 Task: Creating Sound Effects.
Action: Mouse moved to (232, 52)
Screenshot: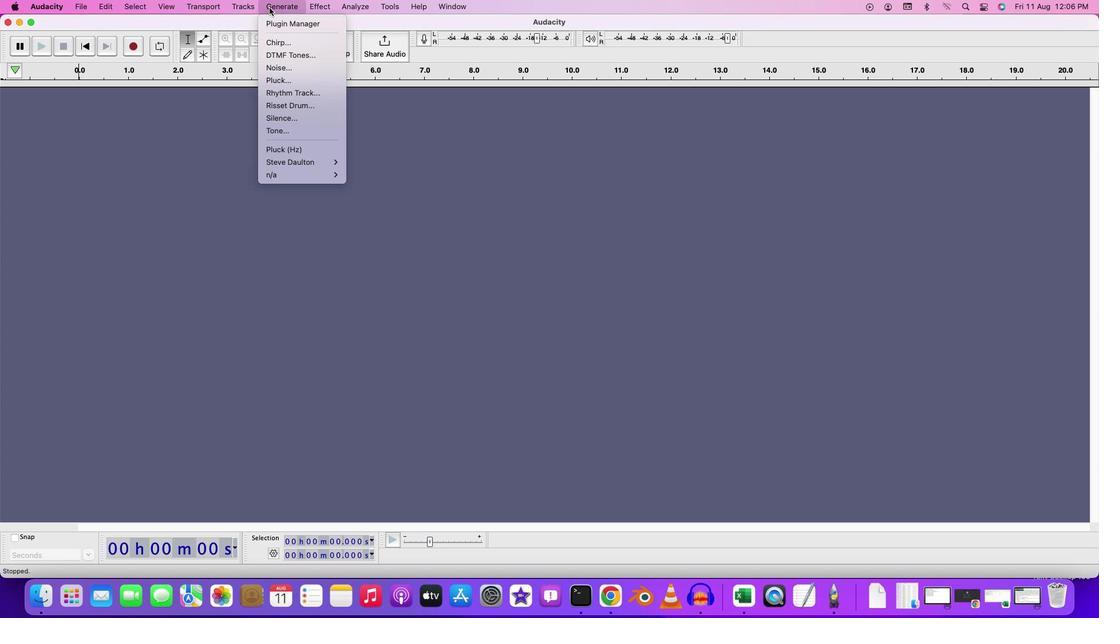 
Action: Mouse pressed left at (232, 52)
Screenshot: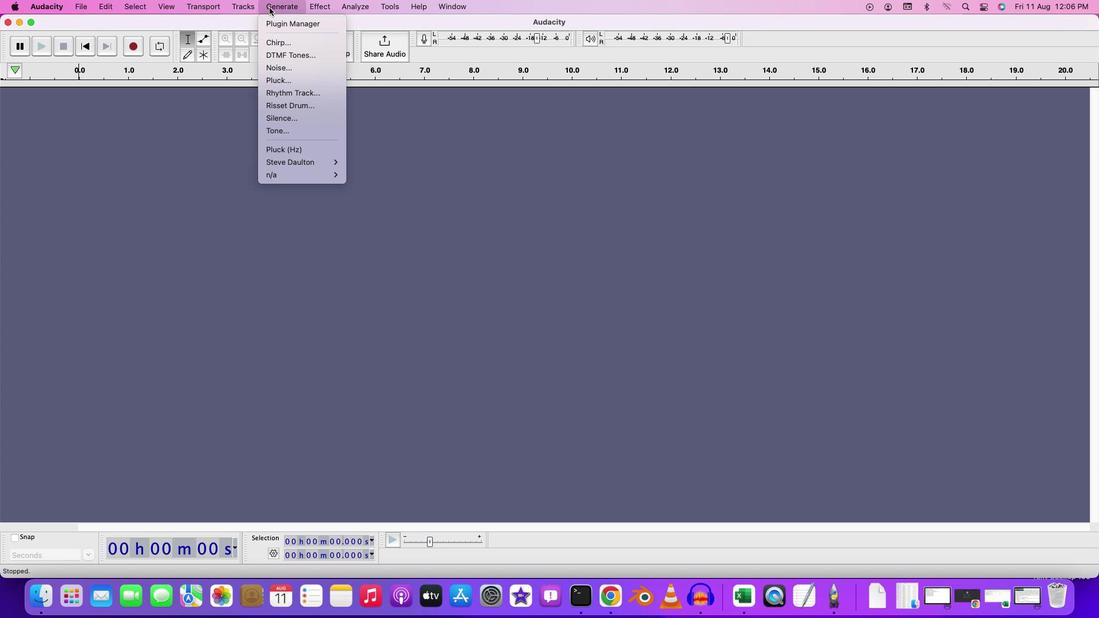 
Action: Mouse moved to (266, 154)
Screenshot: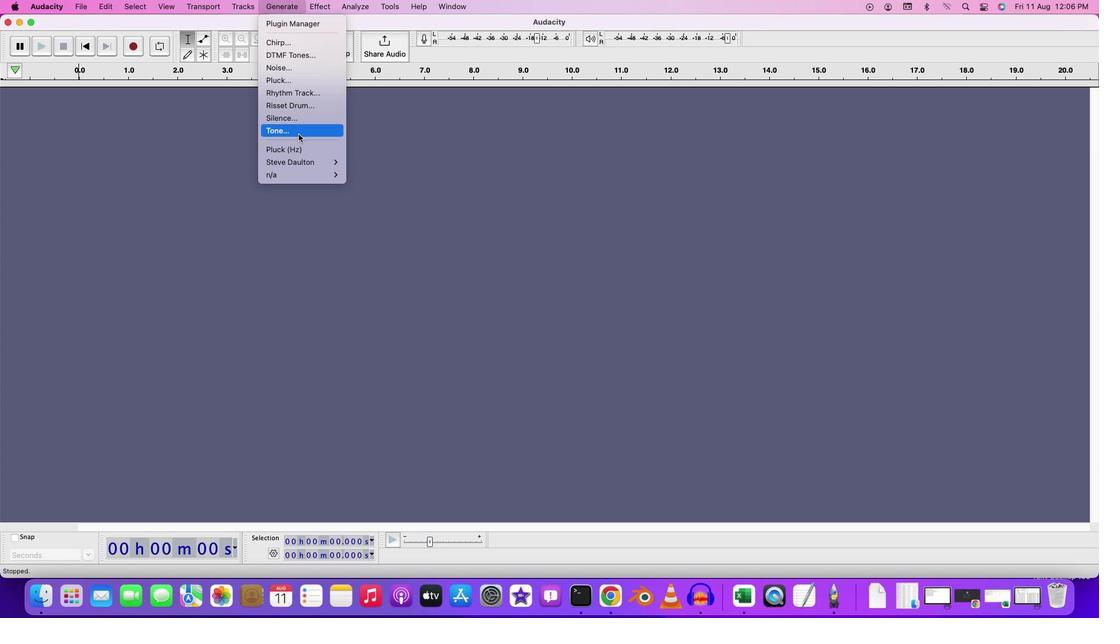 
Action: Mouse pressed left at (266, 154)
Screenshot: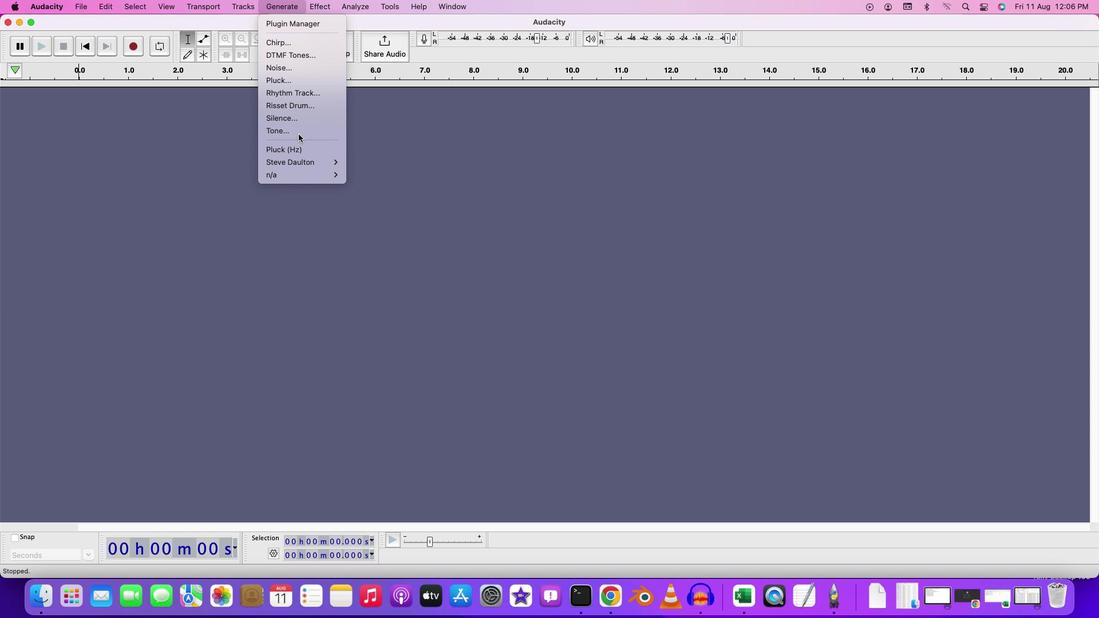 
Action: Mouse moved to (560, 290)
Screenshot: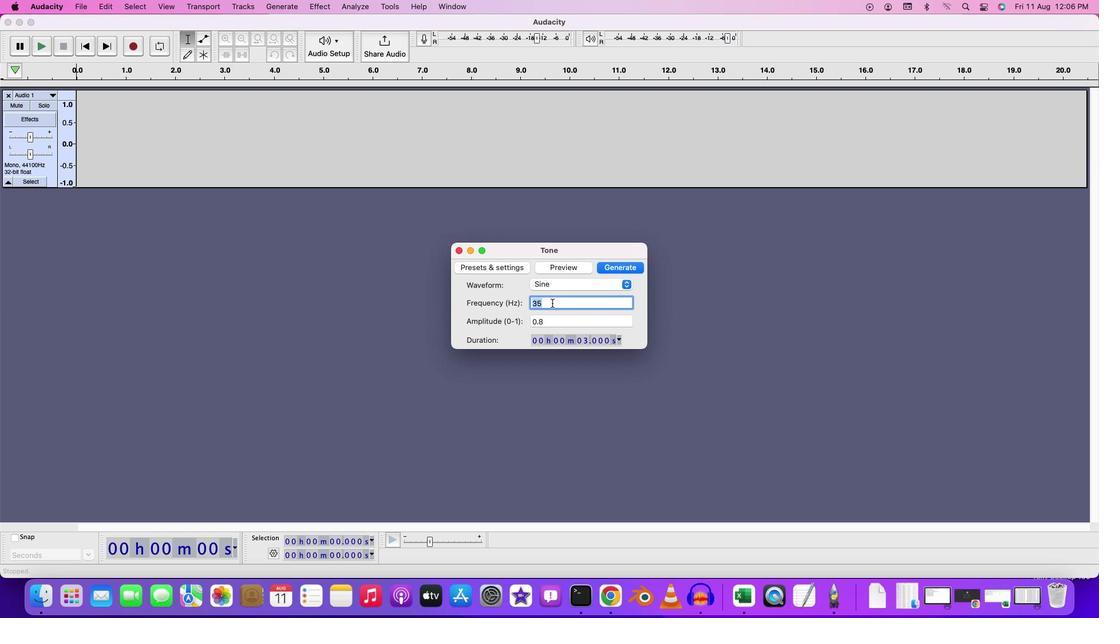 
Action: Key pressed Key.backspaceKey.backspace'2''5'
Screenshot: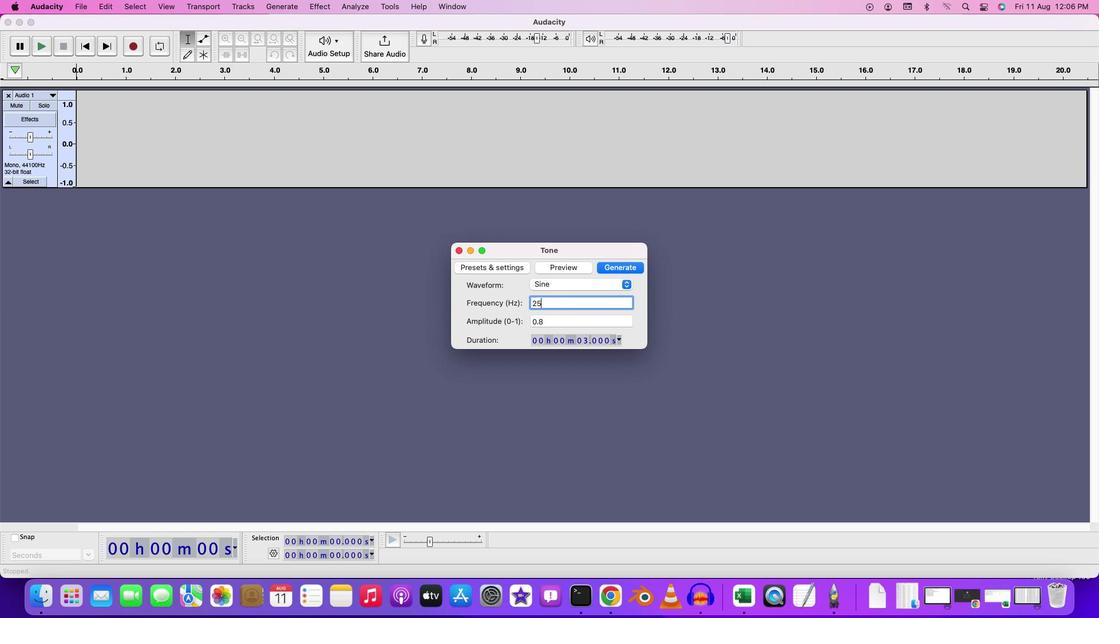
Action: Mouse moved to (646, 277)
Screenshot: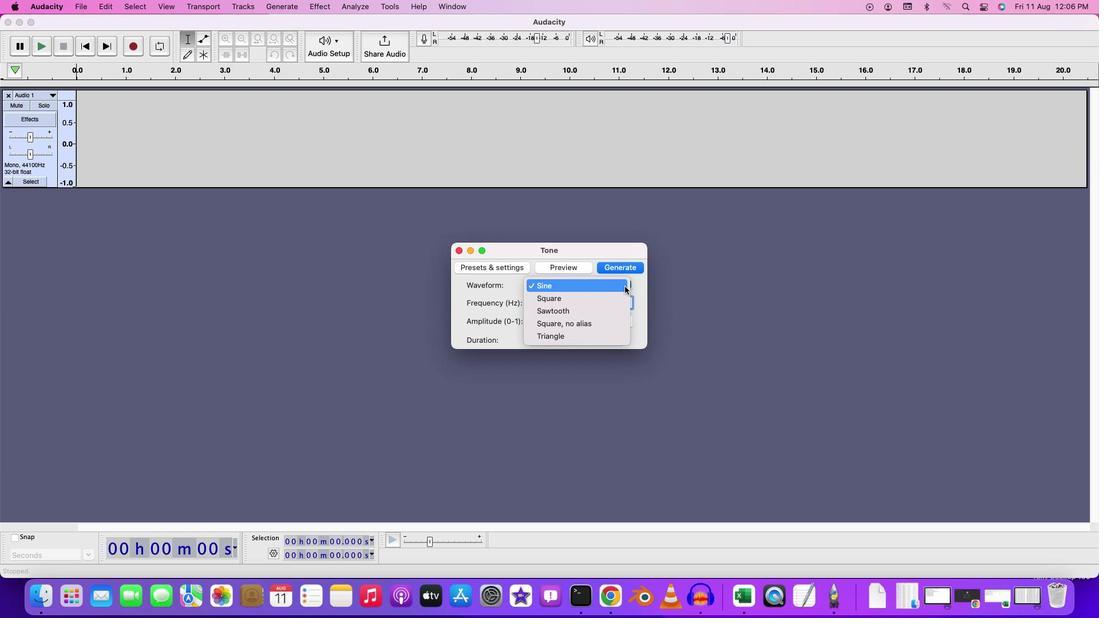 
Action: Mouse pressed left at (646, 277)
Screenshot: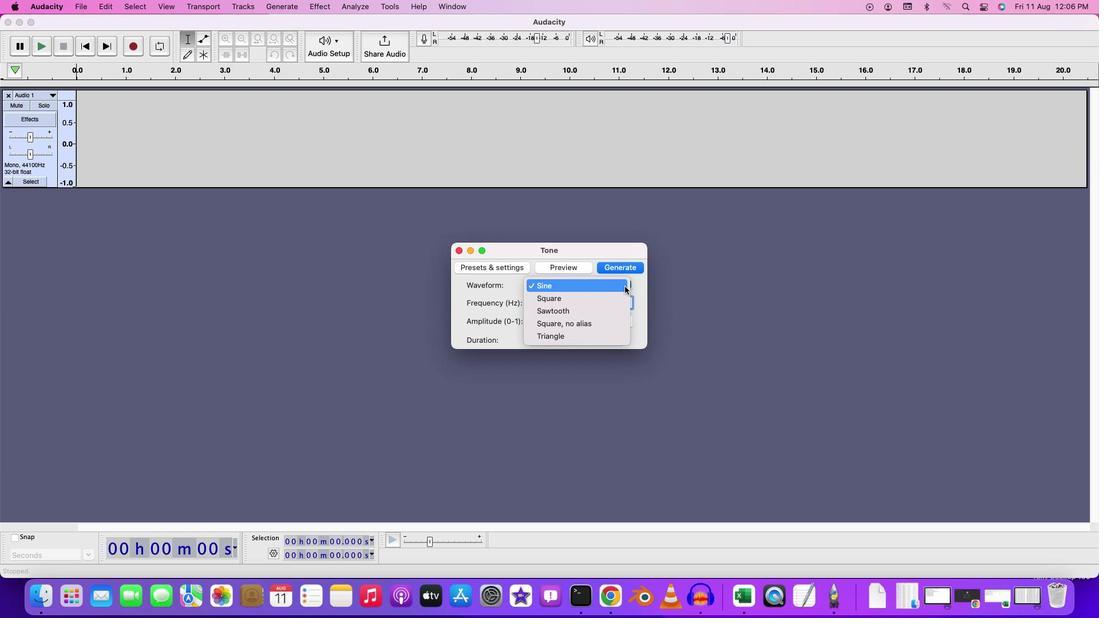 
Action: Mouse moved to (657, 276)
Screenshot: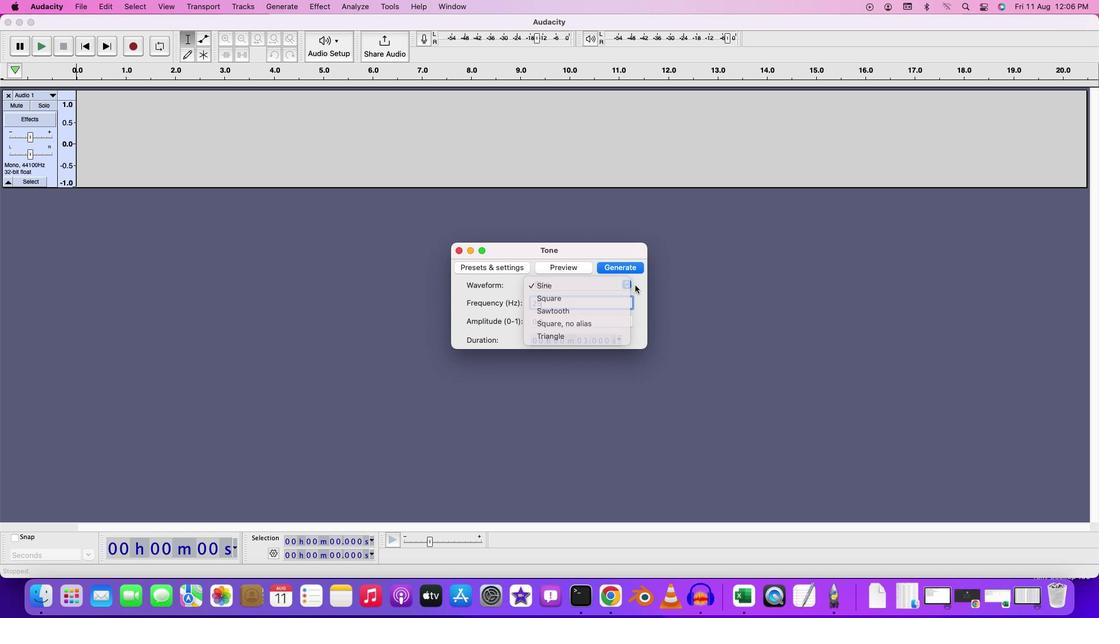 
Action: Mouse pressed left at (657, 276)
Screenshot: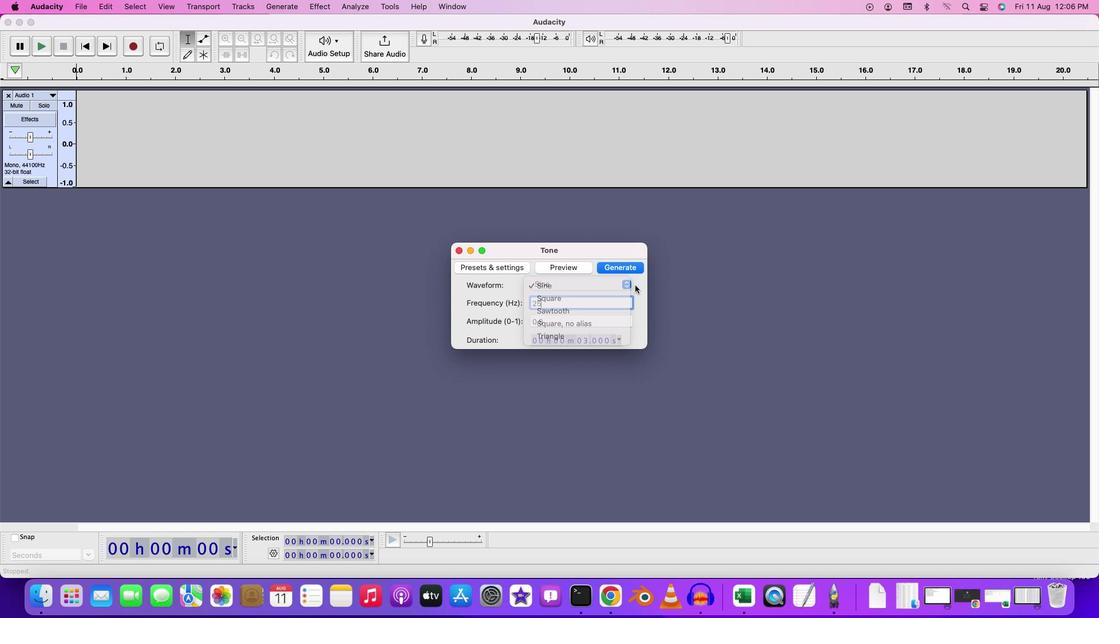 
Action: Mouse moved to (644, 262)
Screenshot: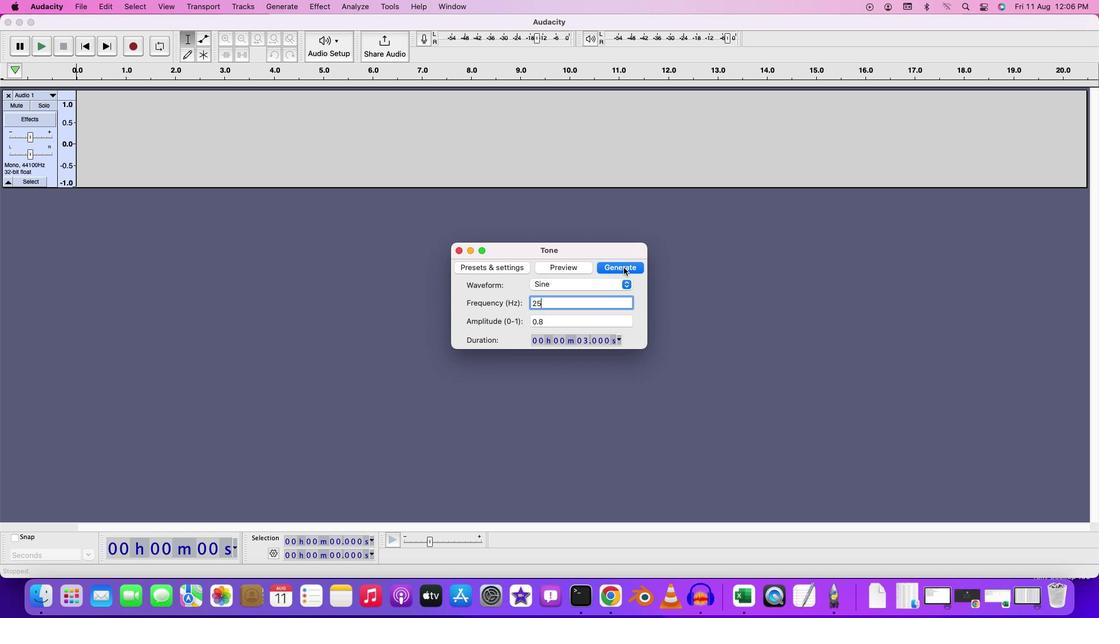 
Action: Mouse pressed left at (644, 262)
Screenshot: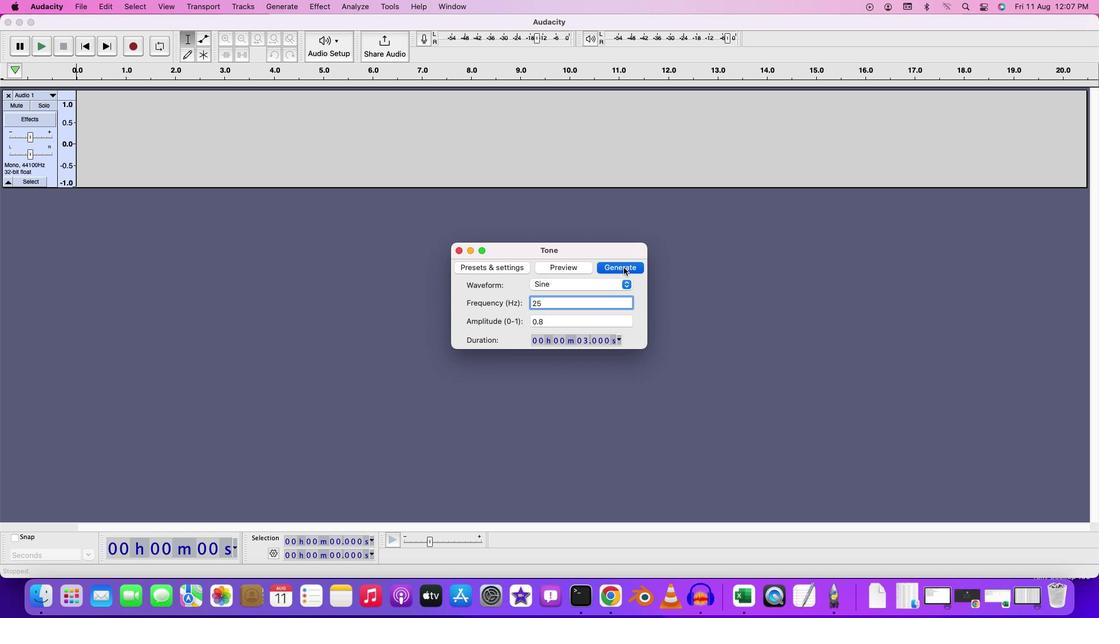 
Action: Mouse moved to (85, 166)
Screenshot: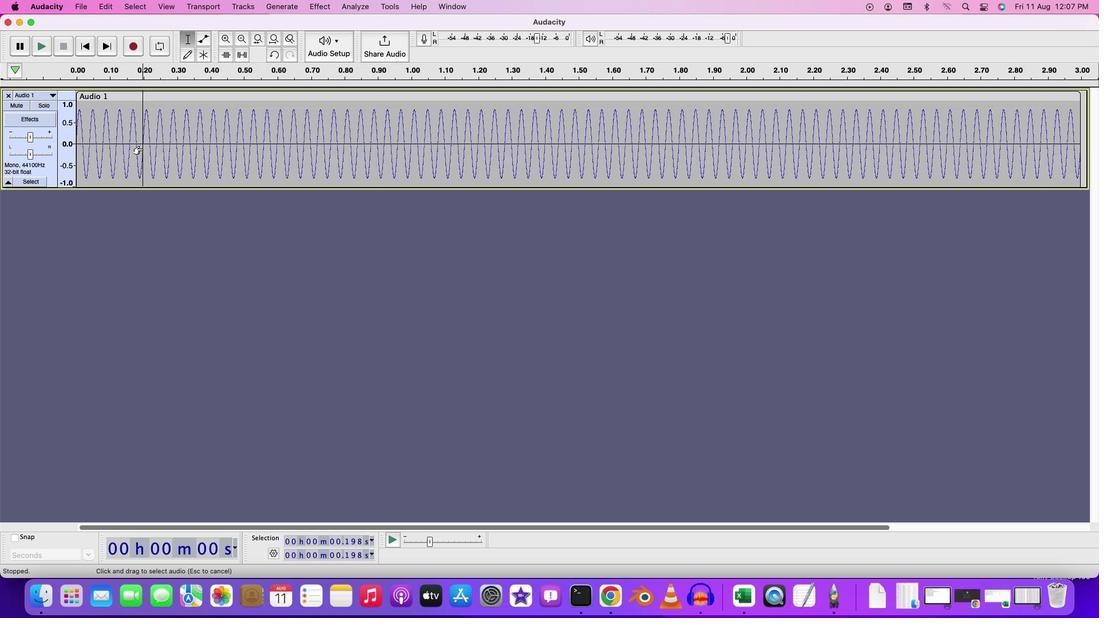 
Action: Mouse pressed left at (85, 166)
Screenshot: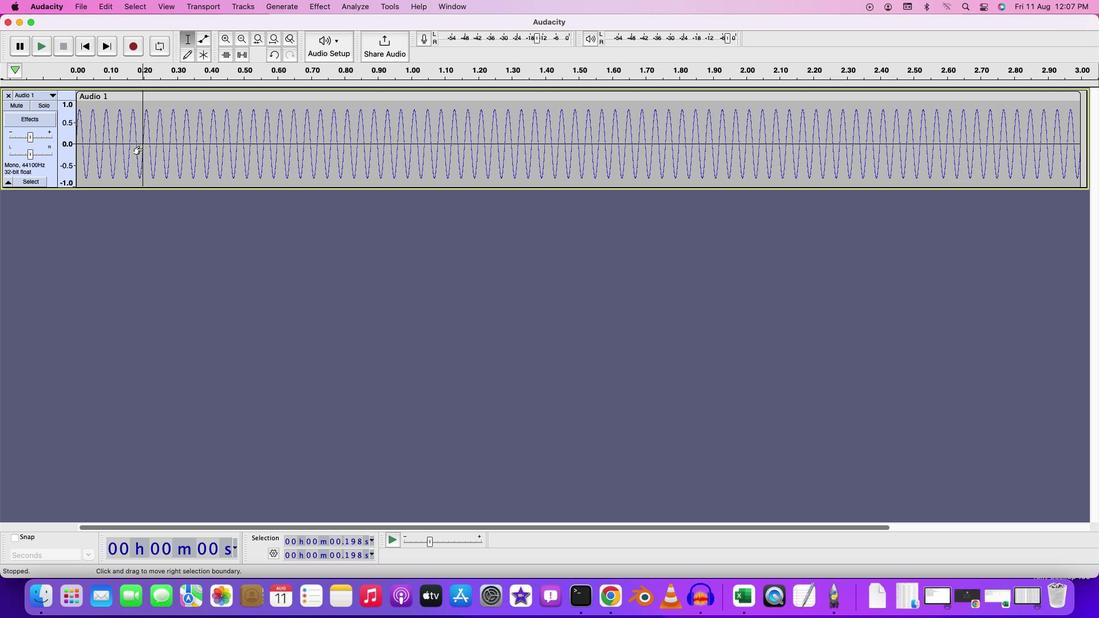 
Action: Key pressed Key.spaceKey.space
Screenshot: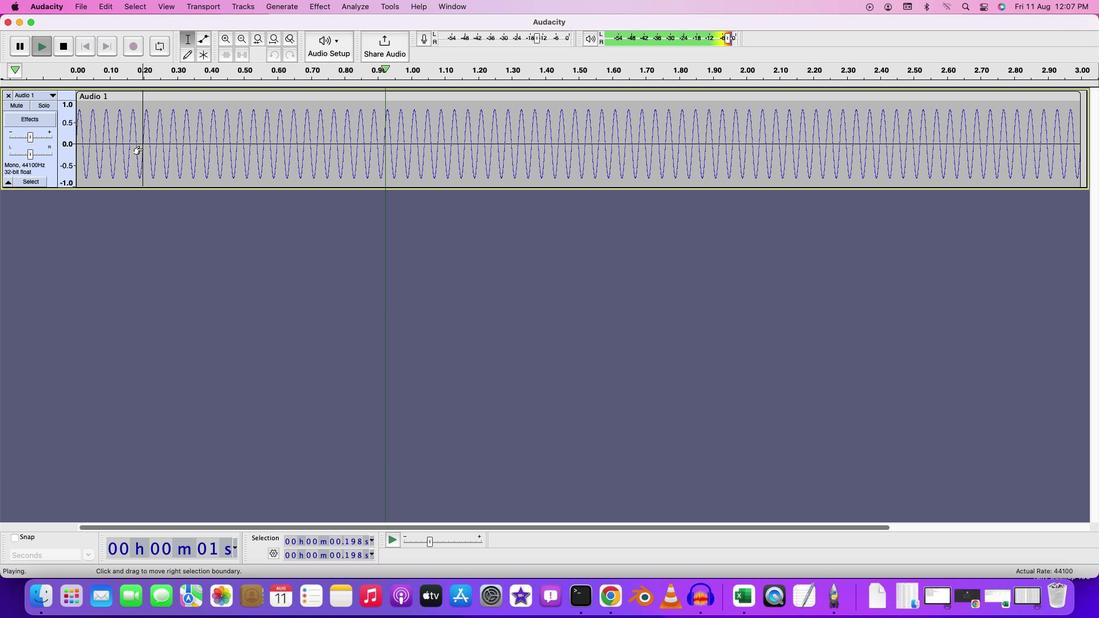 
Action: Mouse moved to (172, 200)
Screenshot: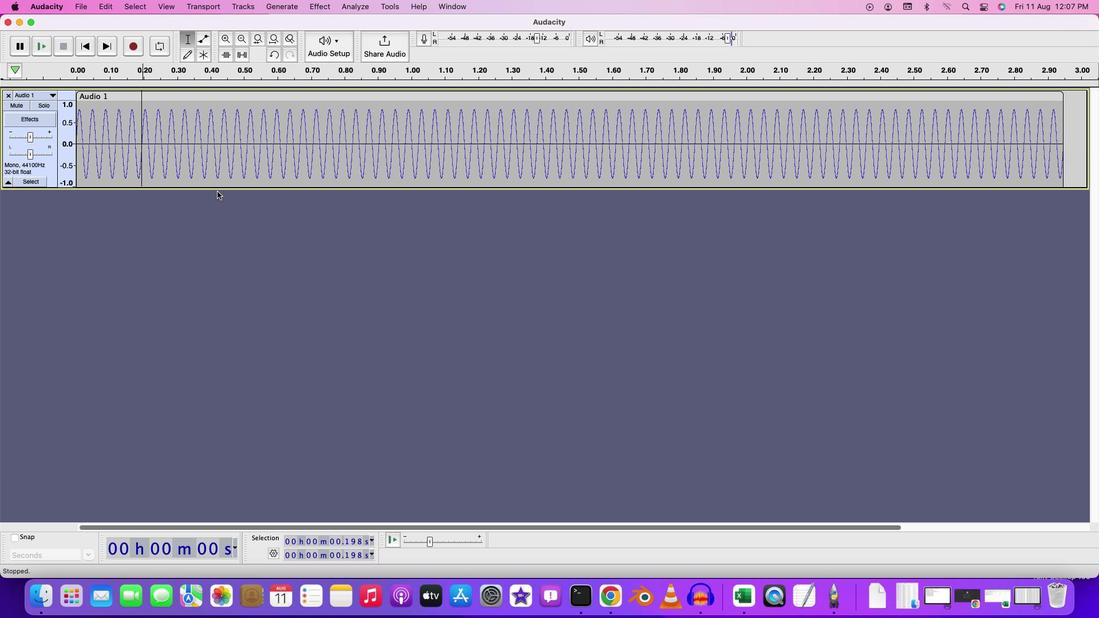 
Action: Key pressed Key.cmd
Screenshot: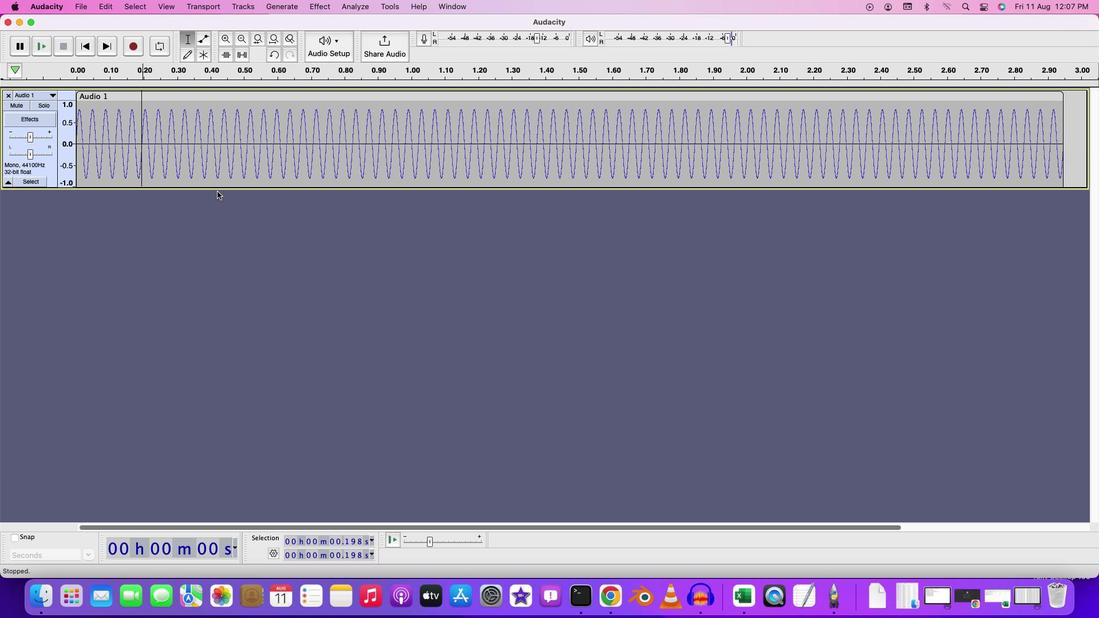 
Action: Mouse moved to (172, 200)
Screenshot: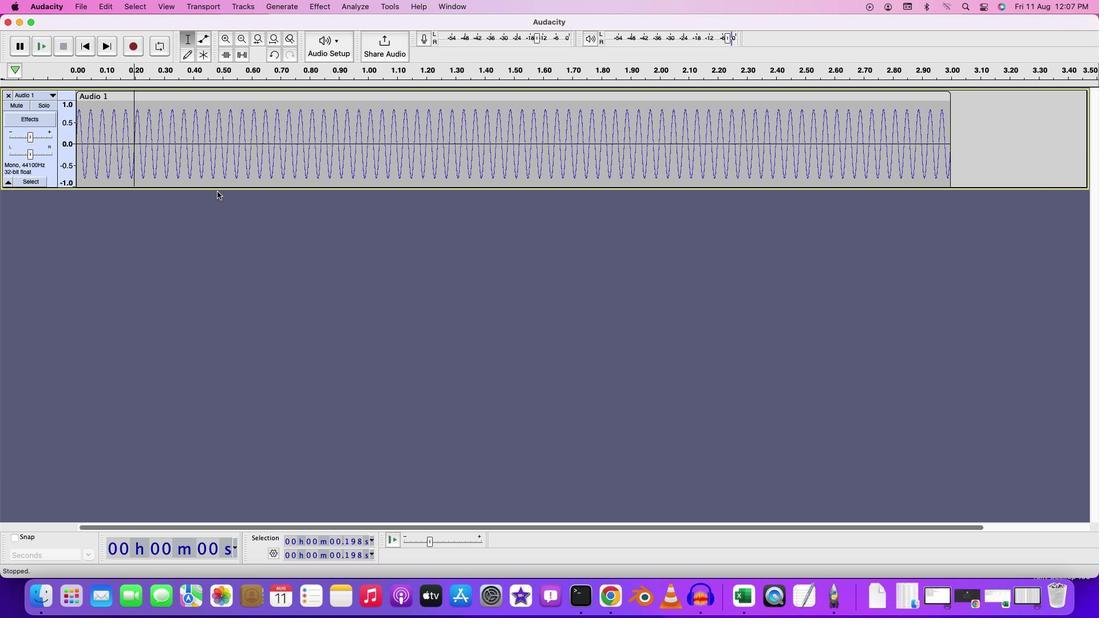 
Action: Mouse scrolled (172, 200) with delta (-79, 45)
Screenshot: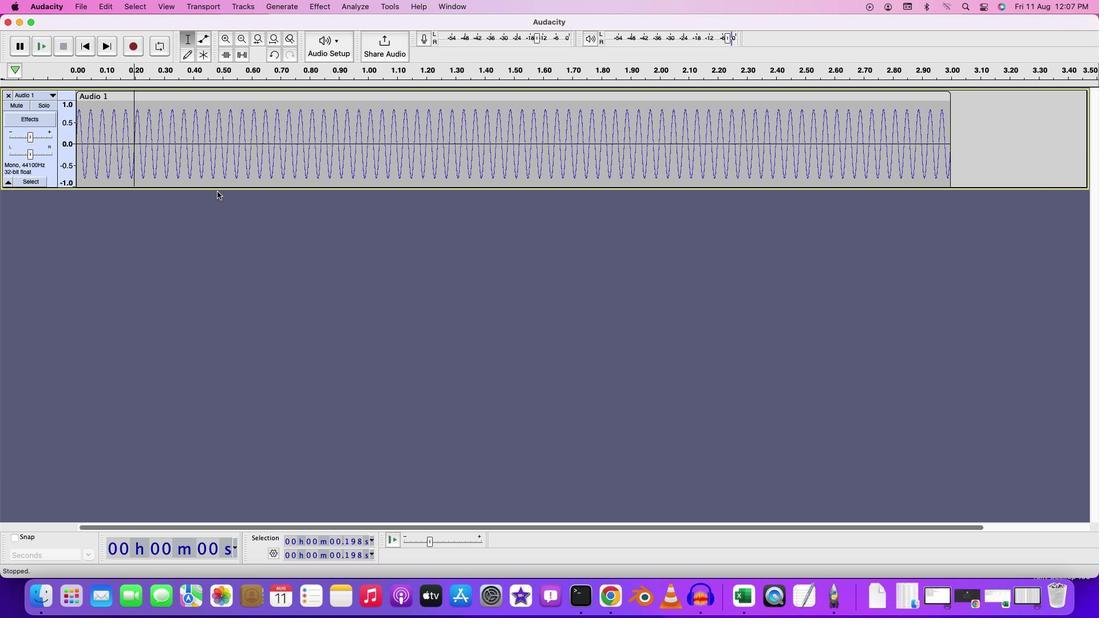 
Action: Mouse scrolled (172, 200) with delta (-79, 45)
Screenshot: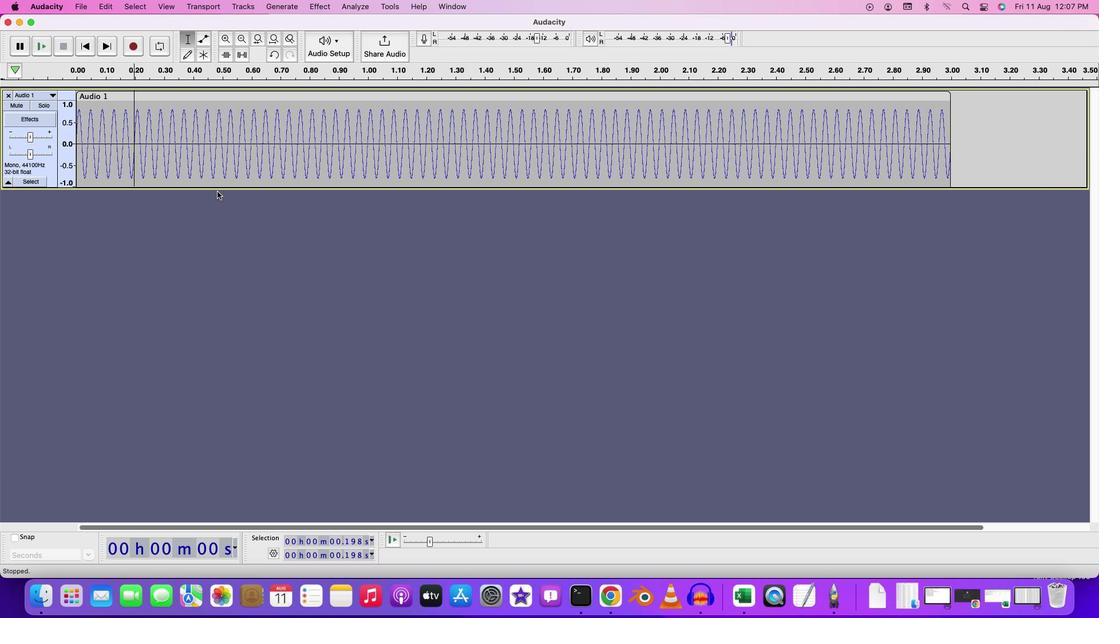 
Action: Mouse scrolled (172, 200) with delta (-79, 45)
Screenshot: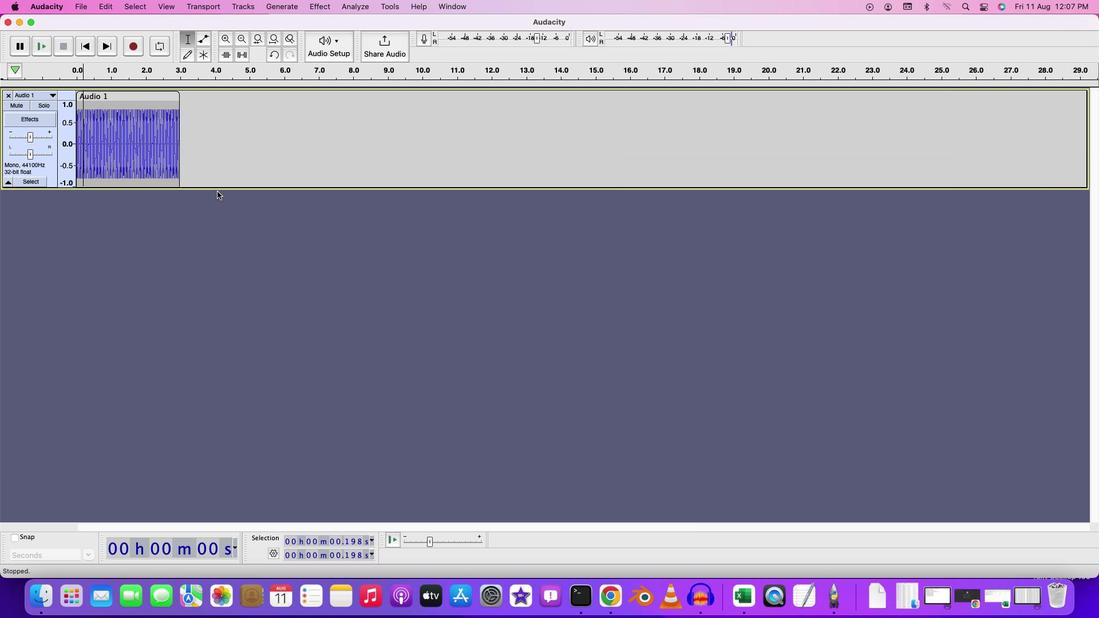 
Action: Mouse scrolled (172, 200) with delta (-79, 44)
Screenshot: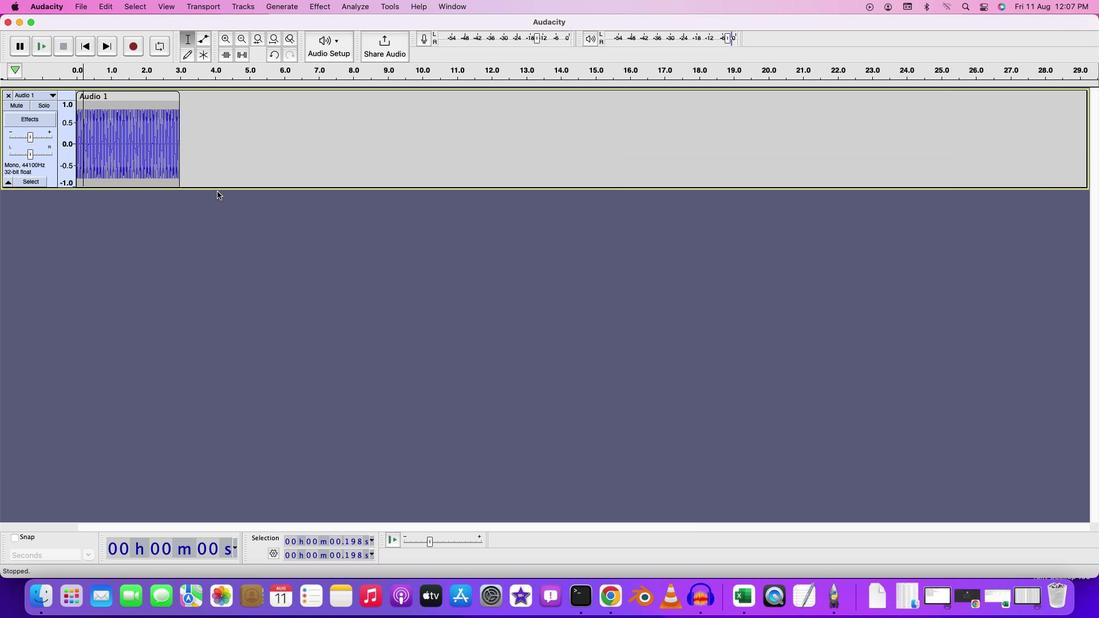 
Action: Mouse scrolled (172, 200) with delta (-79, 44)
Screenshot: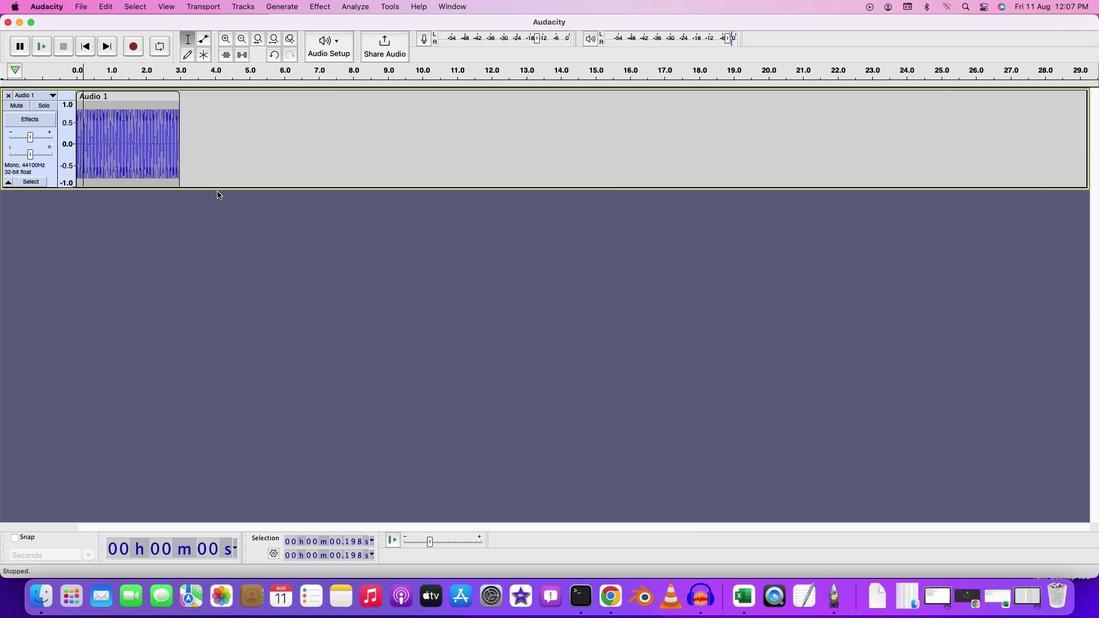
Action: Mouse moved to (29, 137)
Screenshot: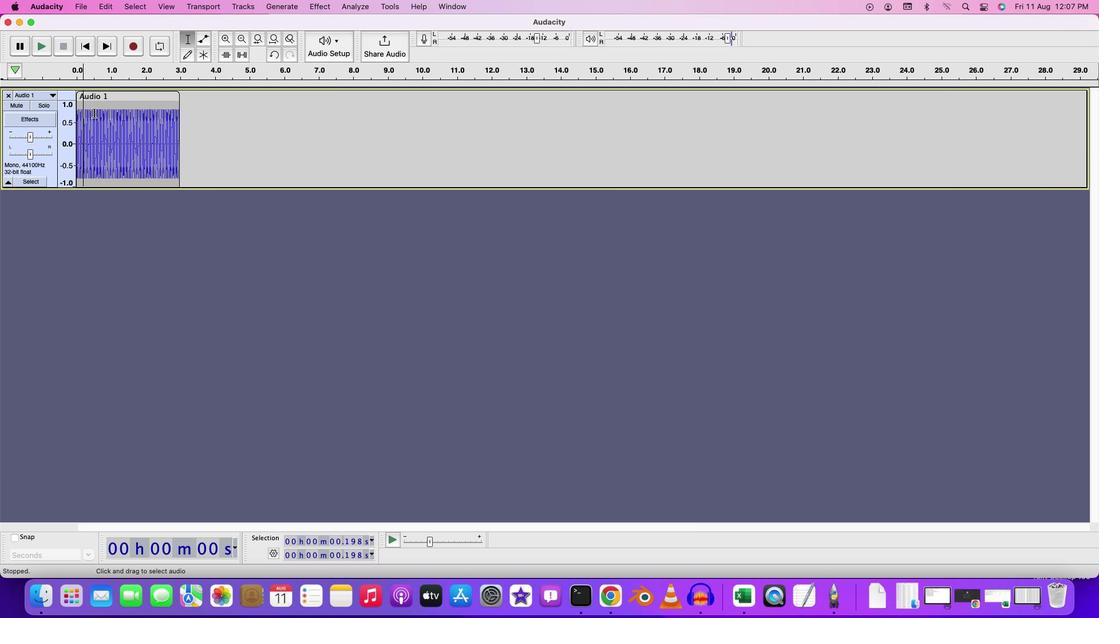 
Action: Mouse pressed left at (29, 137)
Screenshot: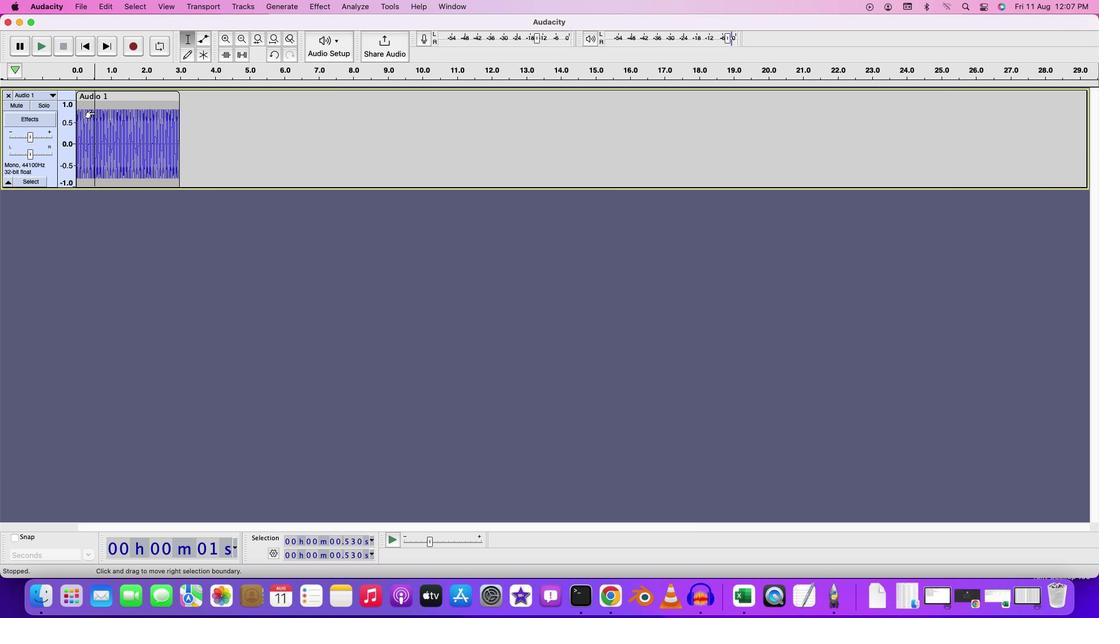 
Action: Mouse moved to (29, 137)
Screenshot: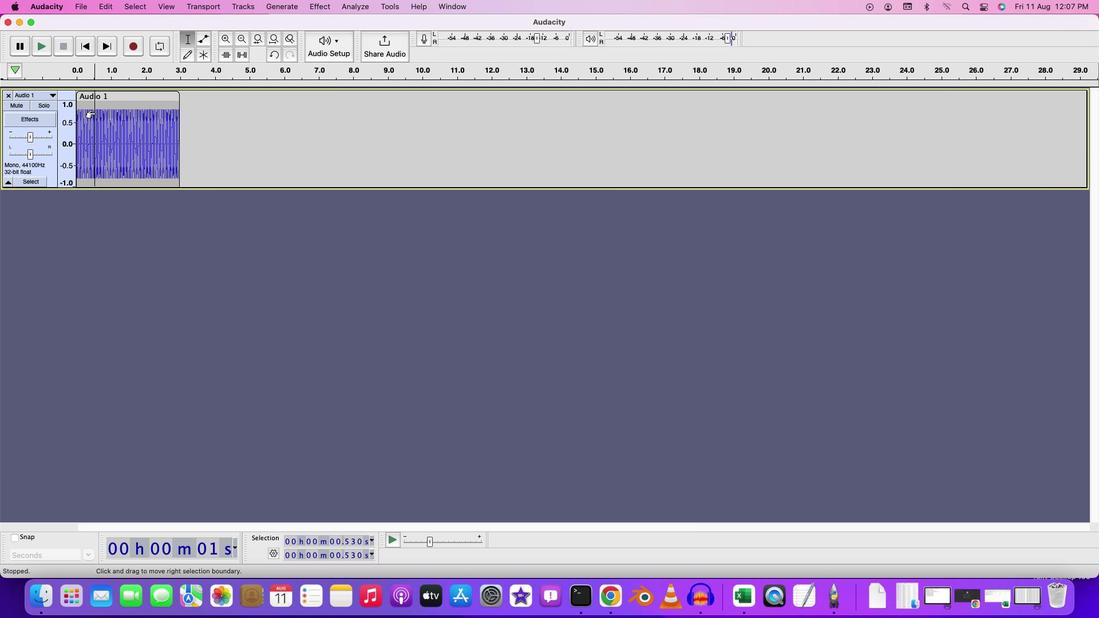 
Action: Key pressed Key.spaceKey.space
Screenshot: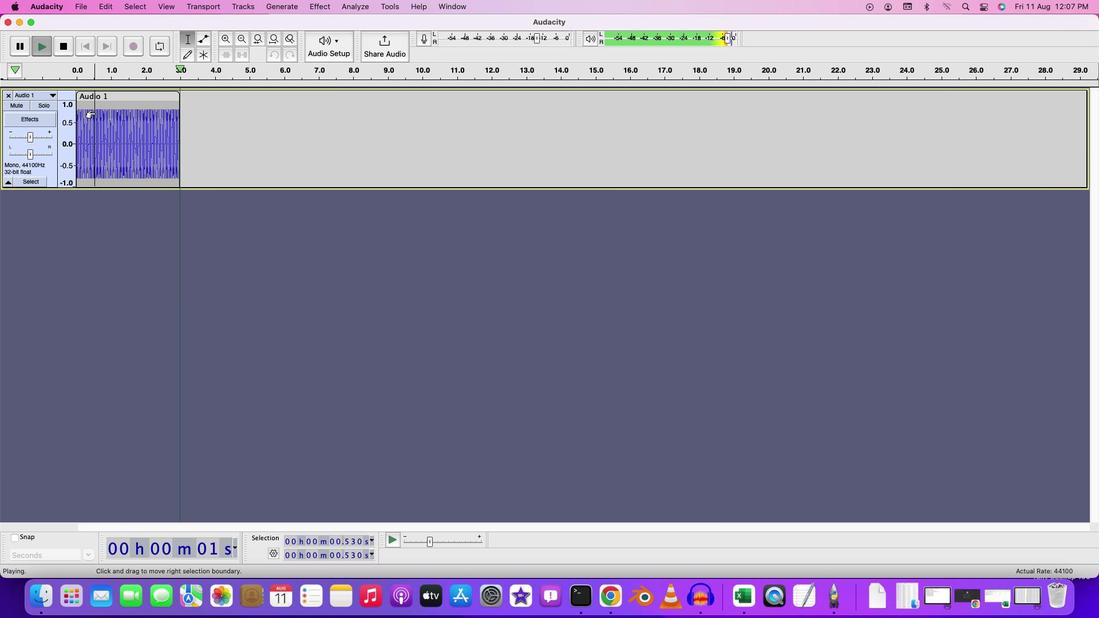 
Action: Mouse moved to (199, 52)
Screenshot: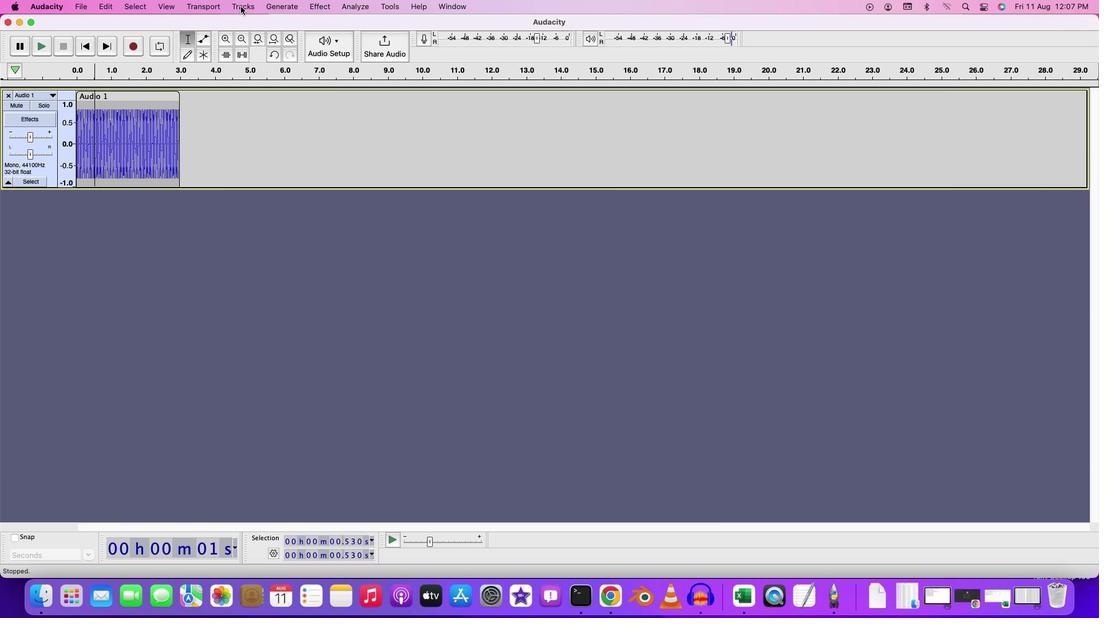 
Action: Mouse pressed left at (199, 52)
Screenshot: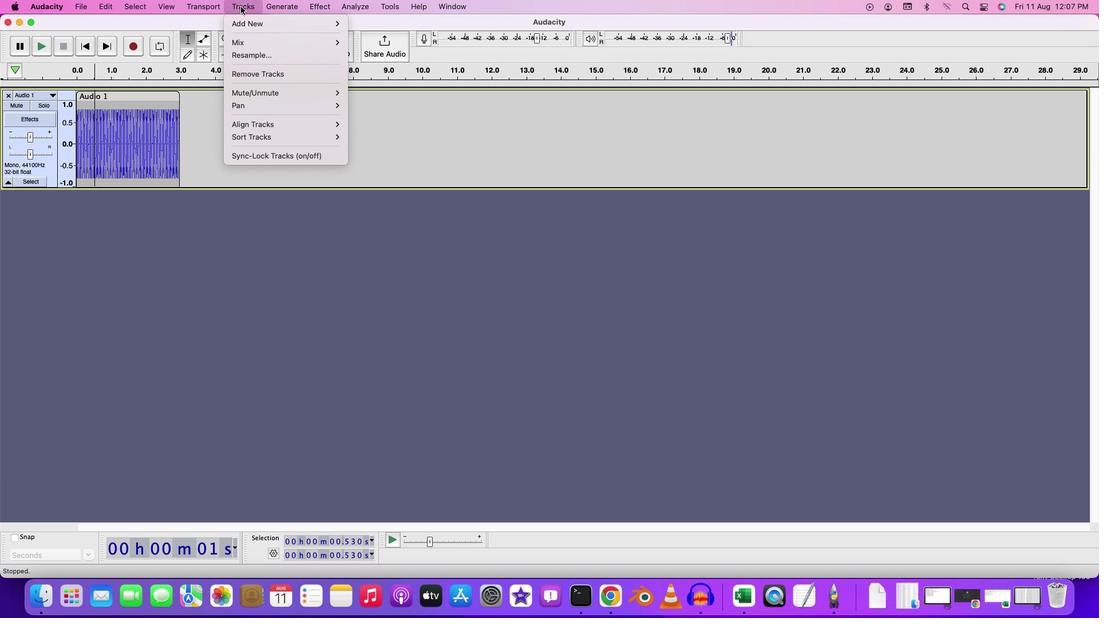 
Action: Mouse moved to (342, 207)
Screenshot: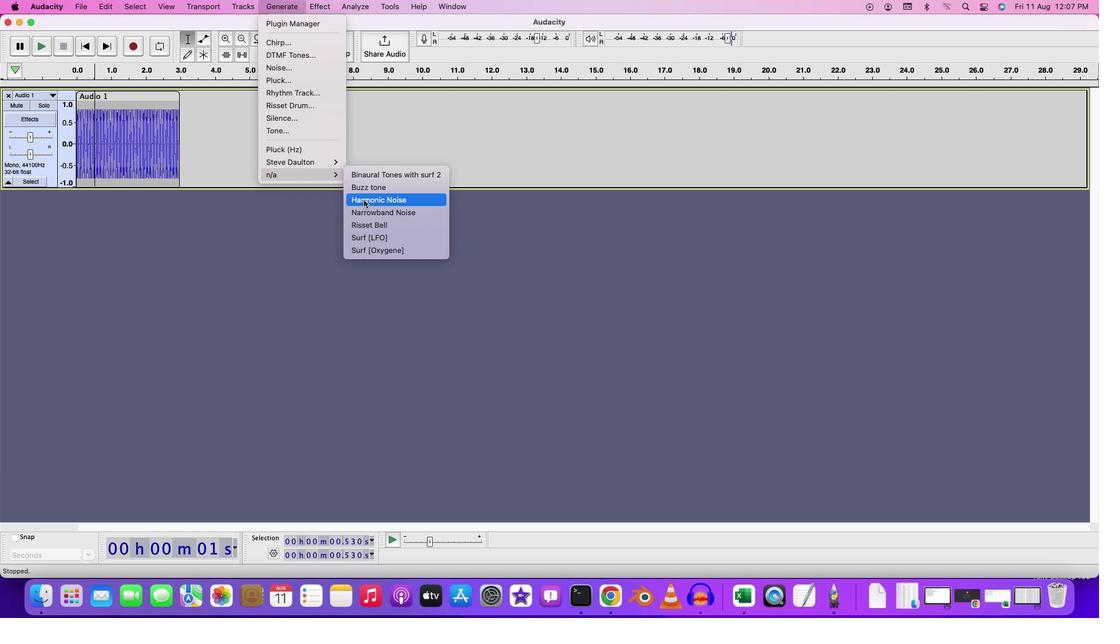 
Action: Mouse pressed left at (342, 207)
Screenshot: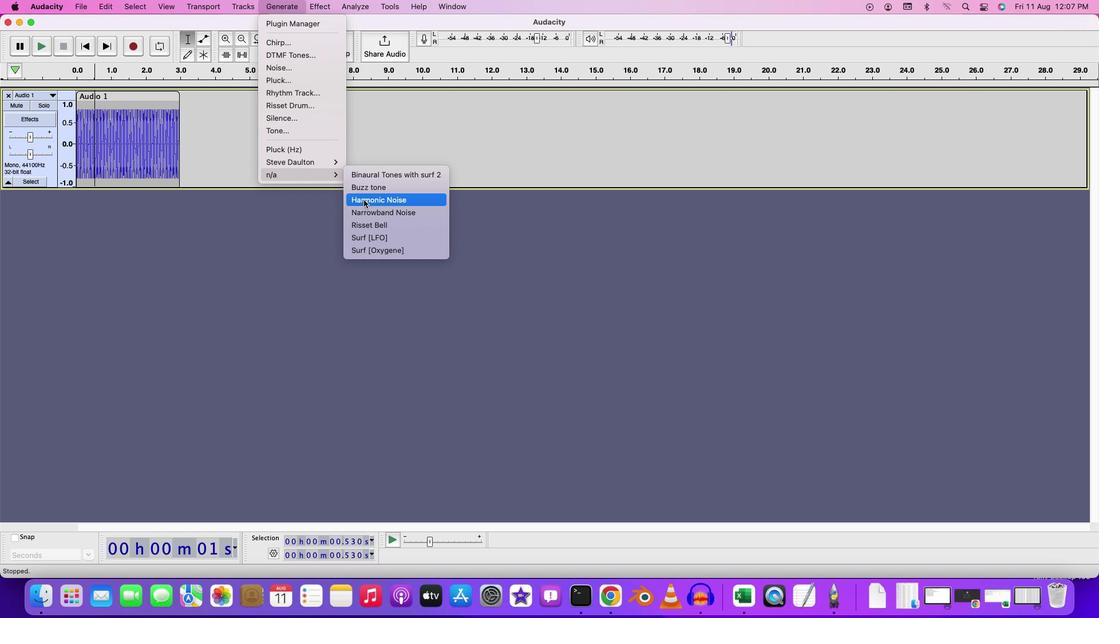 
Action: Mouse moved to (131, 128)
Screenshot: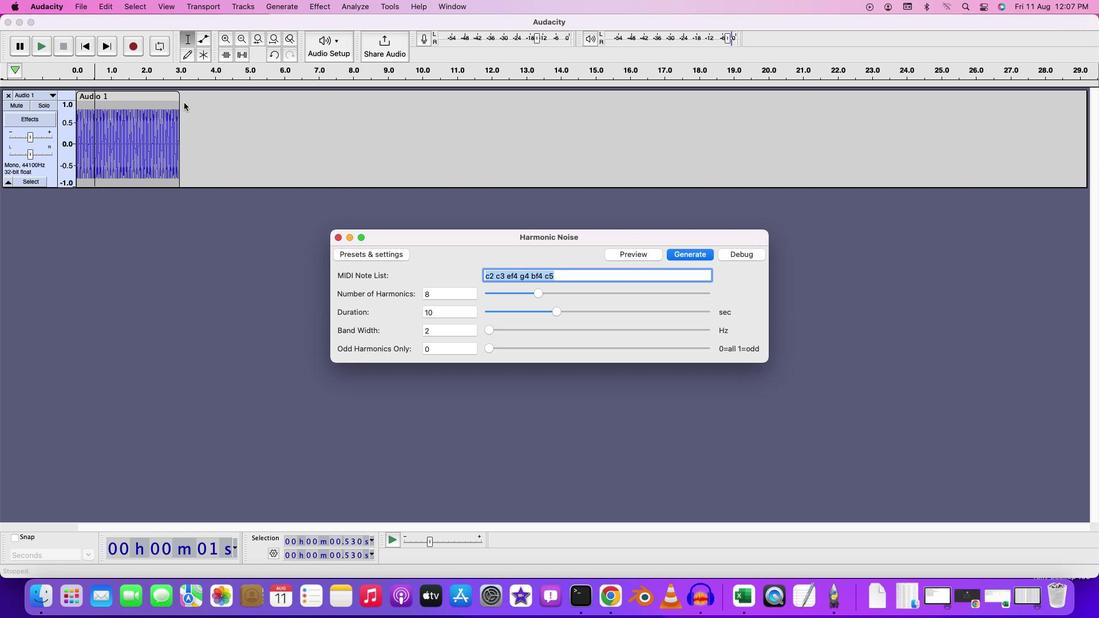 
Action: Mouse pressed left at (131, 128)
Screenshot: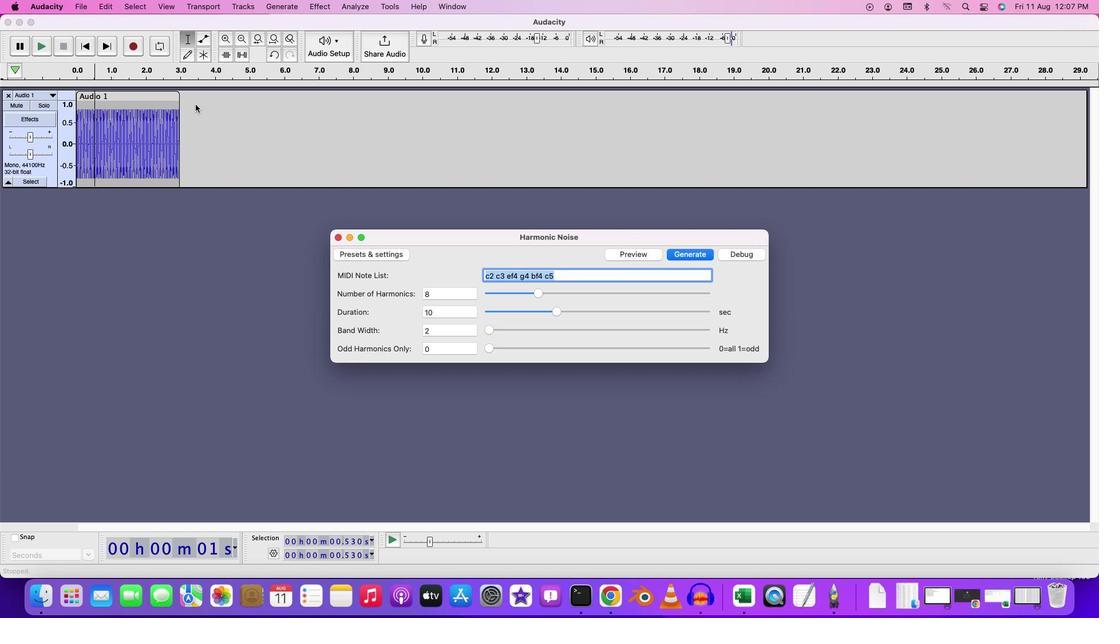 
Action: Mouse moved to (307, 238)
Screenshot: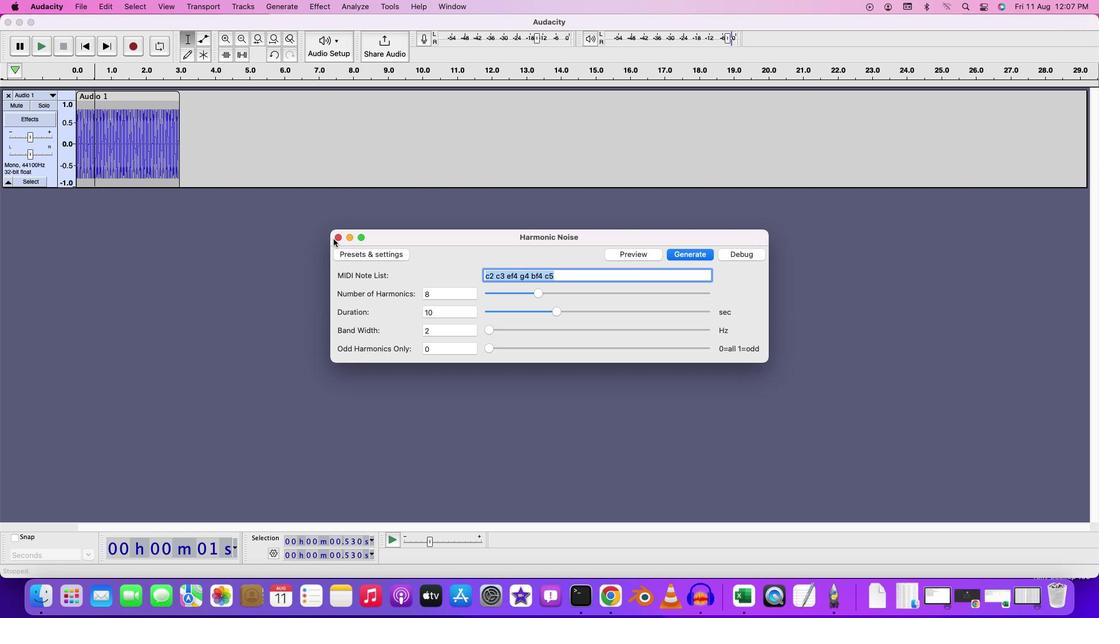 
Action: Mouse pressed left at (307, 238)
Screenshot: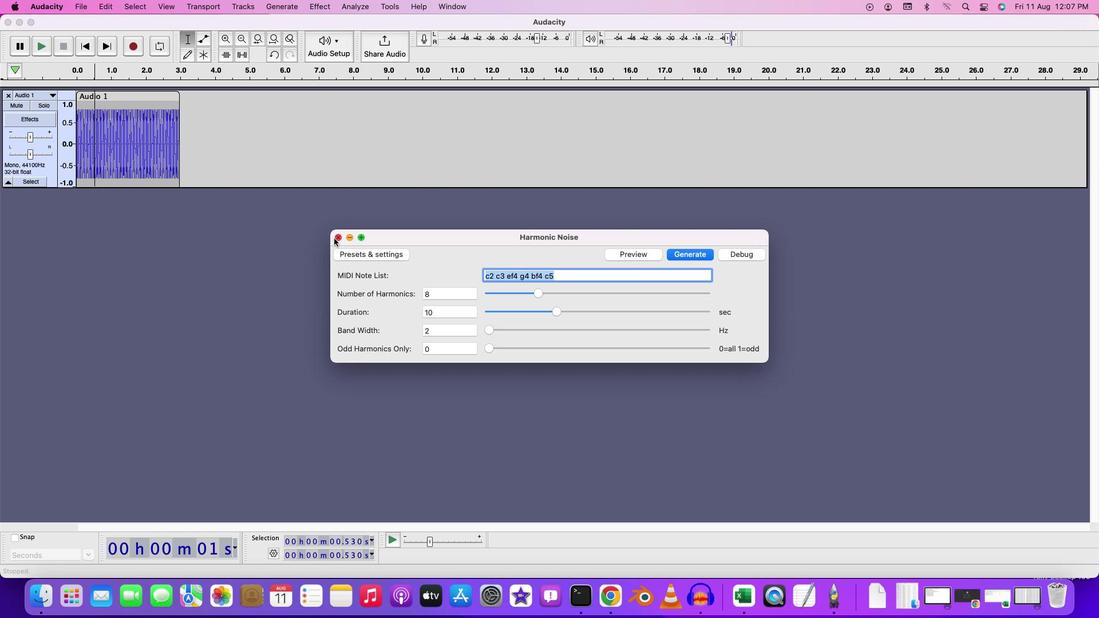 
Action: Mouse moved to (309, 238)
Screenshot: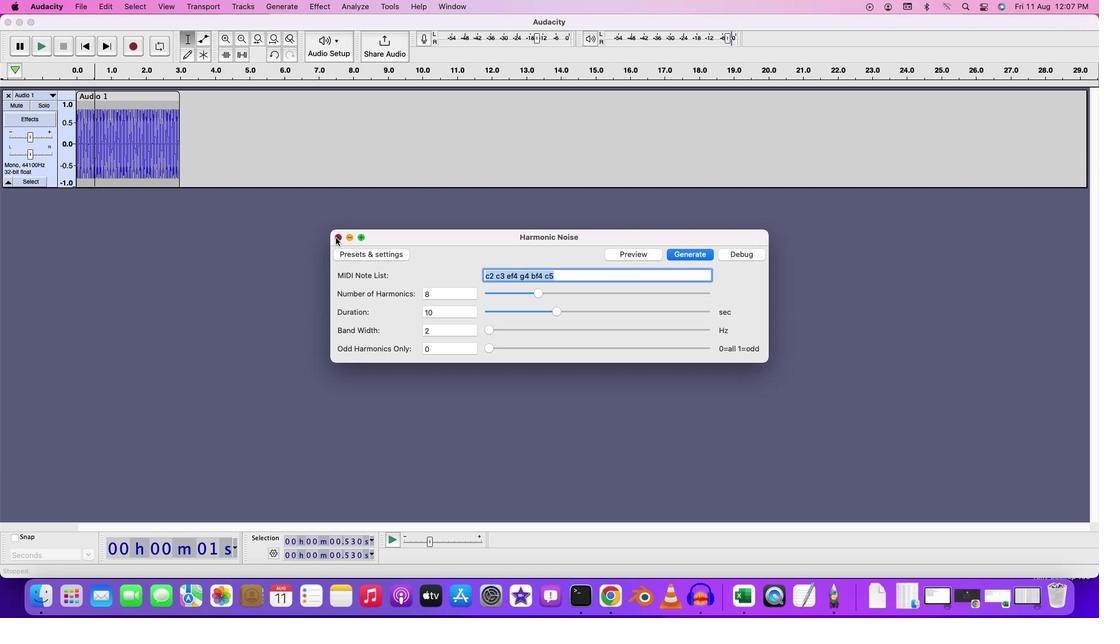 
Action: Mouse pressed left at (309, 238)
Screenshot: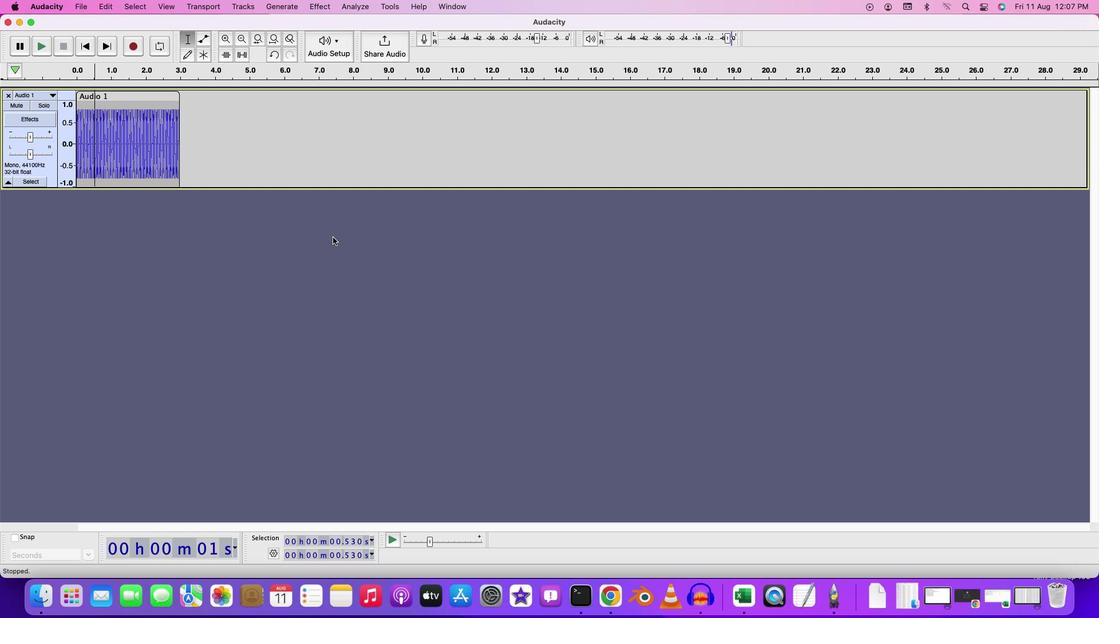 
Action: Mouse moved to (130, 177)
Screenshot: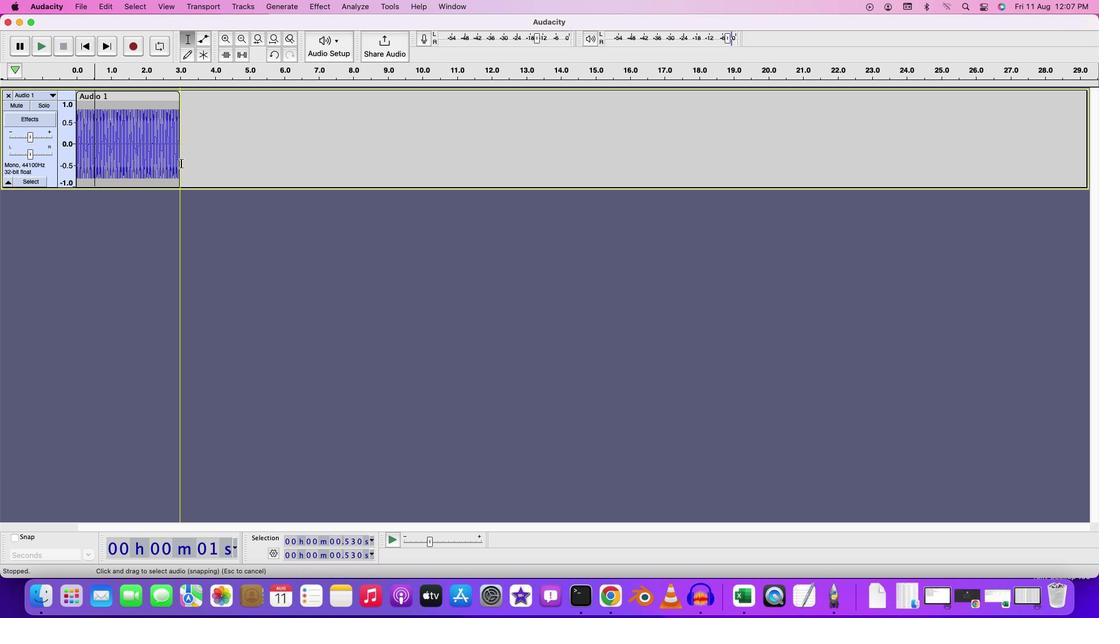 
Action: Mouse pressed left at (130, 177)
Screenshot: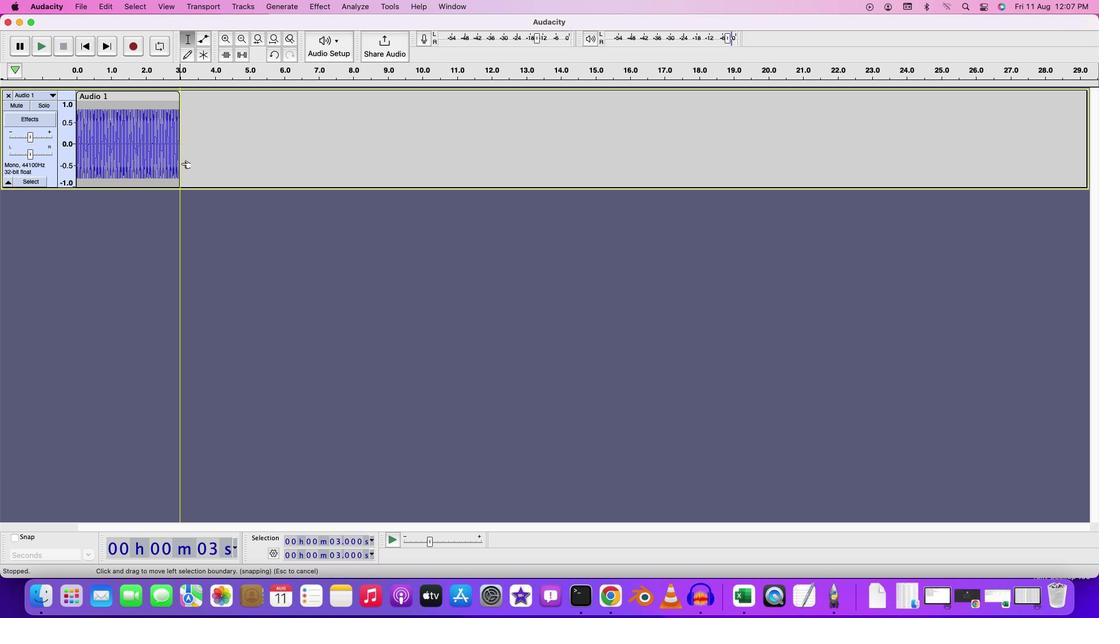 
Action: Mouse moved to (254, 52)
Screenshot: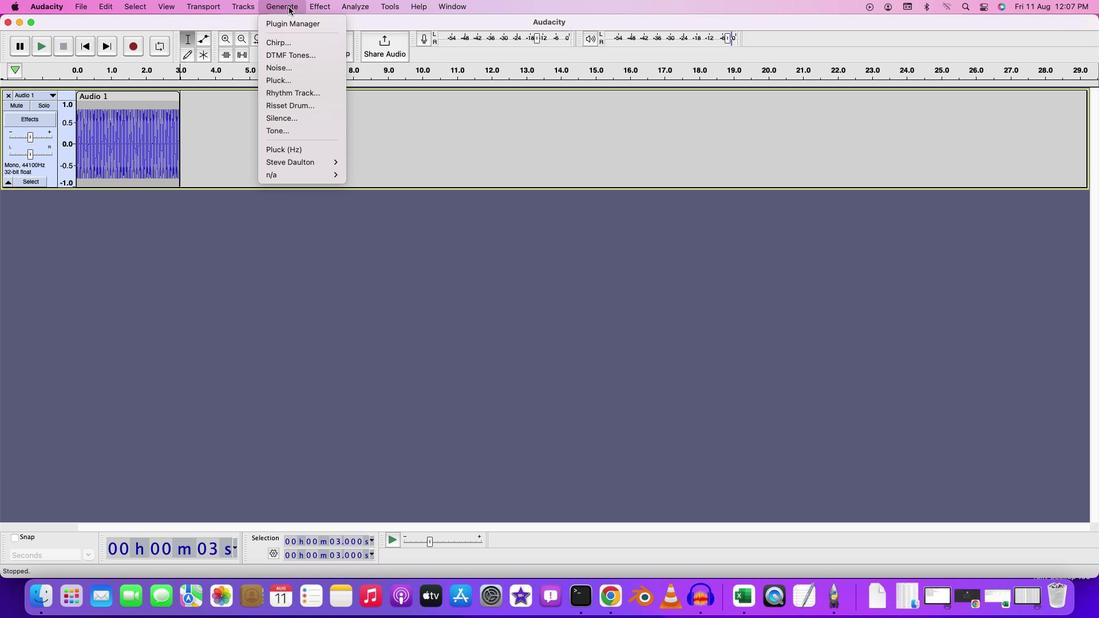 
Action: Mouse pressed left at (254, 52)
Screenshot: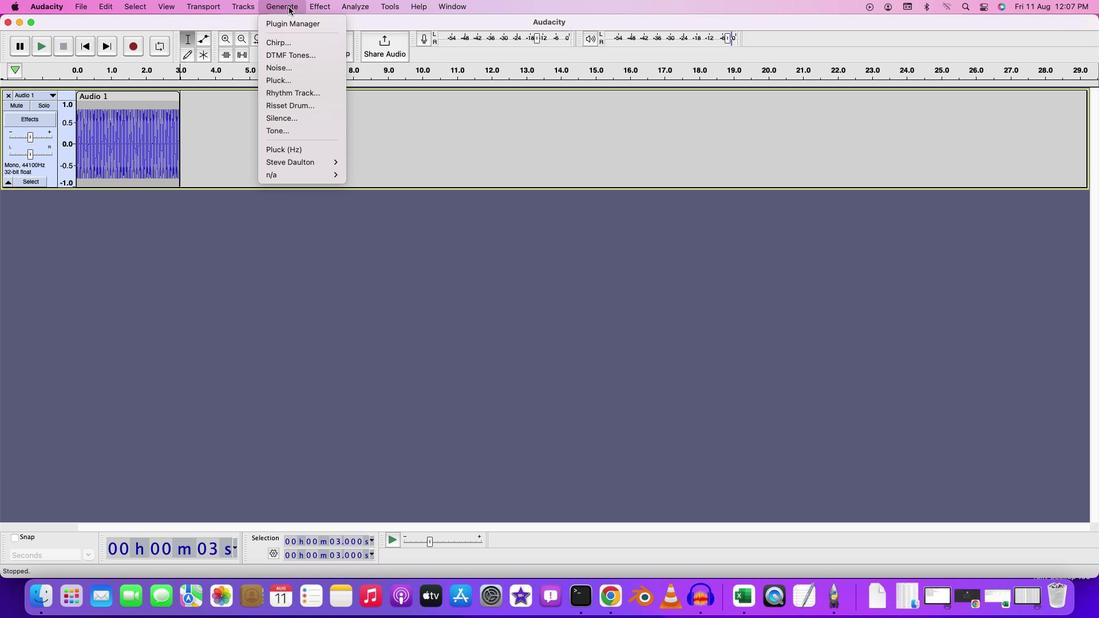 
Action: Mouse moved to (341, 203)
Screenshot: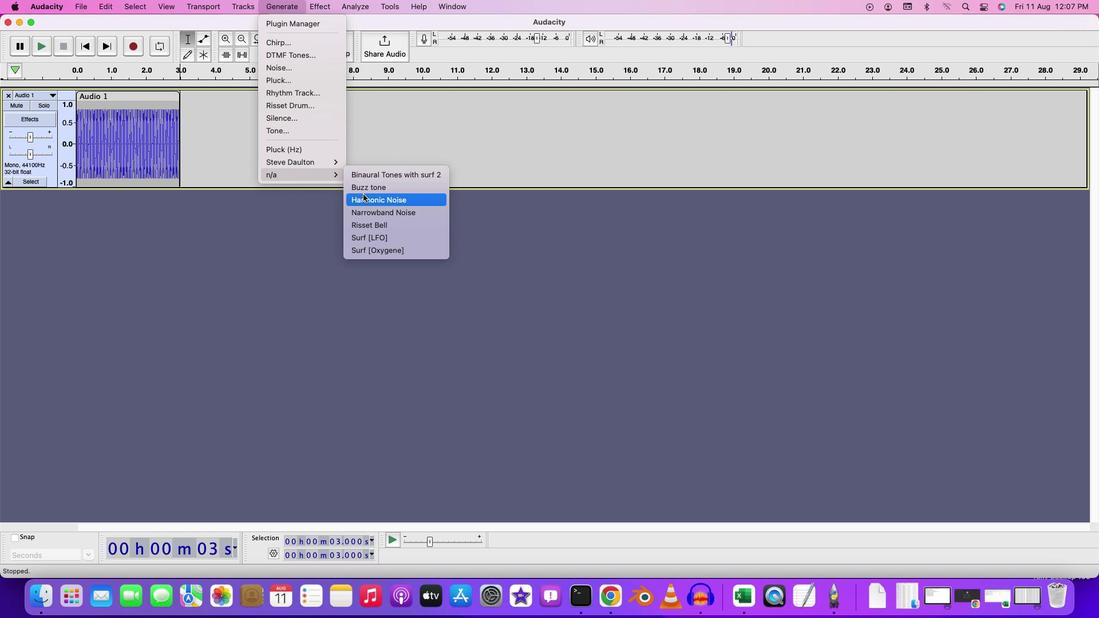 
Action: Mouse pressed left at (341, 203)
Screenshot: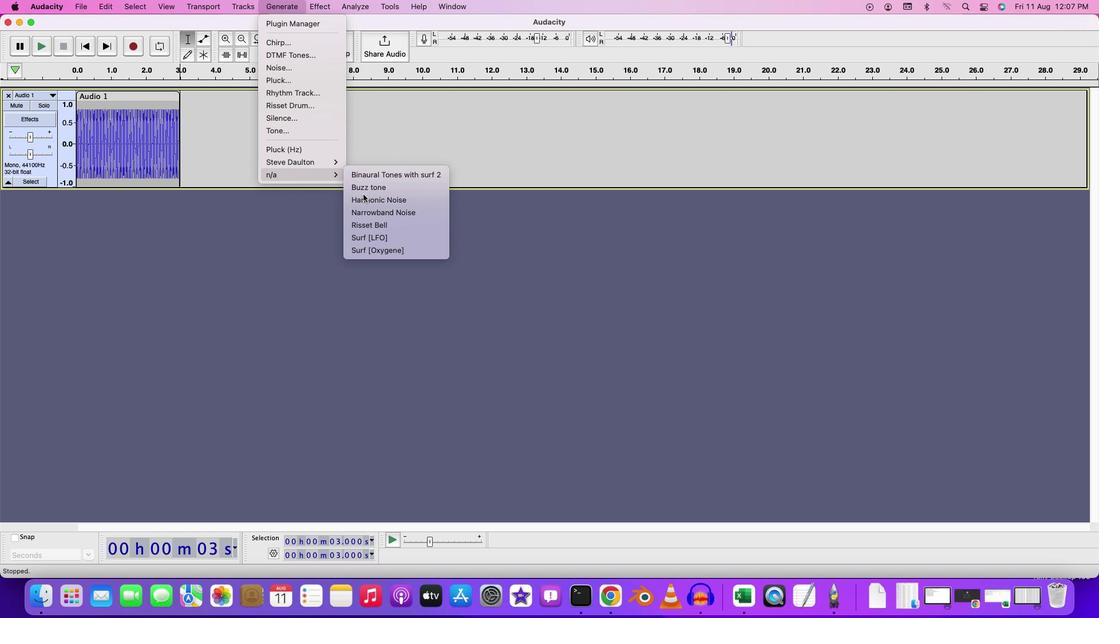 
Action: Mouse moved to (671, 253)
Screenshot: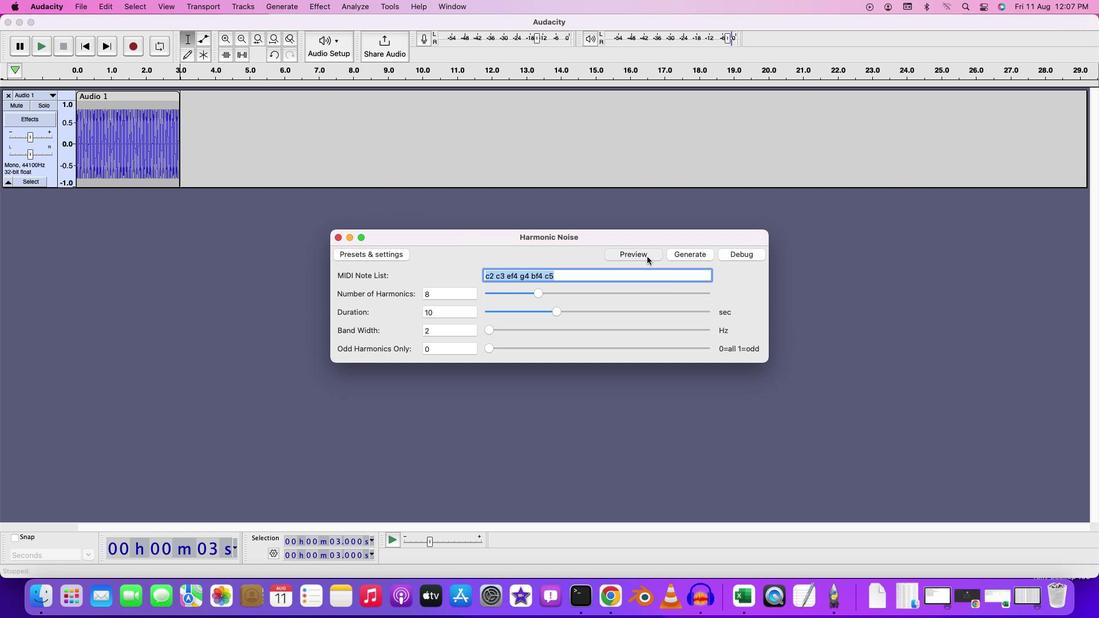 
Action: Mouse pressed left at (671, 253)
Screenshot: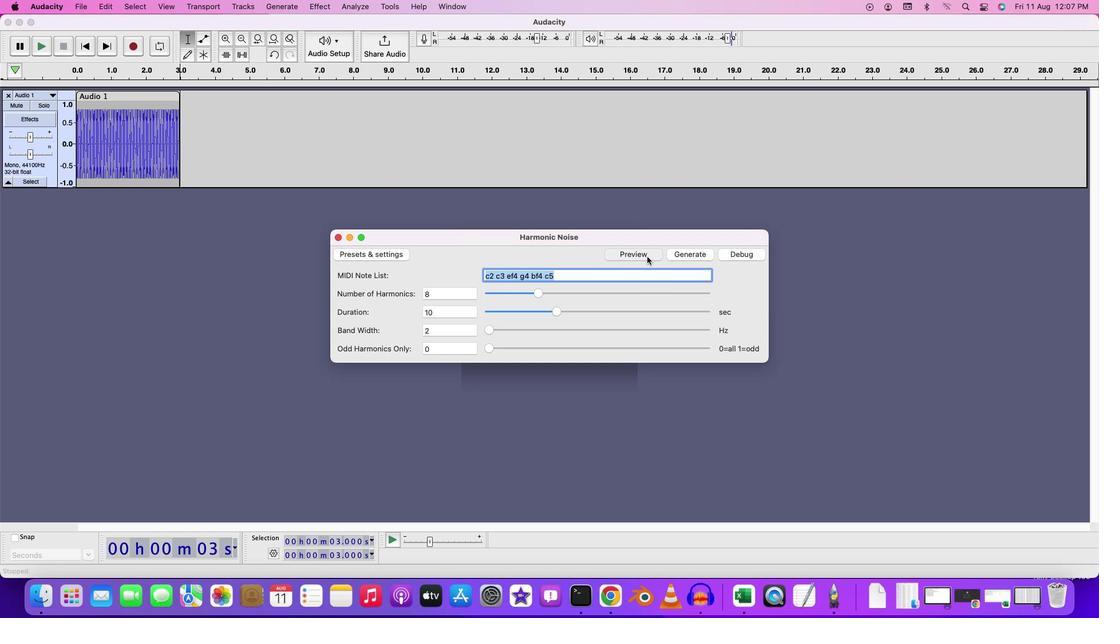 
Action: Mouse moved to (590, 316)
Screenshot: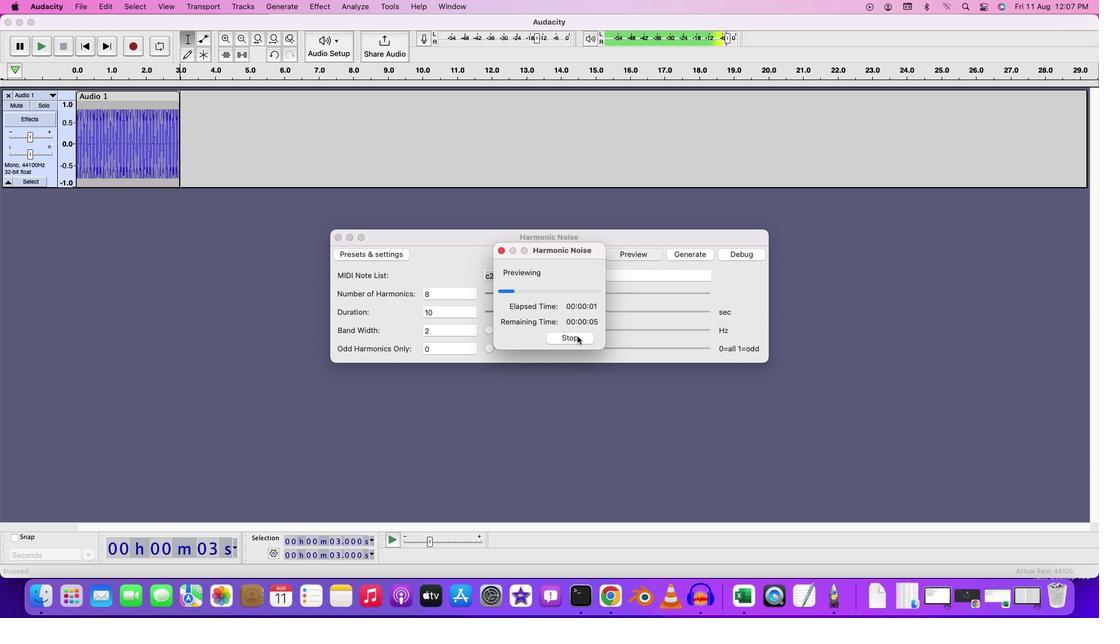 
Action: Mouse pressed left at (590, 316)
Screenshot: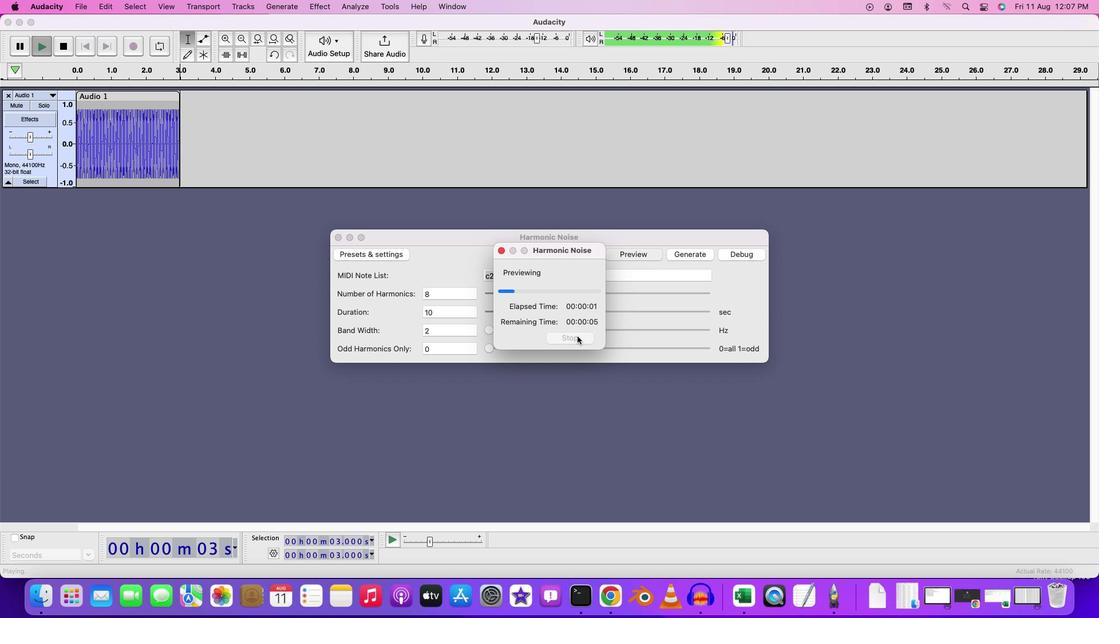 
Action: Mouse moved to (444, 285)
Screenshot: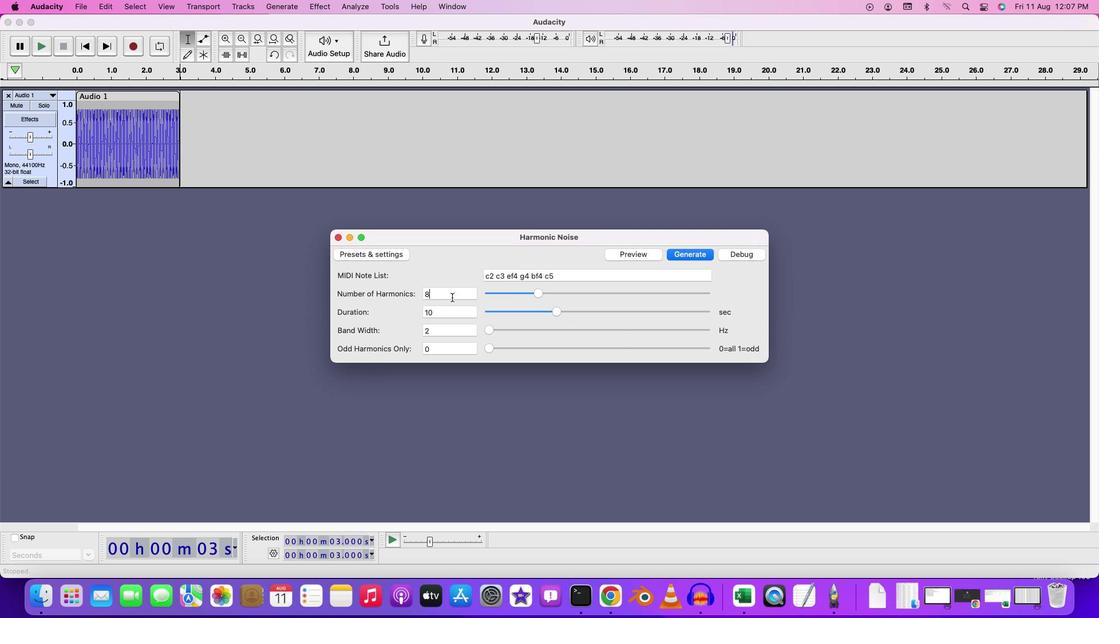 
Action: Mouse pressed left at (444, 285)
Screenshot: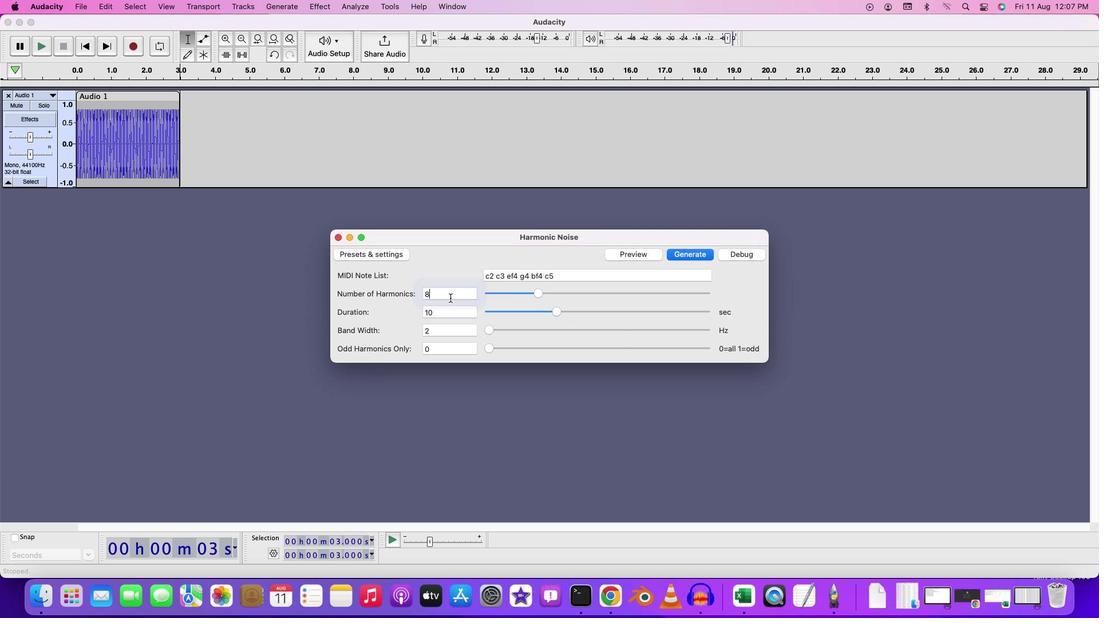 
Action: Mouse moved to (443, 285)
Screenshot: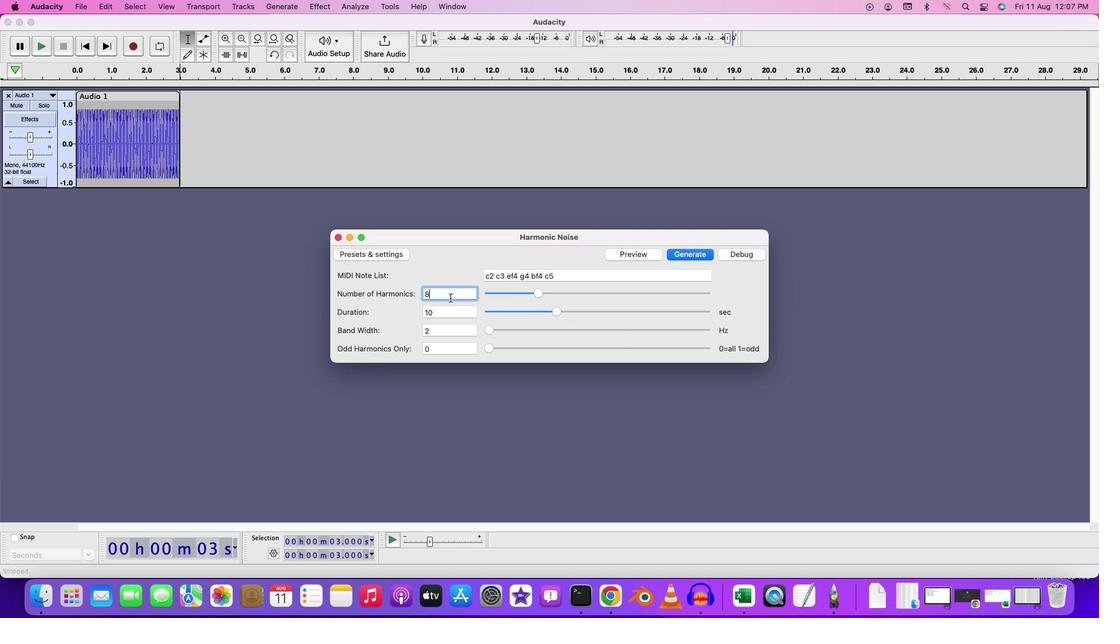 
Action: Key pressed Key.backspace'1''0'
Screenshot: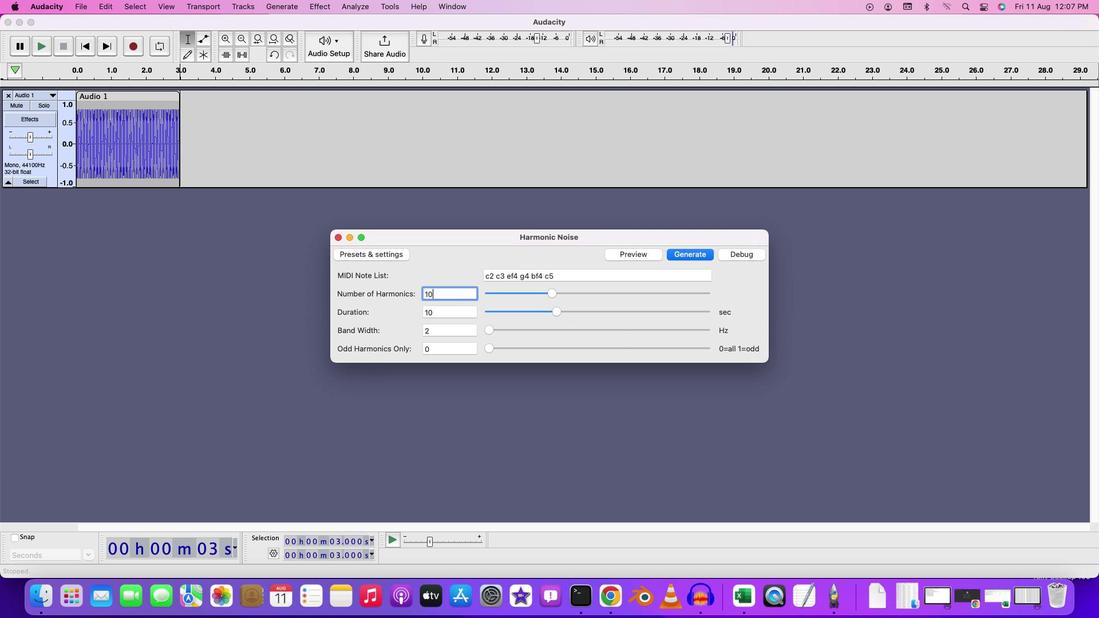 
Action: Mouse moved to (642, 251)
Screenshot: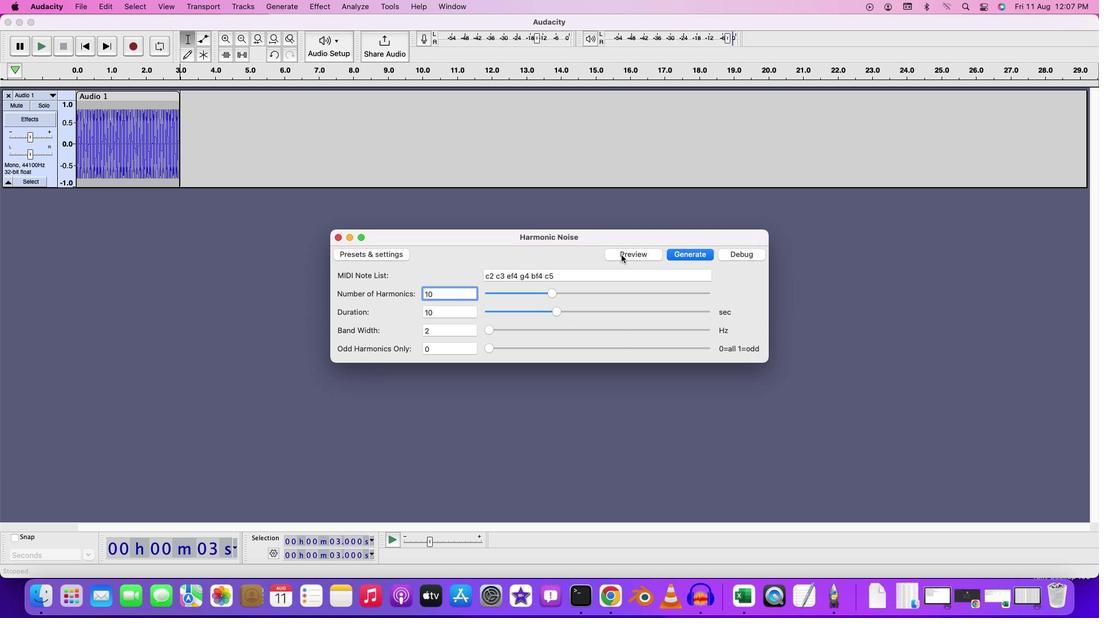 
Action: Mouse pressed left at (642, 251)
Screenshot: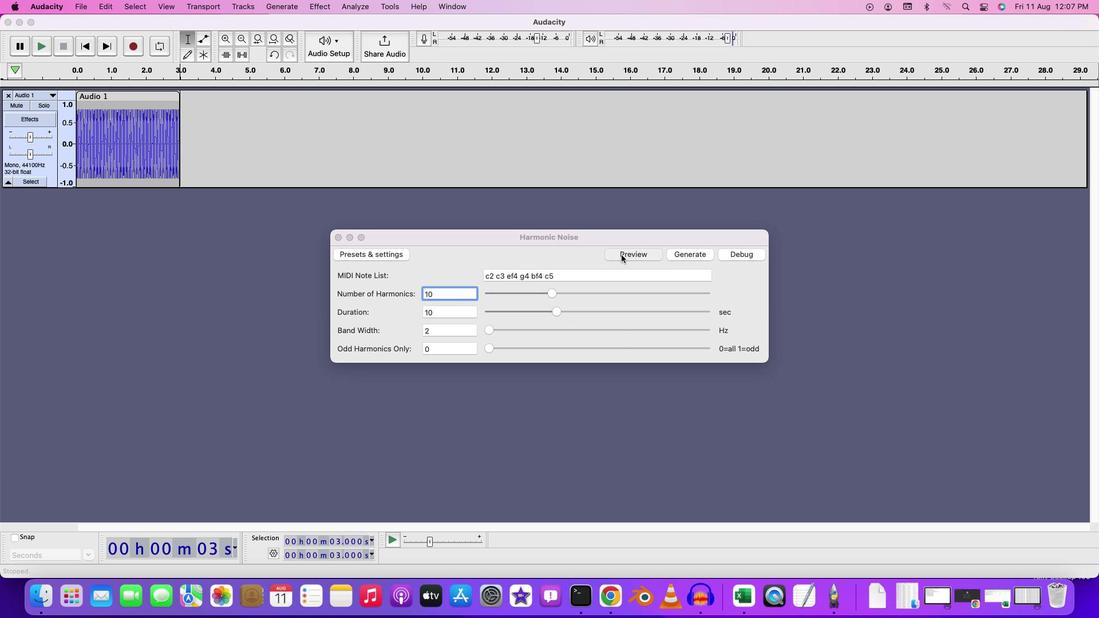 
Action: Mouse moved to (569, 319)
Screenshot: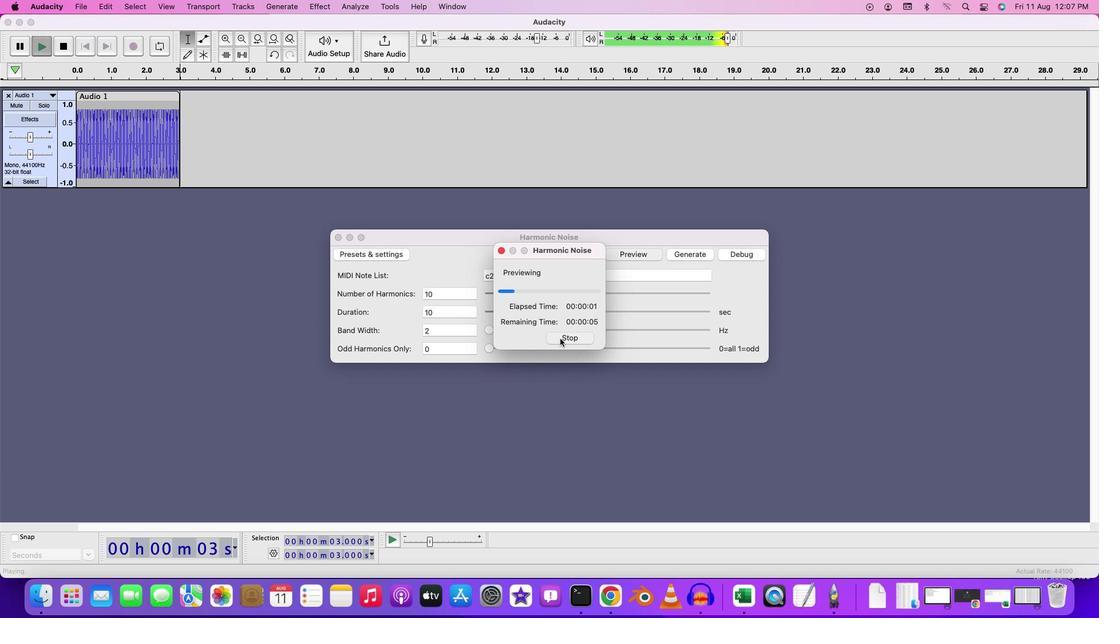 
Action: Mouse pressed left at (569, 319)
Screenshot: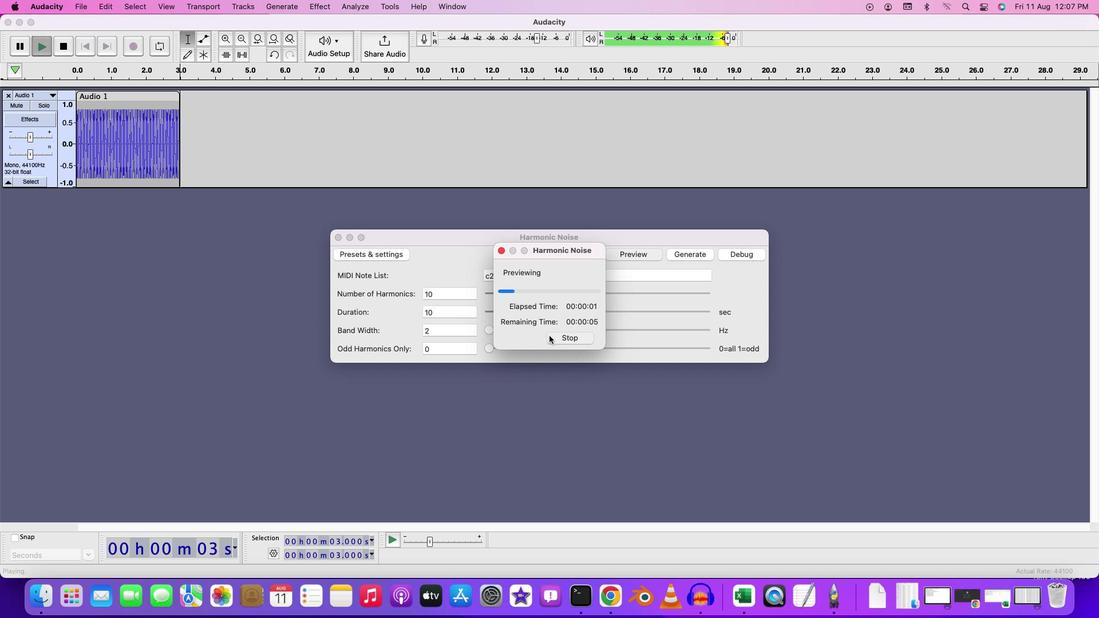 
Action: Mouse moved to (433, 285)
Screenshot: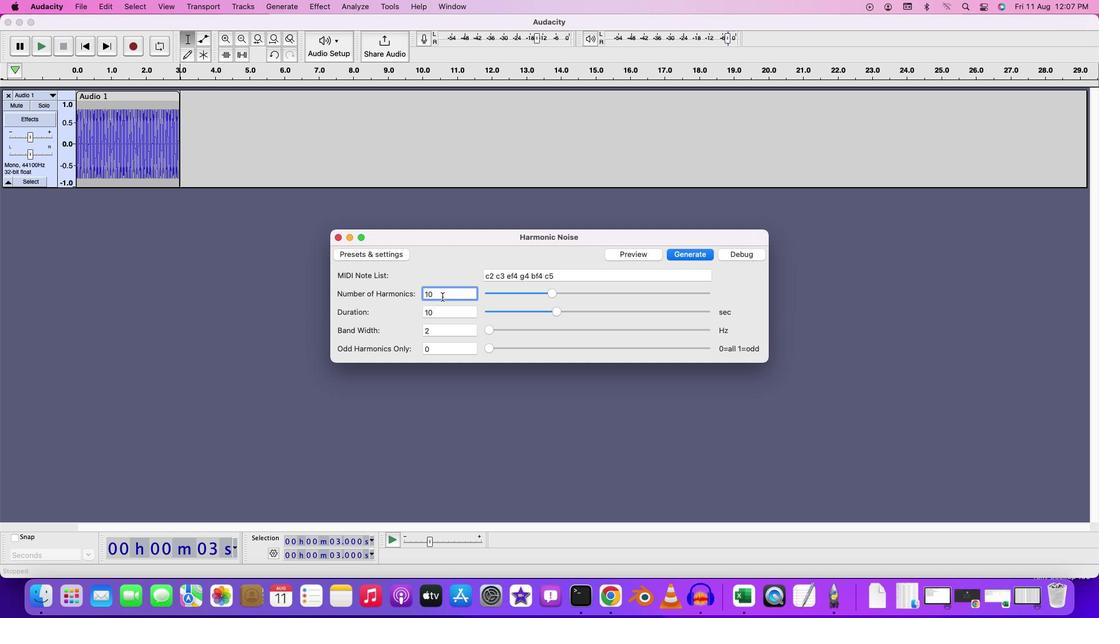 
Action: Key pressed Key.backspaceKey.backspace'6'
Screenshot: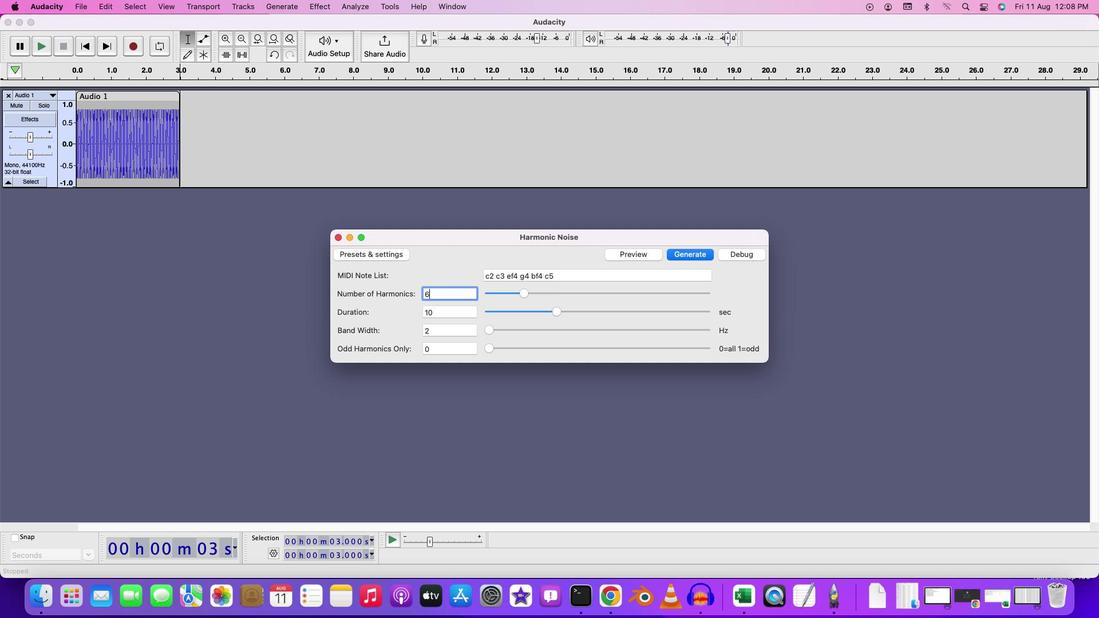 
Action: Mouse moved to (423, 285)
Screenshot: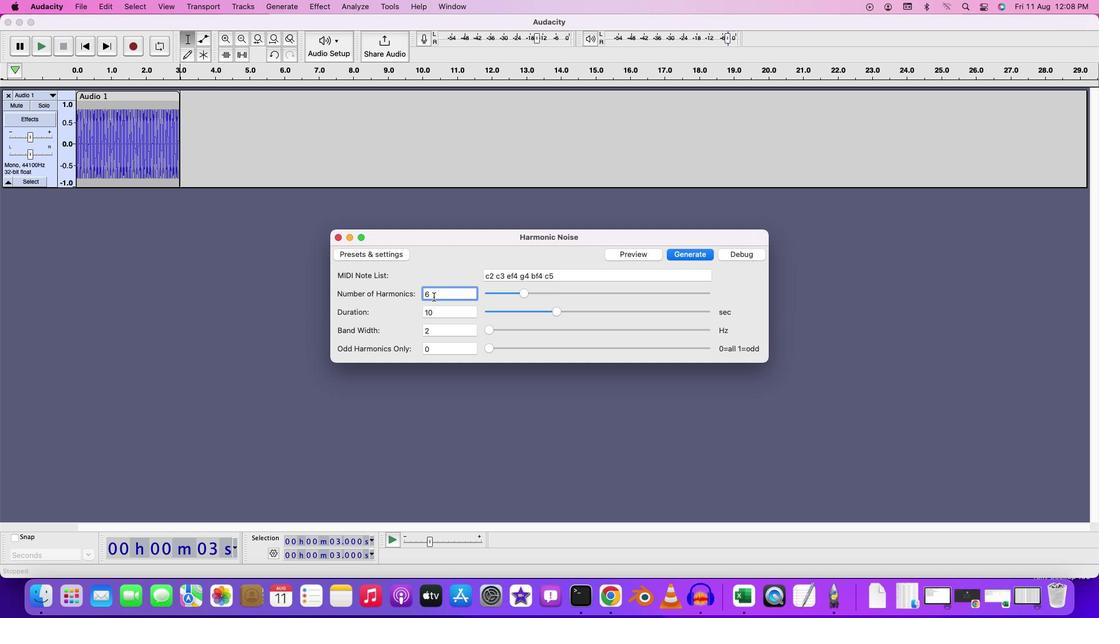 
Action: Key pressed Key.backspaceKey.backspace'2'
Screenshot: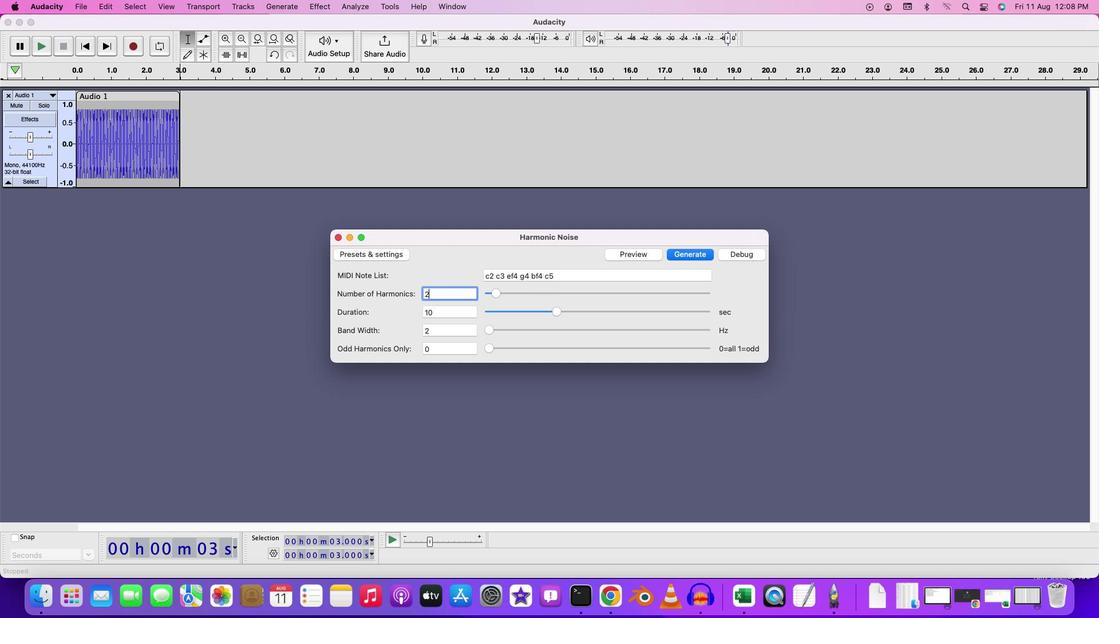 
Action: Mouse moved to (654, 251)
Screenshot: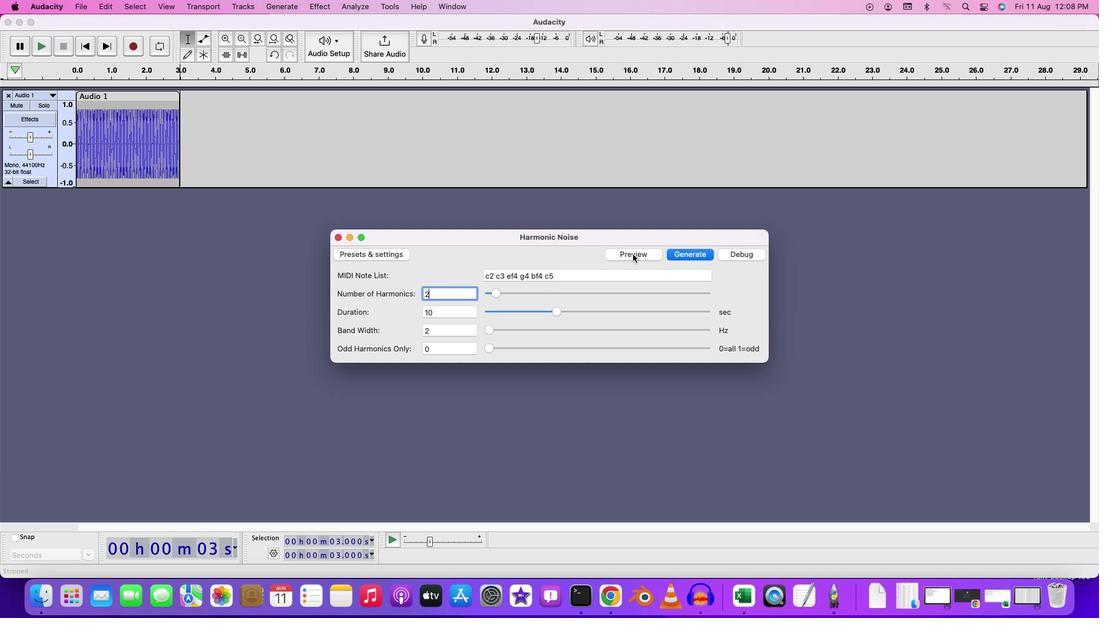 
Action: Mouse pressed left at (654, 251)
Screenshot: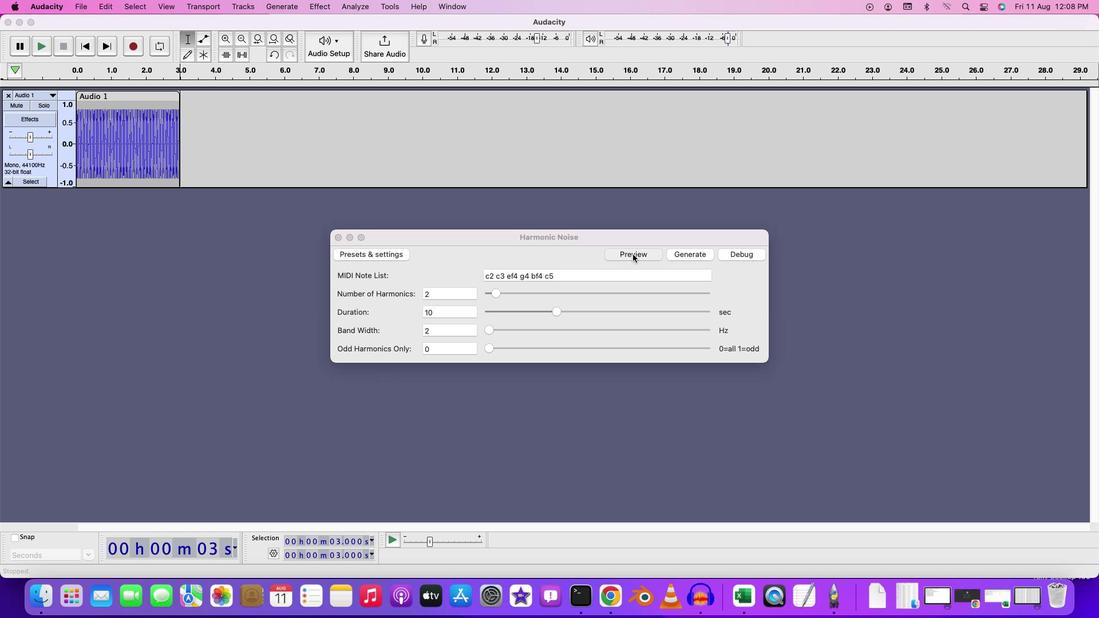 
Action: Mouse moved to (593, 319)
Screenshot: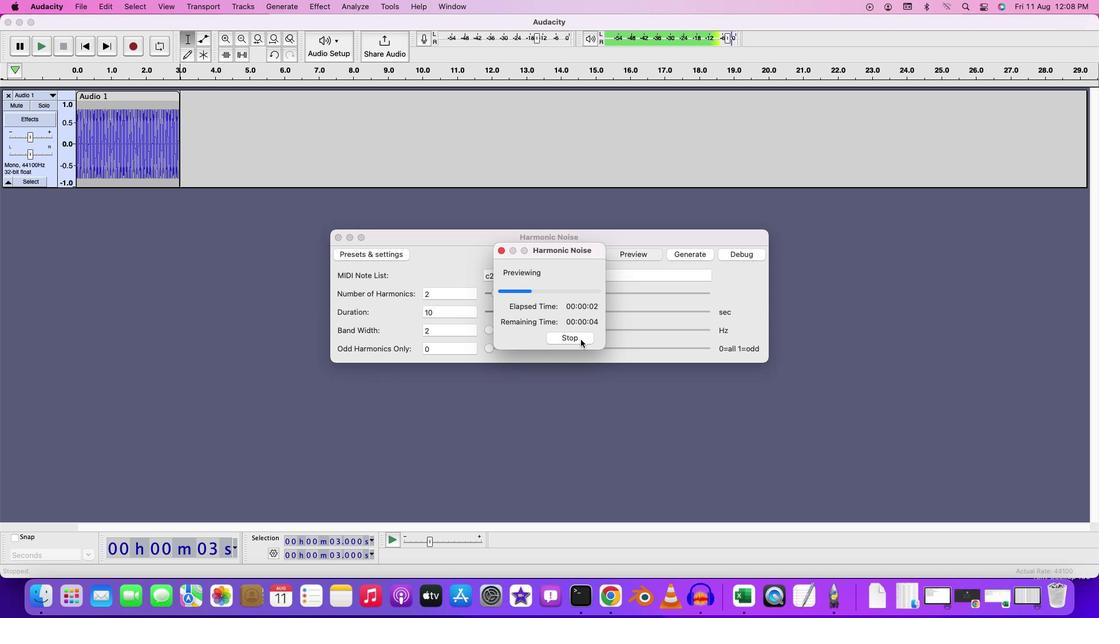 
Action: Mouse pressed left at (593, 319)
Screenshot: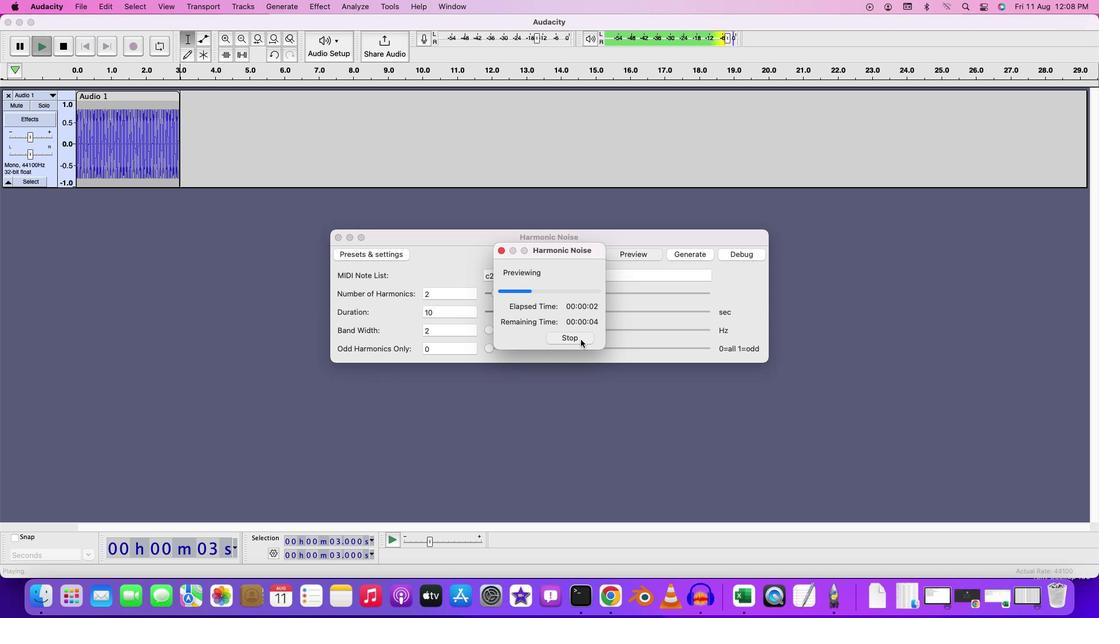 
Action: Mouse moved to (457, 301)
Screenshot: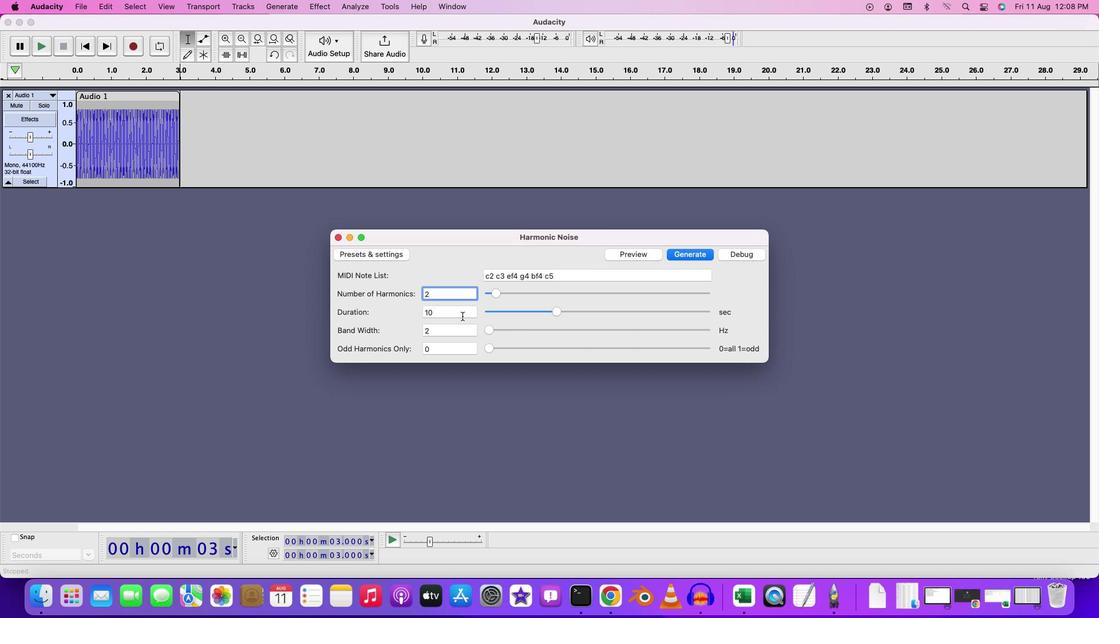 
Action: Mouse pressed left at (457, 301)
Screenshot: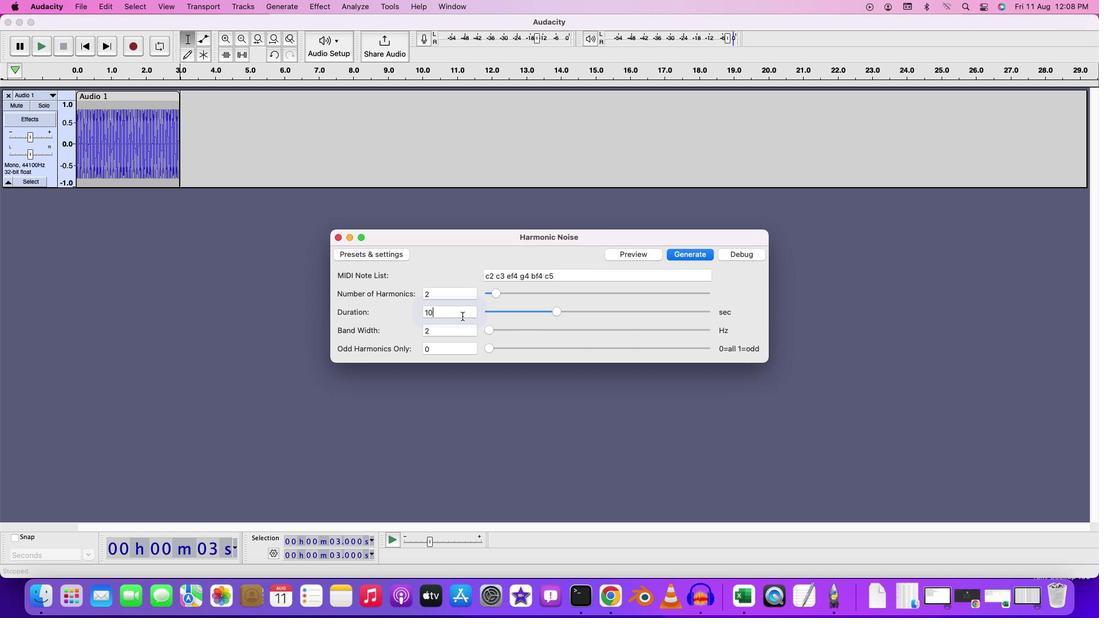 
Action: Mouse moved to (436, 283)
Screenshot: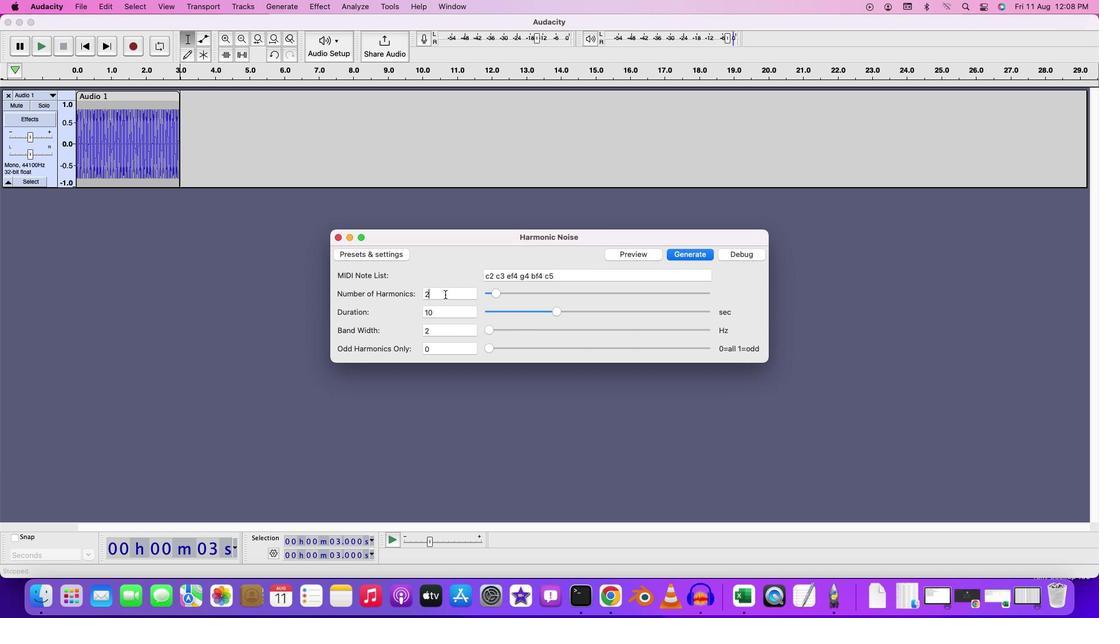 
Action: Mouse pressed left at (436, 283)
Screenshot: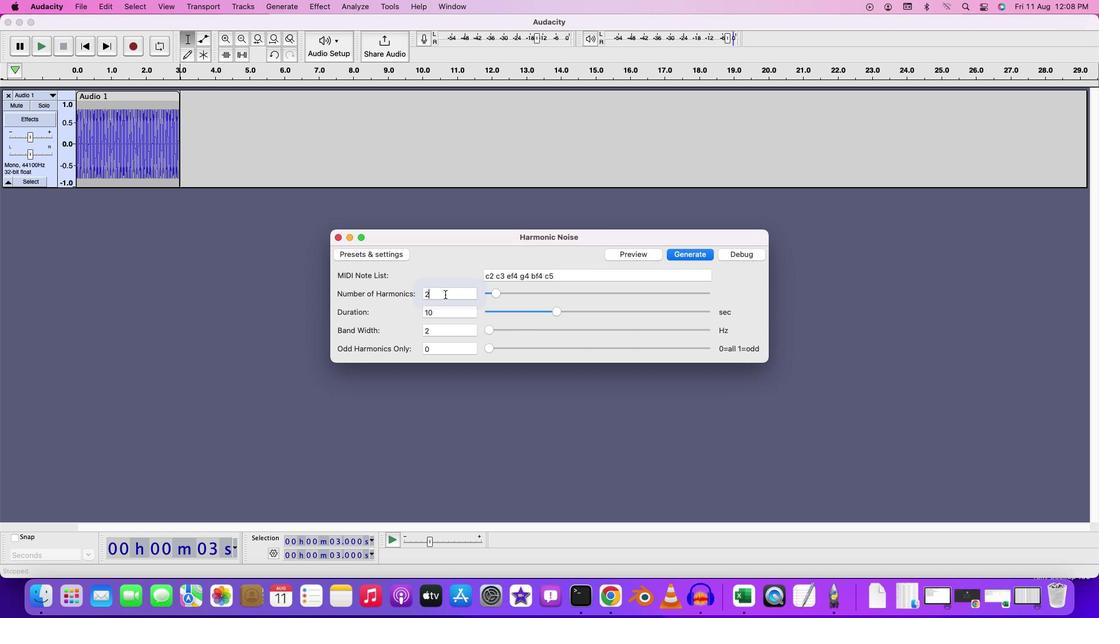 
Action: Mouse moved to (435, 285)
Screenshot: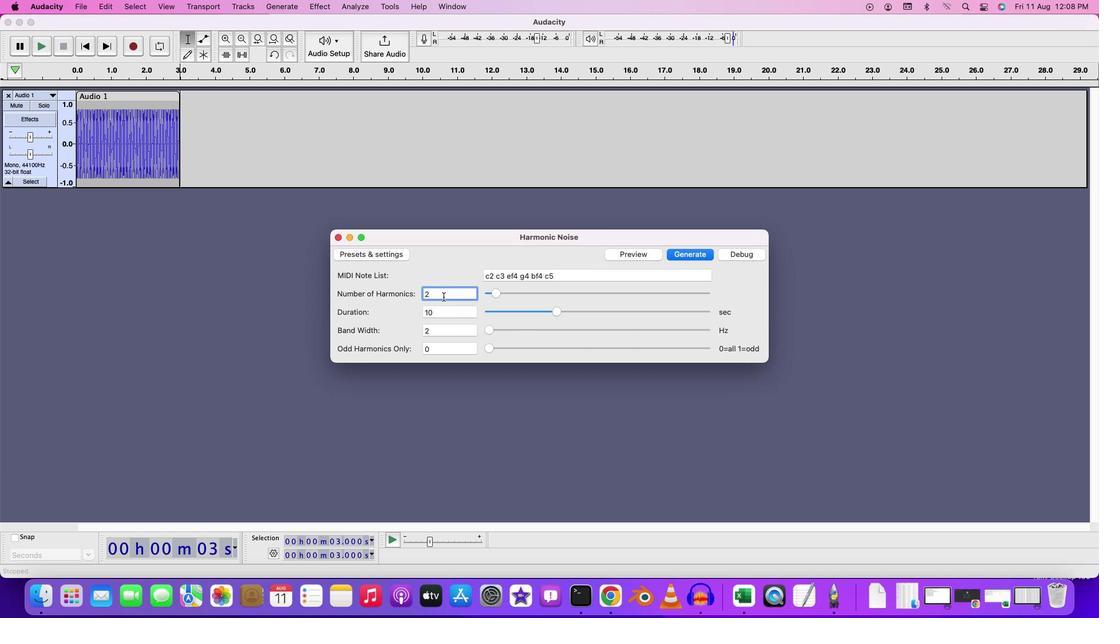 
Action: Key pressed Key.backspace'1''2'
Screenshot: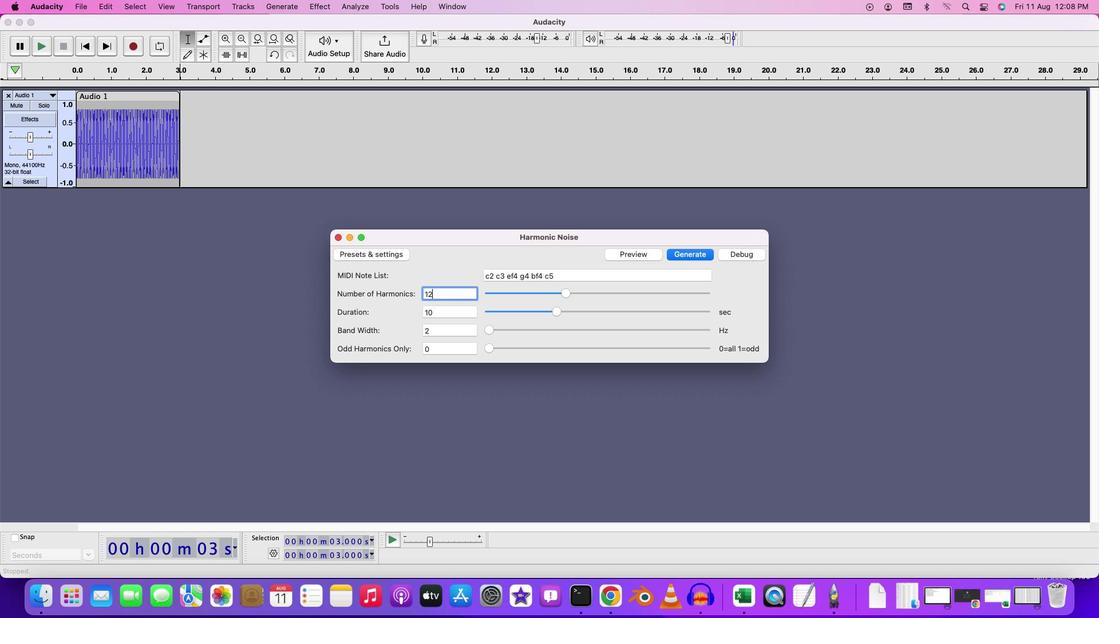 
Action: Mouse moved to (655, 254)
Screenshot: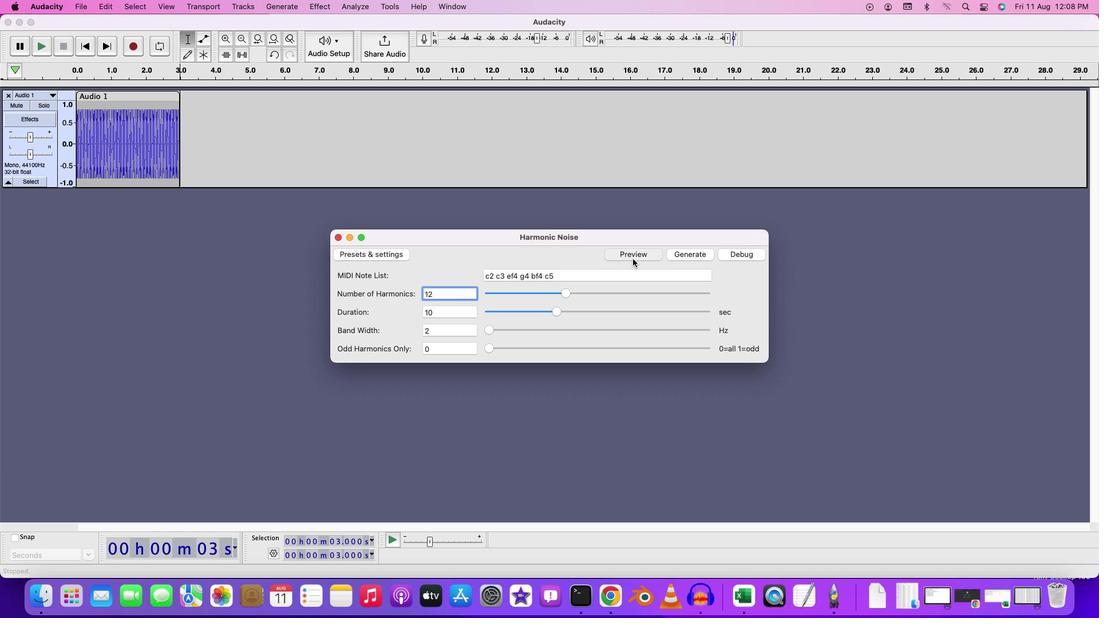 
Action: Mouse pressed left at (655, 254)
Screenshot: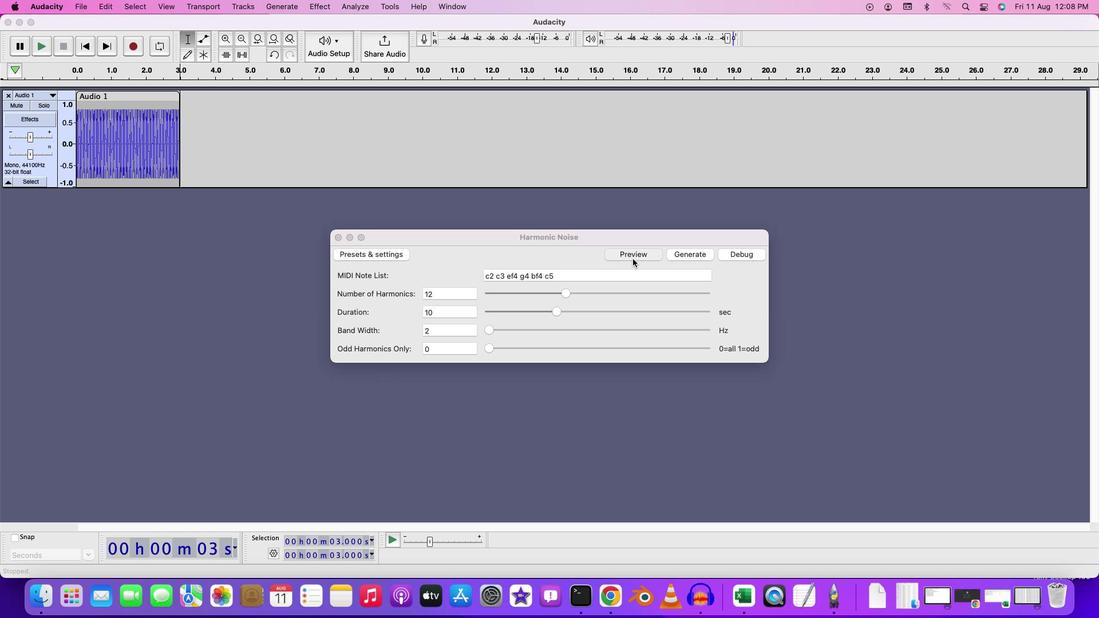 
Action: Mouse moved to (582, 316)
Screenshot: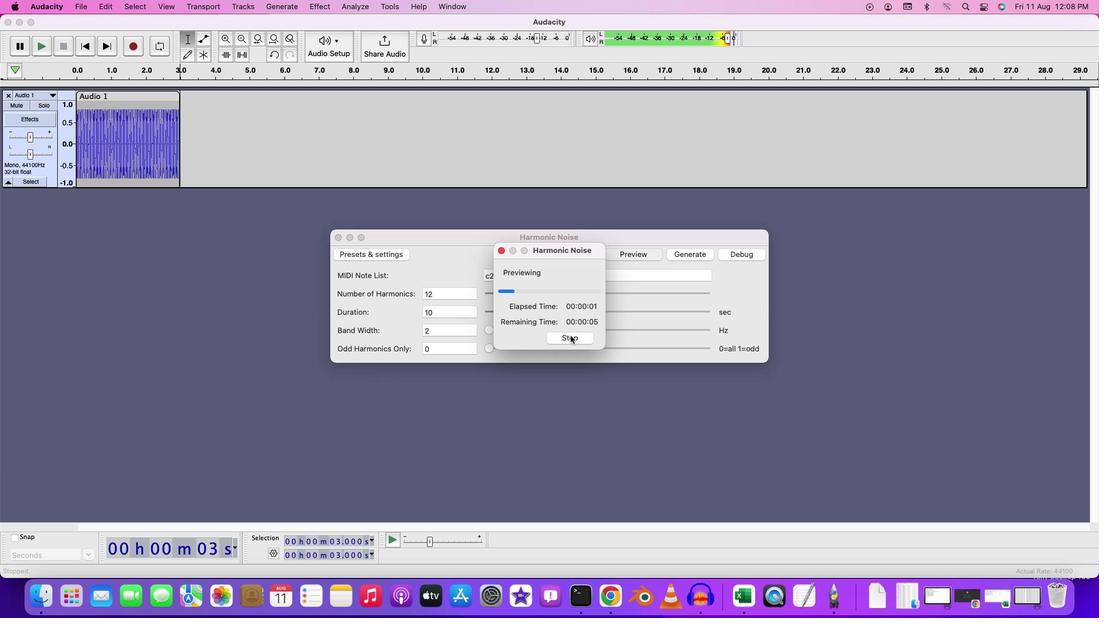 
Action: Mouse pressed left at (582, 316)
Screenshot: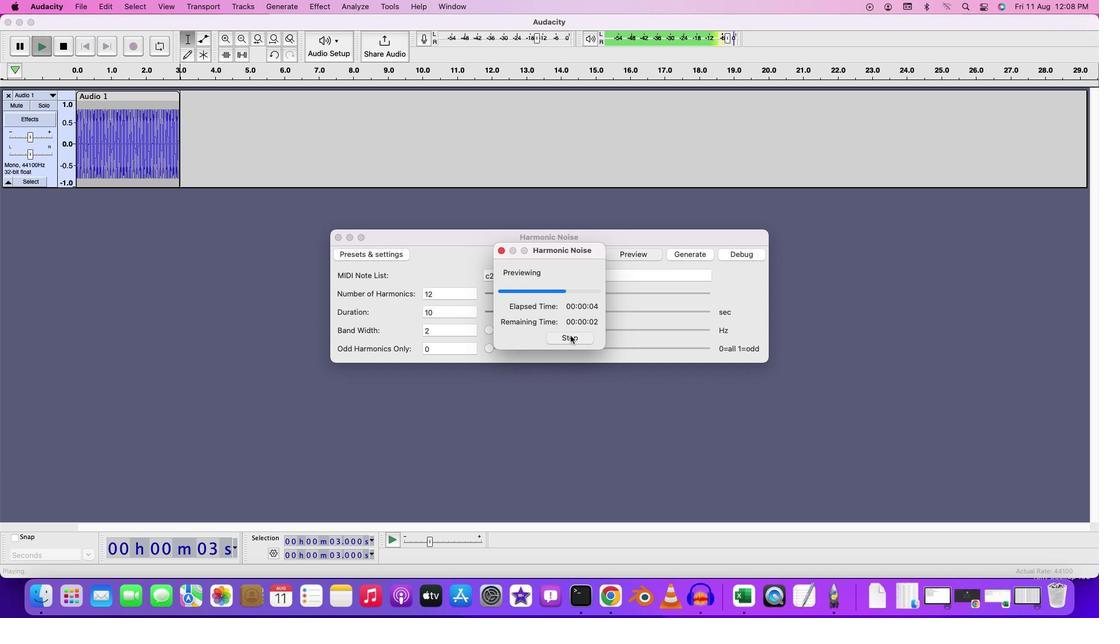 
Action: Mouse moved to (489, 312)
Screenshot: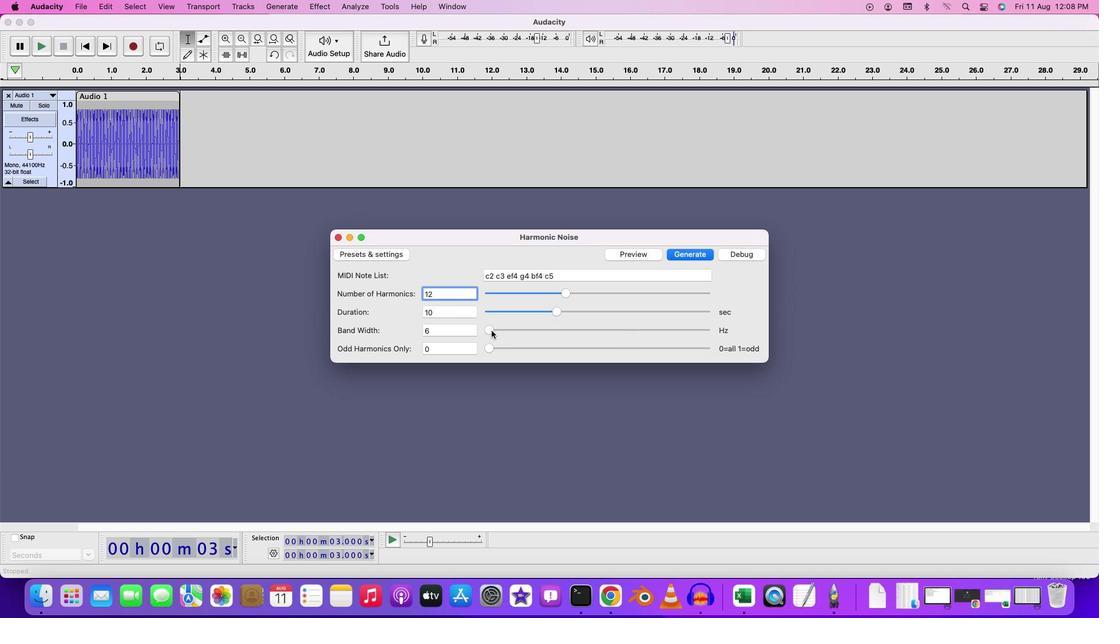 
Action: Mouse pressed left at (489, 312)
Screenshot: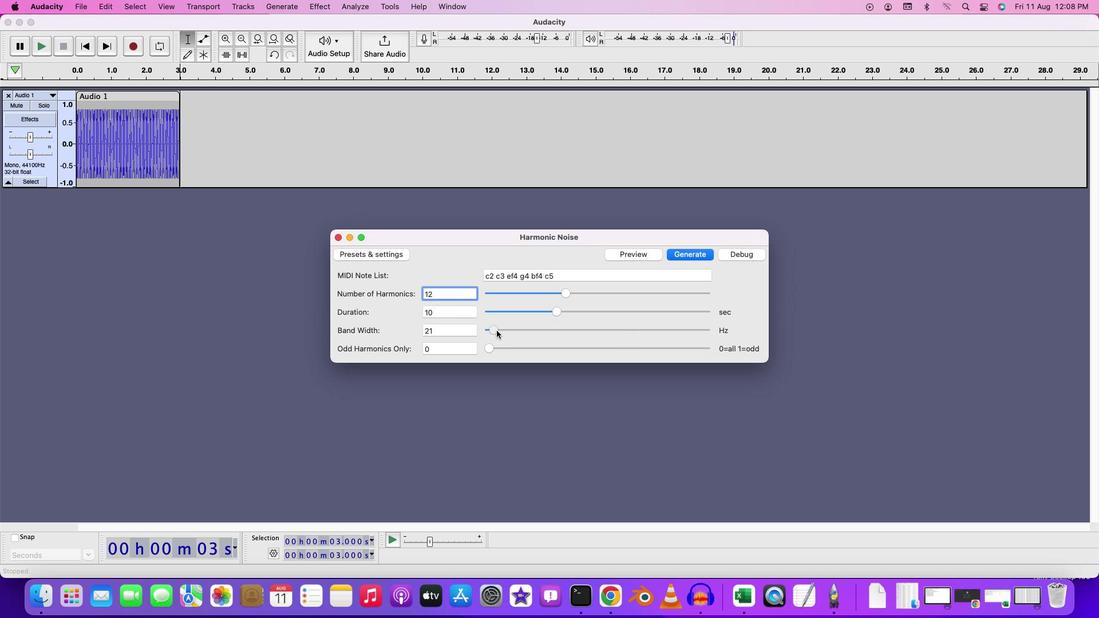 
Action: Mouse moved to (656, 250)
Screenshot: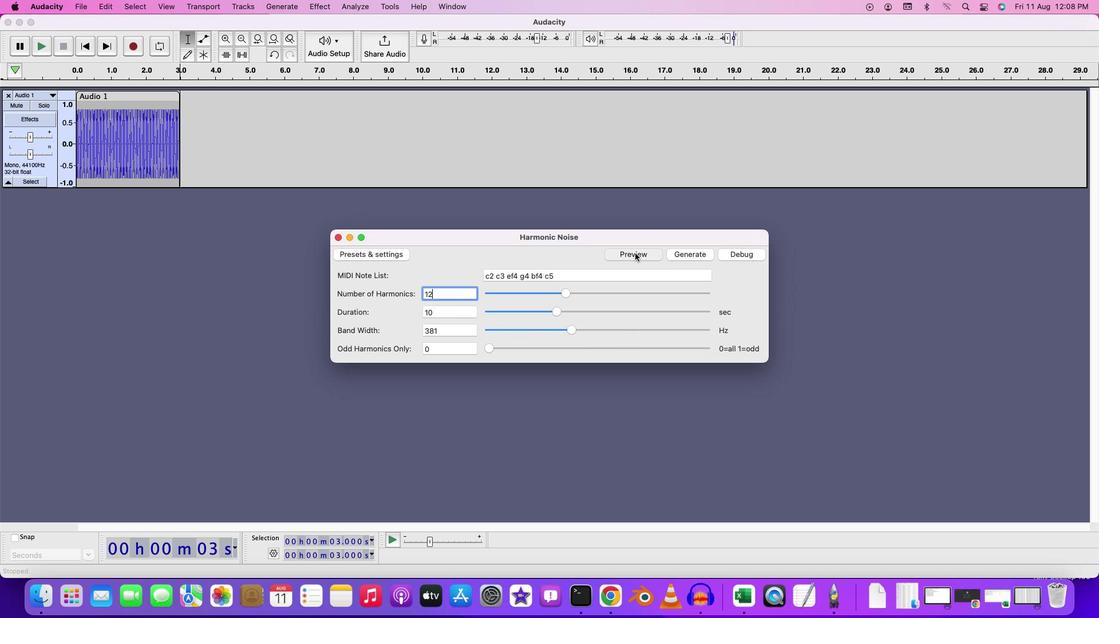 
Action: Mouse pressed left at (656, 250)
Screenshot: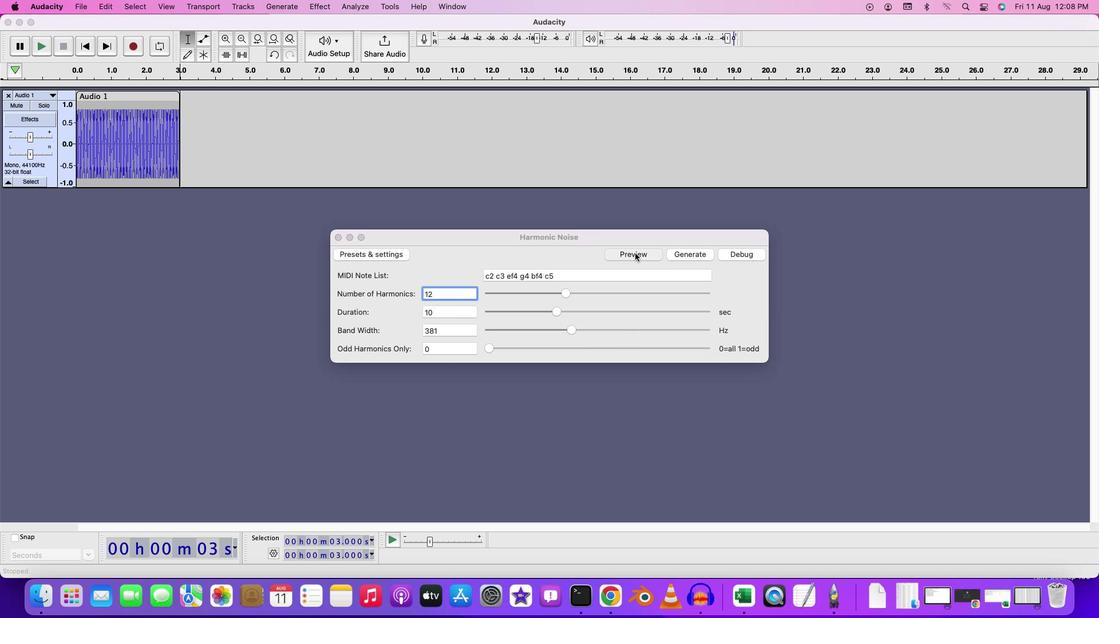 
Action: Mouse moved to (589, 316)
Screenshot: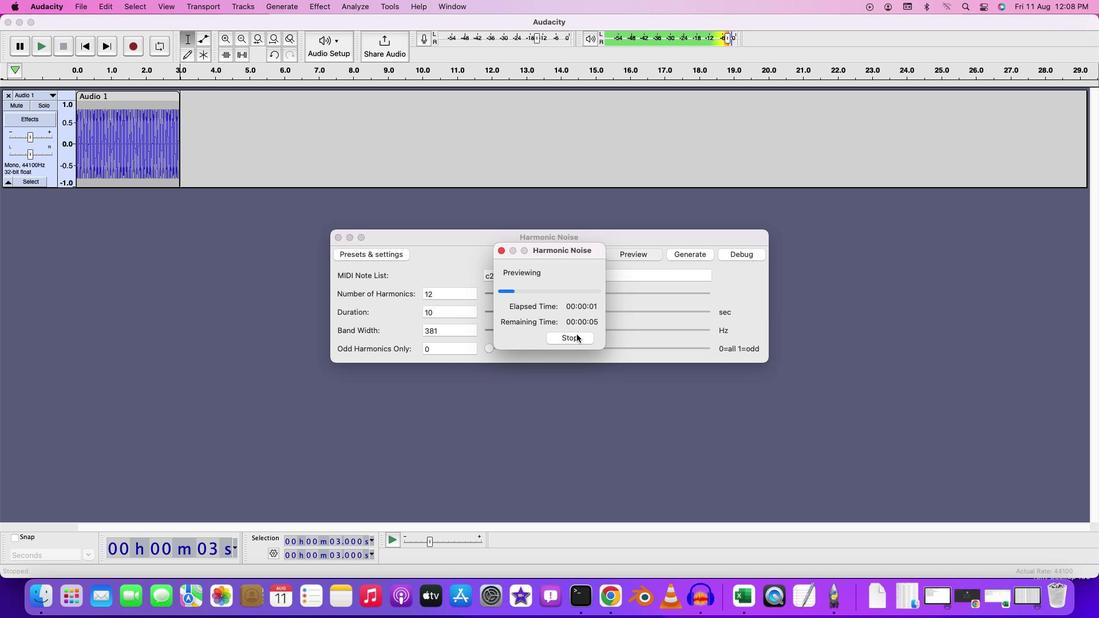 
Action: Mouse pressed left at (589, 316)
Screenshot: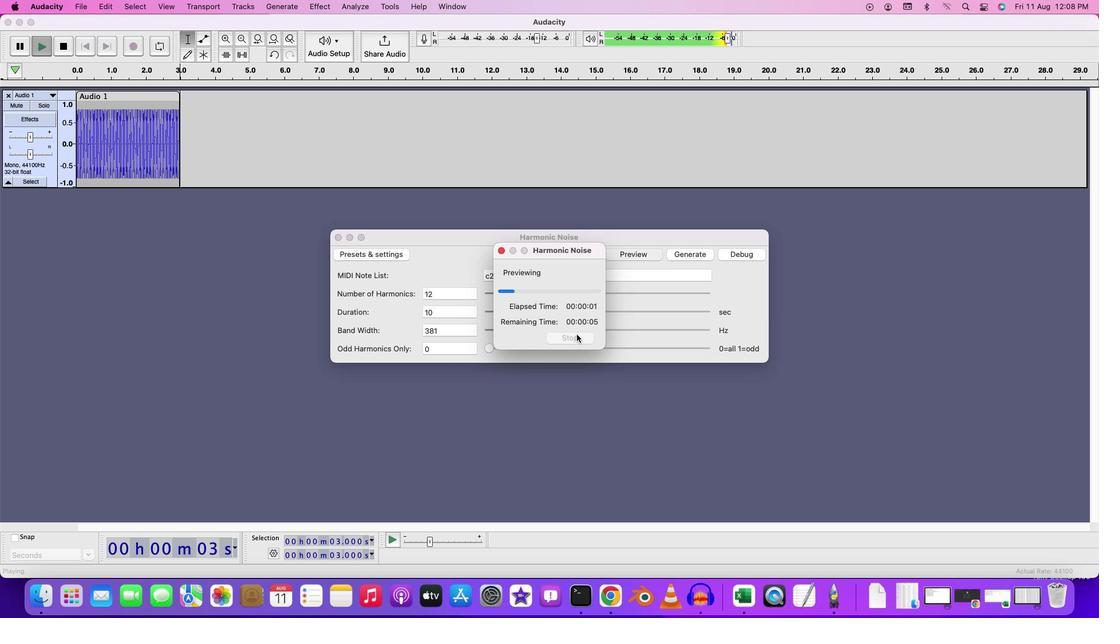 
Action: Mouse moved to (584, 313)
Screenshot: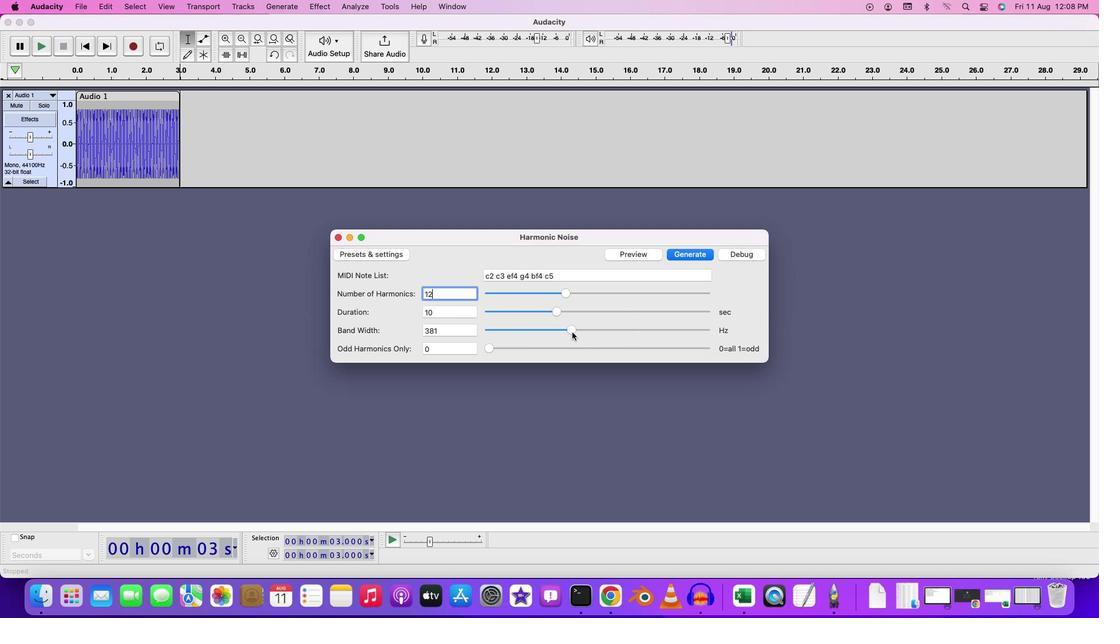 
Action: Mouse pressed left at (584, 313)
Screenshot: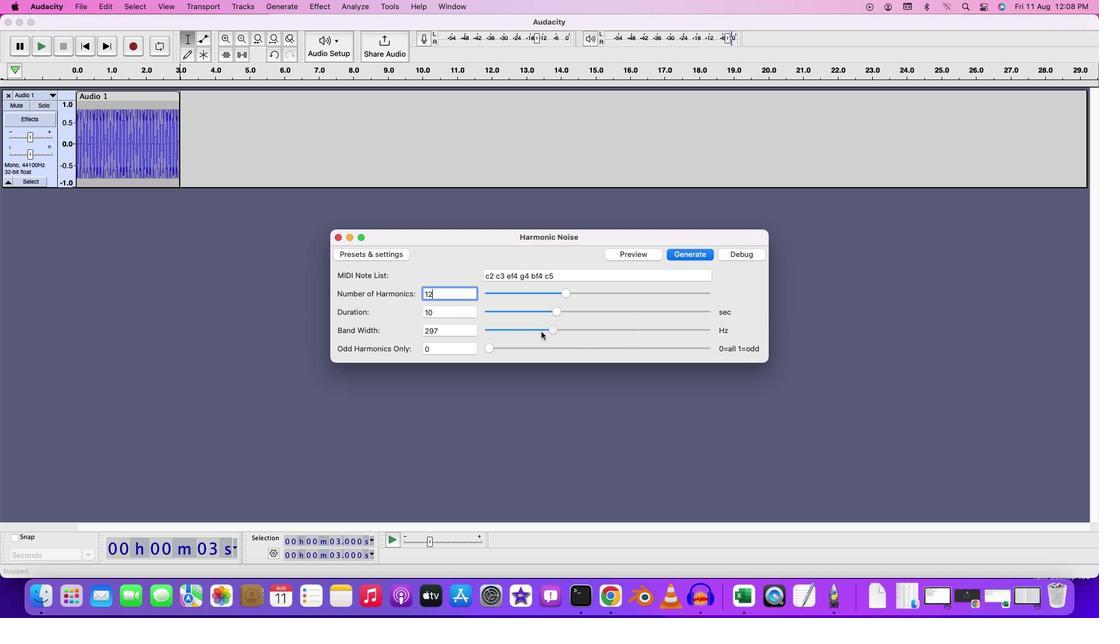 
Action: Mouse moved to (663, 250)
Screenshot: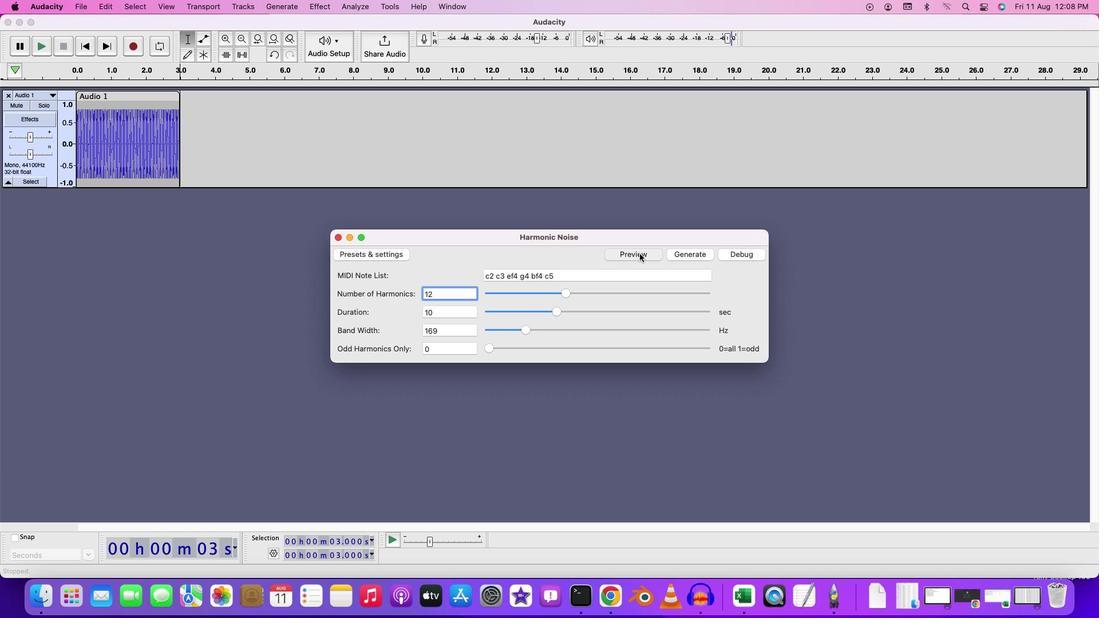 
Action: Mouse pressed left at (663, 250)
Screenshot: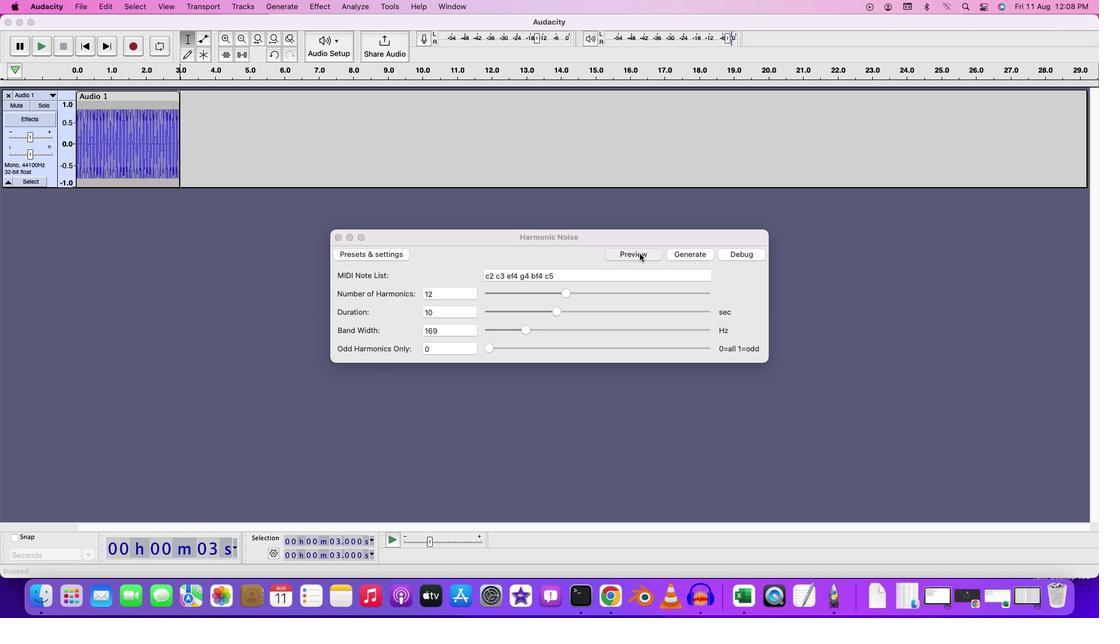 
Action: Mouse moved to (585, 316)
Screenshot: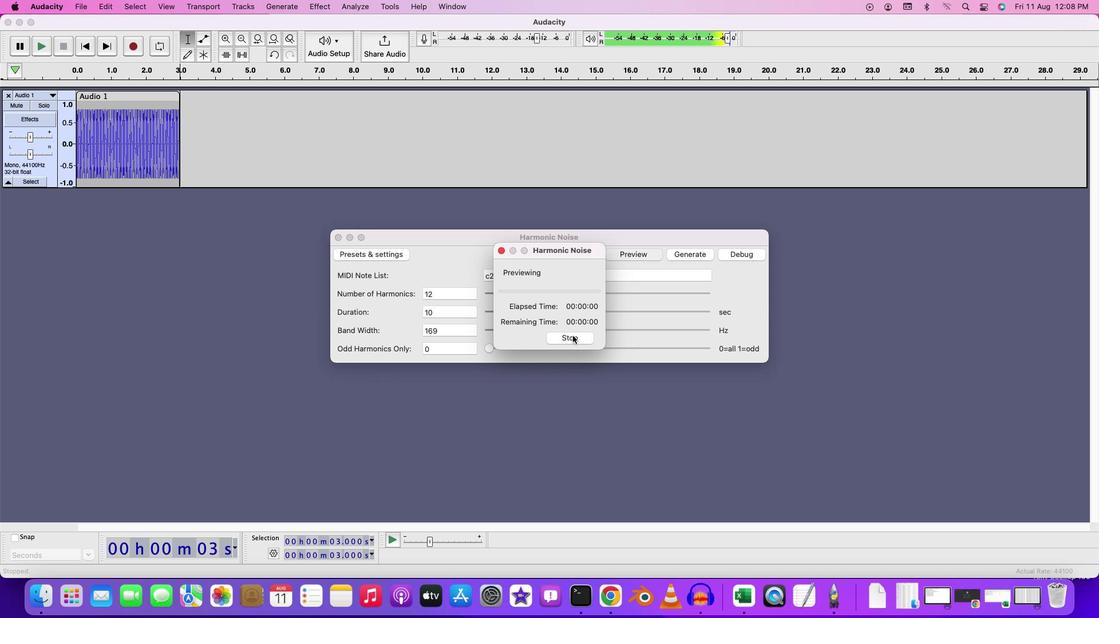 
Action: Mouse pressed left at (585, 316)
Screenshot: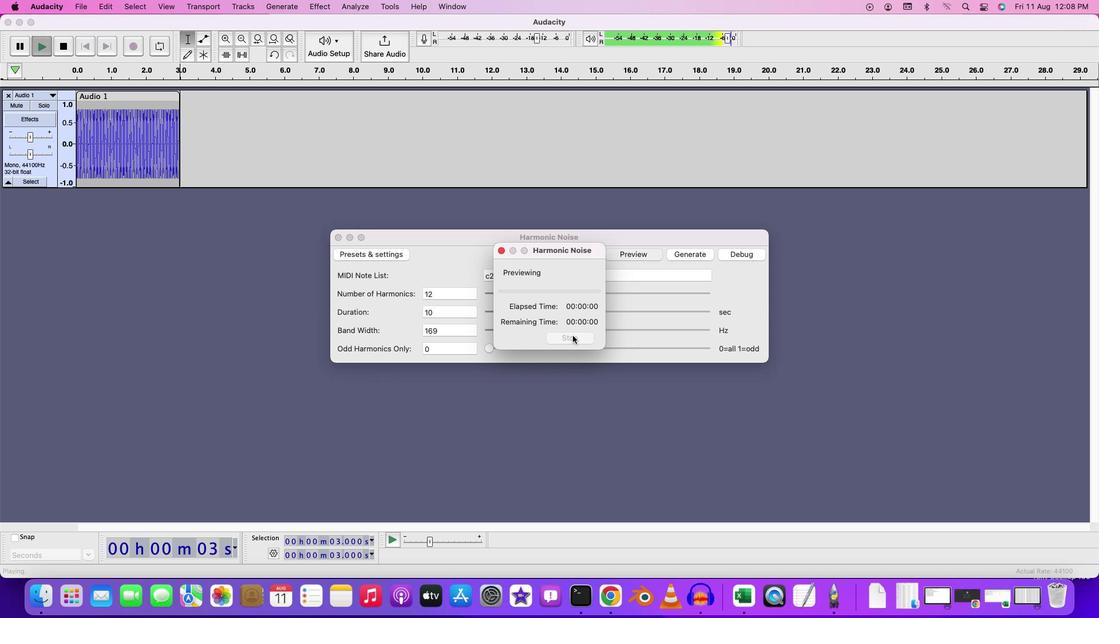 
Action: Mouse moved to (535, 311)
Screenshot: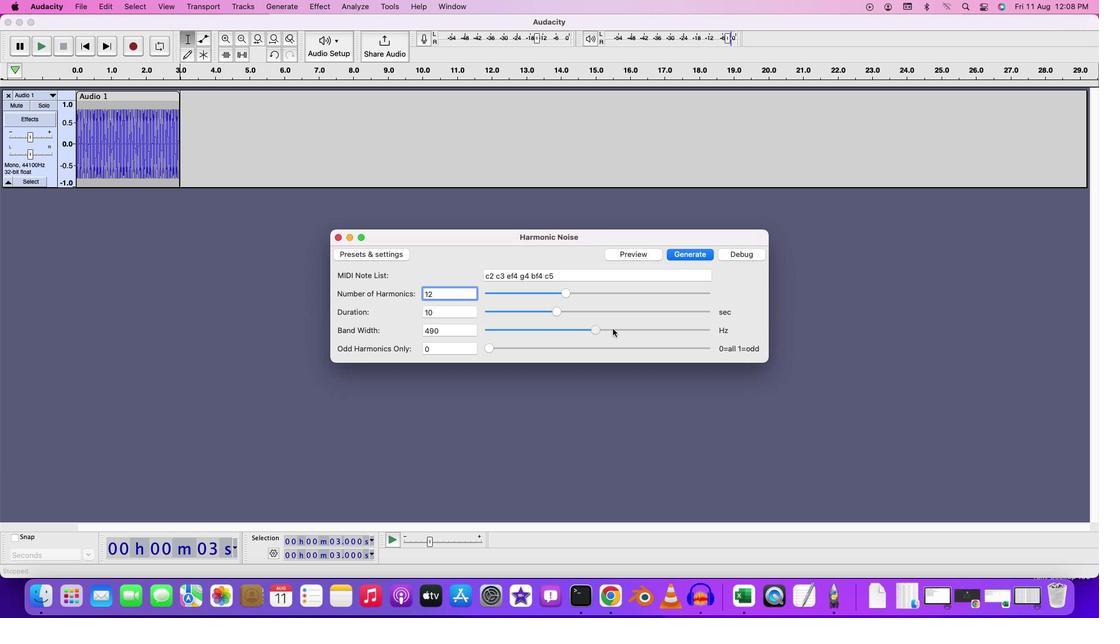 
Action: Mouse pressed left at (535, 311)
Screenshot: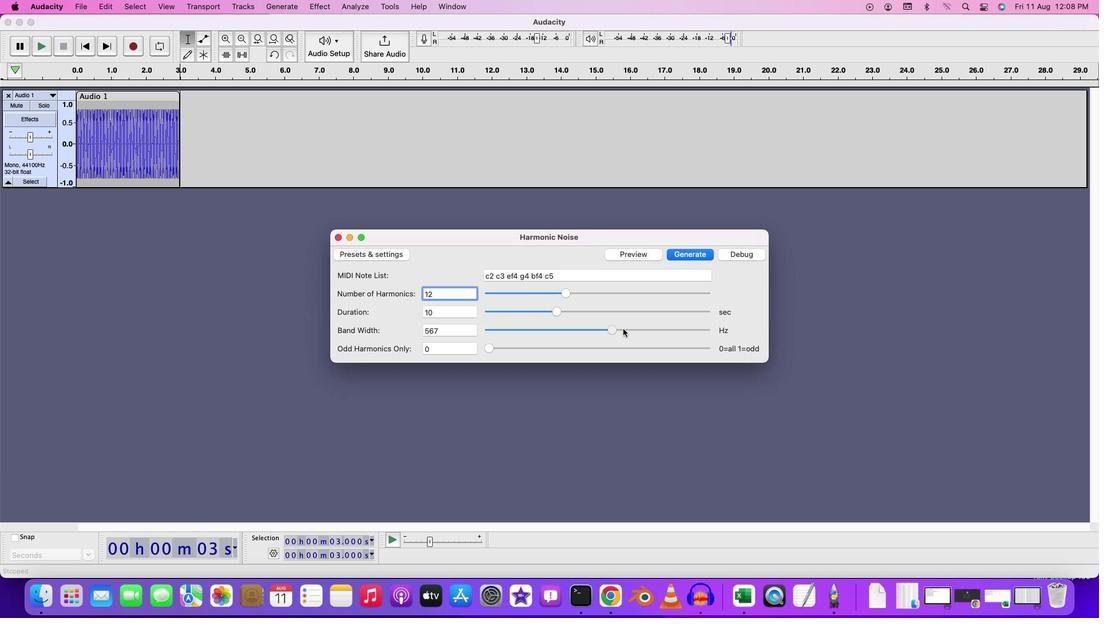 
Action: Mouse moved to (681, 254)
Screenshot: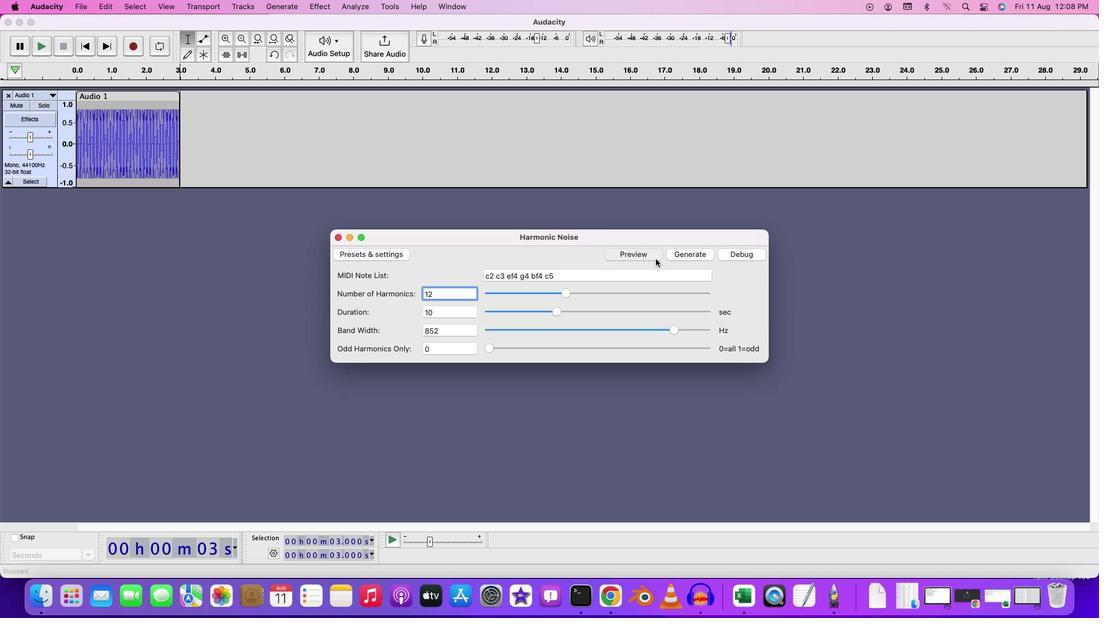 
Action: Mouse pressed left at (681, 254)
Screenshot: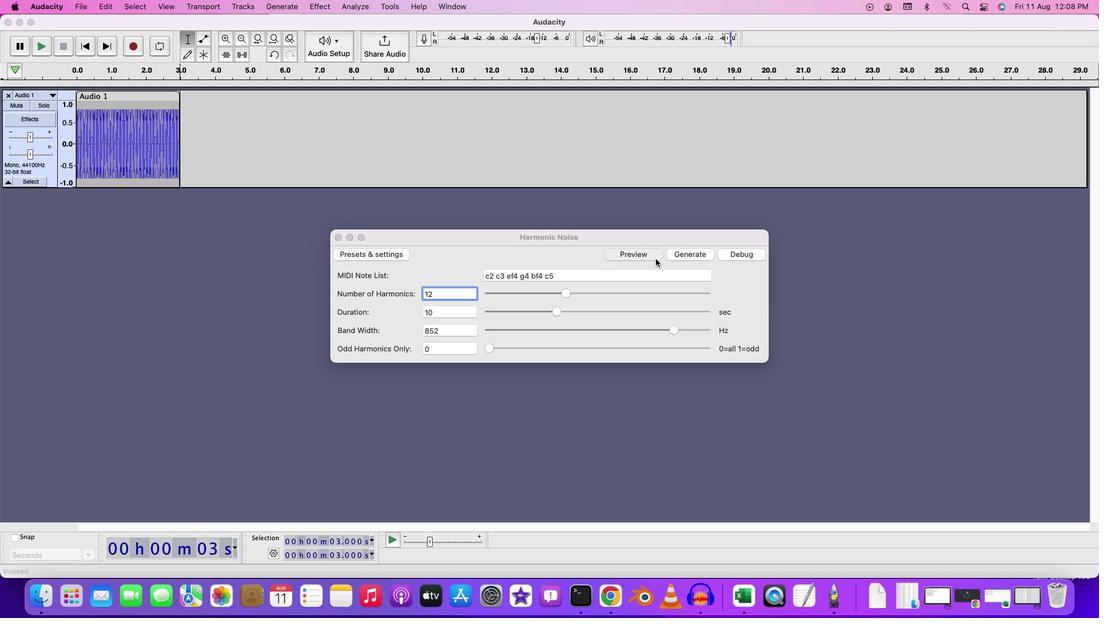 
Action: Mouse moved to (590, 316)
Screenshot: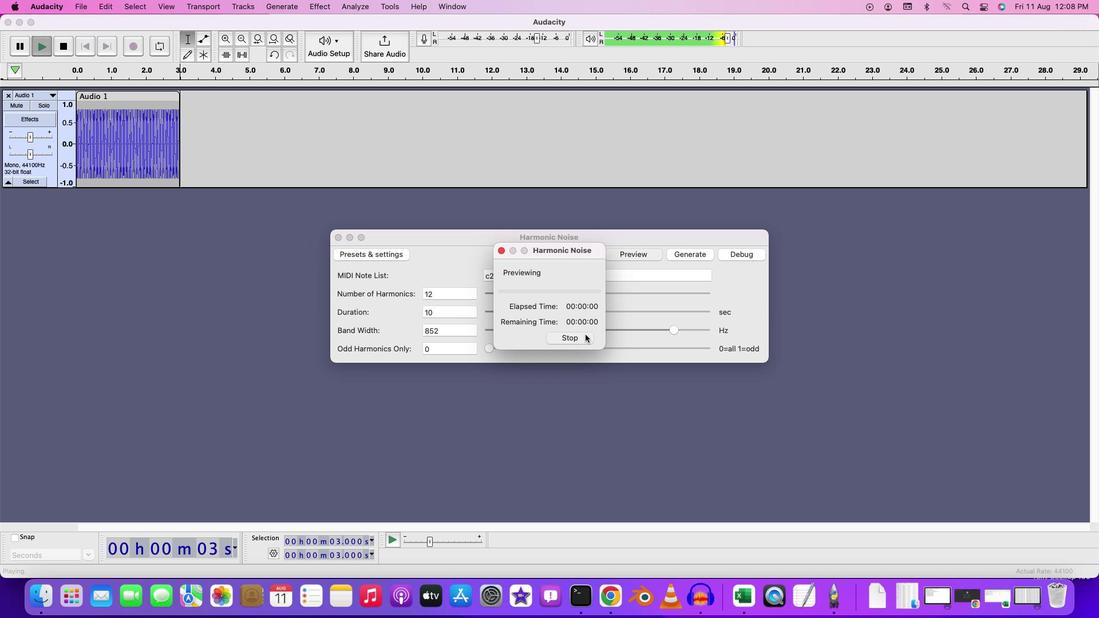 
Action: Mouse pressed left at (590, 316)
Screenshot: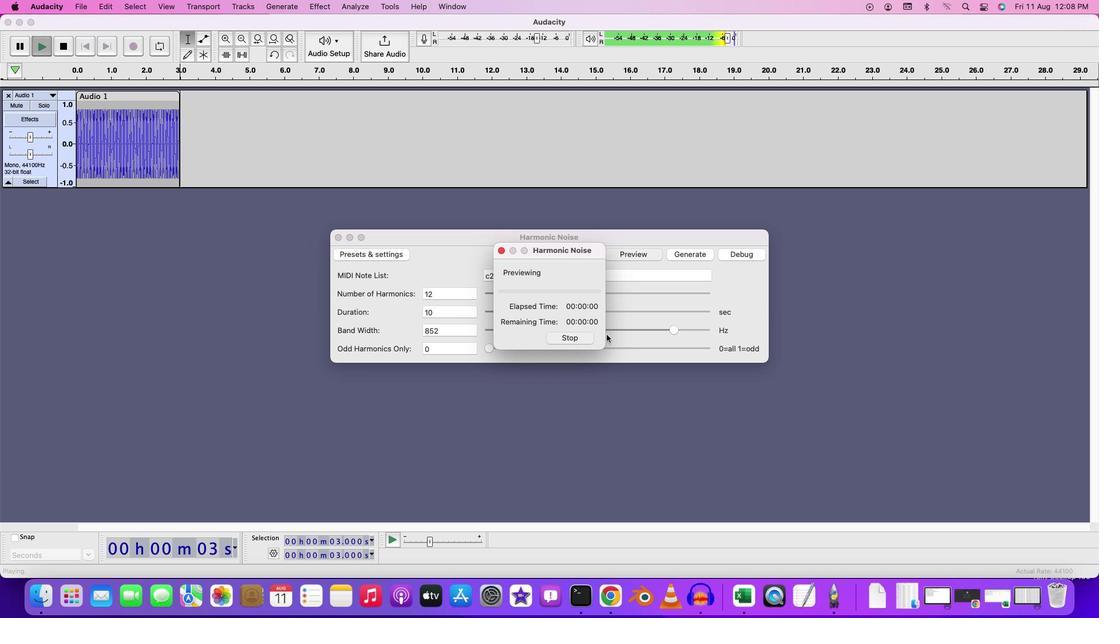 
Action: Mouse moved to (702, 312)
Screenshot: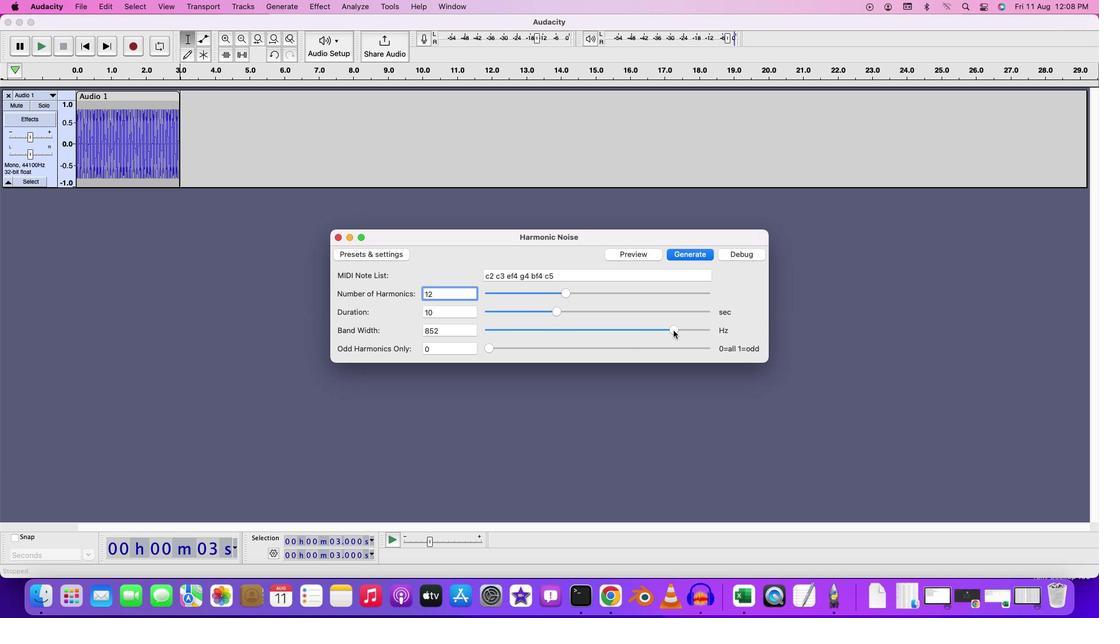 
Action: Mouse pressed left at (702, 312)
Screenshot: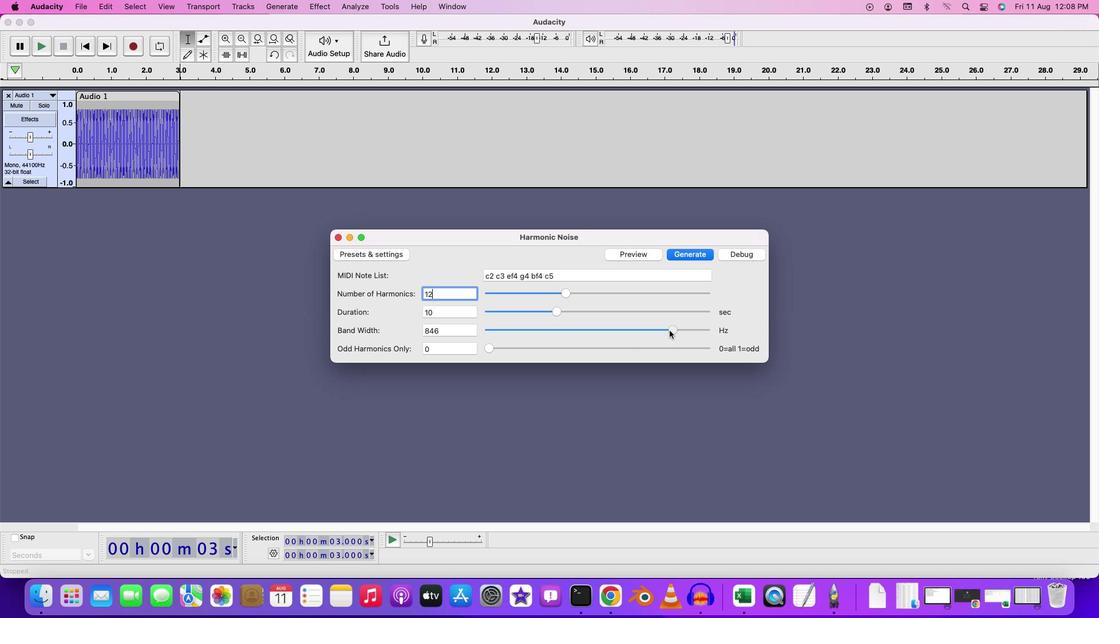 
Action: Mouse moved to (656, 247)
Screenshot: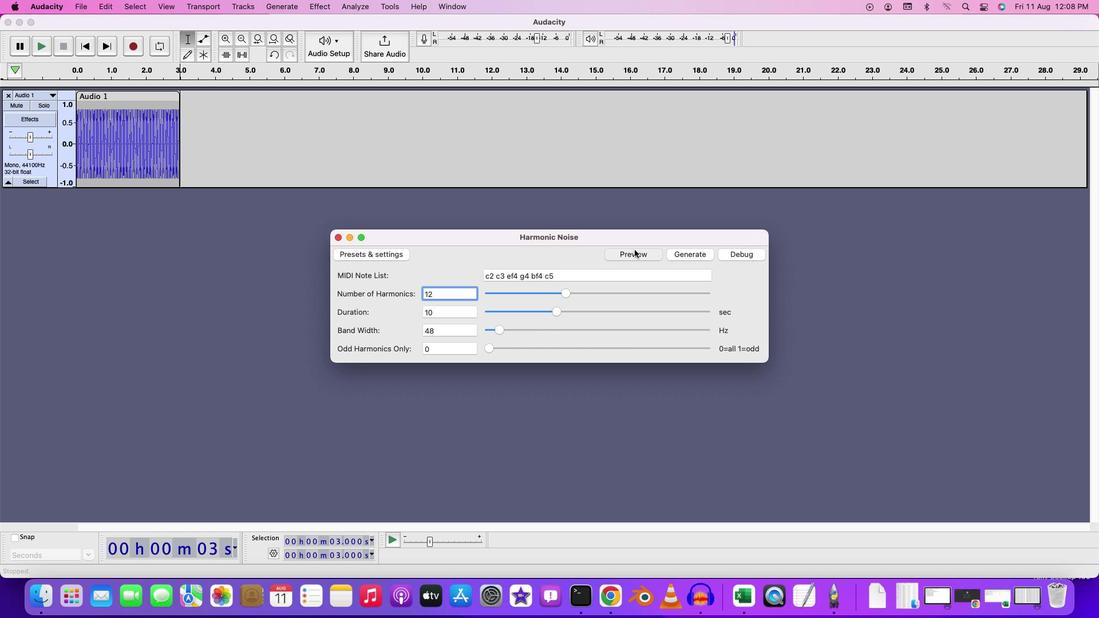 
Action: Mouse pressed left at (656, 247)
Screenshot: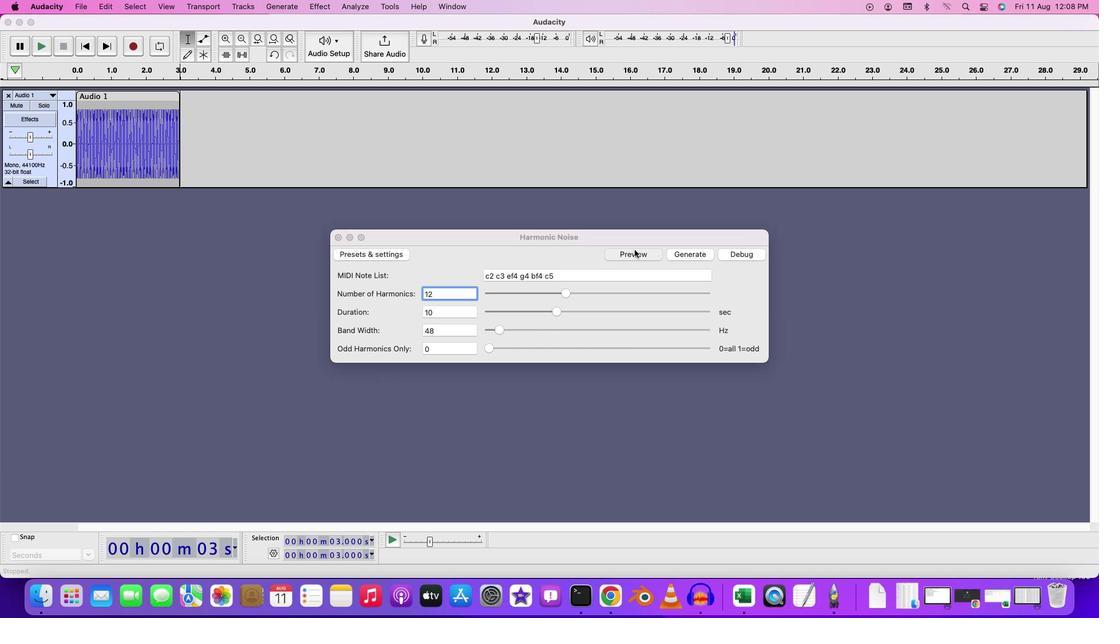 
Action: Mouse moved to (570, 315)
Screenshot: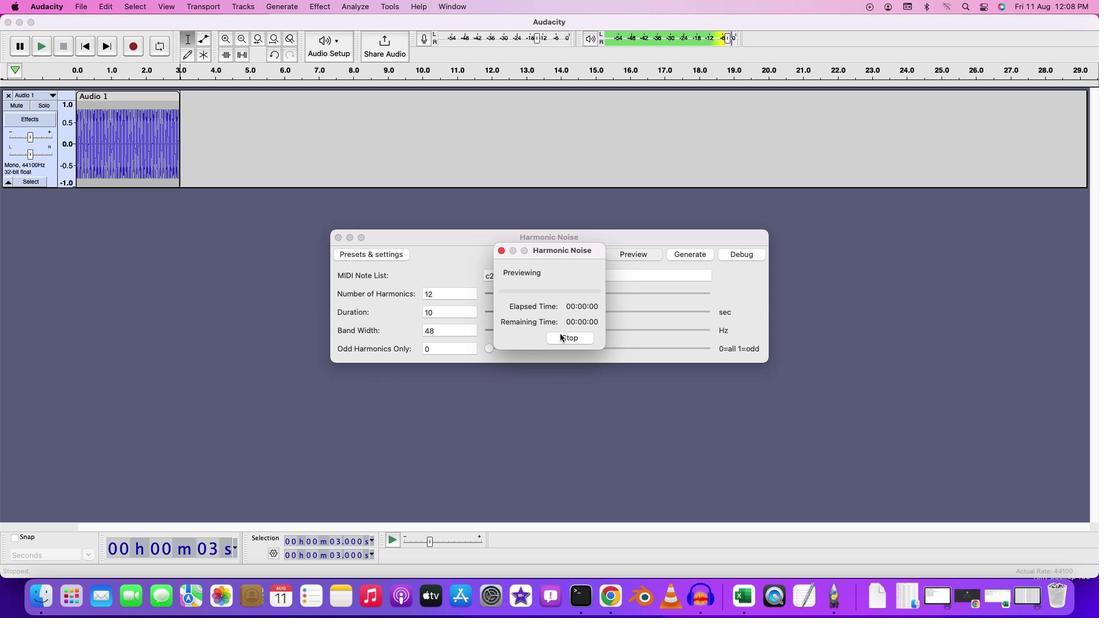 
Action: Mouse pressed left at (570, 315)
Screenshot: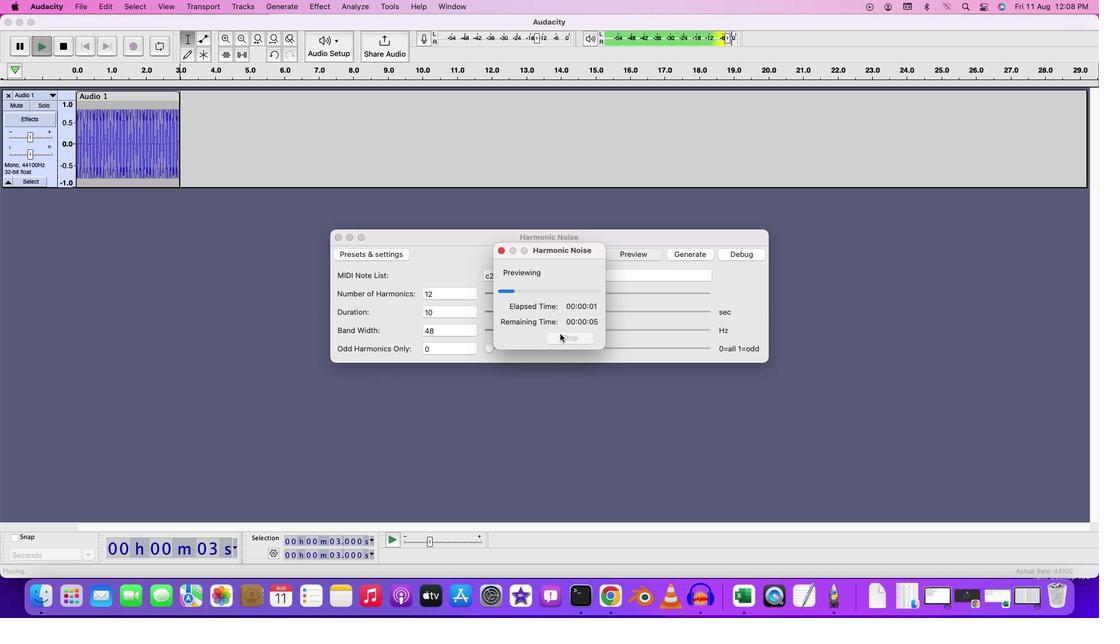 
Action: Mouse moved to (501, 312)
Screenshot: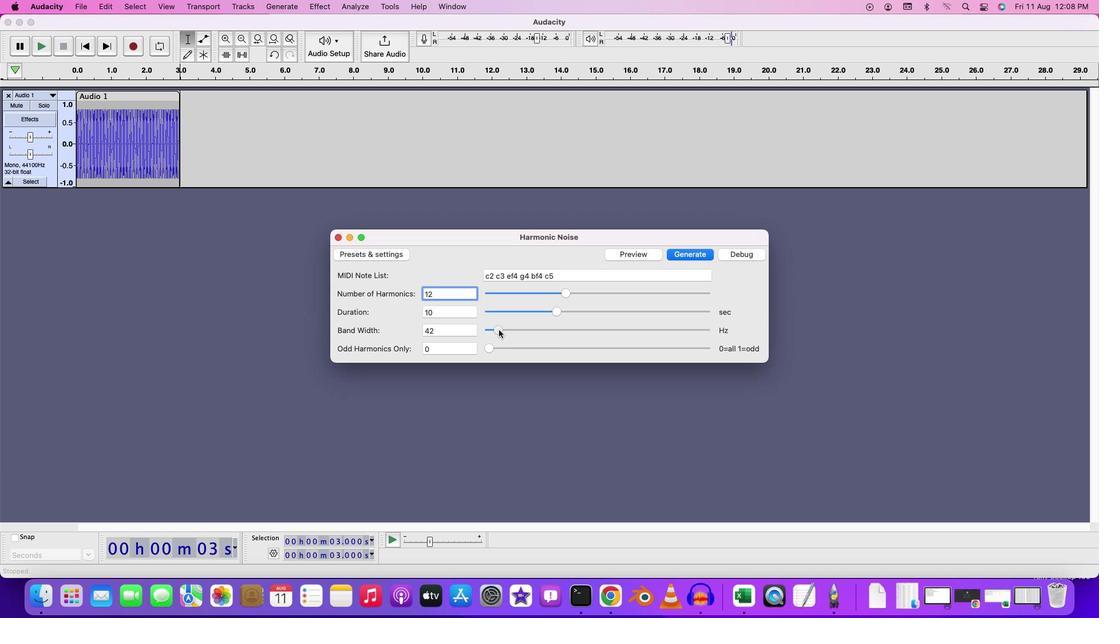 
Action: Mouse pressed left at (501, 312)
Screenshot: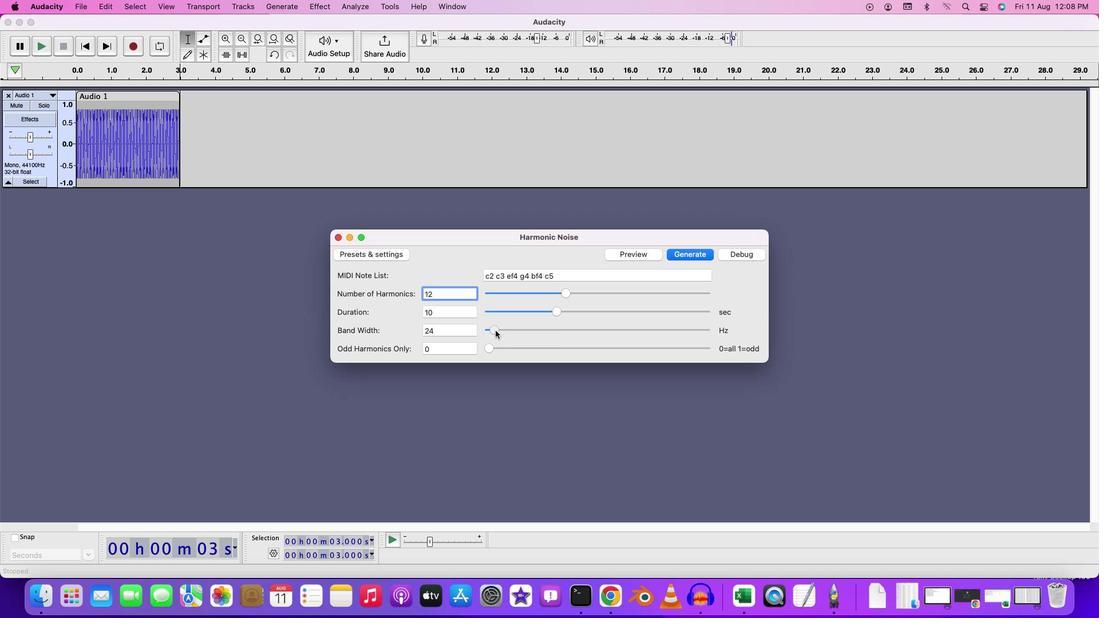 
Action: Mouse moved to (664, 249)
Screenshot: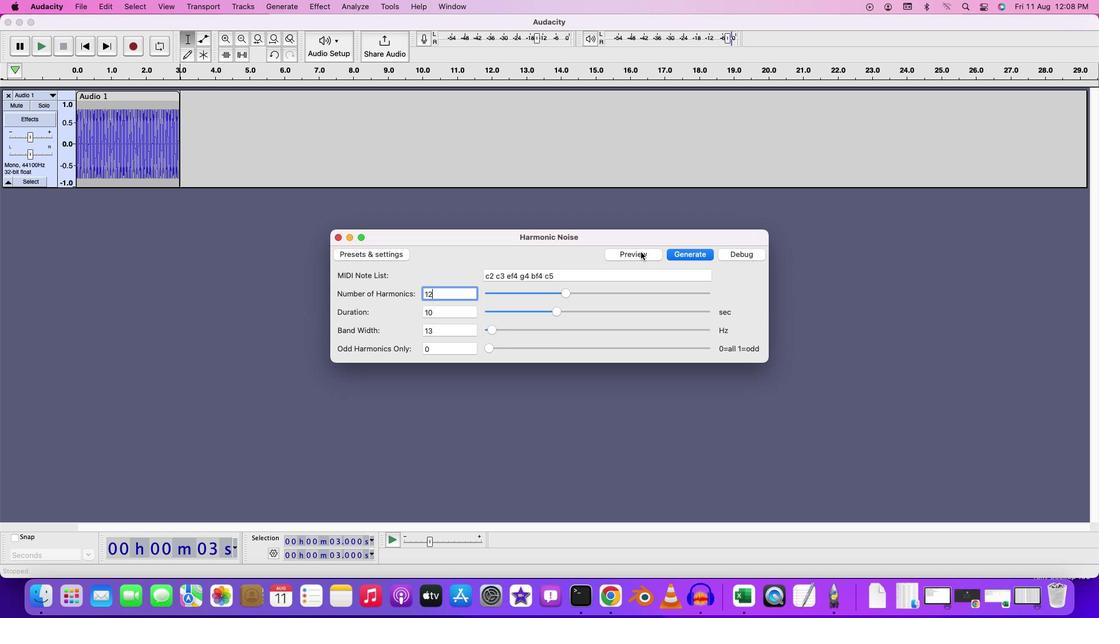 
Action: Mouse pressed left at (664, 249)
Screenshot: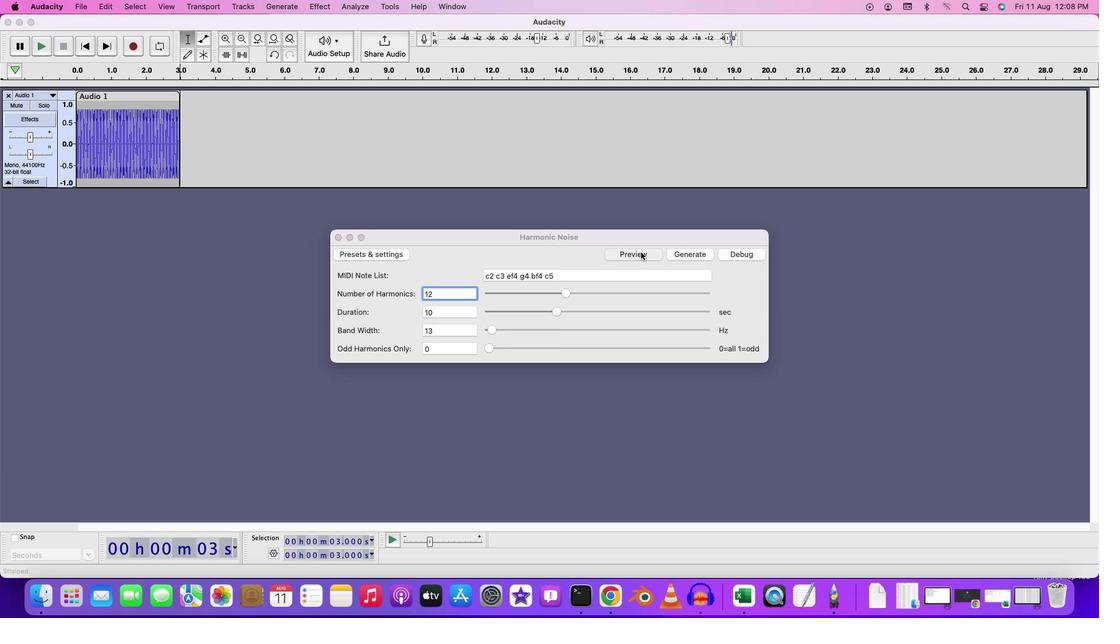 
Action: Mouse moved to (582, 315)
Screenshot: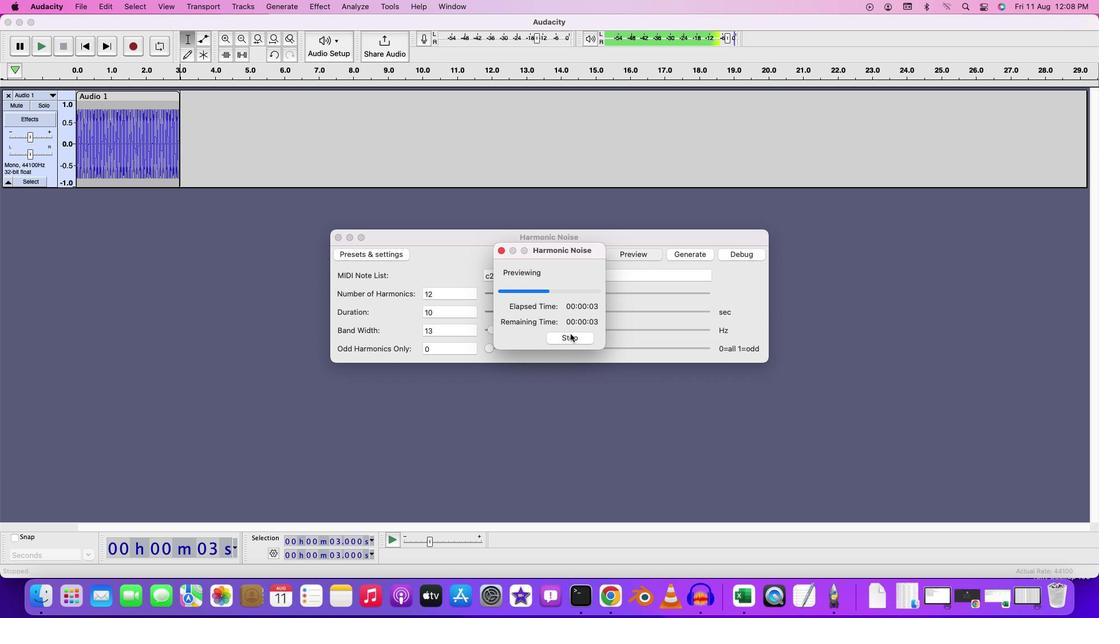 
Action: Mouse pressed left at (582, 315)
Screenshot: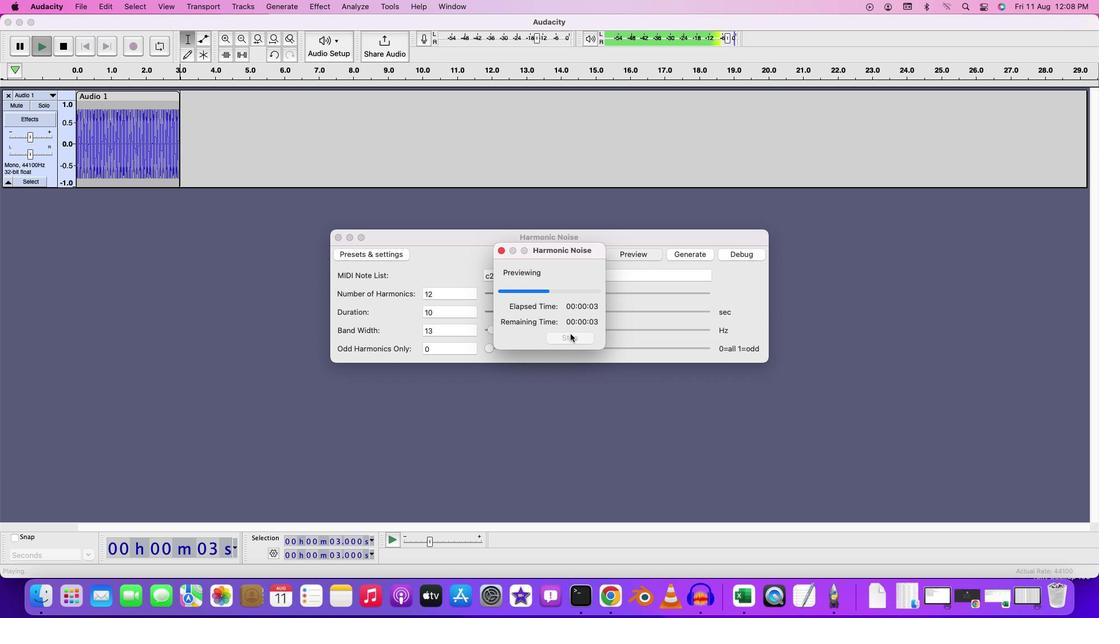 
Action: Mouse moved to (439, 297)
Screenshot: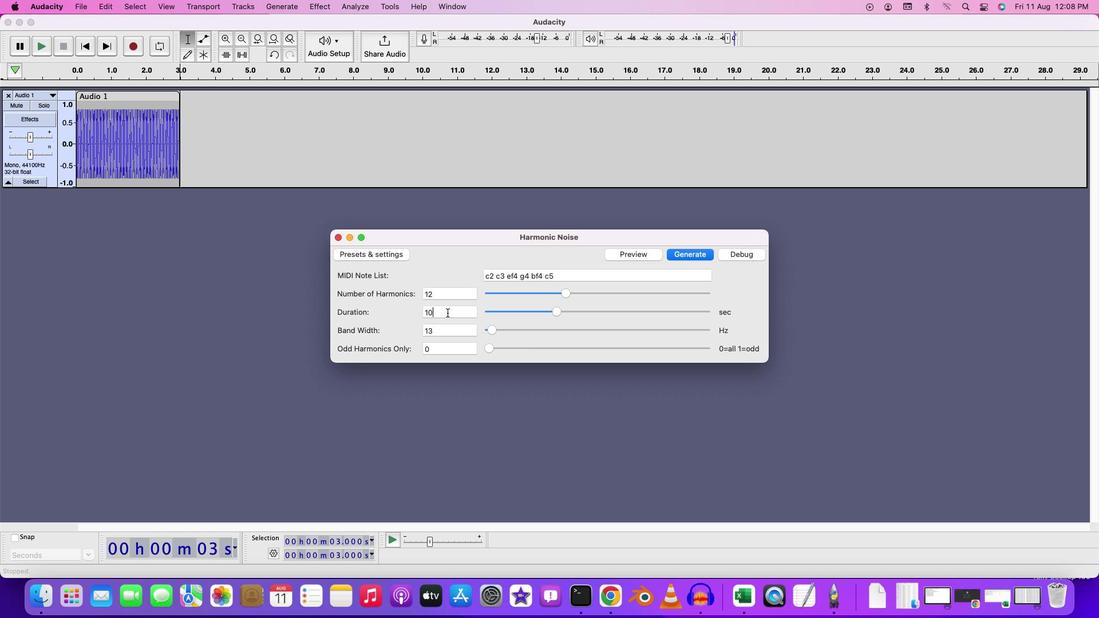 
Action: Mouse pressed left at (439, 297)
Screenshot: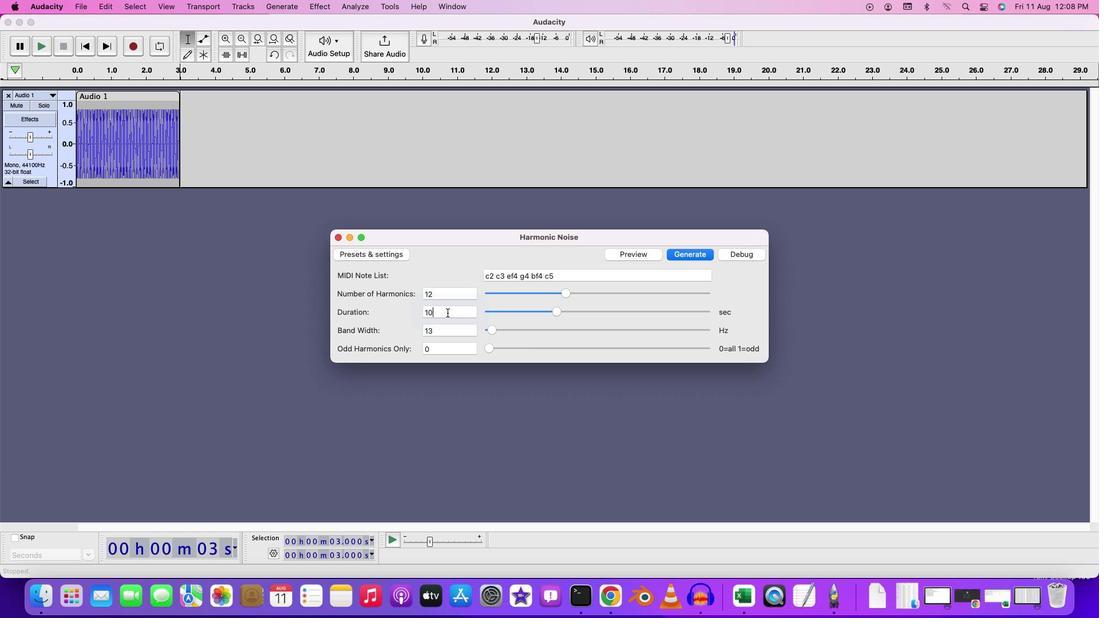 
Action: Mouse moved to (434, 314)
Screenshot: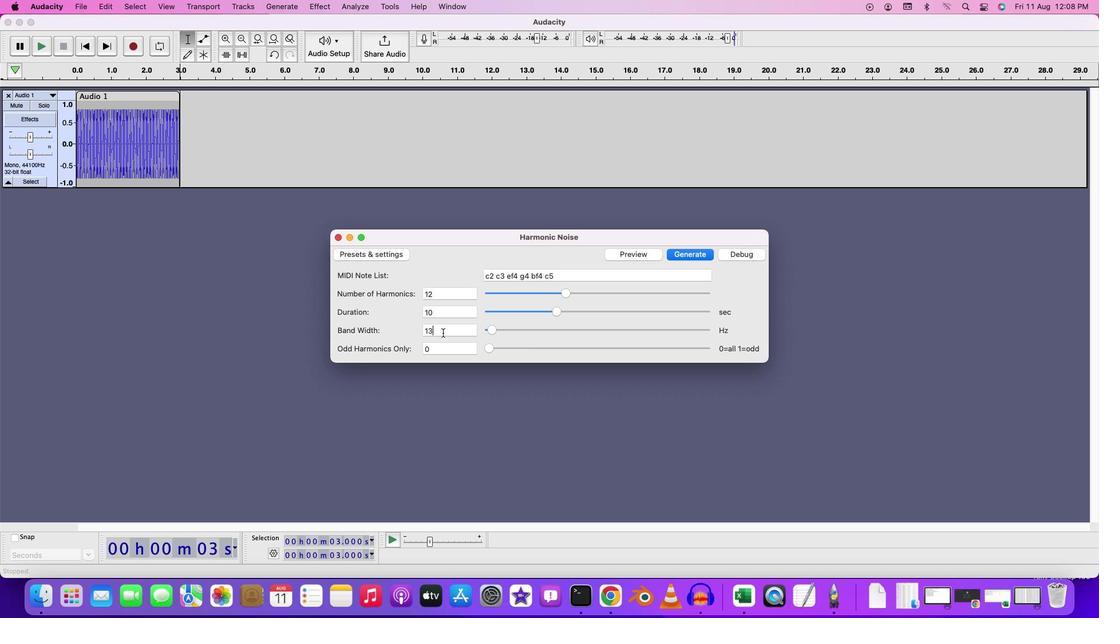 
Action: Mouse pressed left at (434, 314)
Screenshot: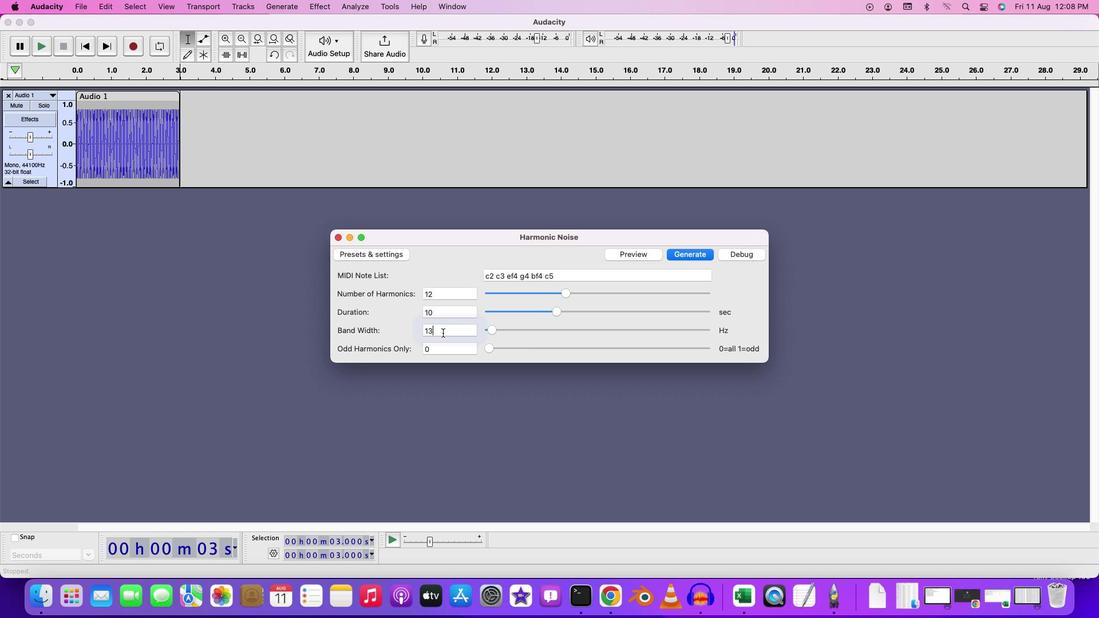 
Action: Mouse moved to (494, 312)
Screenshot: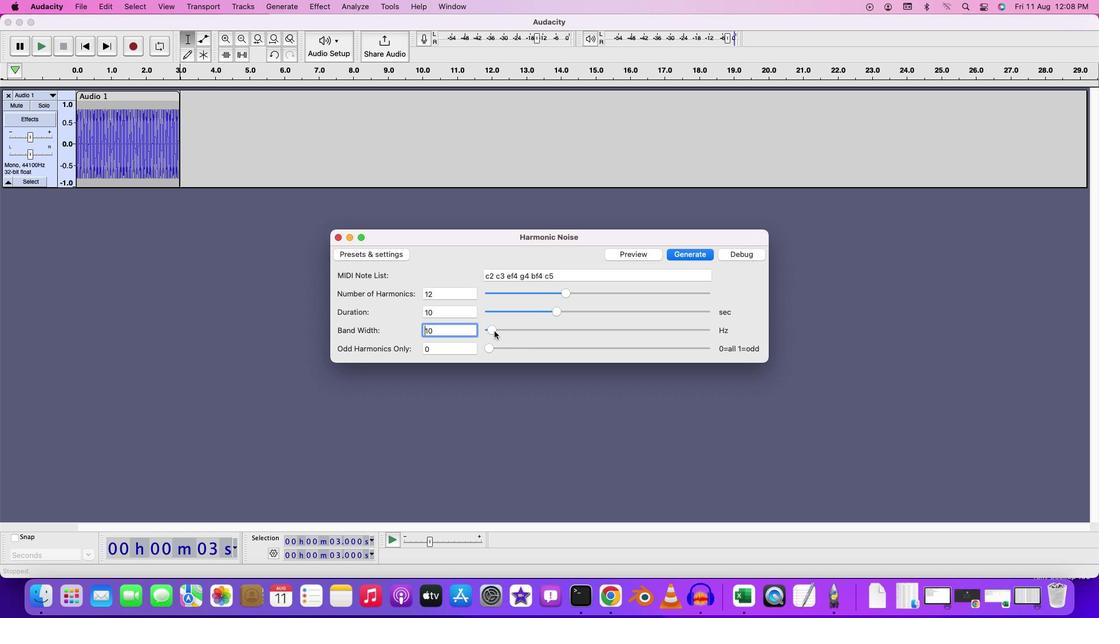 
Action: Mouse pressed left at (494, 312)
Screenshot: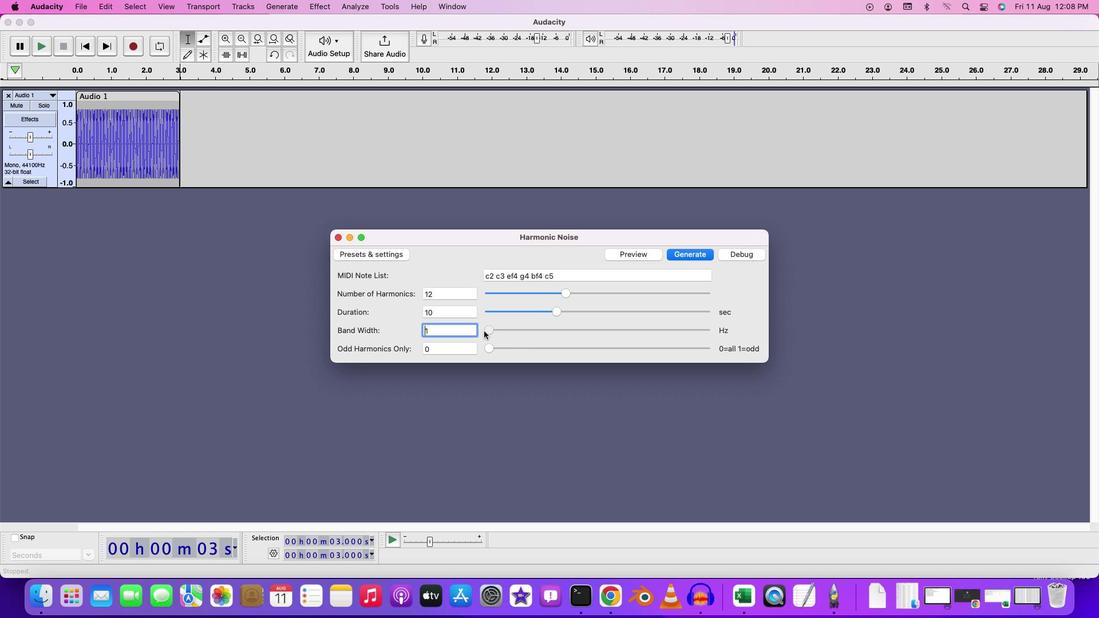 
Action: Mouse moved to (639, 253)
Screenshot: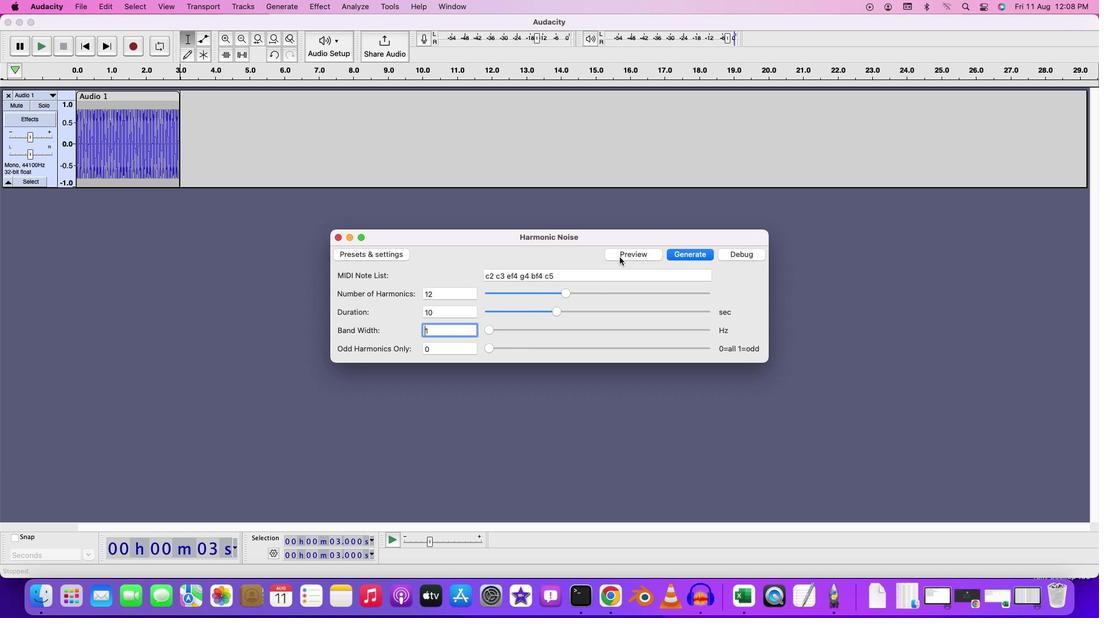 
Action: Mouse pressed left at (639, 253)
Screenshot: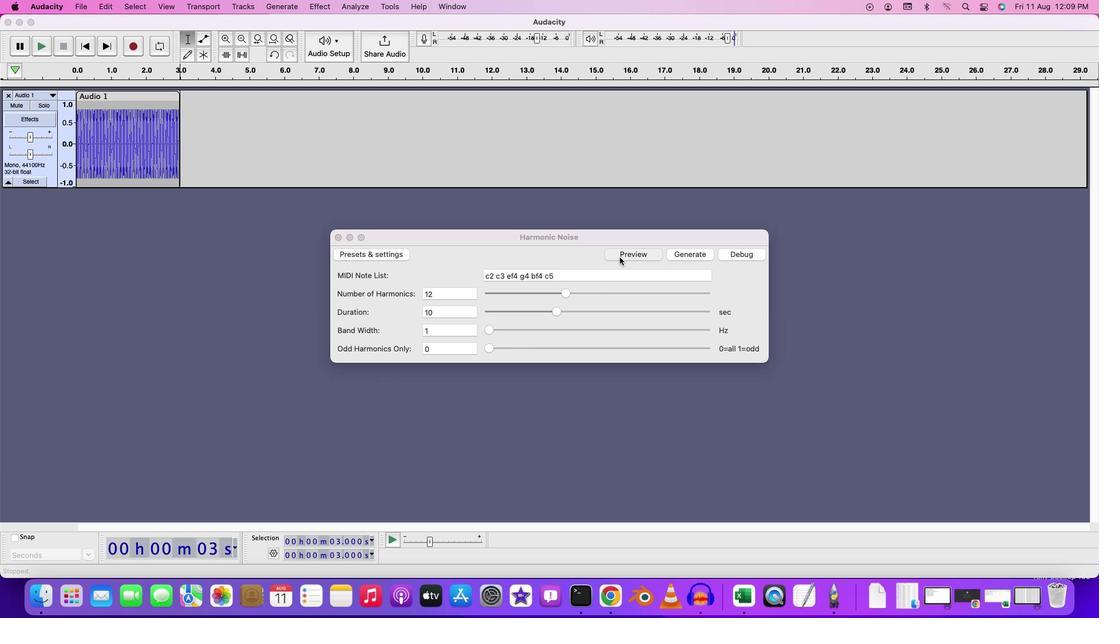 
Action: Mouse pressed left at (639, 253)
Screenshot: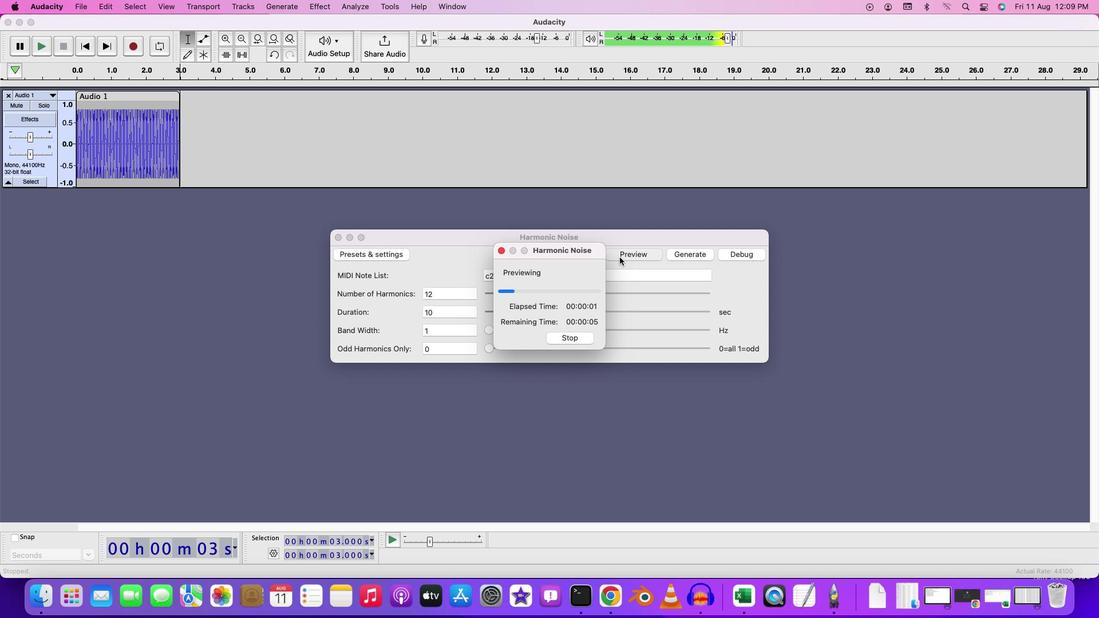 
Action: Mouse moved to (572, 315)
Screenshot: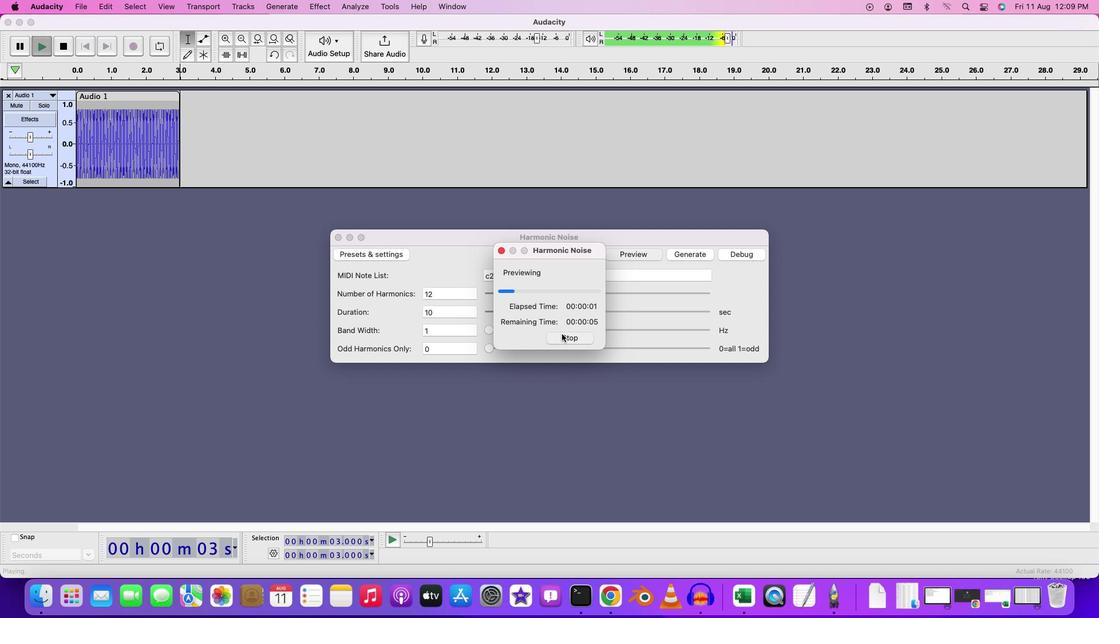 
Action: Mouse pressed left at (572, 315)
Screenshot: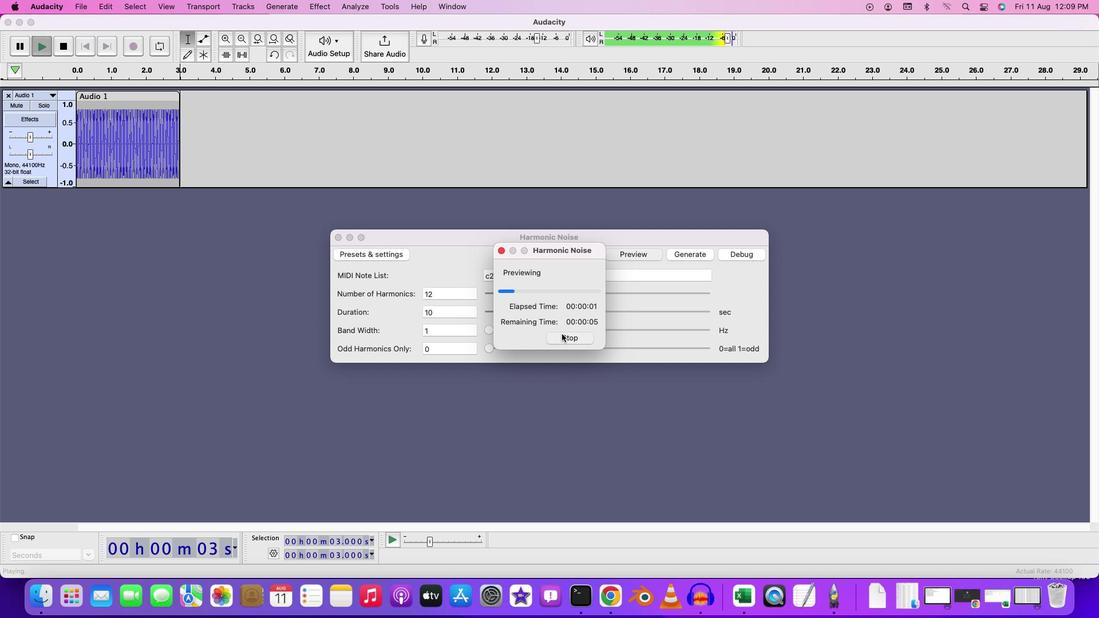 
Action: Mouse moved to (655, 254)
Screenshot: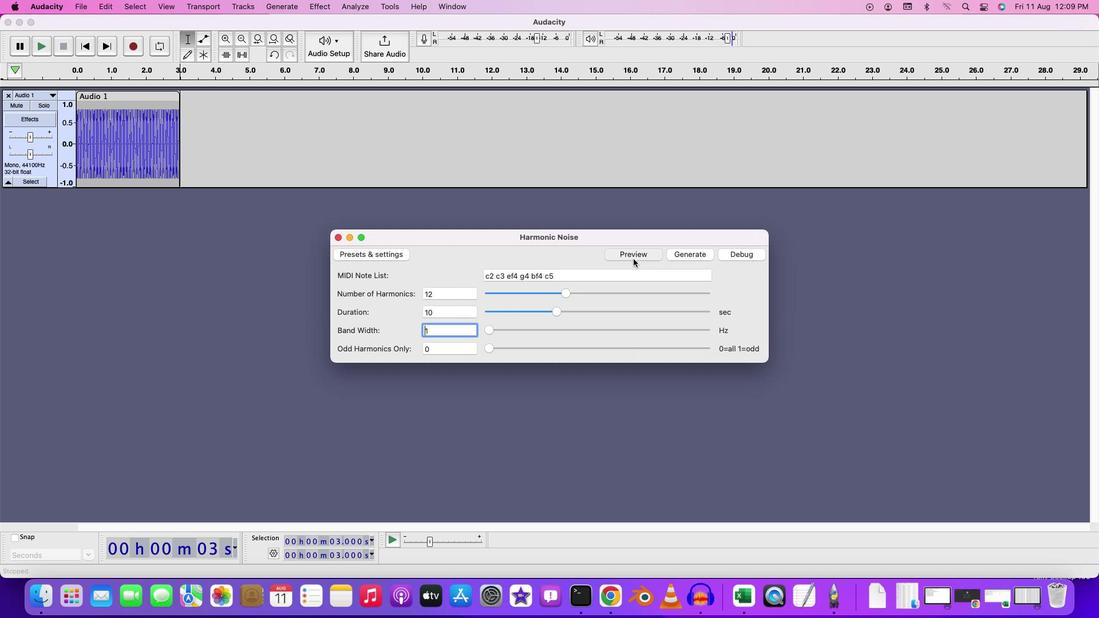
Action: Mouse pressed left at (655, 254)
Screenshot: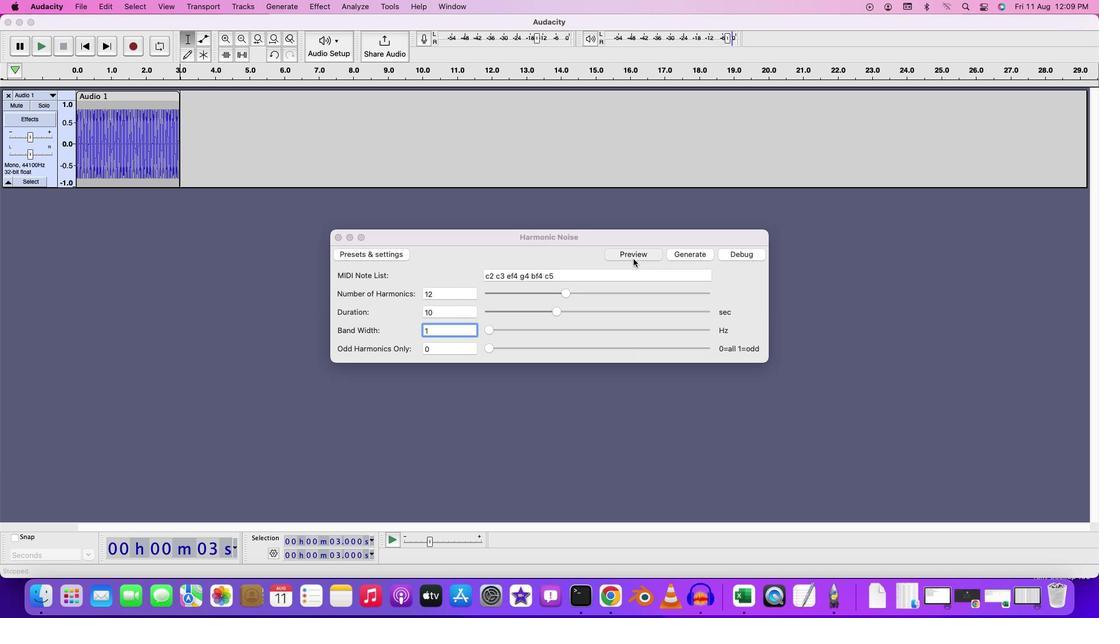 
Action: Mouse moved to (589, 318)
Screenshot: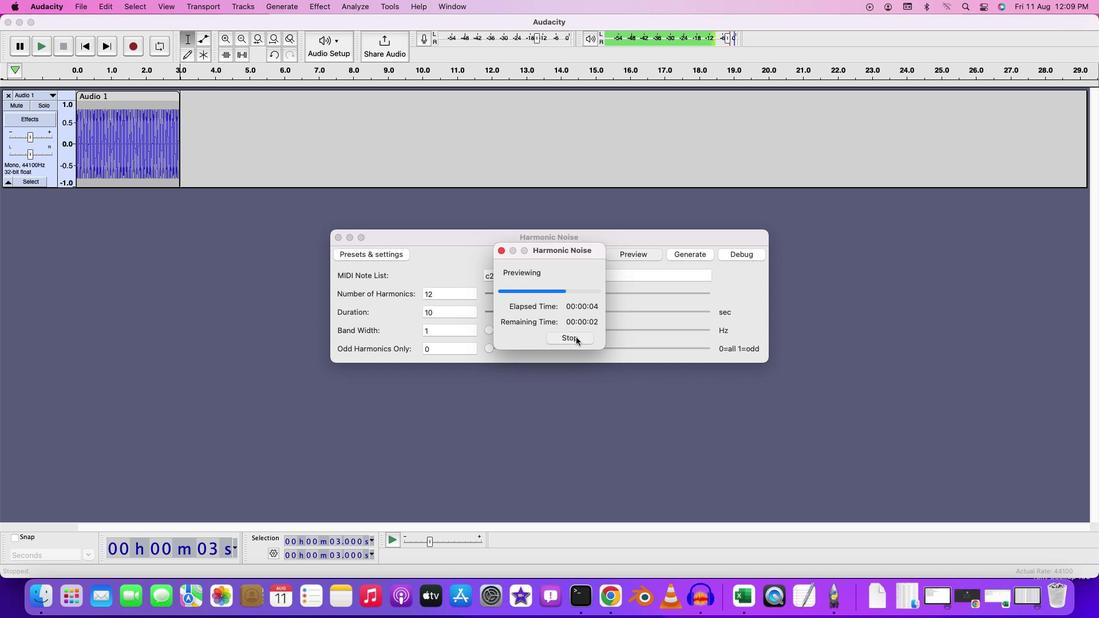 
Action: Mouse pressed left at (589, 318)
Screenshot: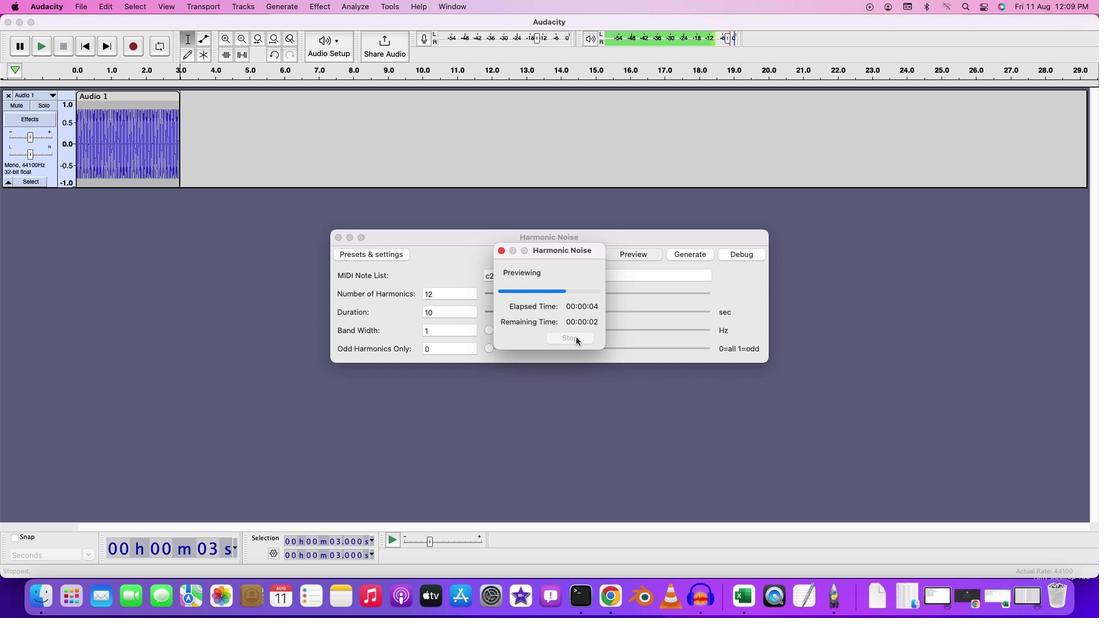 
Action: Mouse moved to (446, 328)
Screenshot: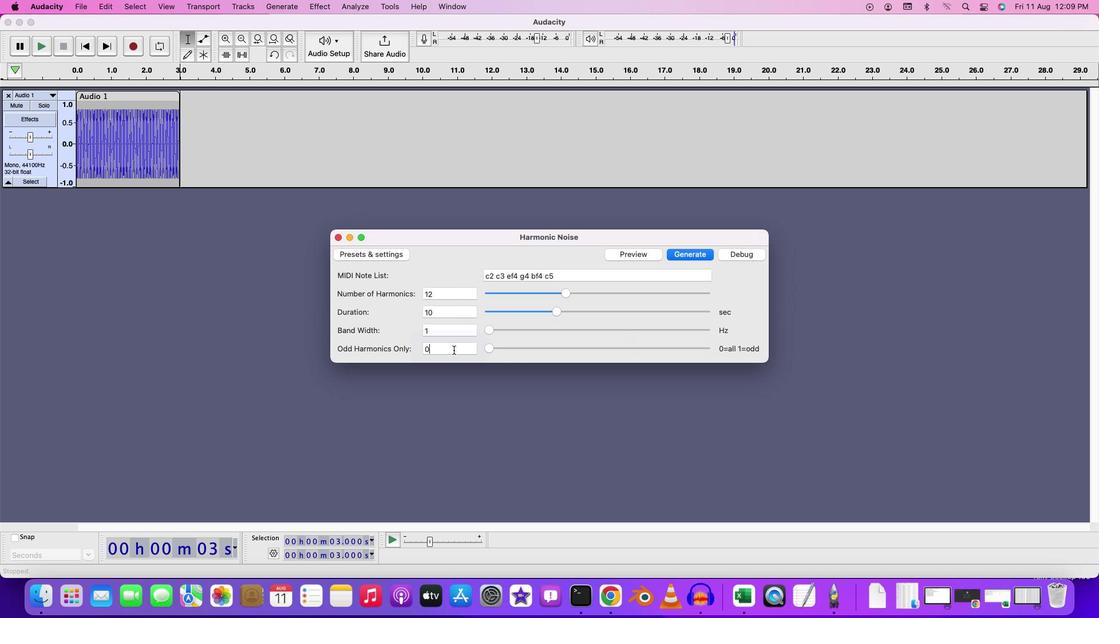 
Action: Mouse pressed left at (446, 328)
Screenshot: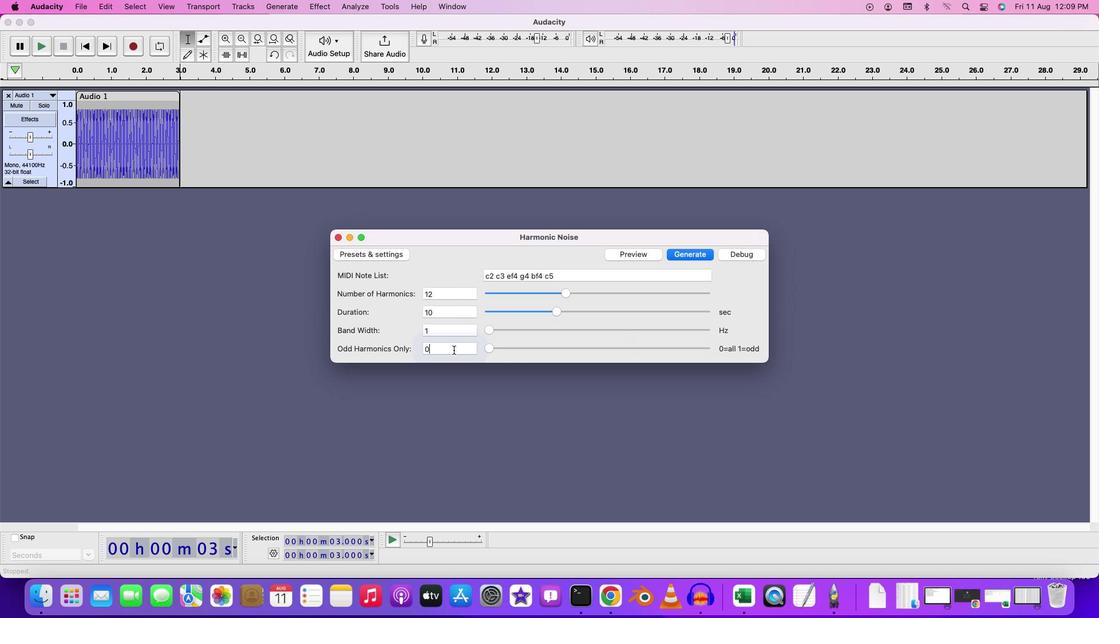 
Action: Key pressed Key.backspace'1'
Screenshot: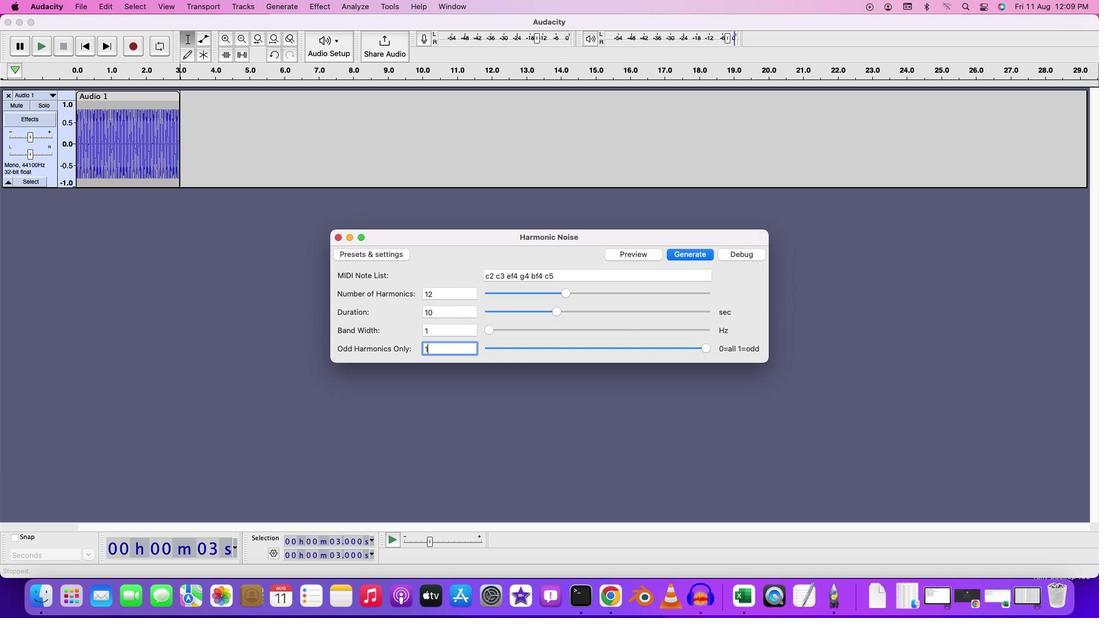 
Action: Mouse moved to (656, 249)
Screenshot: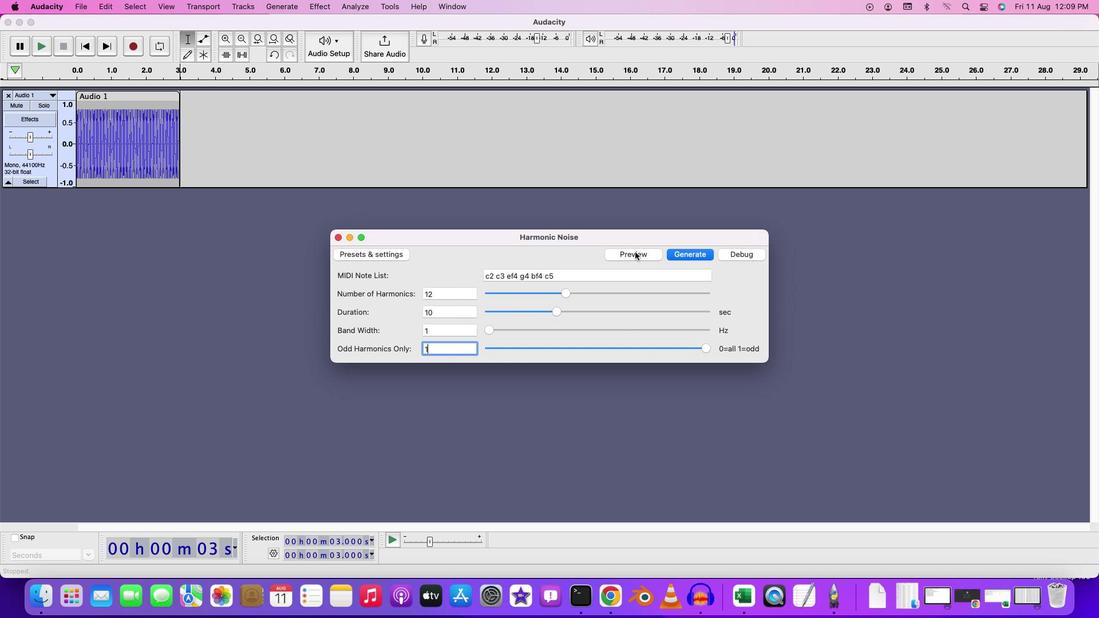 
Action: Mouse pressed left at (656, 249)
Screenshot: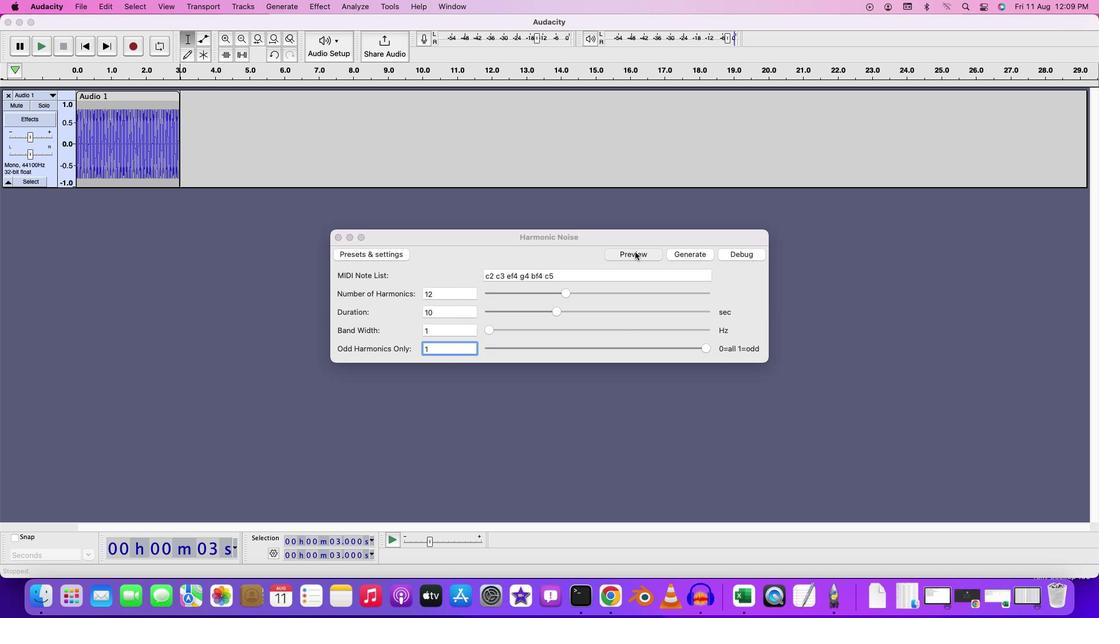 
Action: Mouse moved to (584, 319)
Screenshot: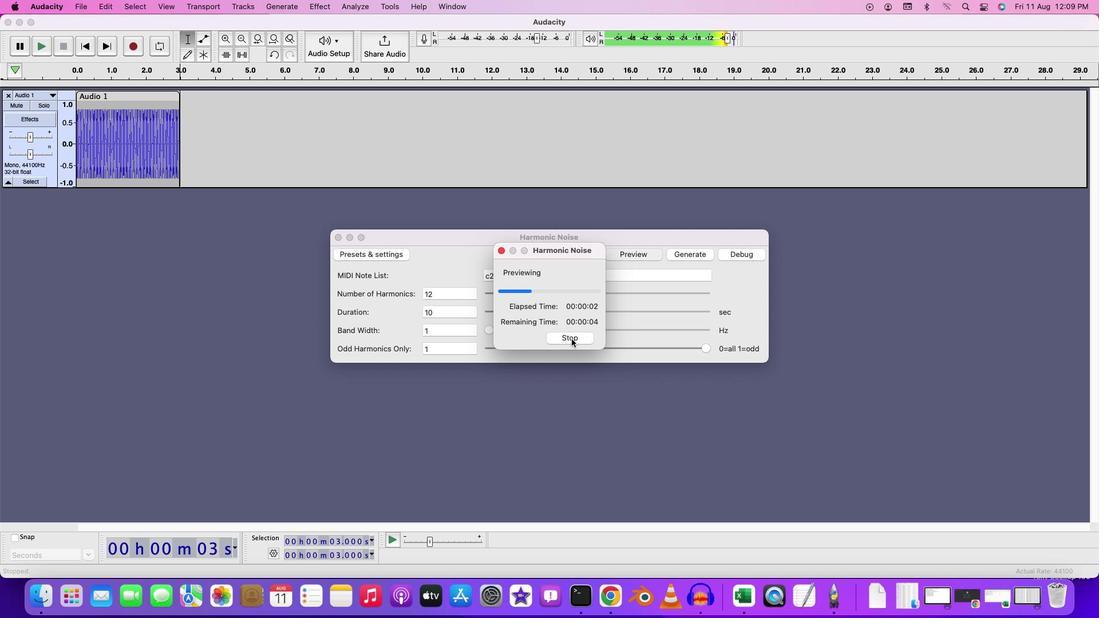 
Action: Mouse pressed left at (584, 319)
Screenshot: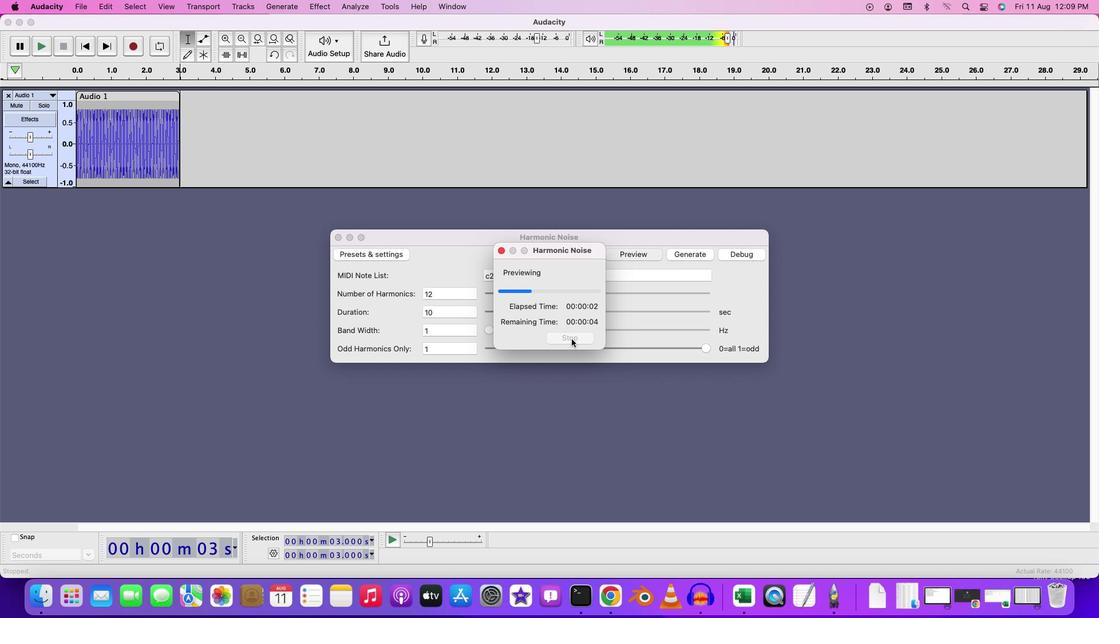 
Action: Mouse moved to (451, 330)
Screenshot: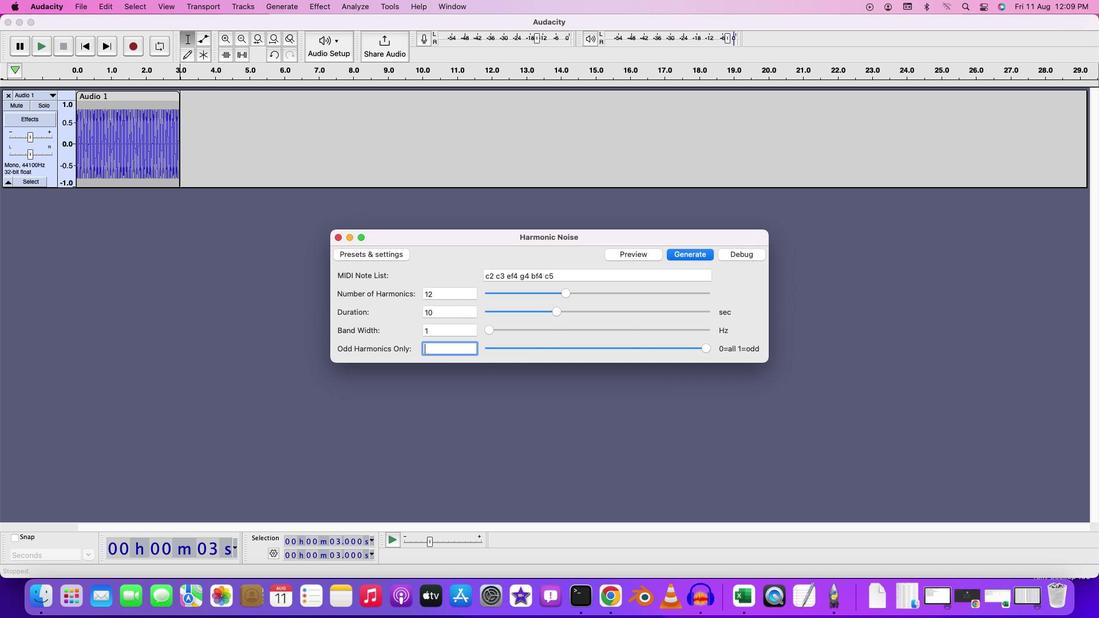 
Action: Key pressed Key.backspace
Screenshot: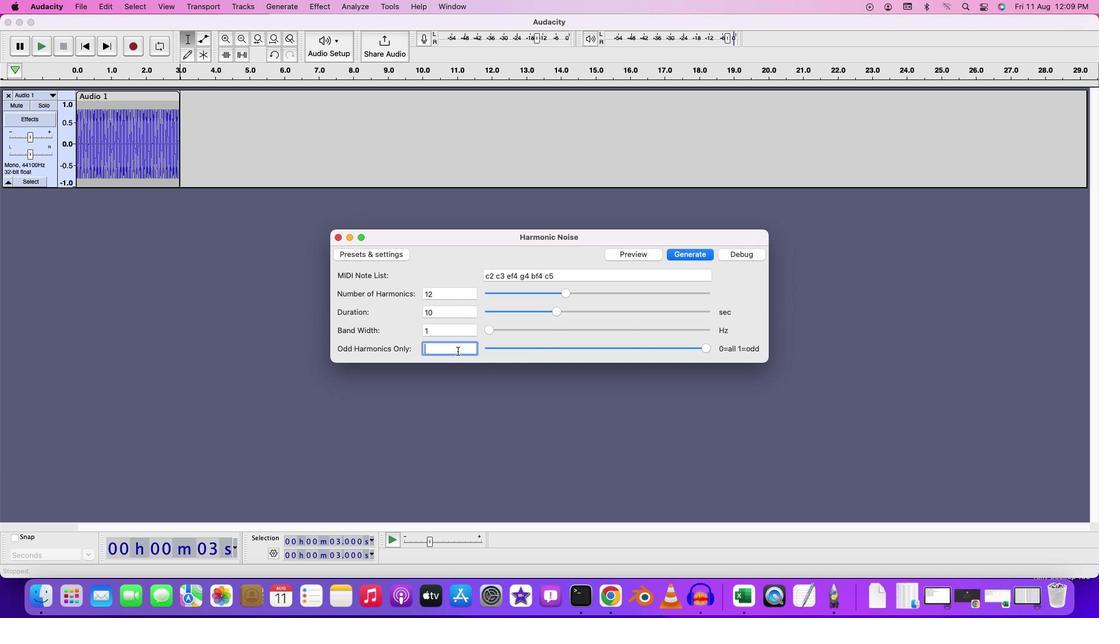
Action: Mouse moved to (450, 325)
Screenshot: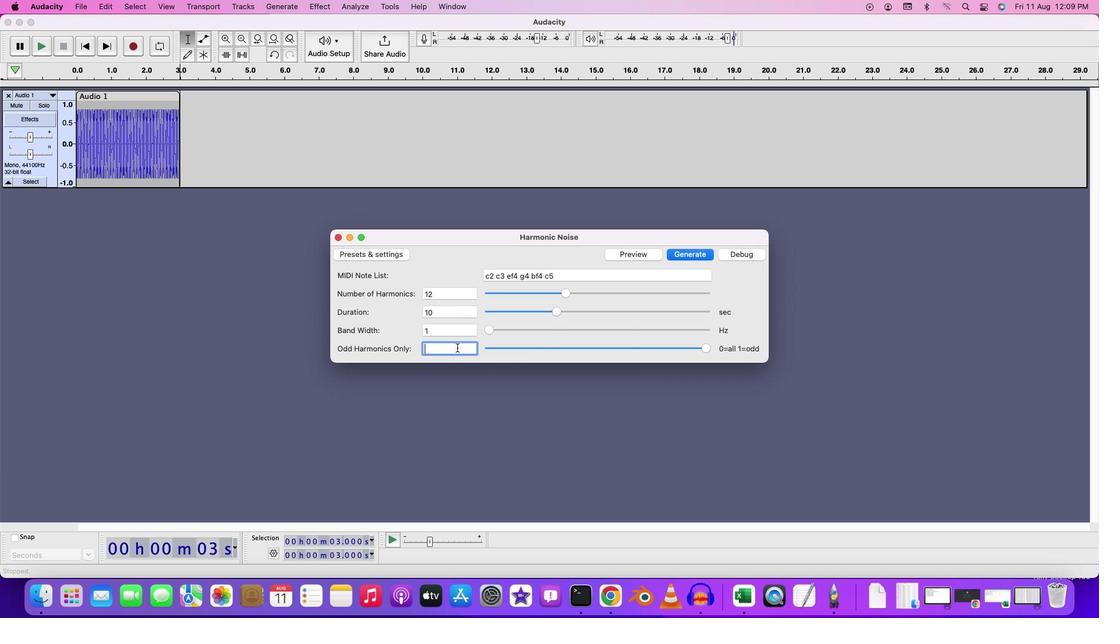 
Action: Key pressed '0'
Screenshot: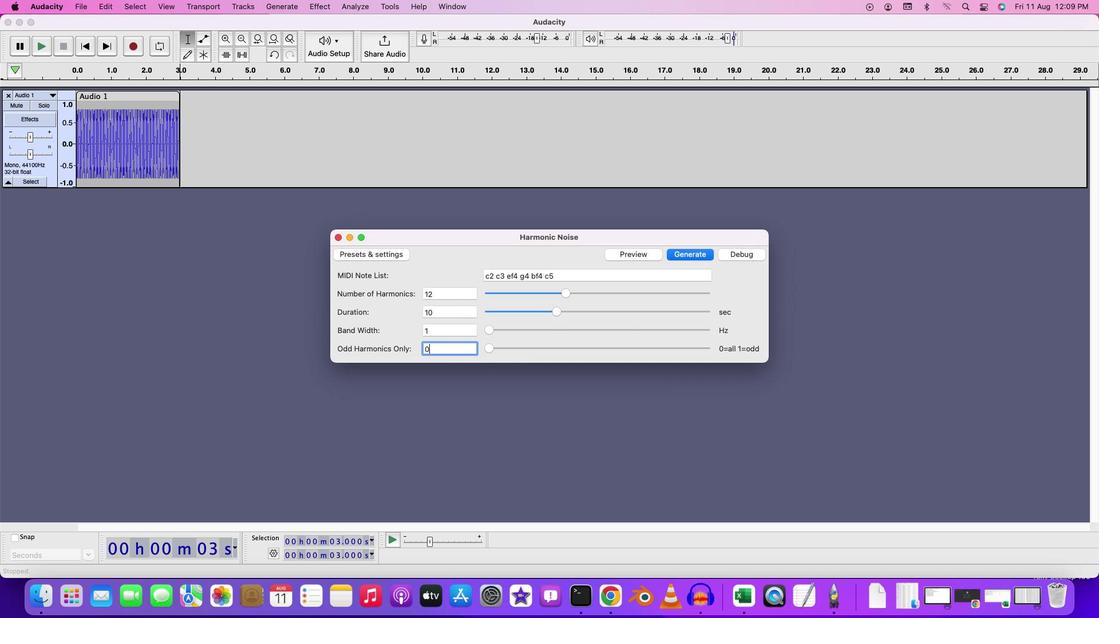 
Action: Mouse moved to (578, 281)
Screenshot: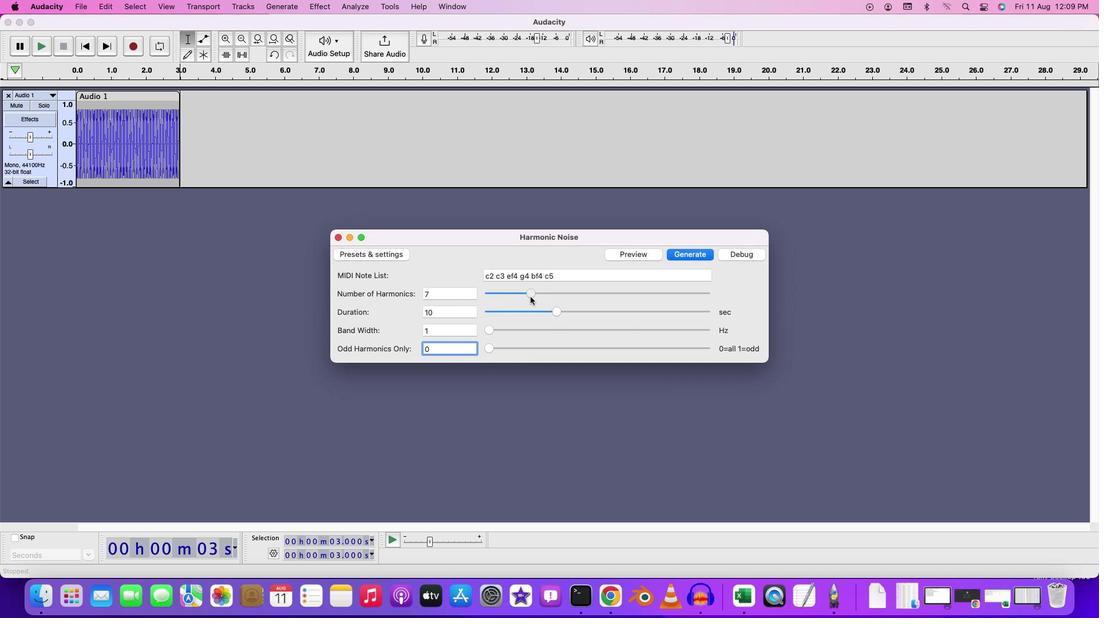 
Action: Mouse pressed left at (578, 281)
Screenshot: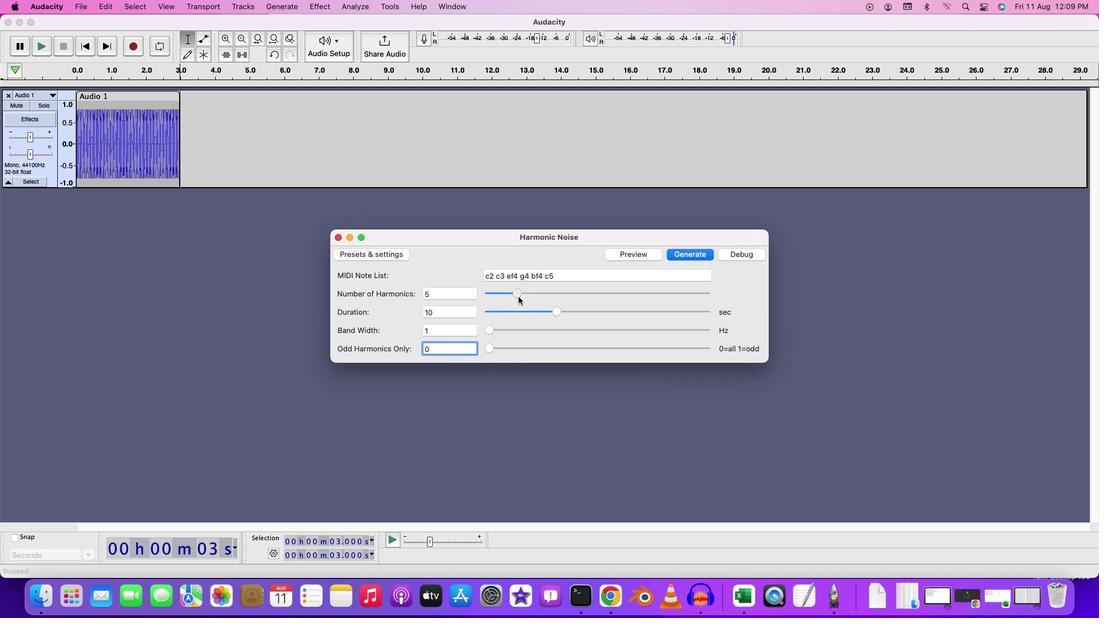 
Action: Mouse moved to (650, 249)
Screenshot: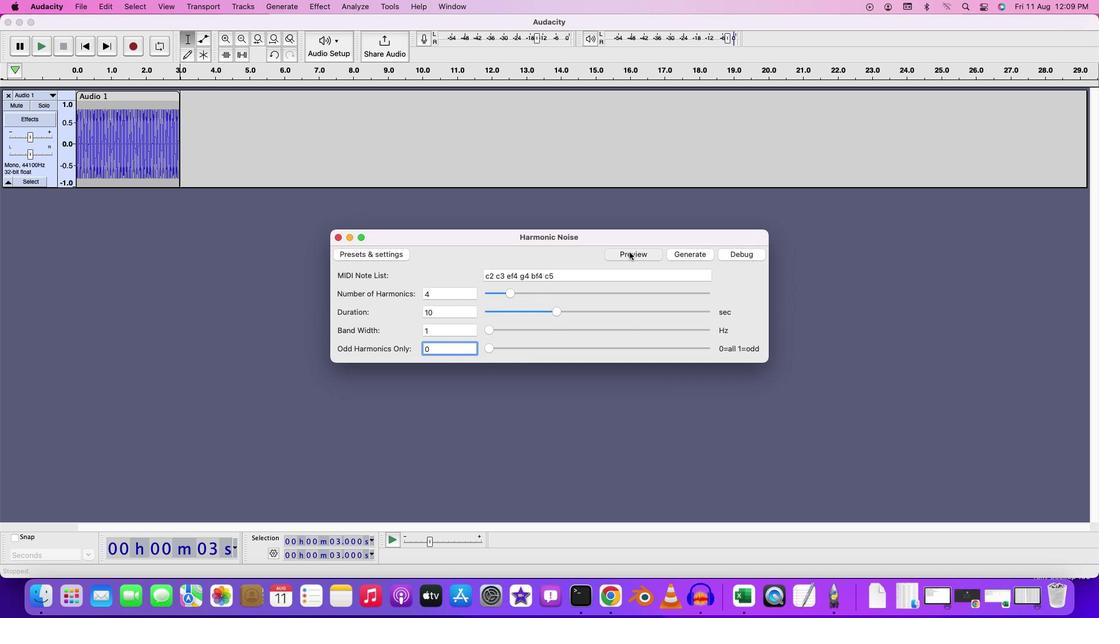 
Action: Mouse pressed left at (650, 249)
Screenshot: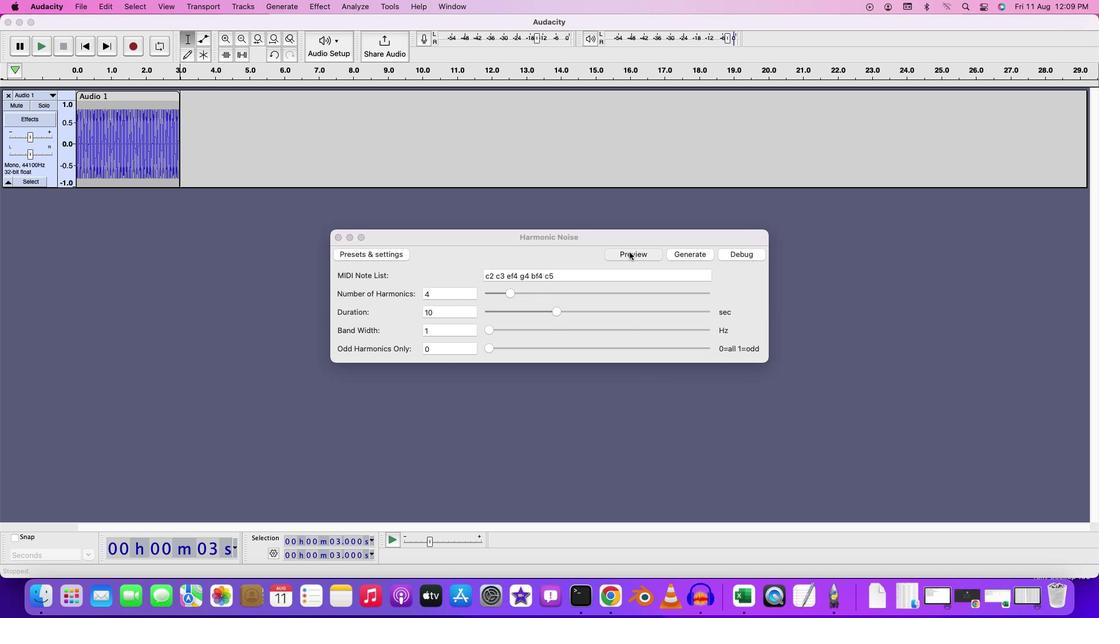 
Action: Mouse moved to (588, 317)
Screenshot: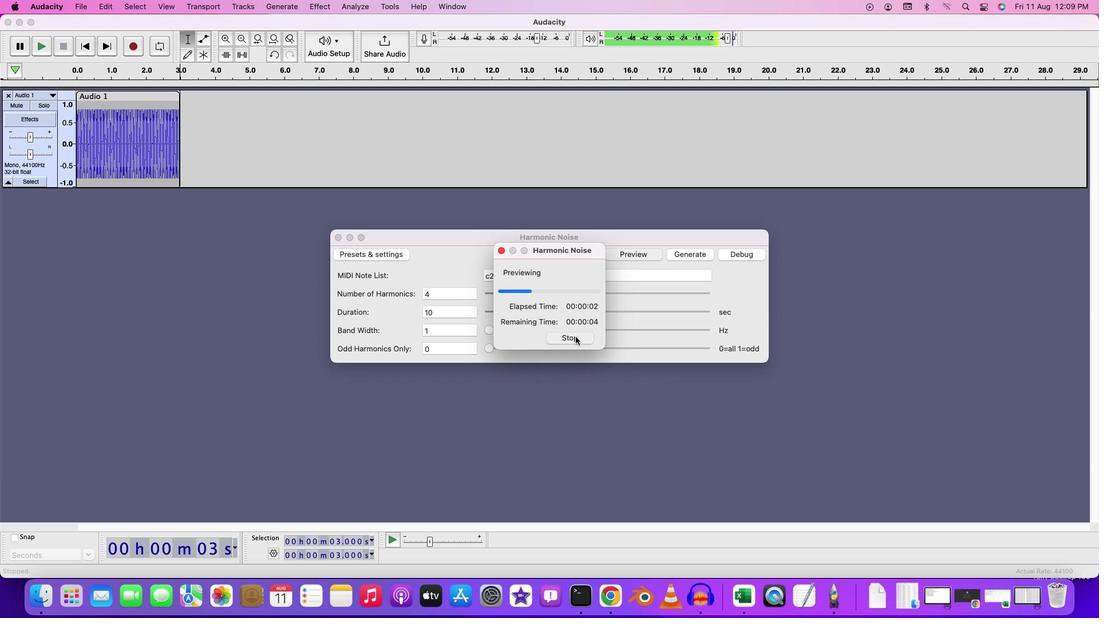
Action: Mouse pressed left at (588, 317)
Screenshot: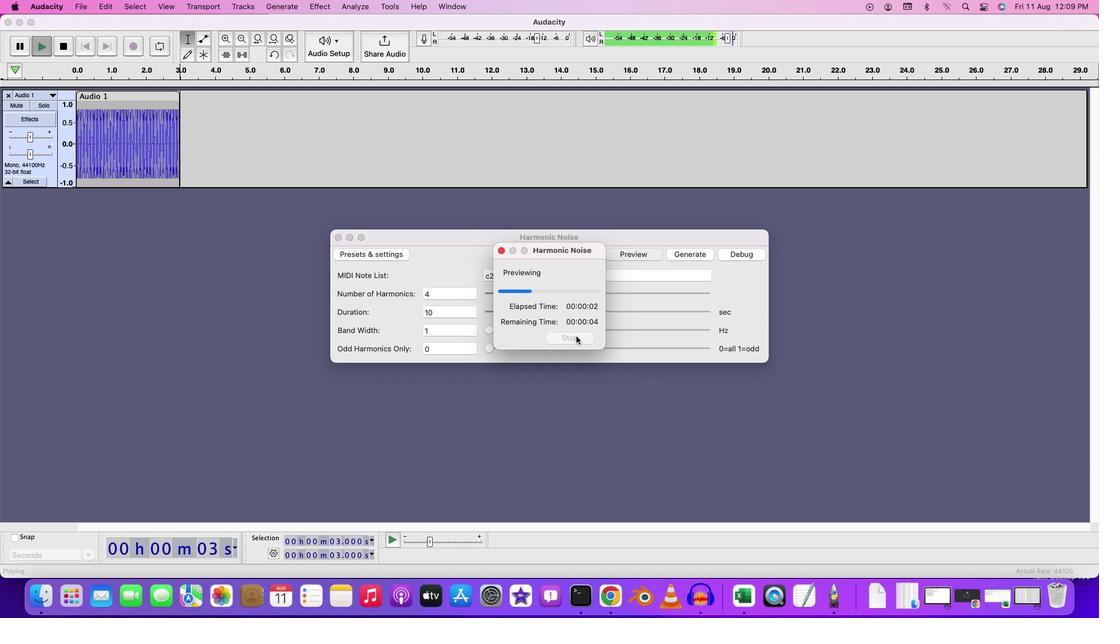 
Action: Mouse moved to (514, 281)
Screenshot: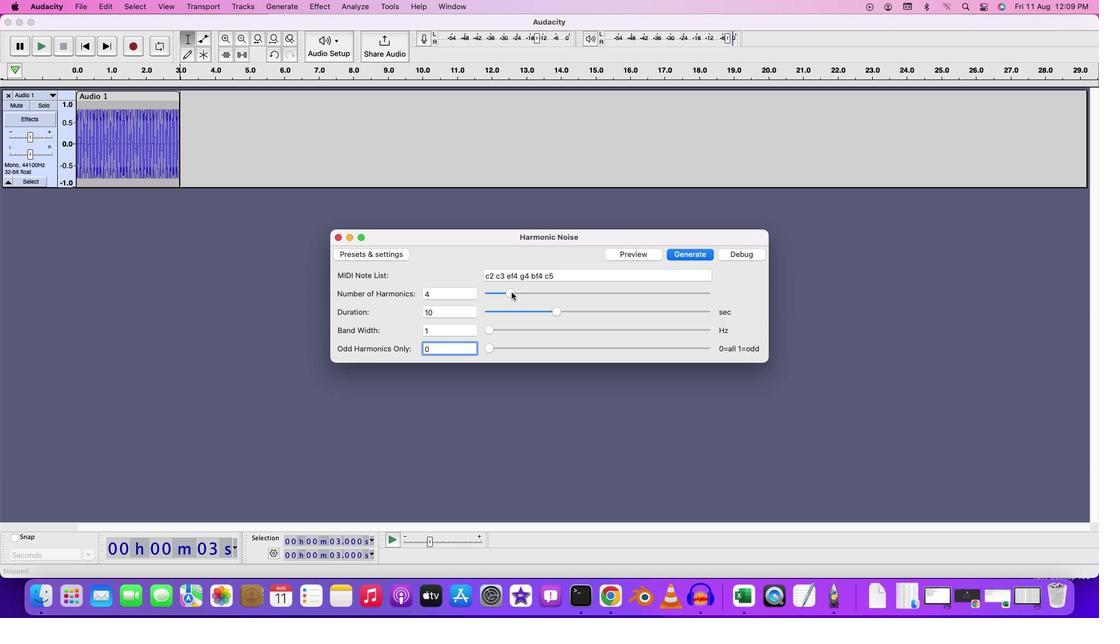 
Action: Mouse pressed left at (514, 281)
Screenshot: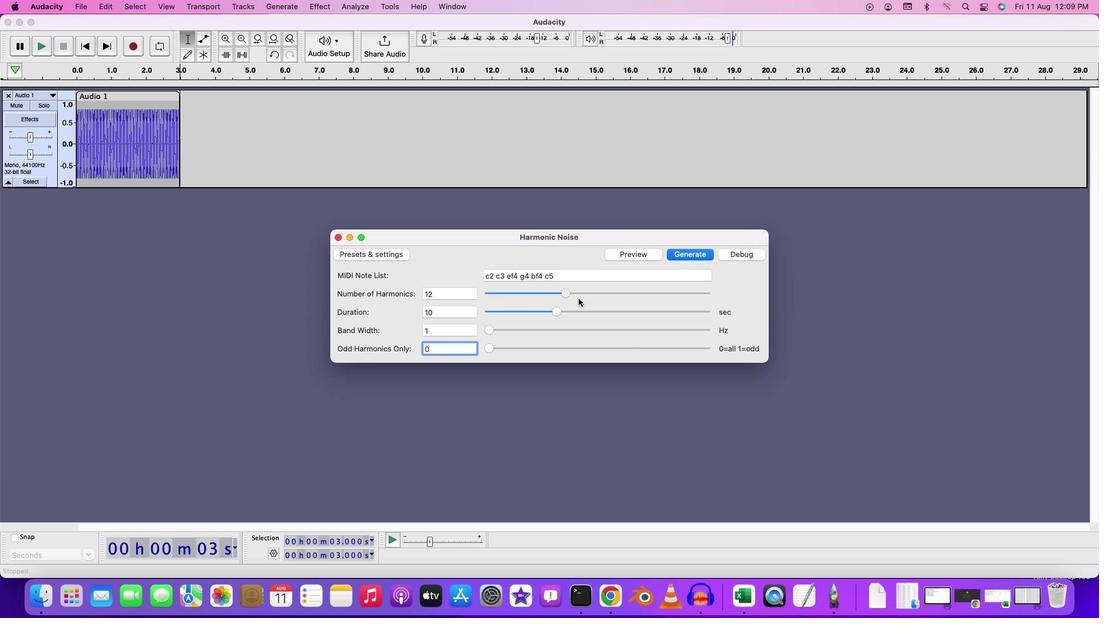 
Action: Mouse moved to (659, 253)
Screenshot: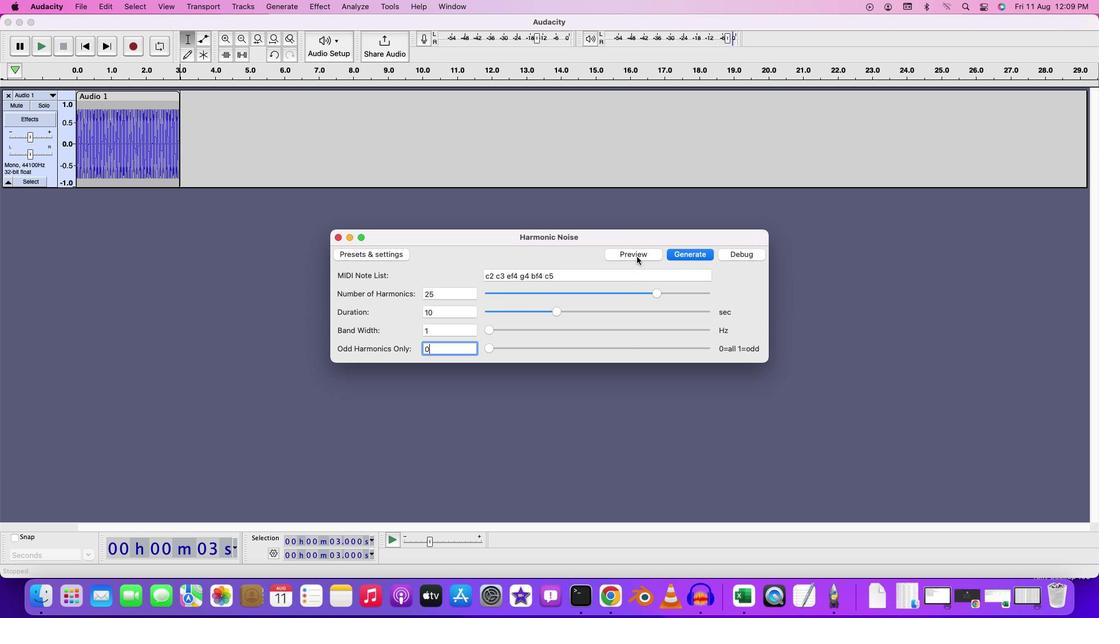 
Action: Mouse pressed left at (659, 253)
Screenshot: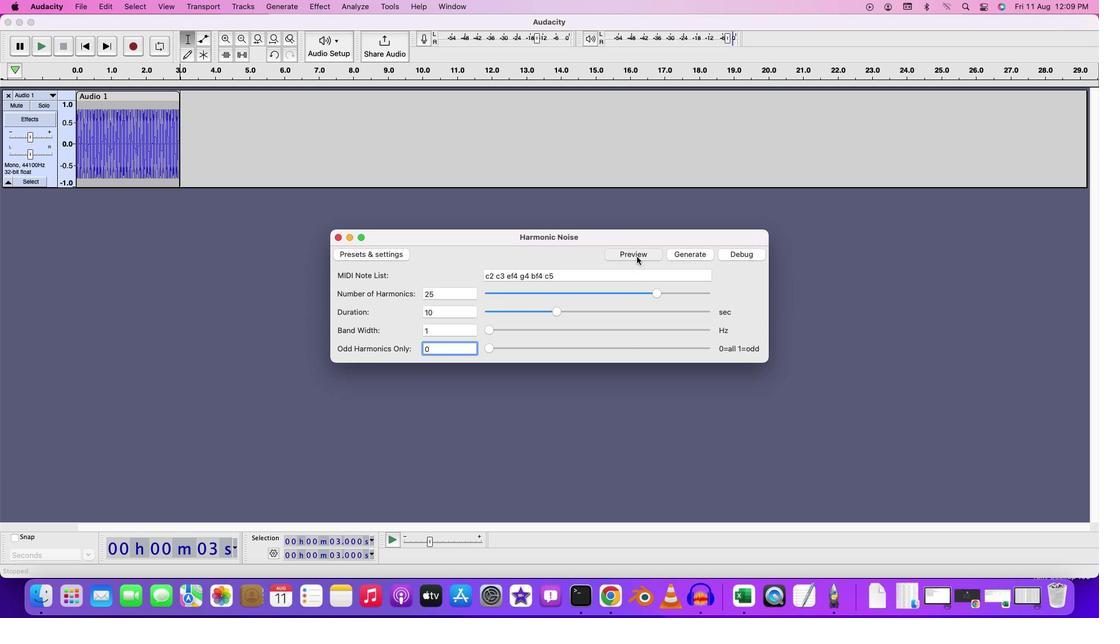 
Action: Mouse moved to (597, 321)
Screenshot: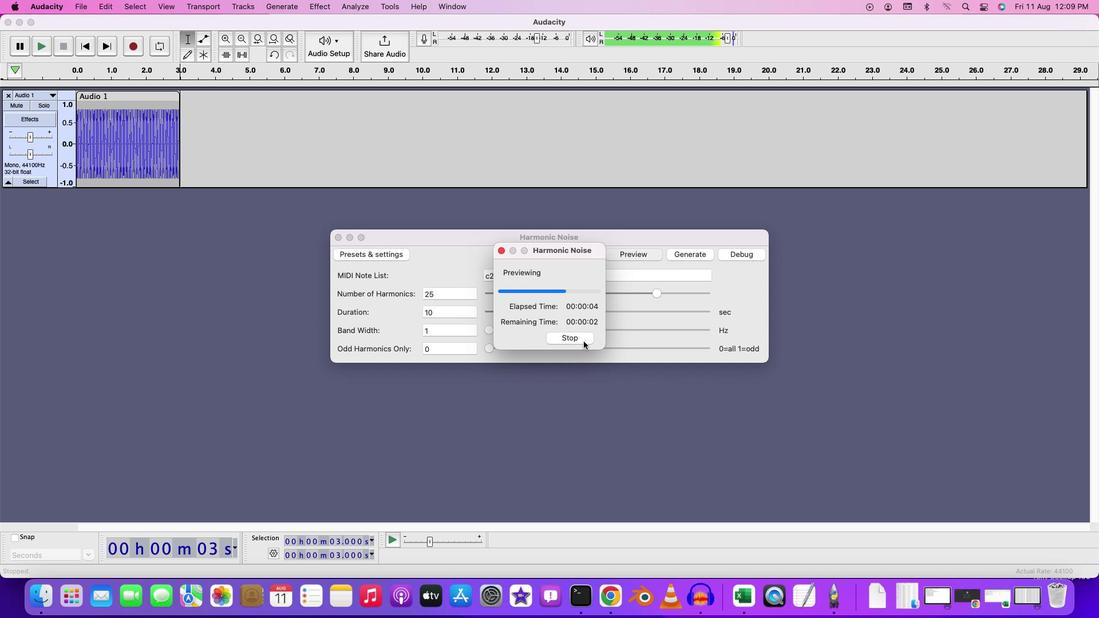 
Action: Mouse pressed left at (597, 321)
Screenshot: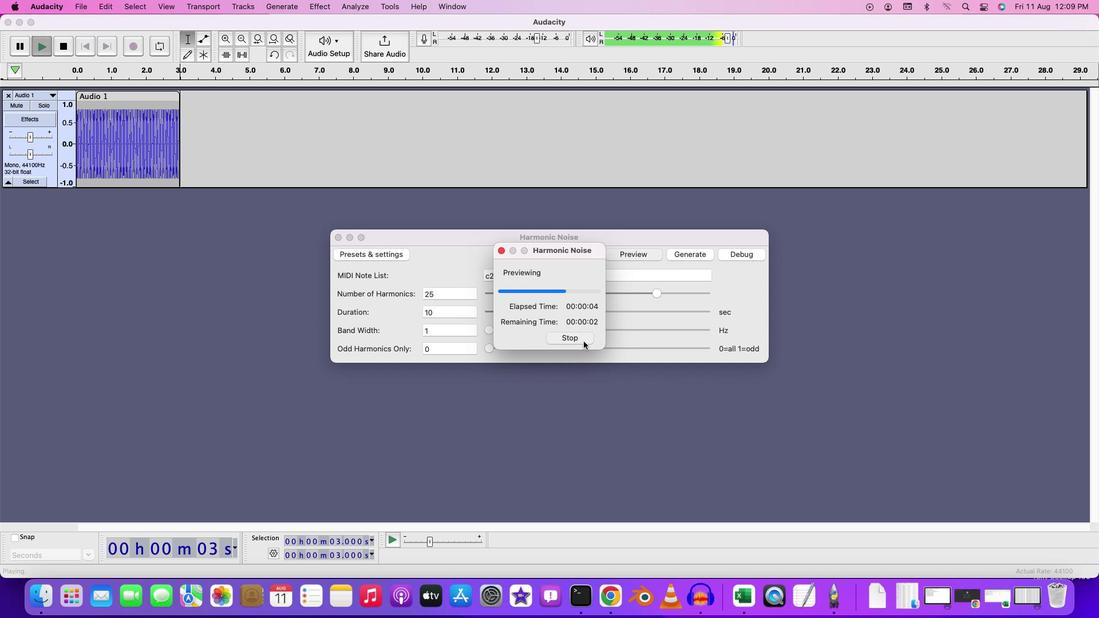 
Action: Mouse moved to (685, 281)
Screenshot: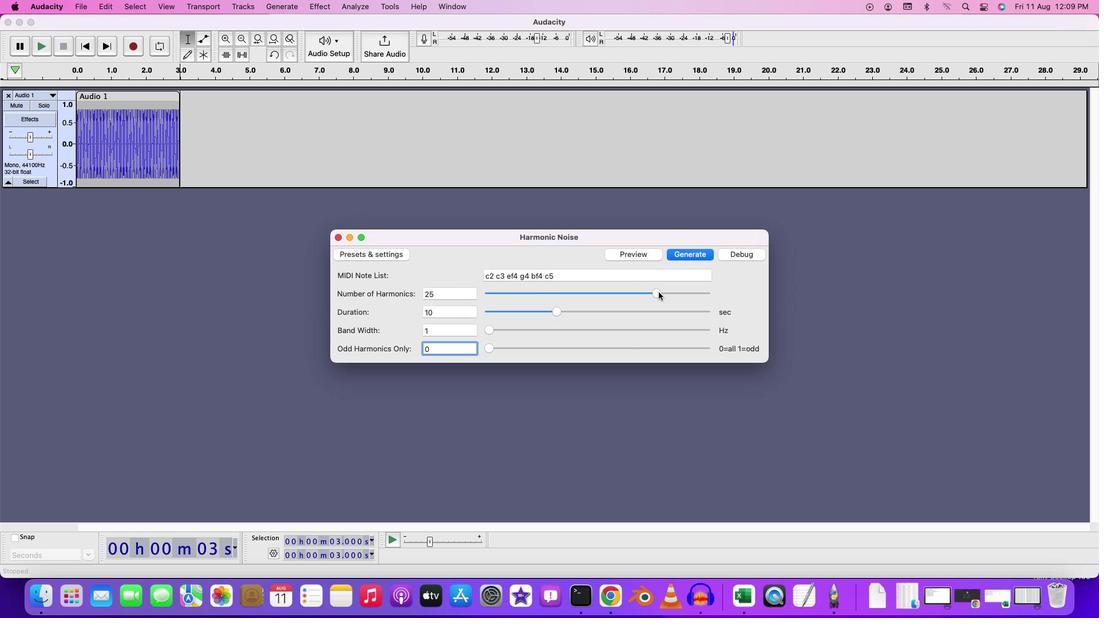 
Action: Mouse pressed left at (685, 281)
Screenshot: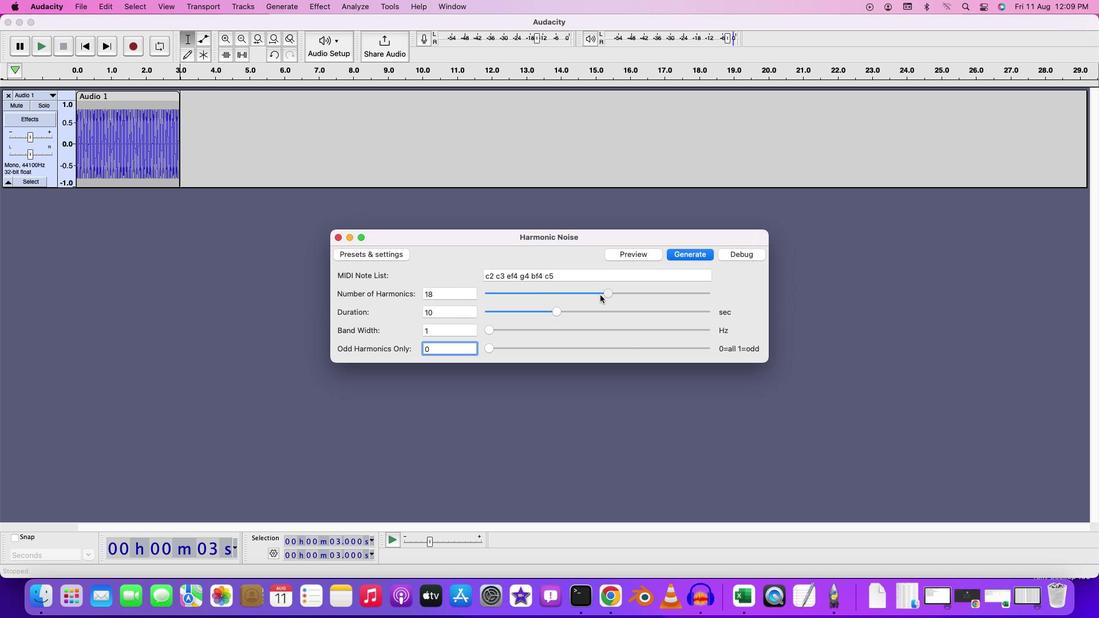 
Action: Mouse moved to (656, 253)
Screenshot: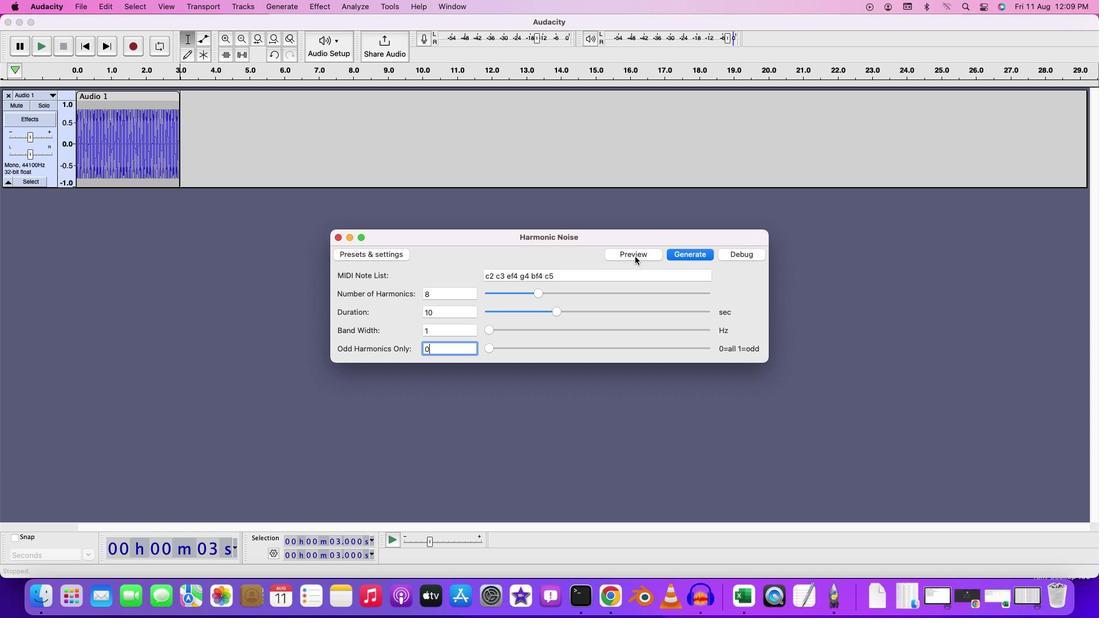 
Action: Mouse pressed left at (656, 253)
Screenshot: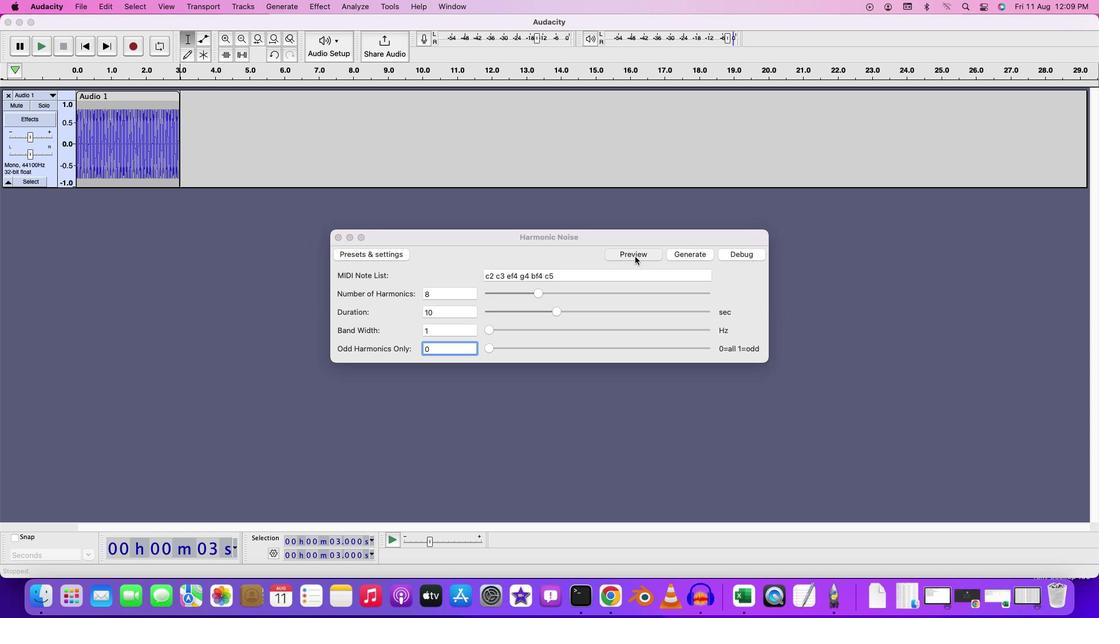 
Action: Mouse moved to (597, 321)
Screenshot: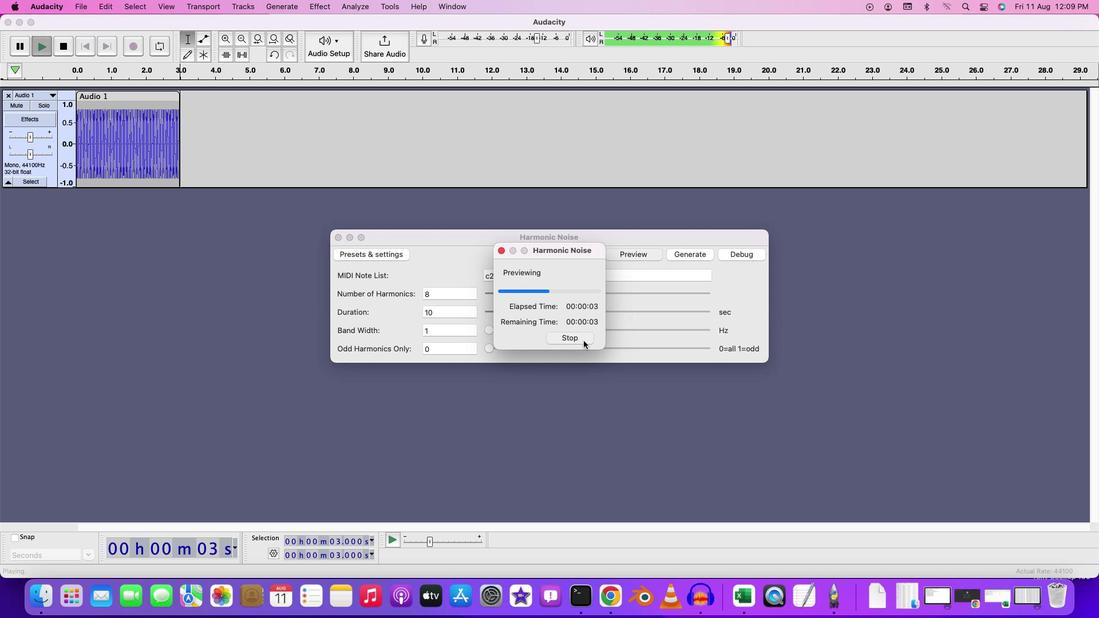 
Action: Mouse pressed left at (597, 321)
Screenshot: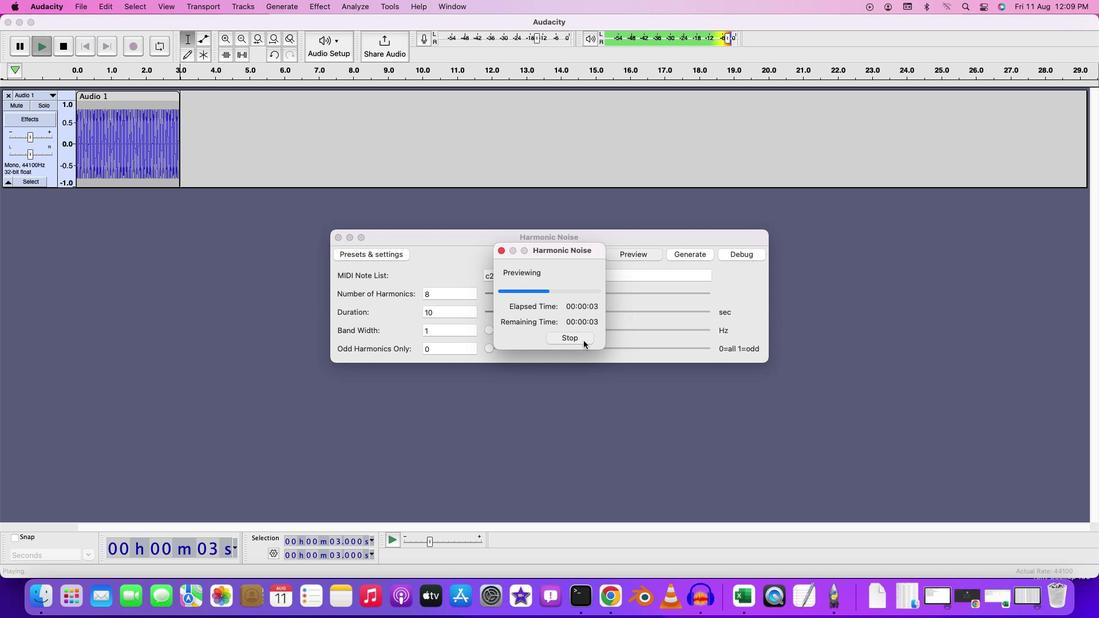 
Action: Mouse moved to (716, 253)
Screenshot: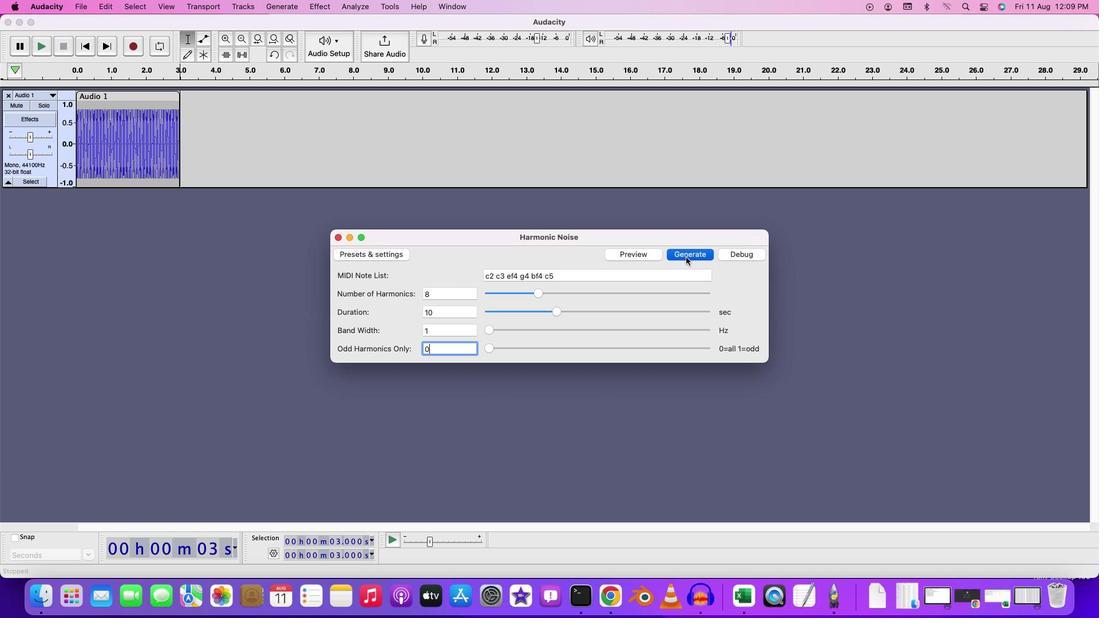 
Action: Mouse pressed left at (716, 253)
Screenshot: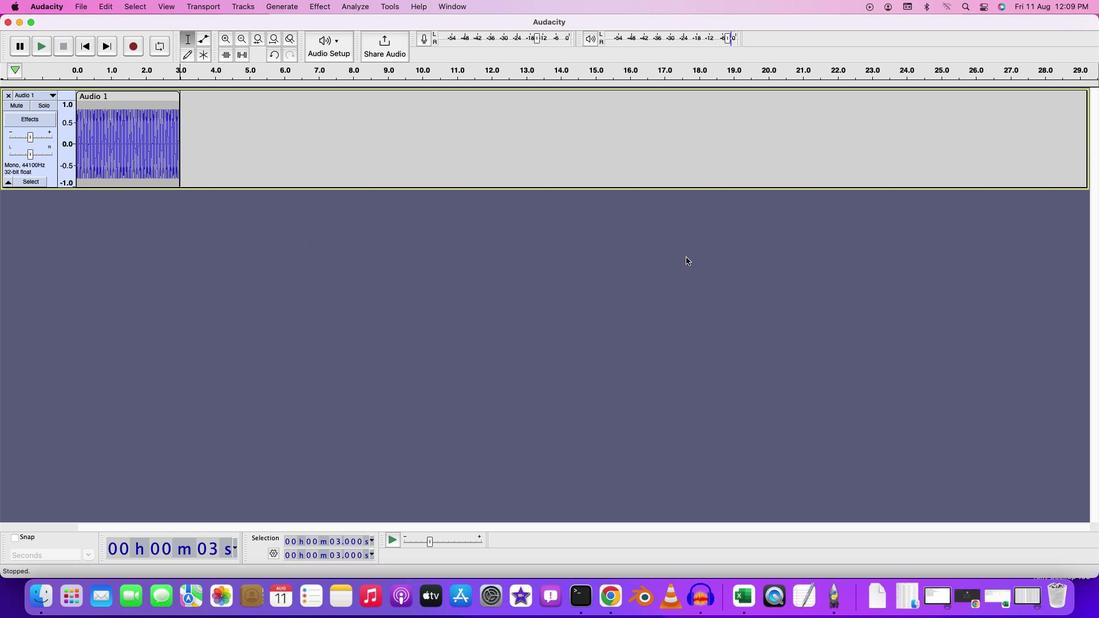 
Action: Mouse moved to (117, 147)
Screenshot: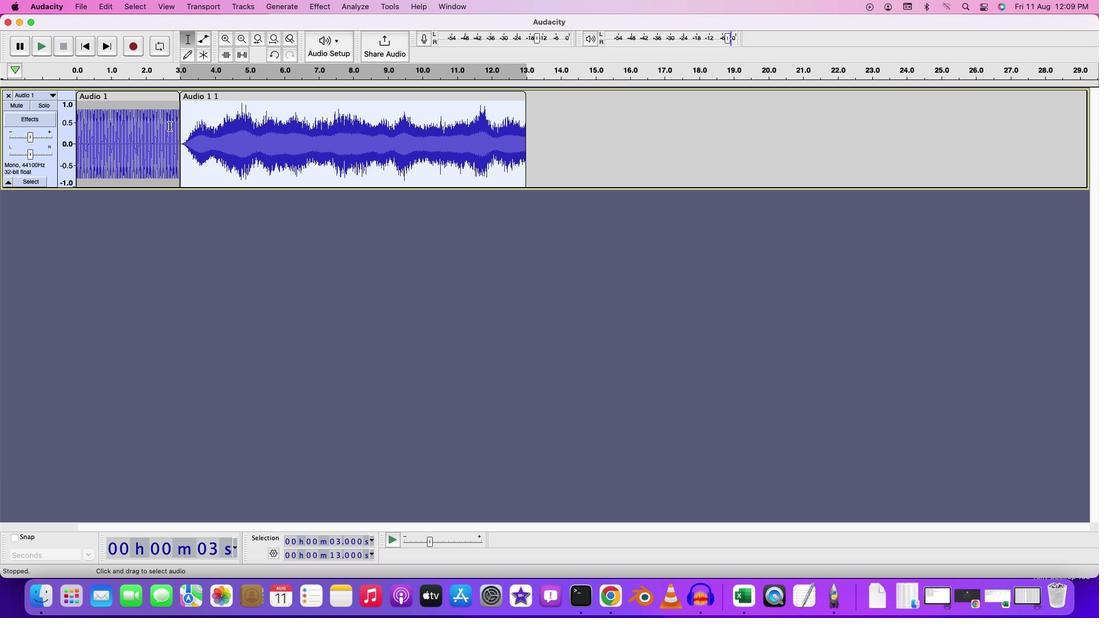 
Action: Mouse pressed left at (117, 147)
Screenshot: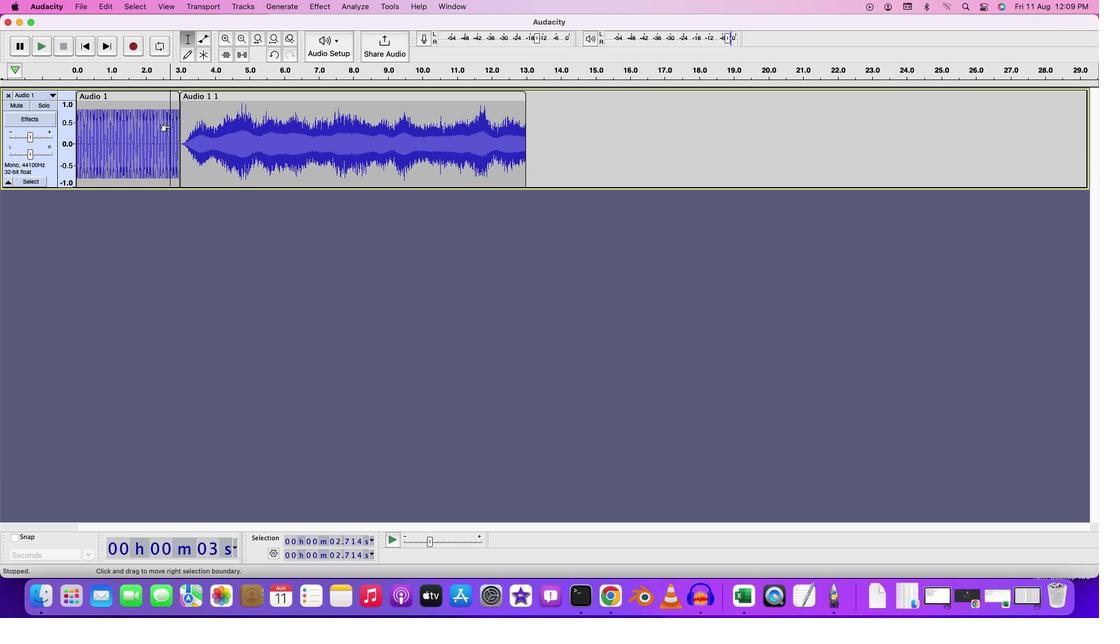 
Action: Key pressed Key.space
Screenshot: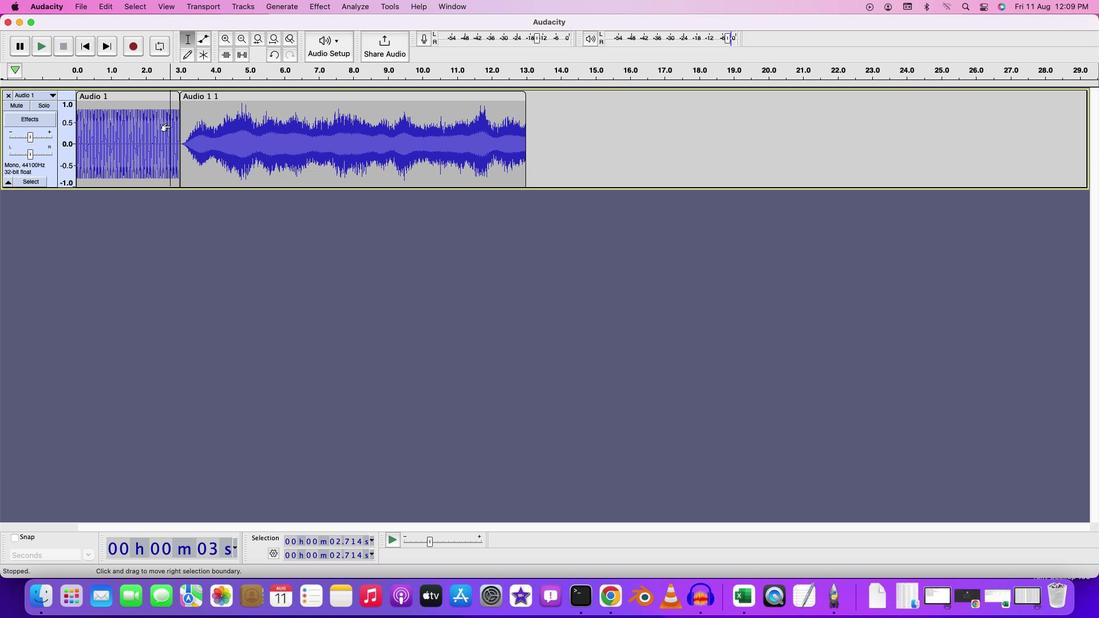 
Action: Mouse moved to (501, 238)
Screenshot: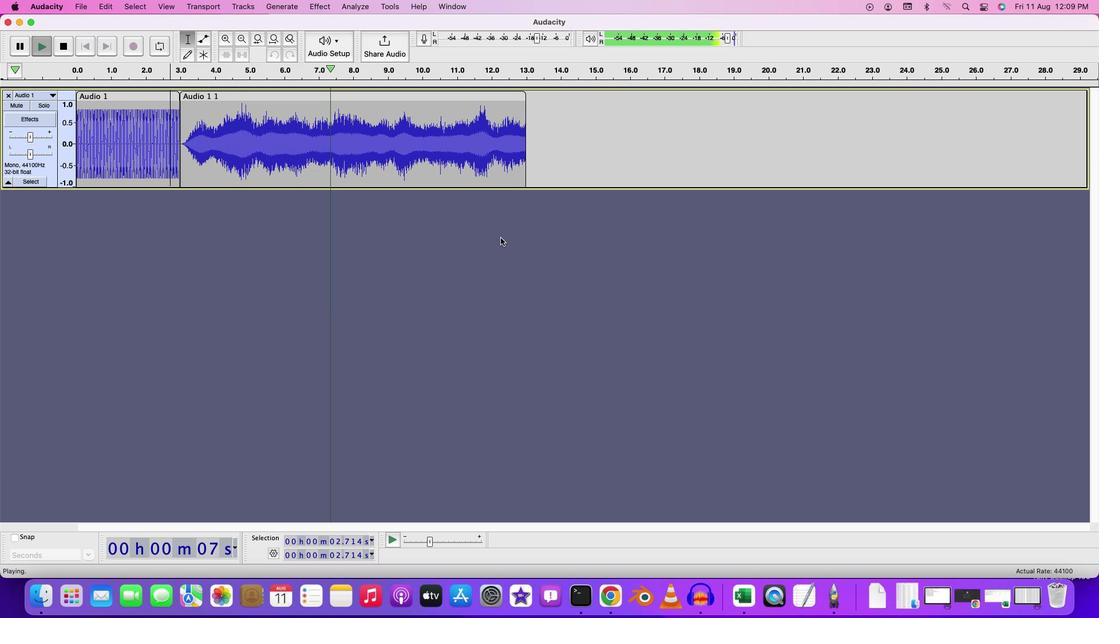 
Action: Key pressed Key.space
Screenshot: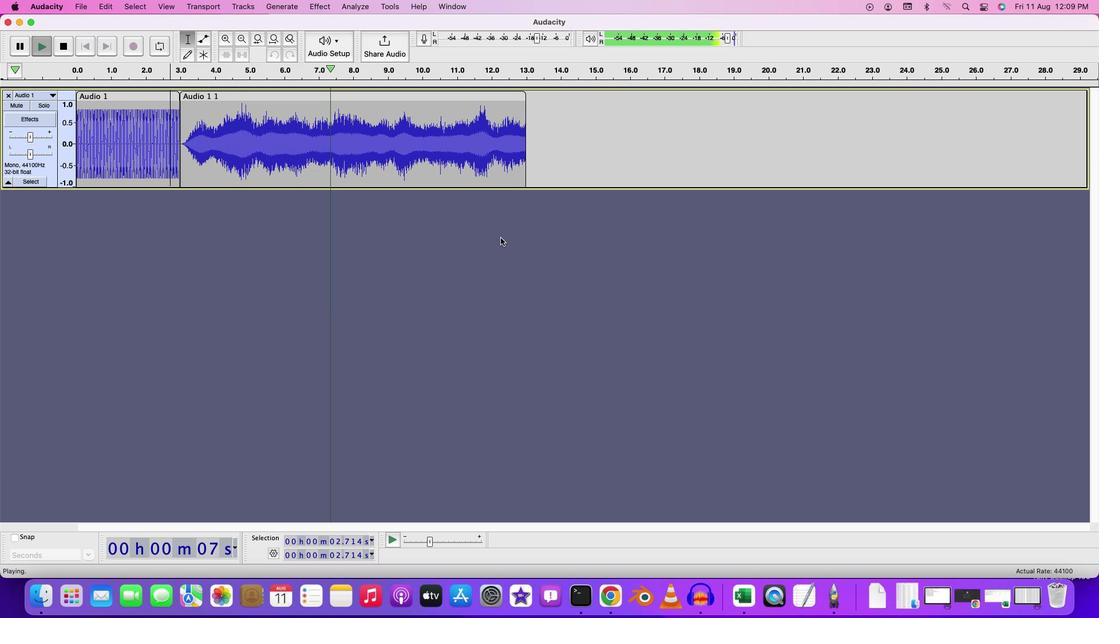 
Action: Mouse pressed right at (501, 238)
Screenshot: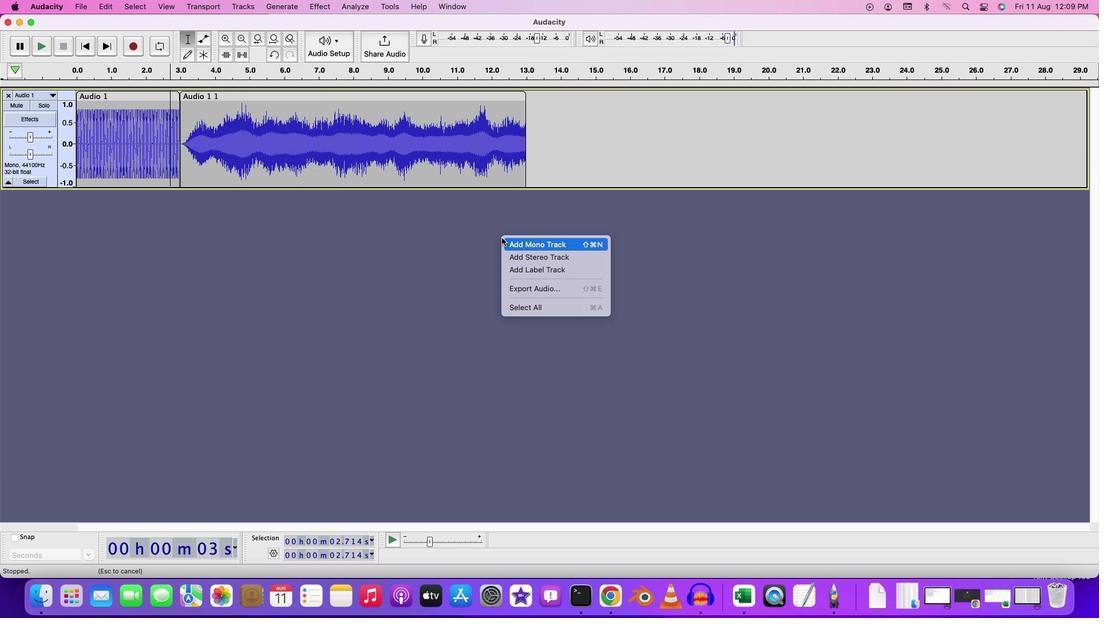 
Action: Mouse moved to (545, 246)
Screenshot: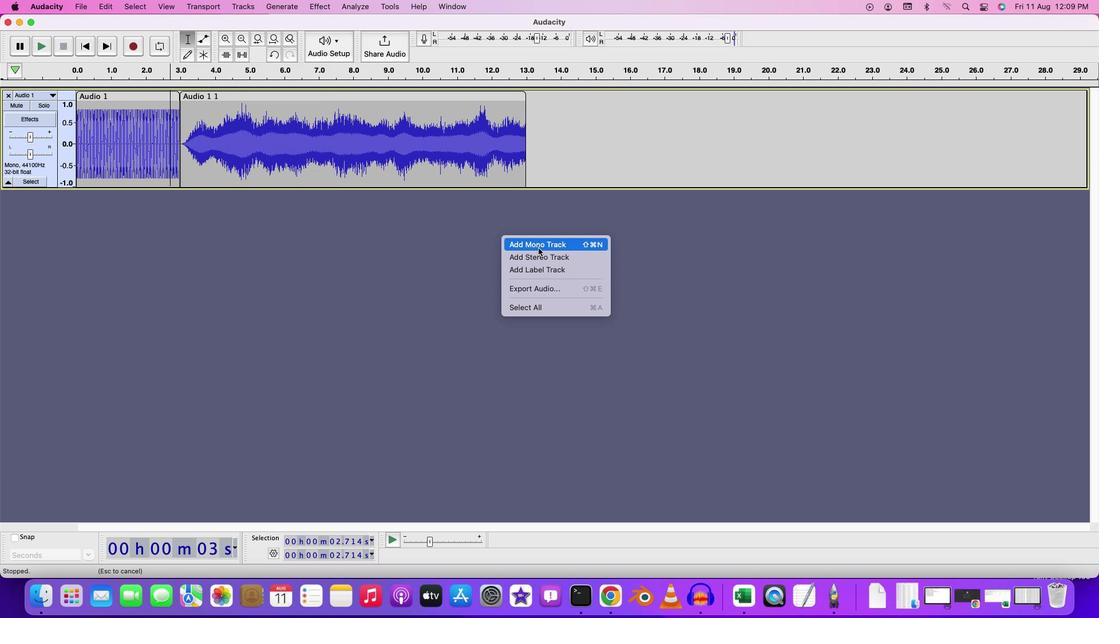 
Action: Mouse pressed left at (545, 246)
Screenshot: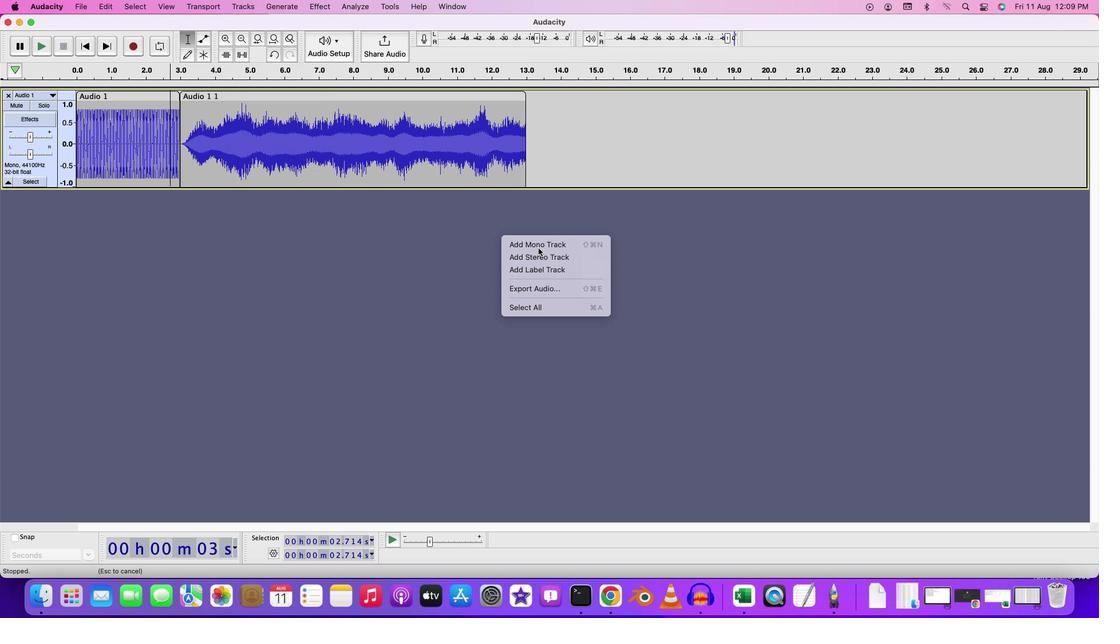 
Action: Mouse moved to (520, 140)
Screenshot: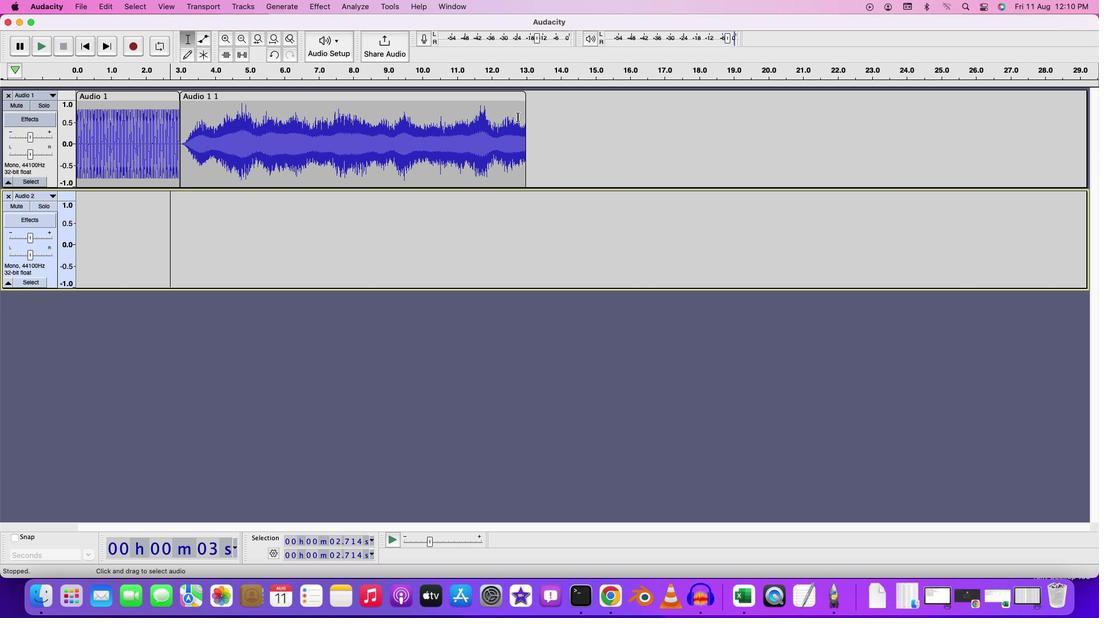 
Action: Mouse pressed left at (520, 140)
Screenshot: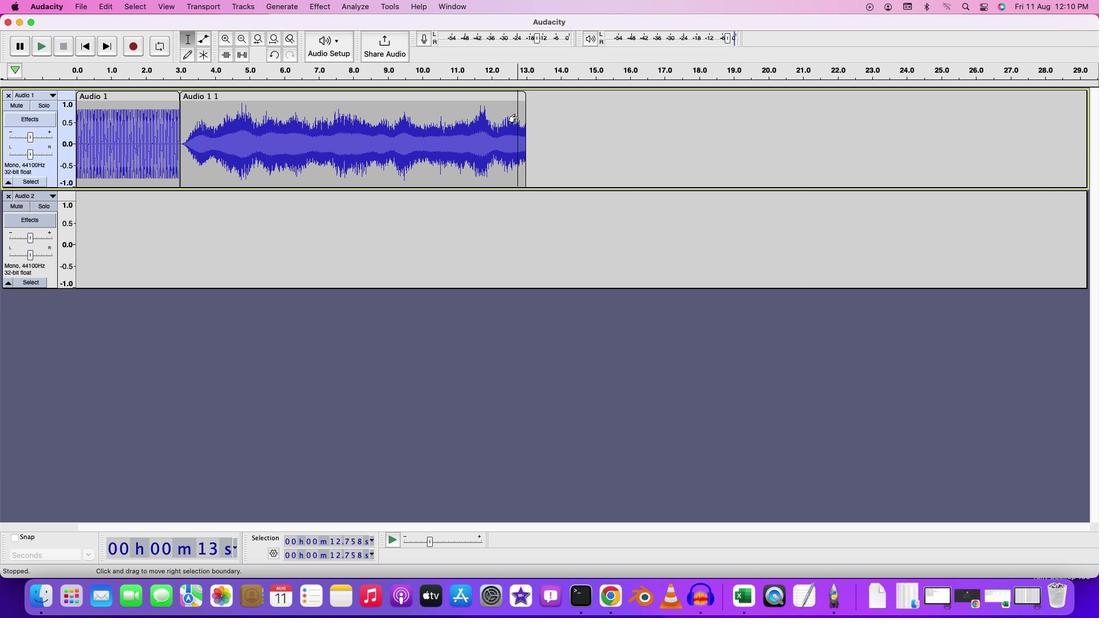 
Action: Key pressed Key.spaceKey.space
Screenshot: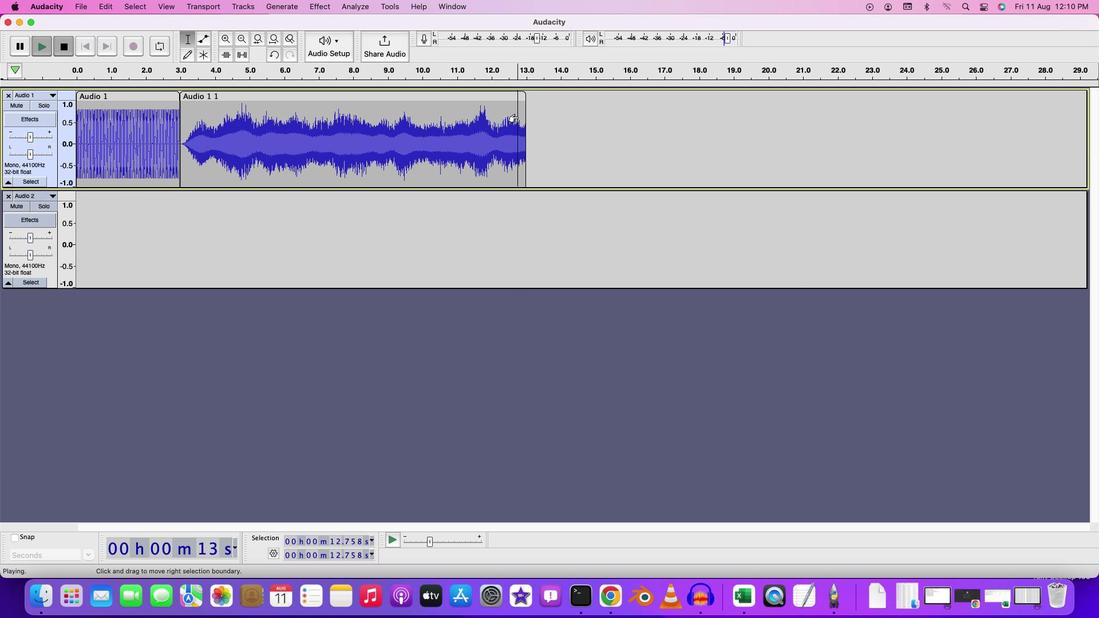 
Action: Mouse moved to (531, 132)
Screenshot: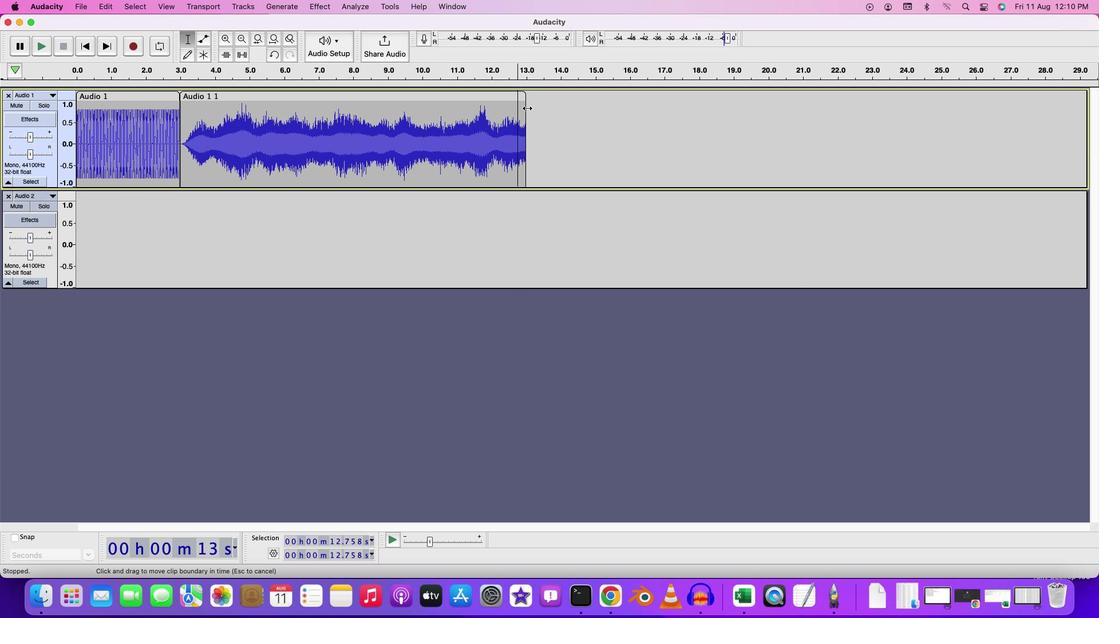 
Action: Key pressed Key.space
Screenshot: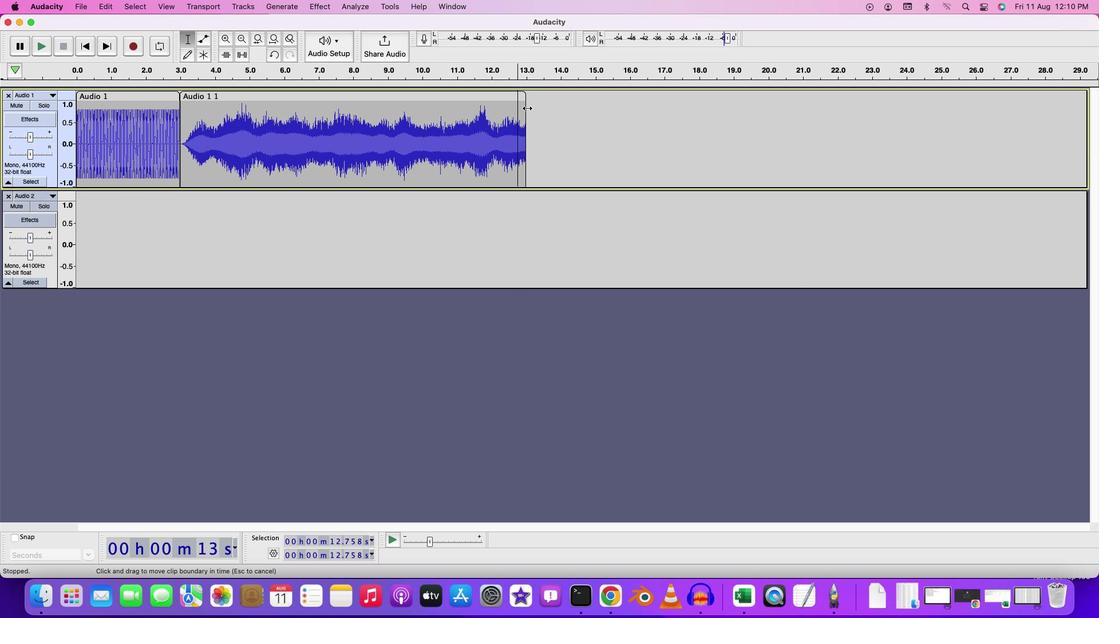 
Action: Mouse moved to (532, 130)
Screenshot: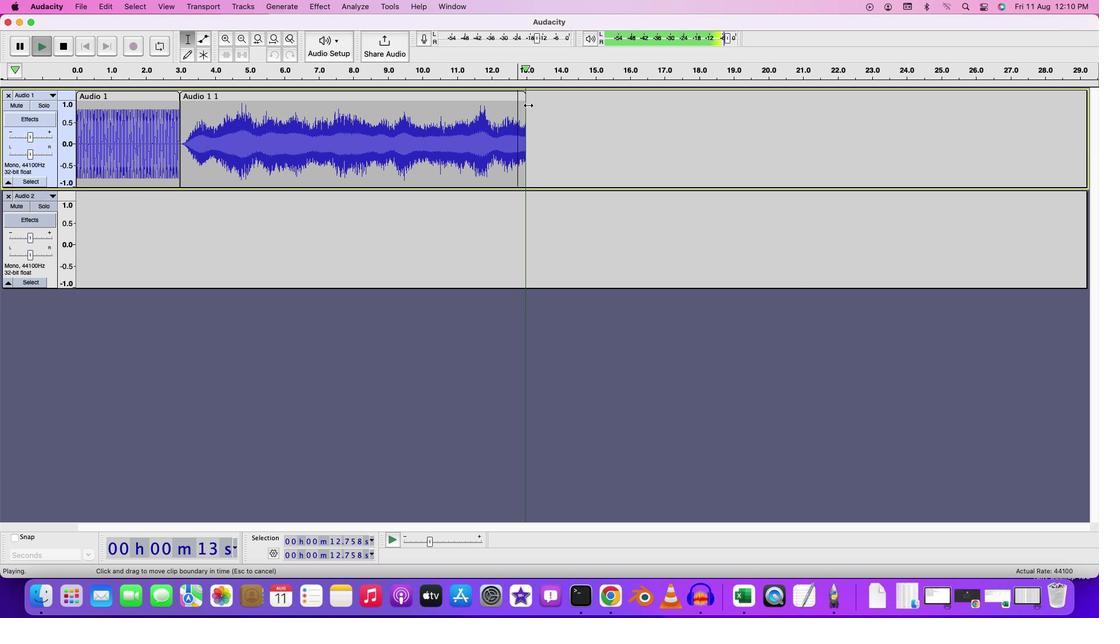 
Action: Key pressed Key.space
Screenshot: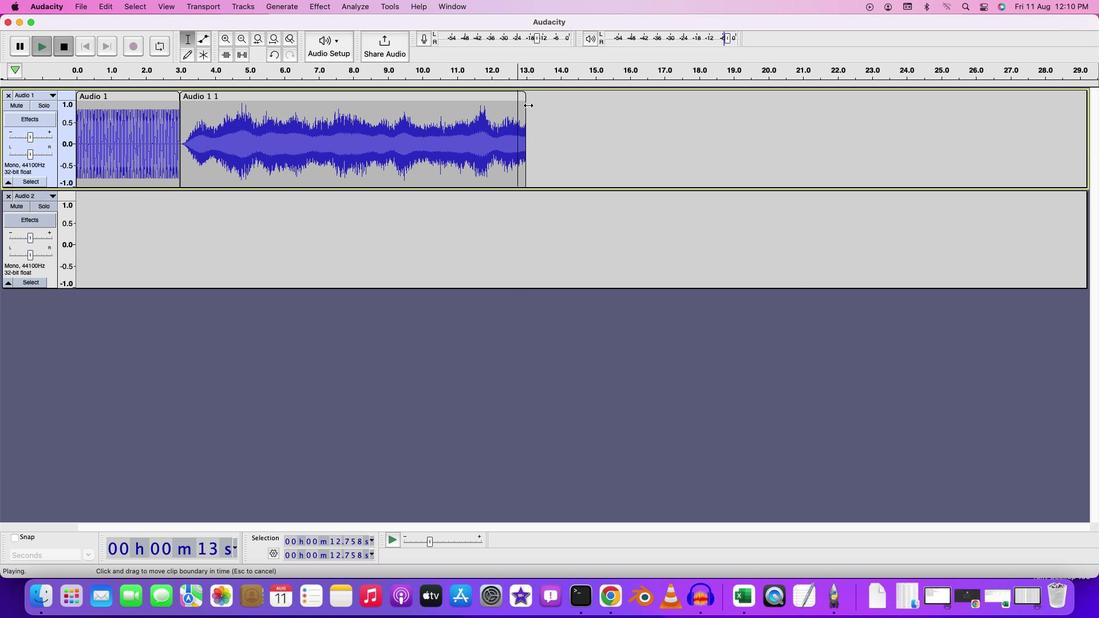 
Action: Mouse moved to (532, 130)
Screenshot: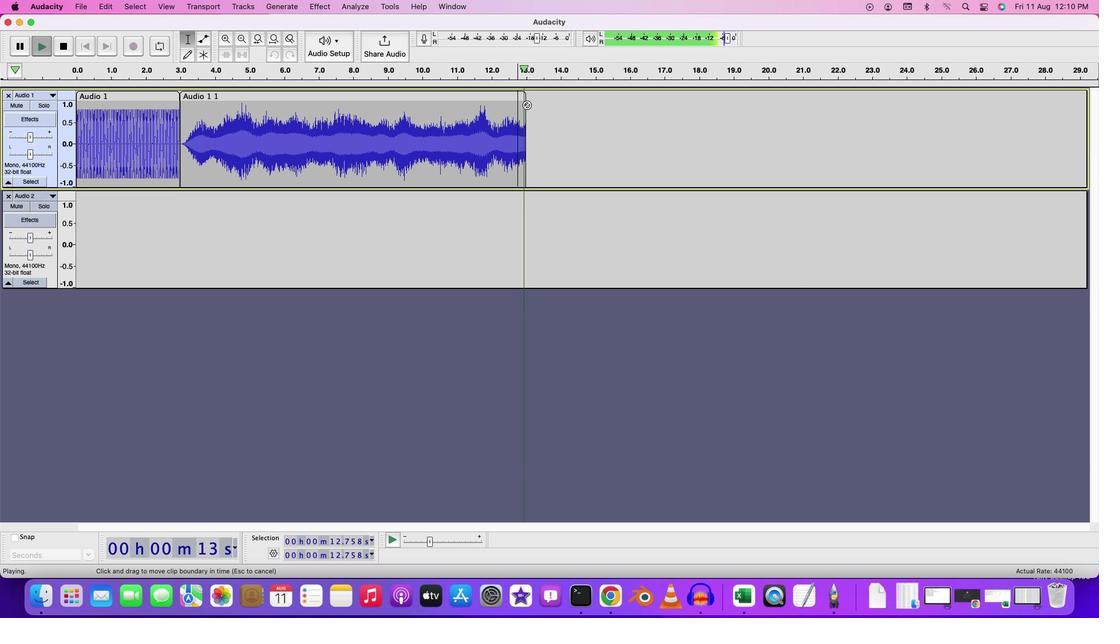 
Action: Mouse pressed left at (532, 130)
Screenshot: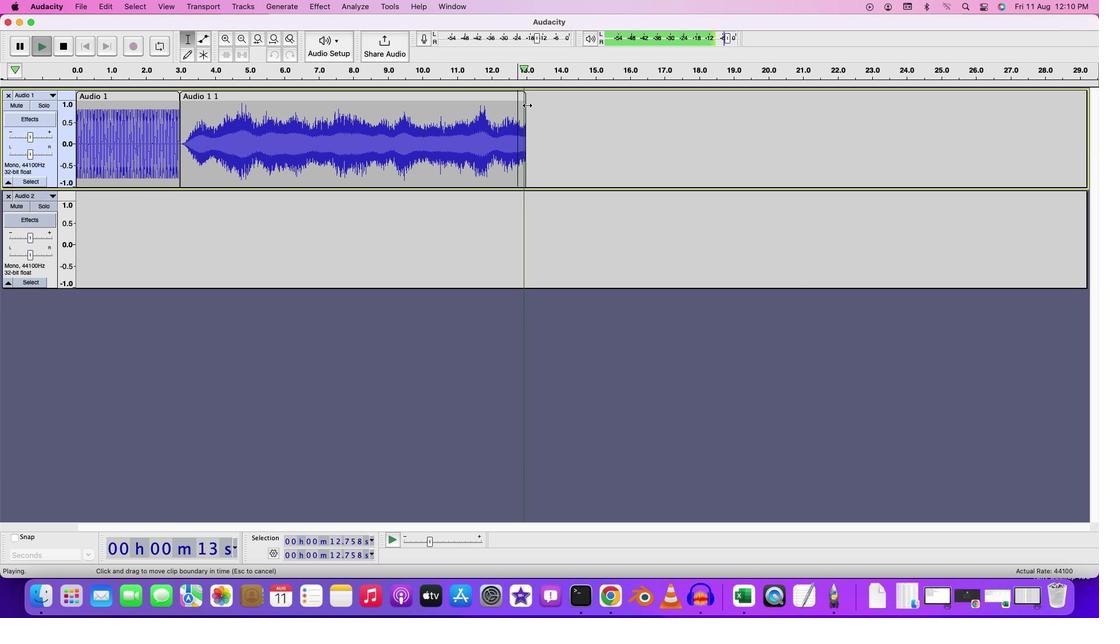 
Action: Mouse moved to (532, 191)
Screenshot: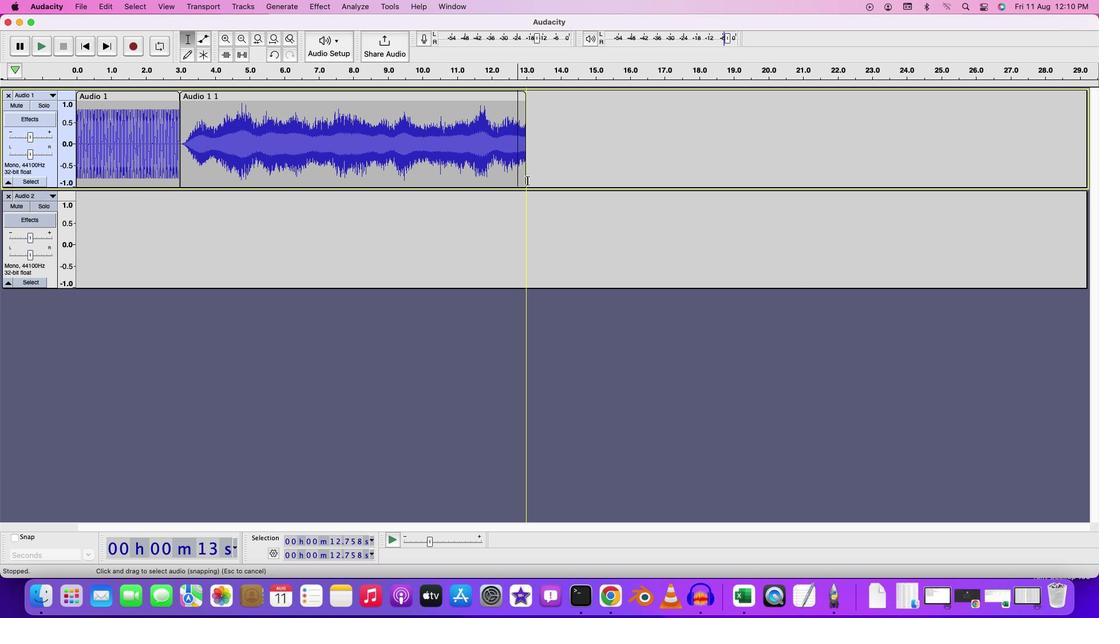 
Action: Mouse pressed left at (532, 191)
Screenshot: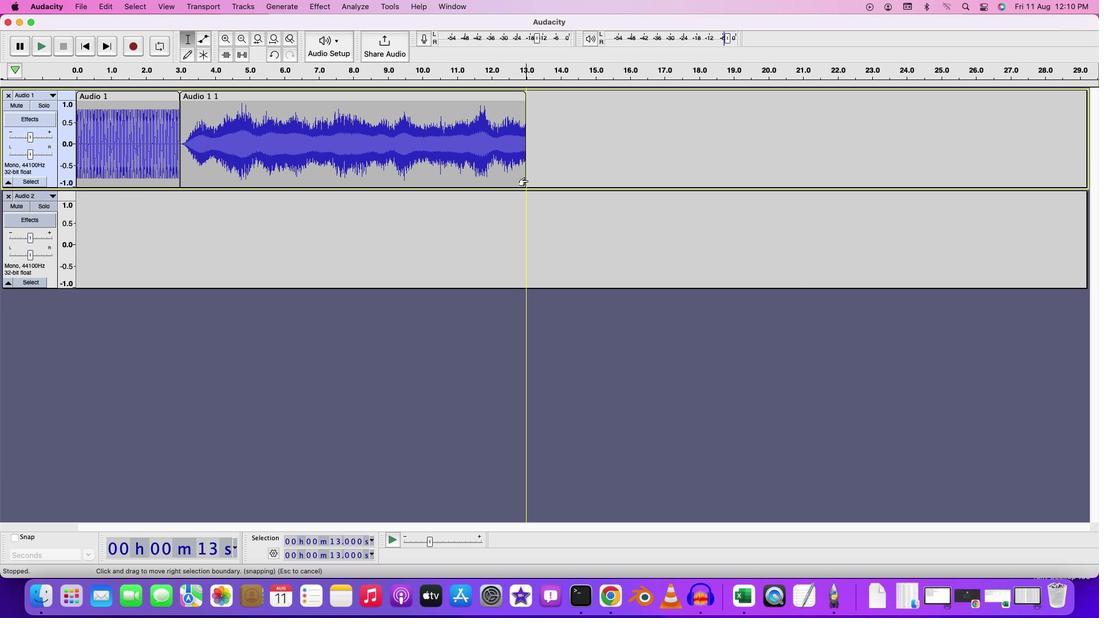 
Action: Mouse moved to (253, 50)
Screenshot: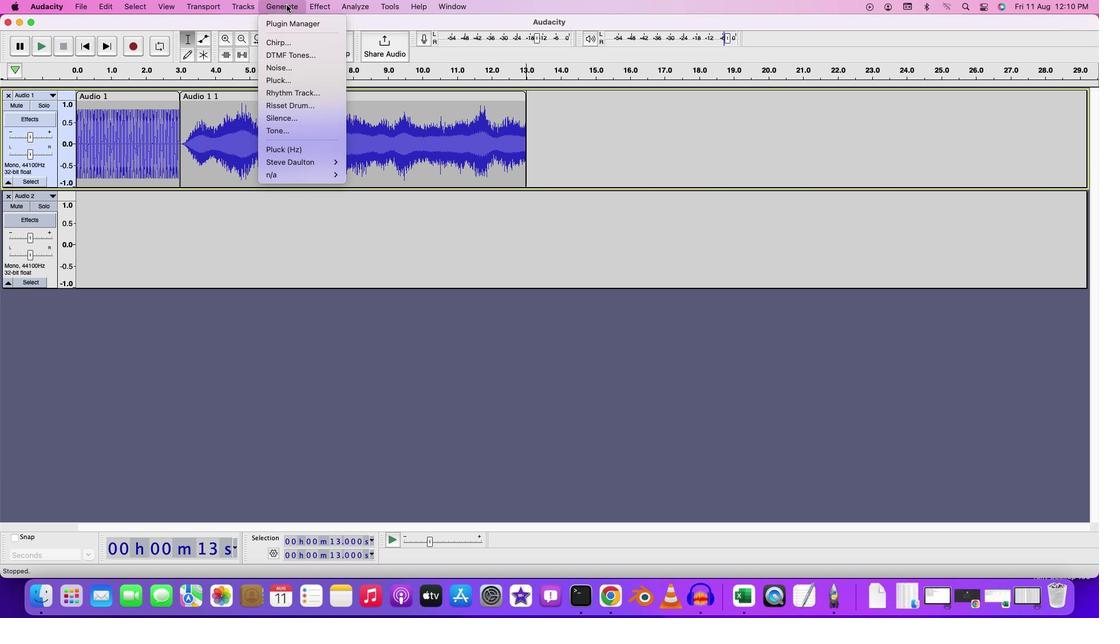 
Action: Mouse pressed left at (253, 50)
Screenshot: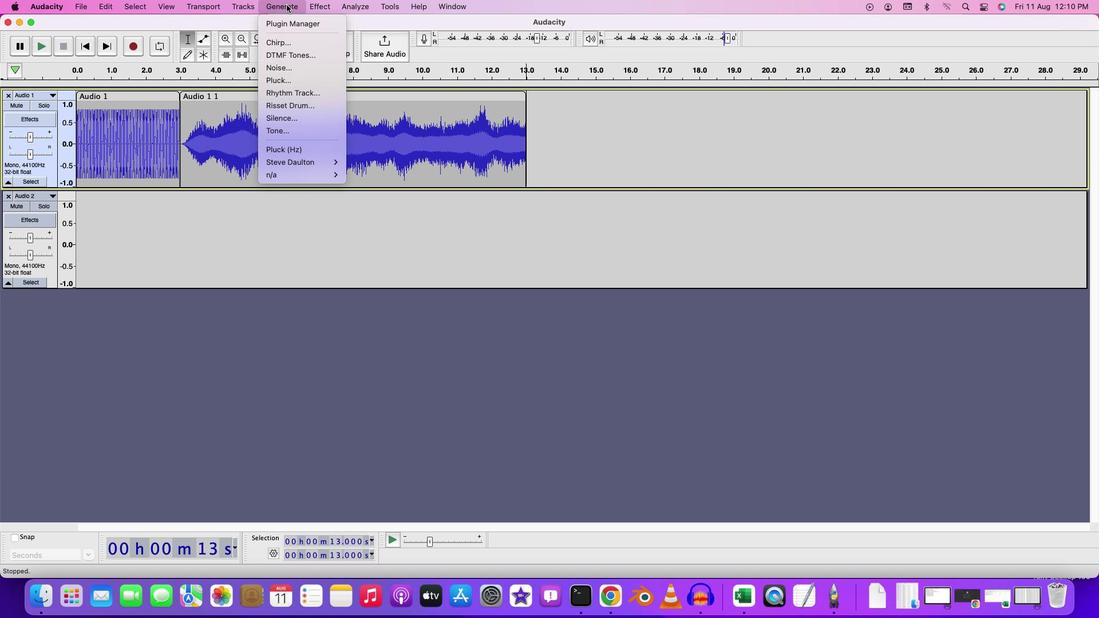 
Action: Mouse moved to (368, 215)
Screenshot: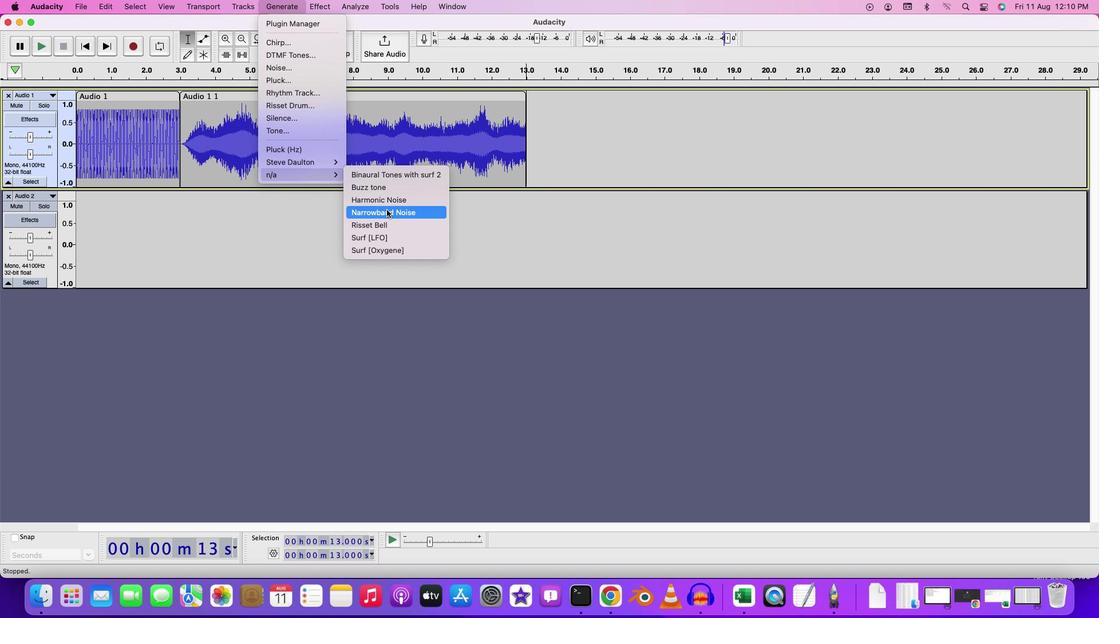 
Action: Mouse pressed left at (368, 215)
Screenshot: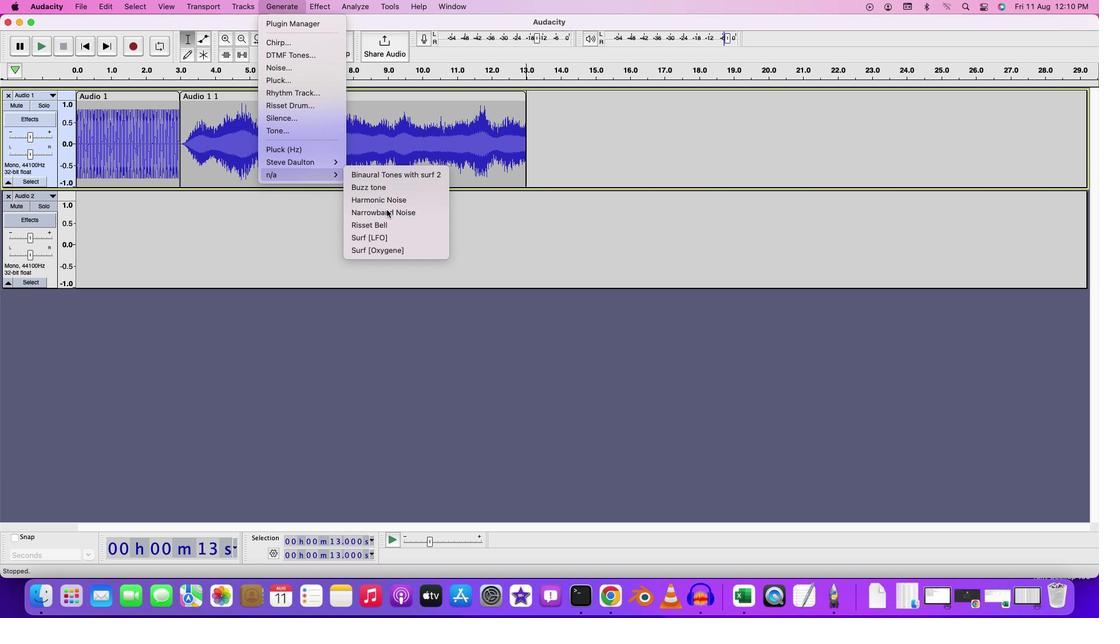 
Action: Mouse moved to (568, 248)
Screenshot: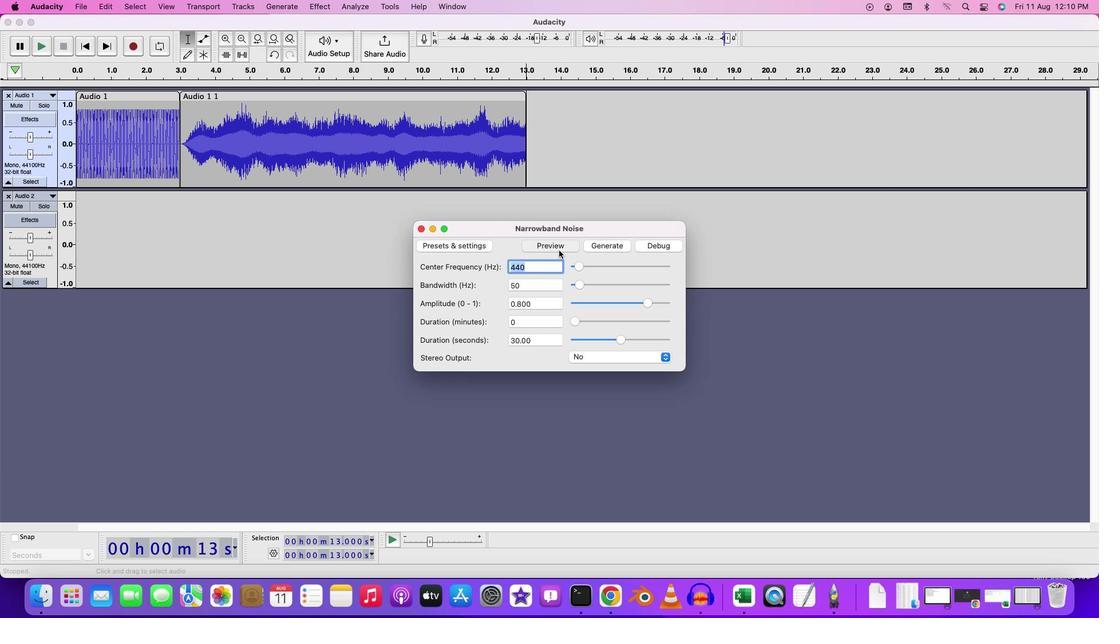 
Action: Mouse pressed left at (568, 248)
Screenshot: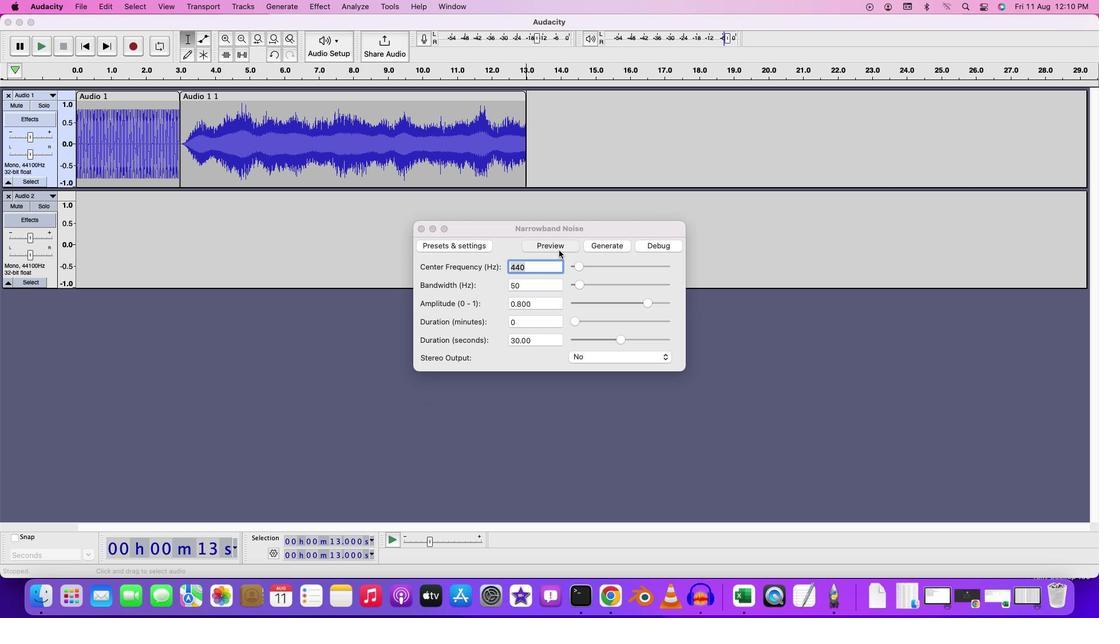 
Action: Mouse moved to (580, 316)
Screenshot: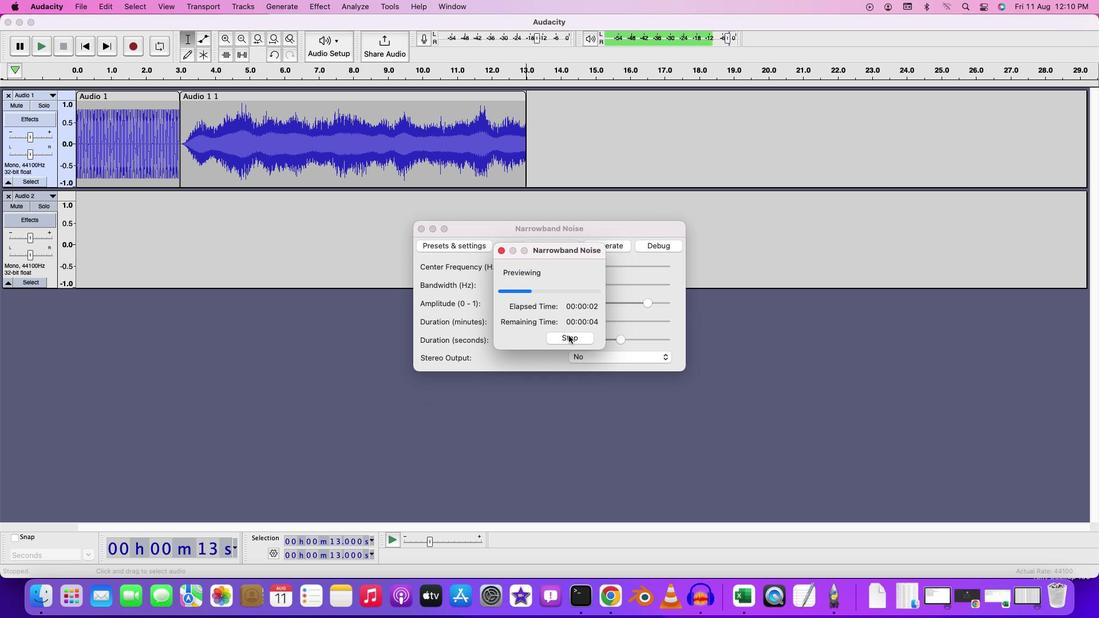 
Action: Mouse pressed left at (580, 316)
Screenshot: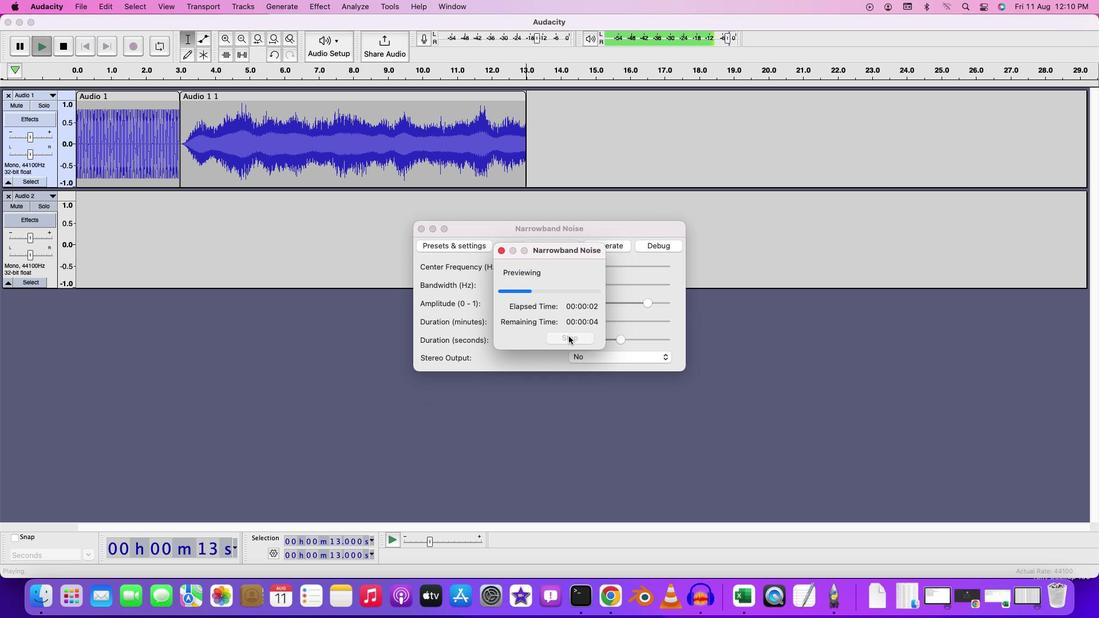 
Action: Mouse moved to (593, 260)
Screenshot: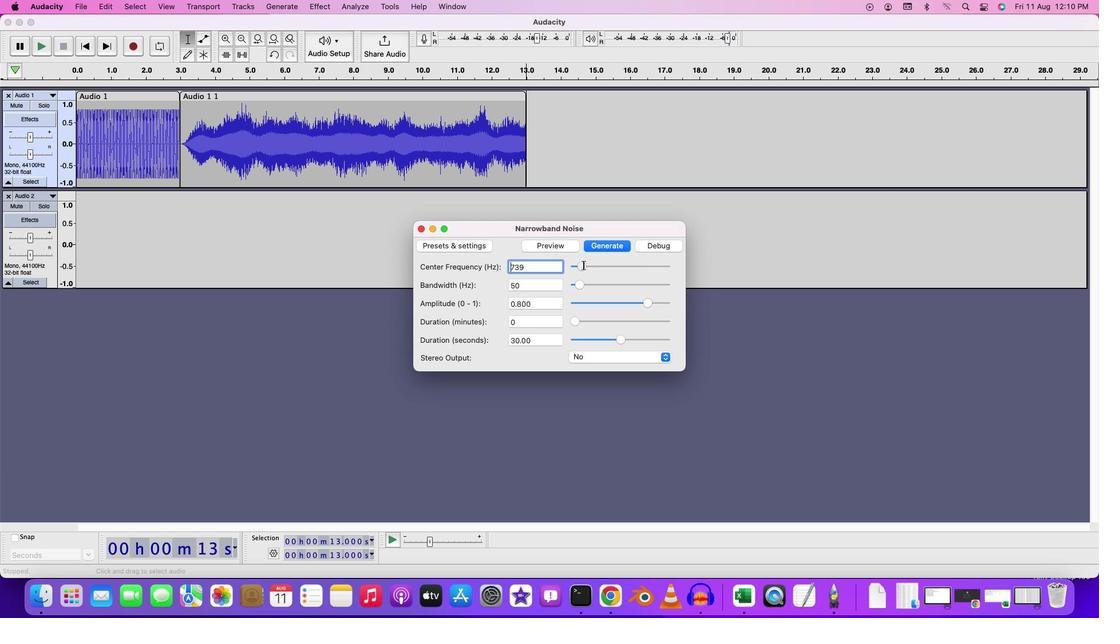
Action: Mouse pressed left at (593, 260)
Screenshot: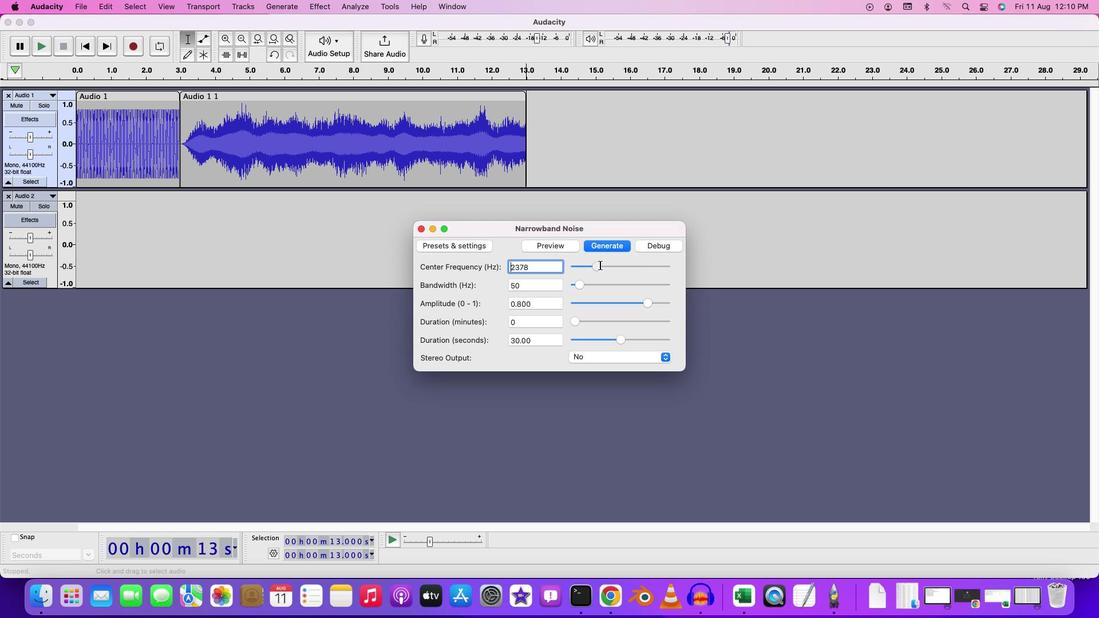 
Action: Mouse moved to (570, 245)
Screenshot: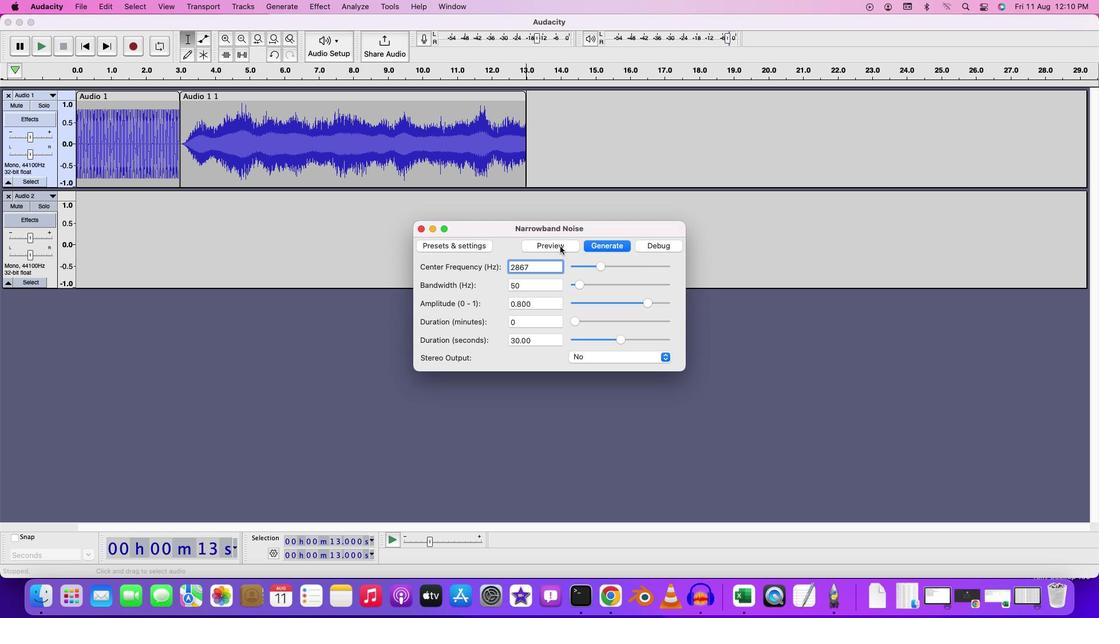 
Action: Mouse pressed left at (570, 245)
Screenshot: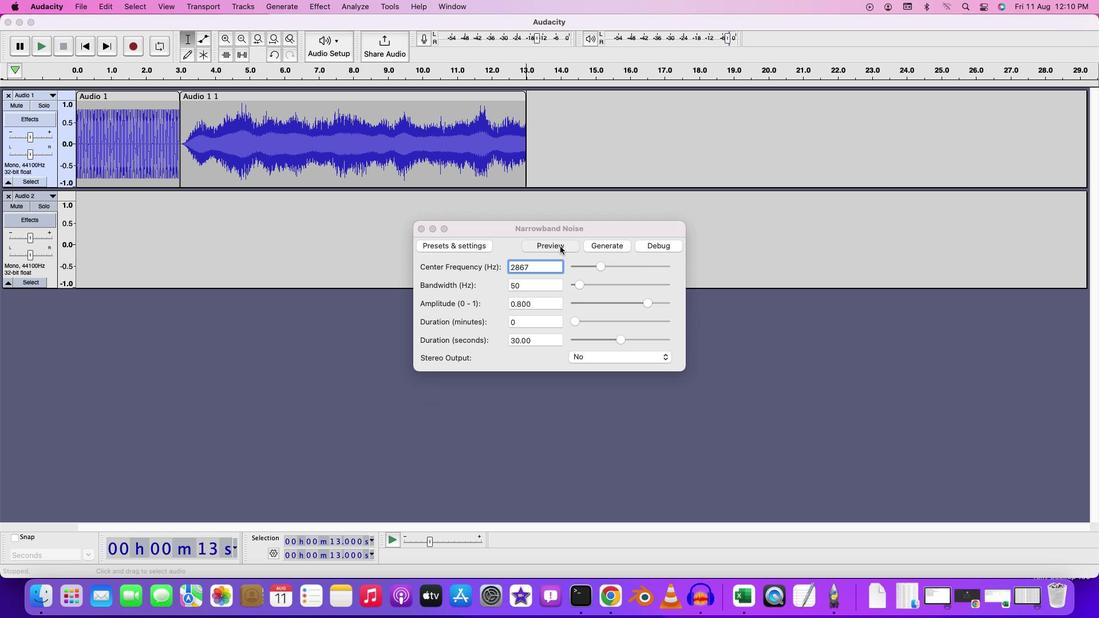 
Action: Mouse moved to (585, 317)
Screenshot: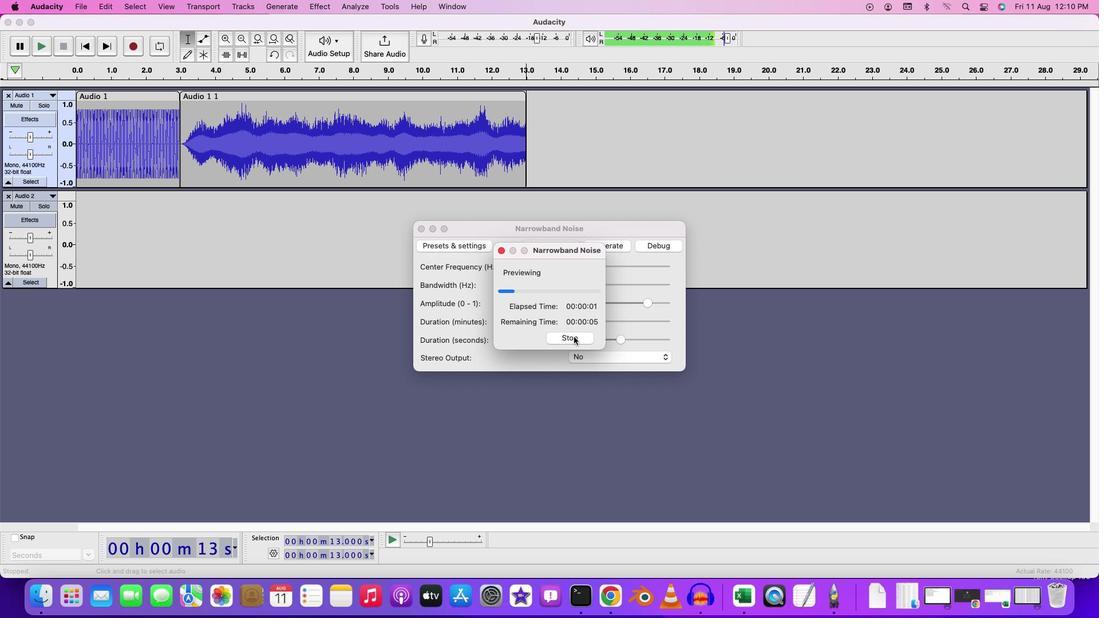 
Action: Mouse pressed left at (585, 317)
Screenshot: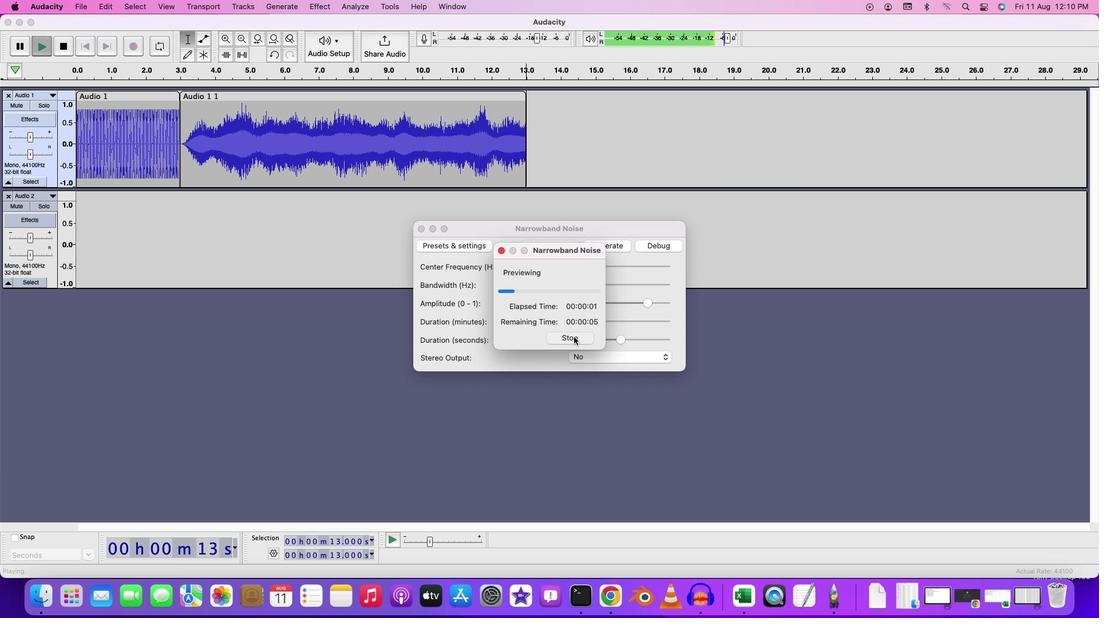 
Action: Mouse moved to (615, 262)
Screenshot: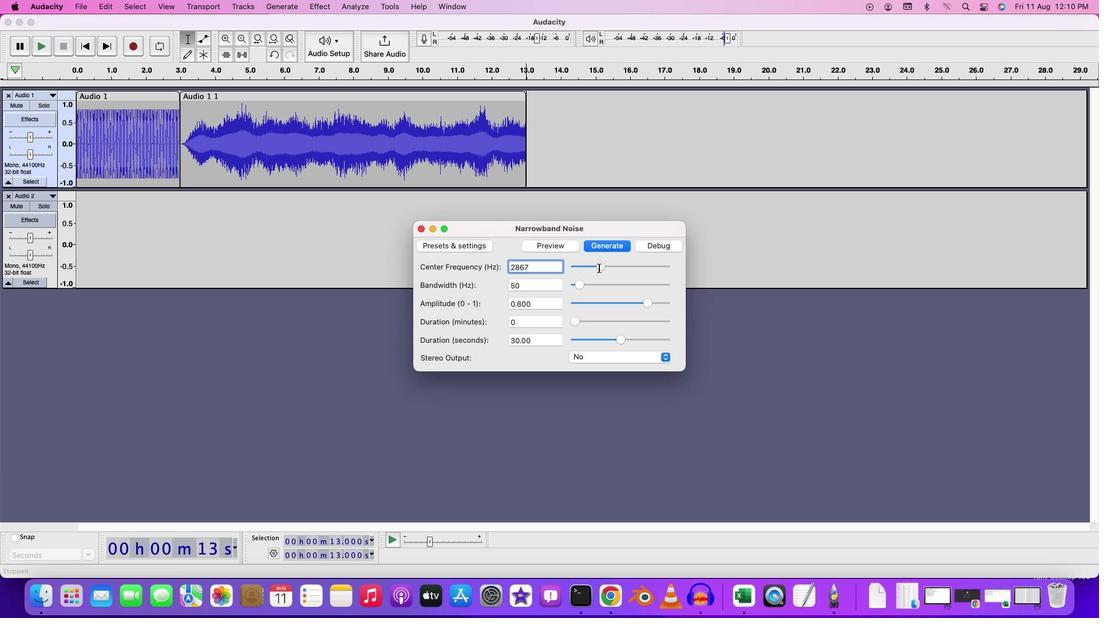 
Action: Mouse pressed left at (615, 262)
Screenshot: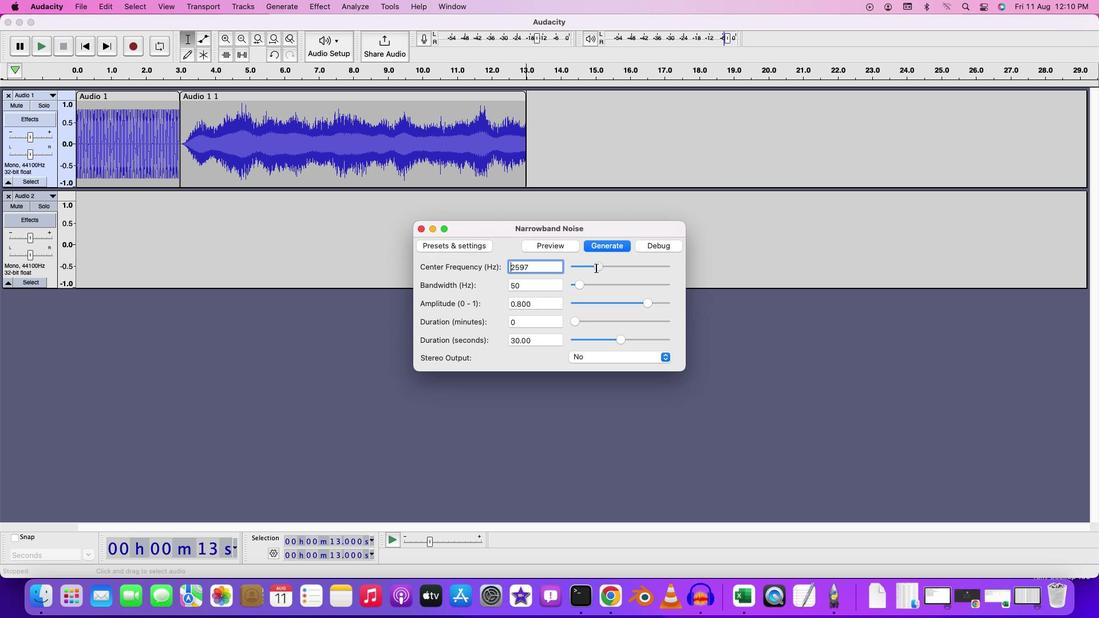 
Action: Mouse moved to (567, 246)
Screenshot: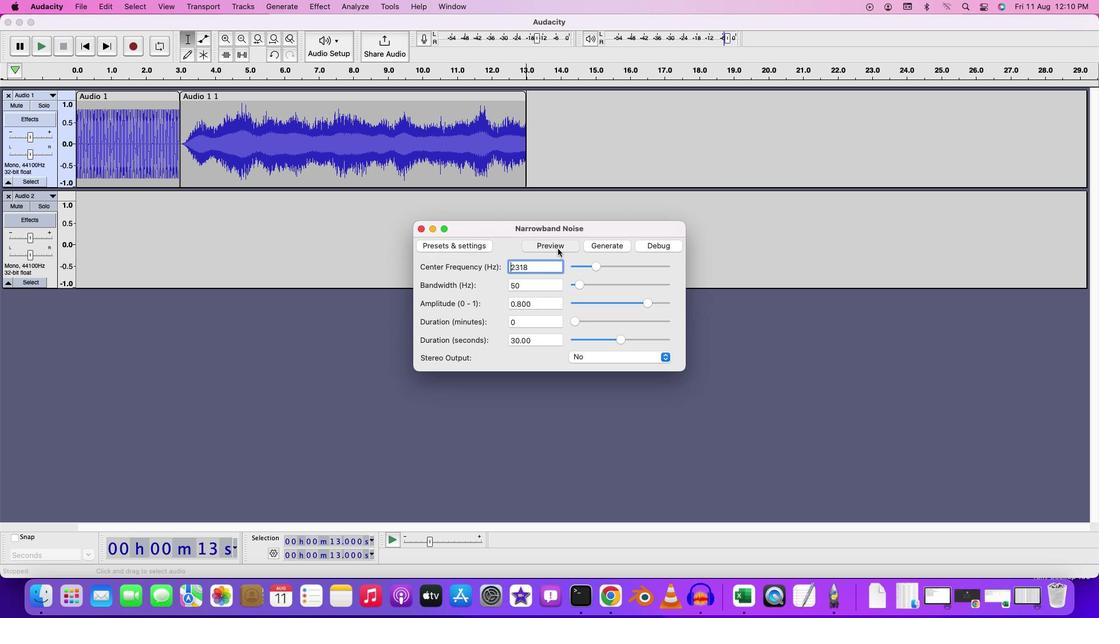 
Action: Mouse pressed left at (567, 246)
Screenshot: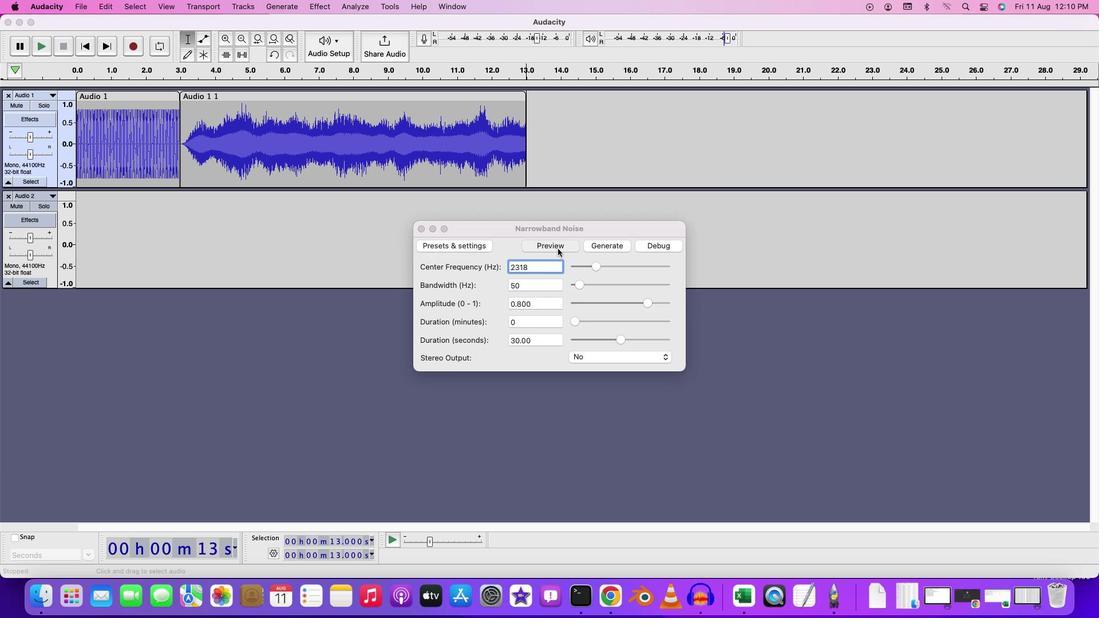 
Action: Mouse moved to (600, 318)
Screenshot: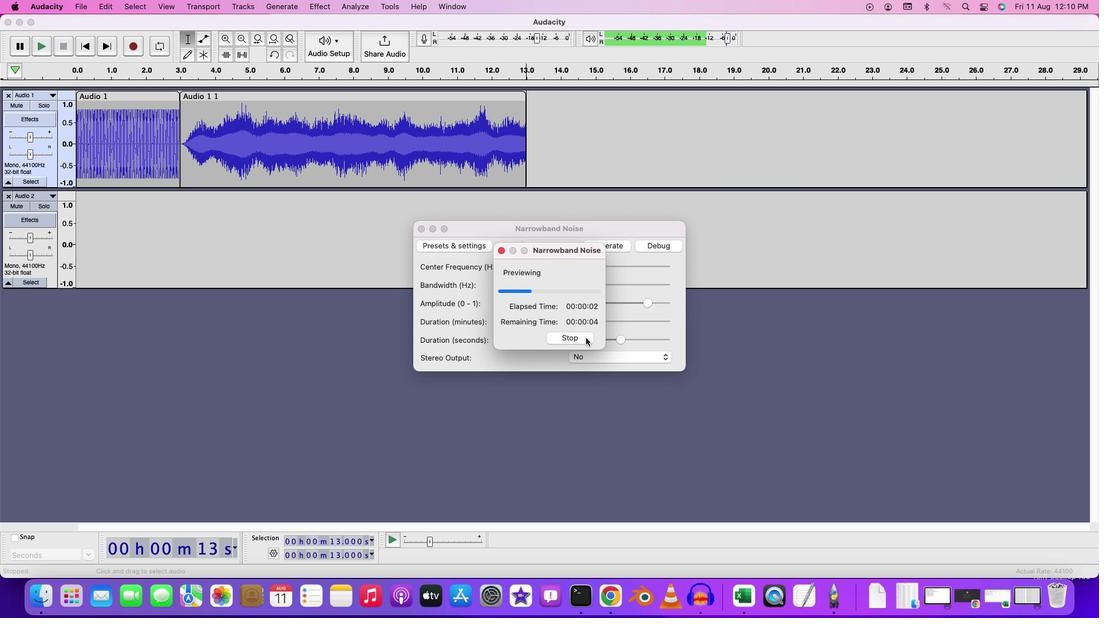 
Action: Mouse pressed left at (600, 318)
Screenshot: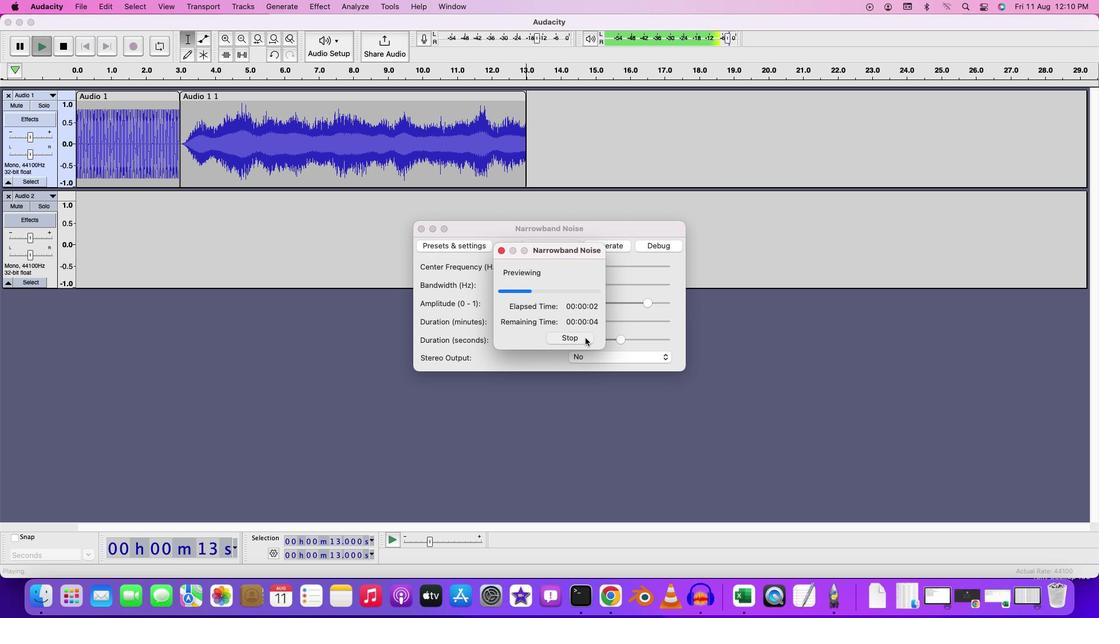 
Action: Mouse moved to (611, 261)
Screenshot: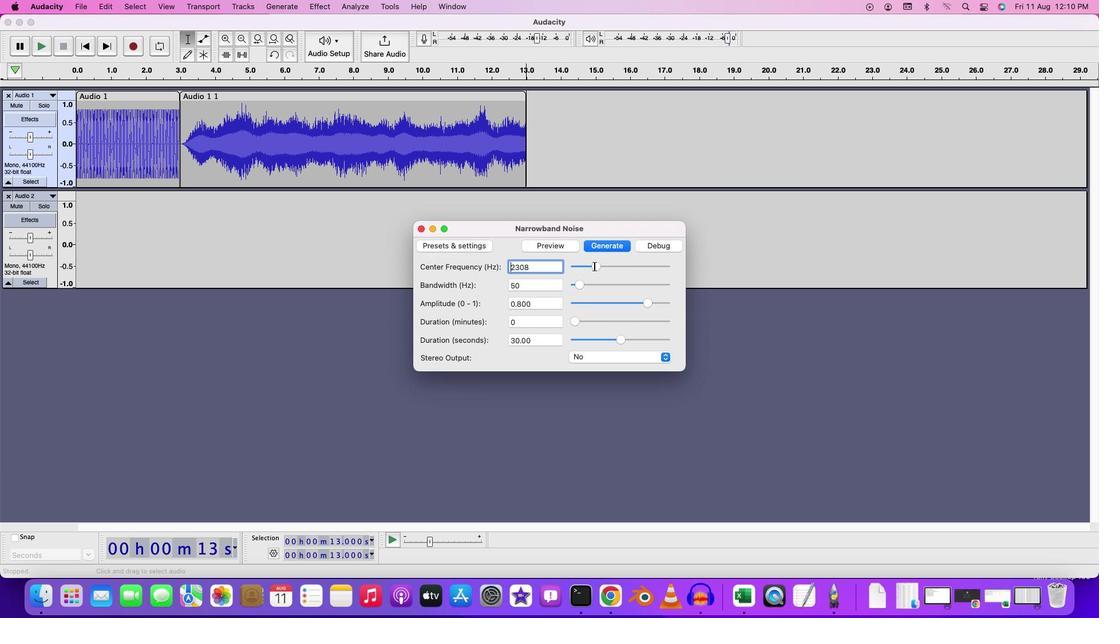 
Action: Mouse pressed left at (611, 261)
Screenshot: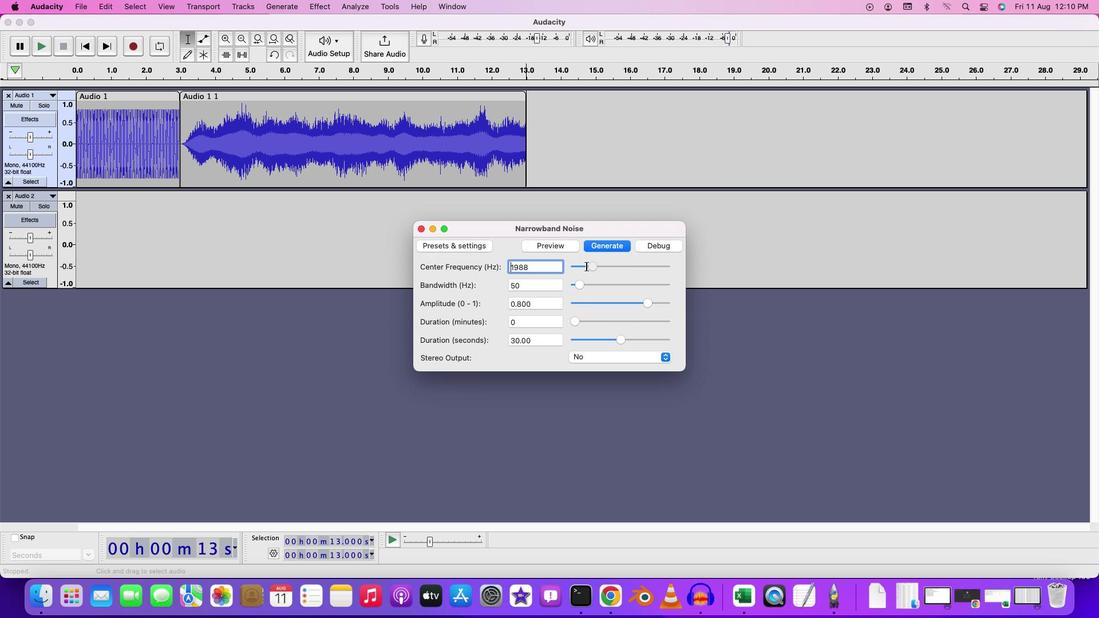 
Action: Mouse moved to (576, 247)
Screenshot: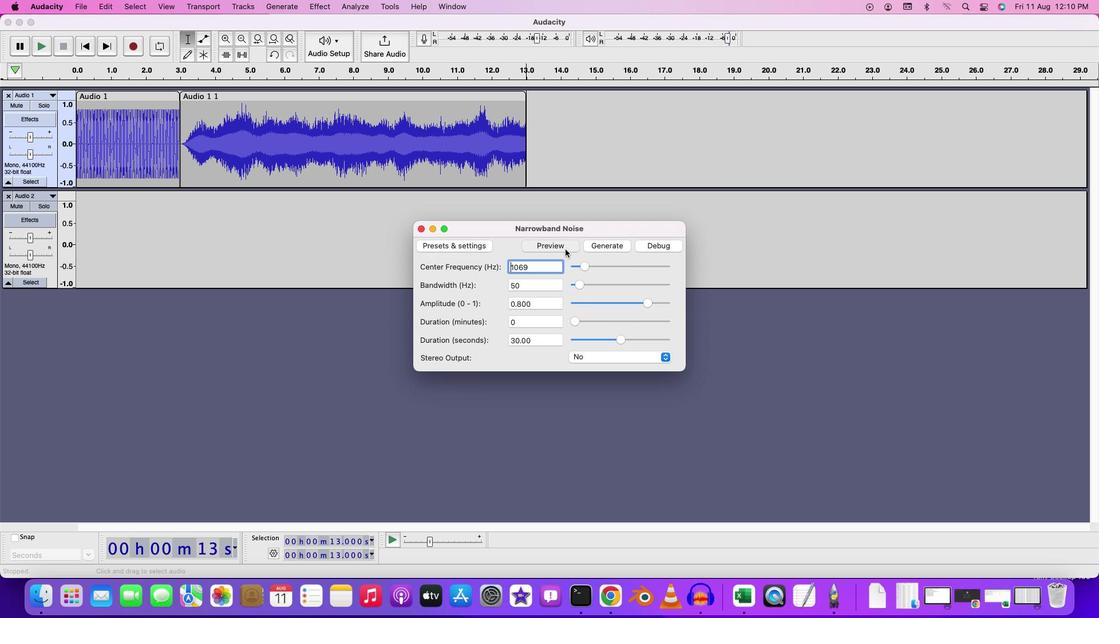 
Action: Mouse pressed left at (576, 247)
Screenshot: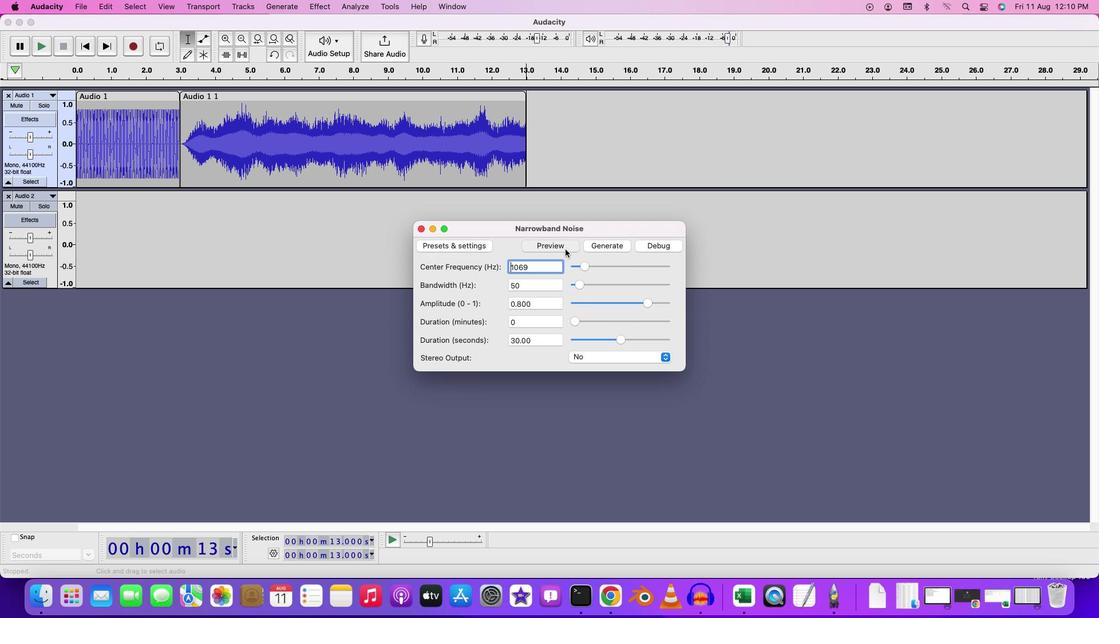 
Action: Mouse moved to (596, 318)
Screenshot: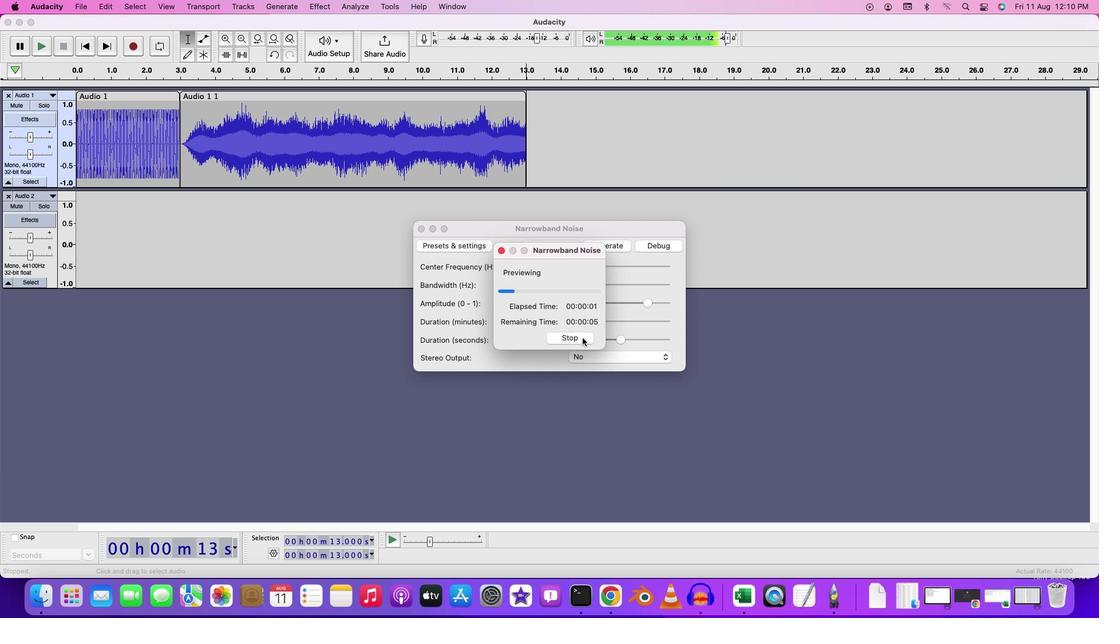 
Action: Mouse pressed left at (596, 318)
Screenshot: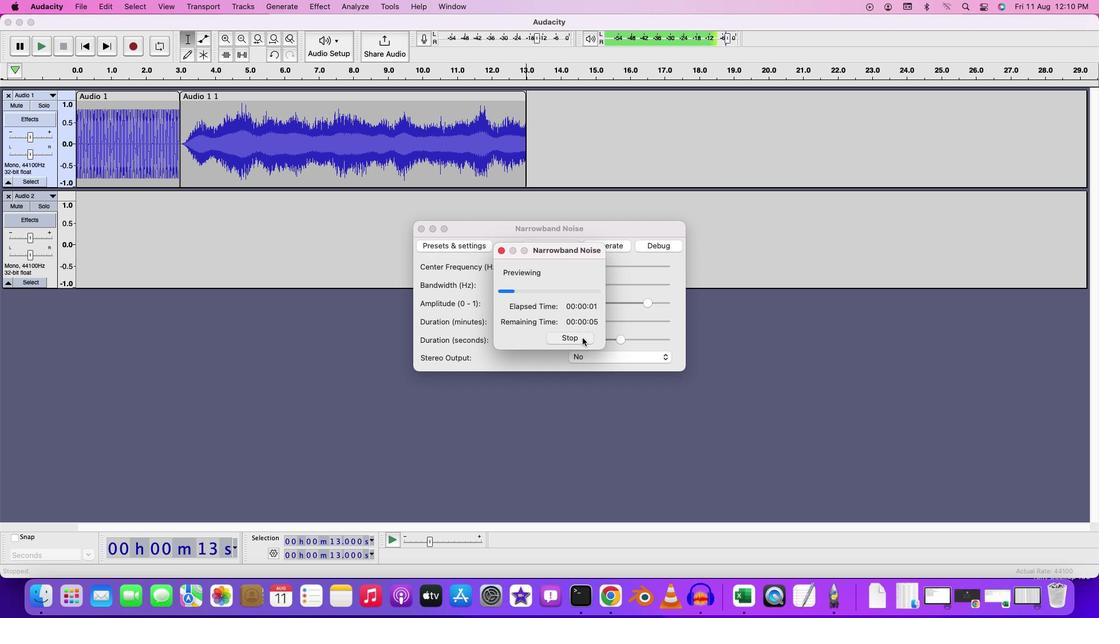 
Action: Mouse moved to (596, 264)
Screenshot: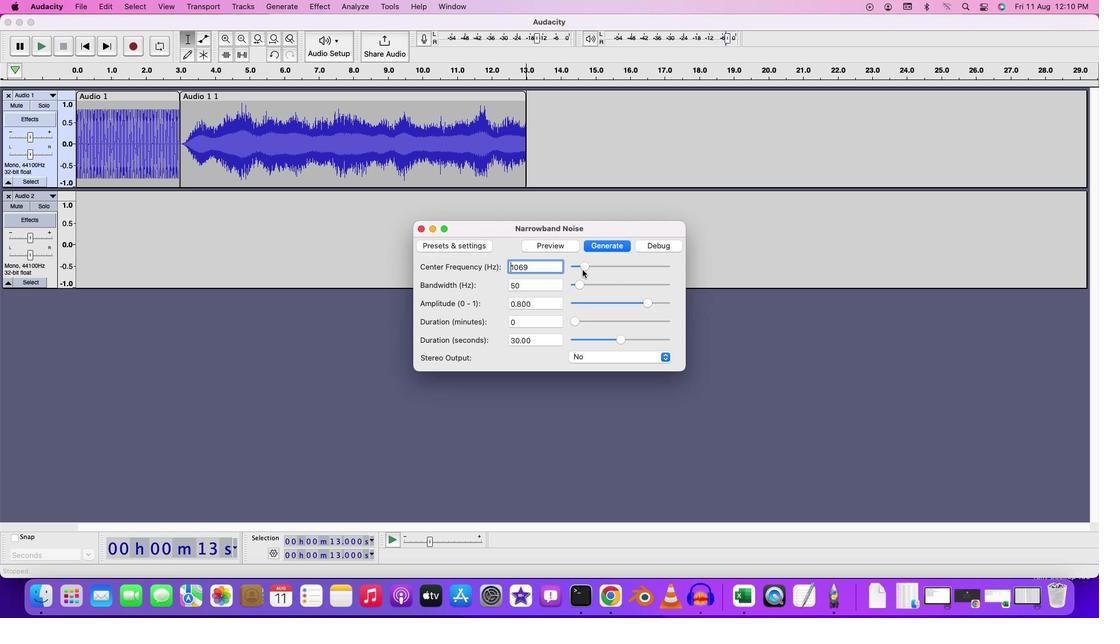 
Action: Mouse pressed left at (596, 264)
Screenshot: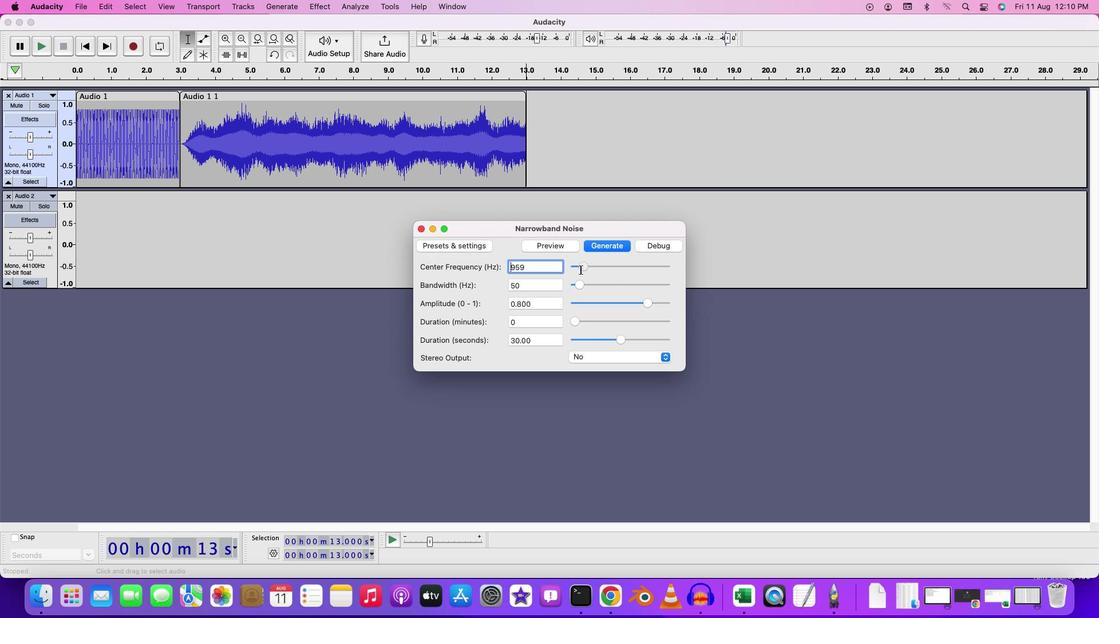 
Action: Mouse moved to (572, 248)
Screenshot: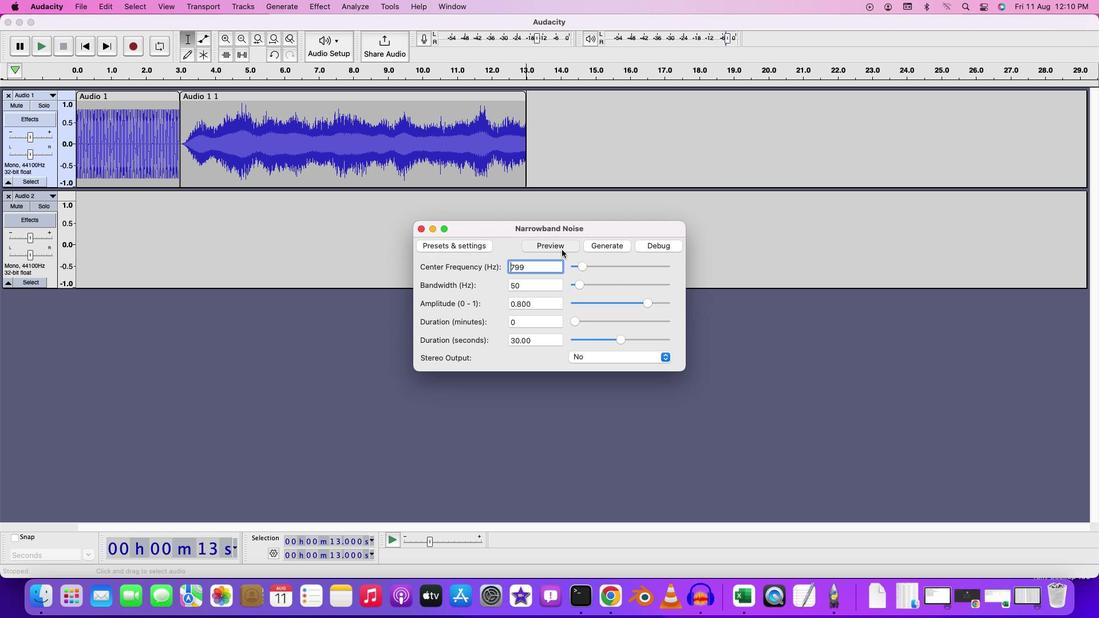 
Action: Mouse pressed left at (572, 248)
Screenshot: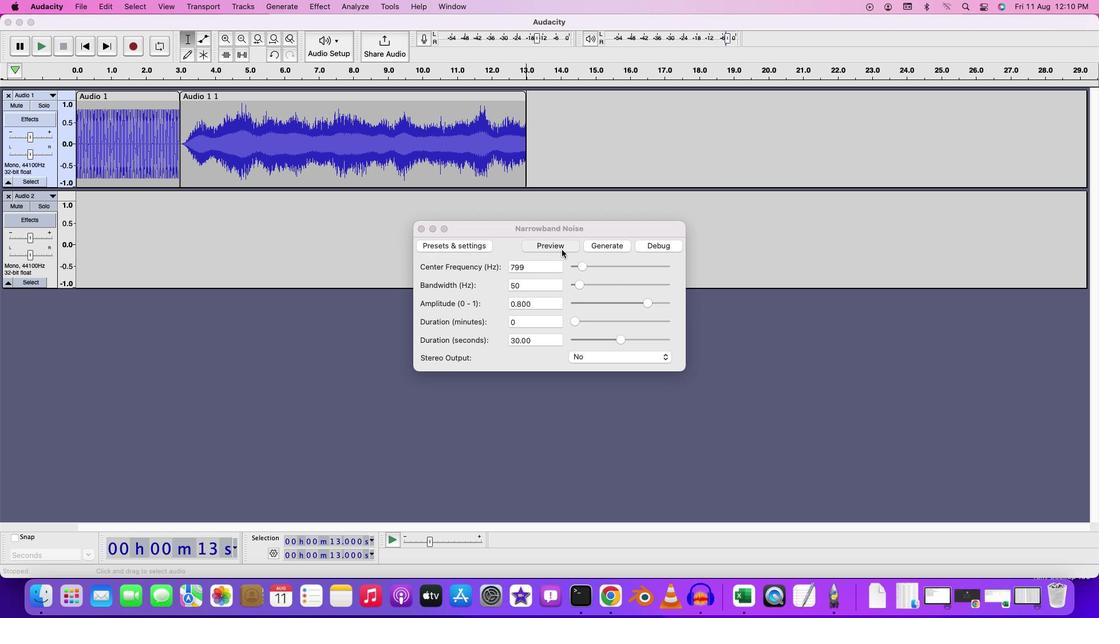 
Action: Mouse moved to (592, 315)
Screenshot: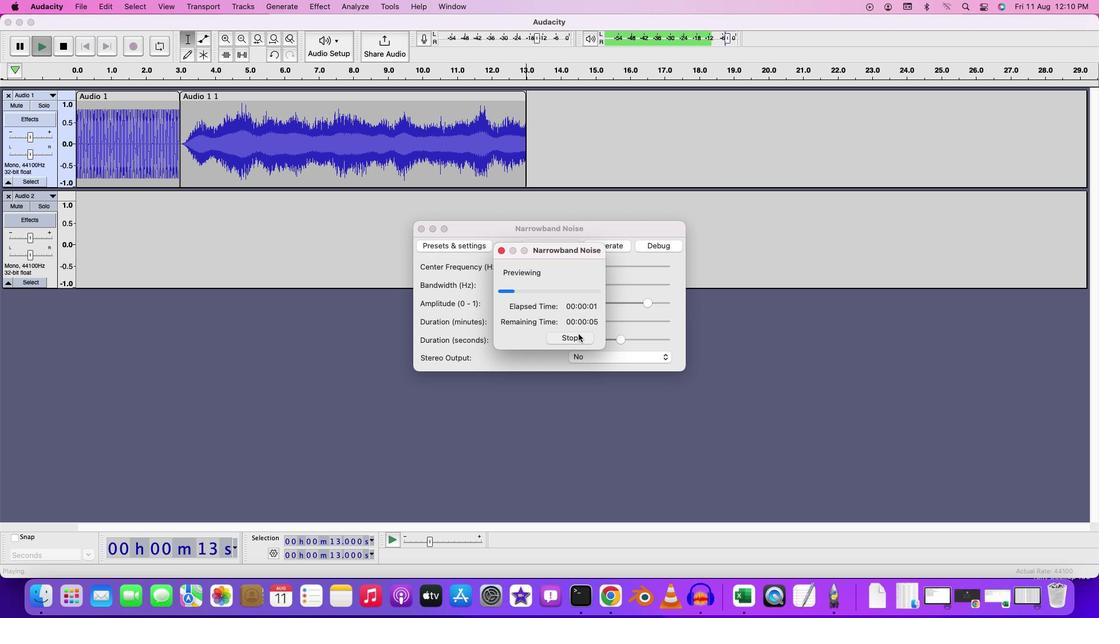 
Action: Mouse pressed left at (592, 315)
Screenshot: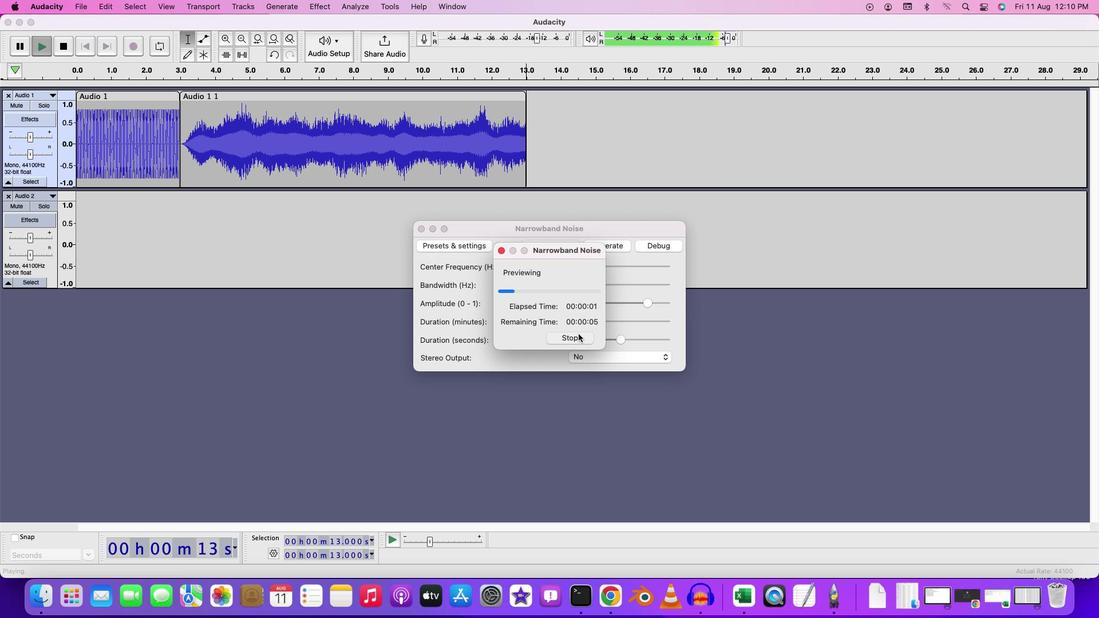 
Action: Mouse moved to (639, 260)
Screenshot: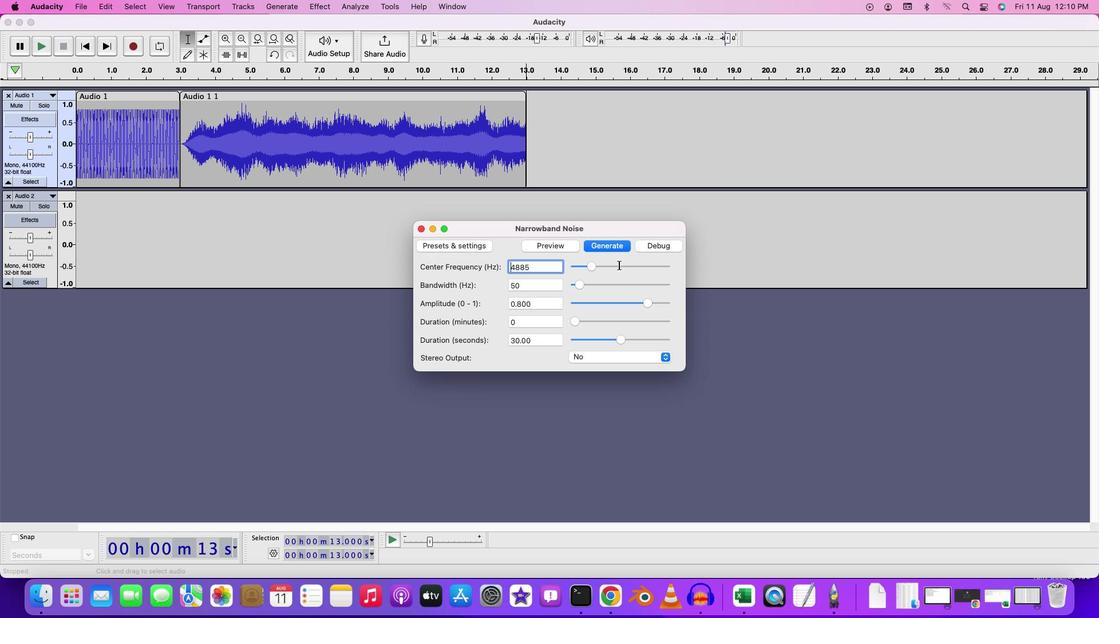 
Action: Mouse pressed left at (639, 260)
Screenshot: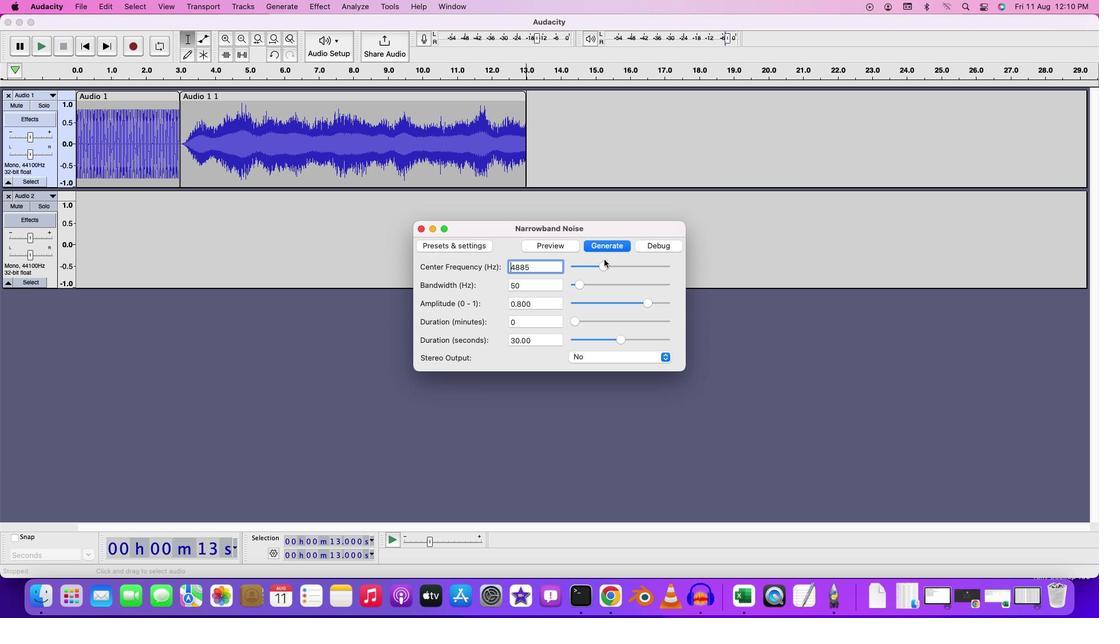 
Action: Mouse moved to (564, 244)
Screenshot: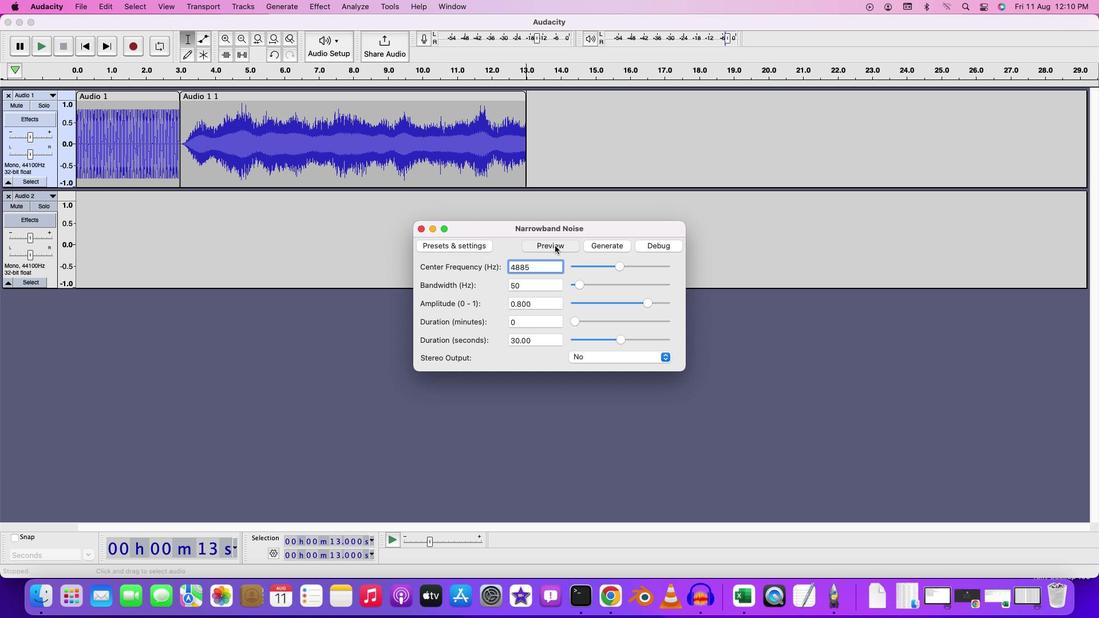 
Action: Mouse pressed left at (564, 244)
Screenshot: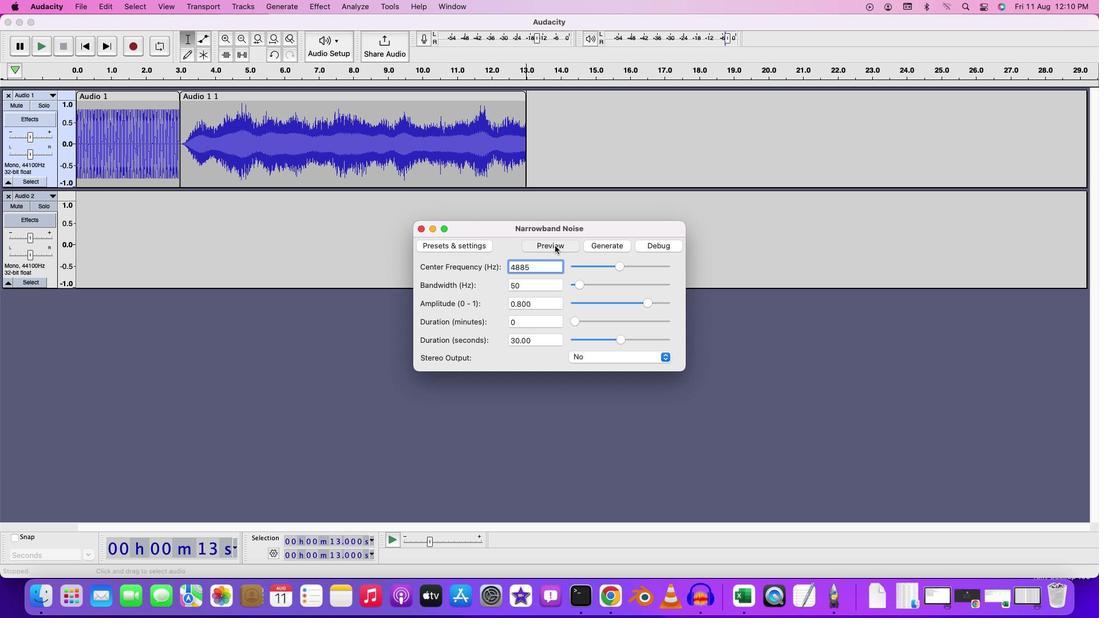
Action: Mouse moved to (587, 317)
Screenshot: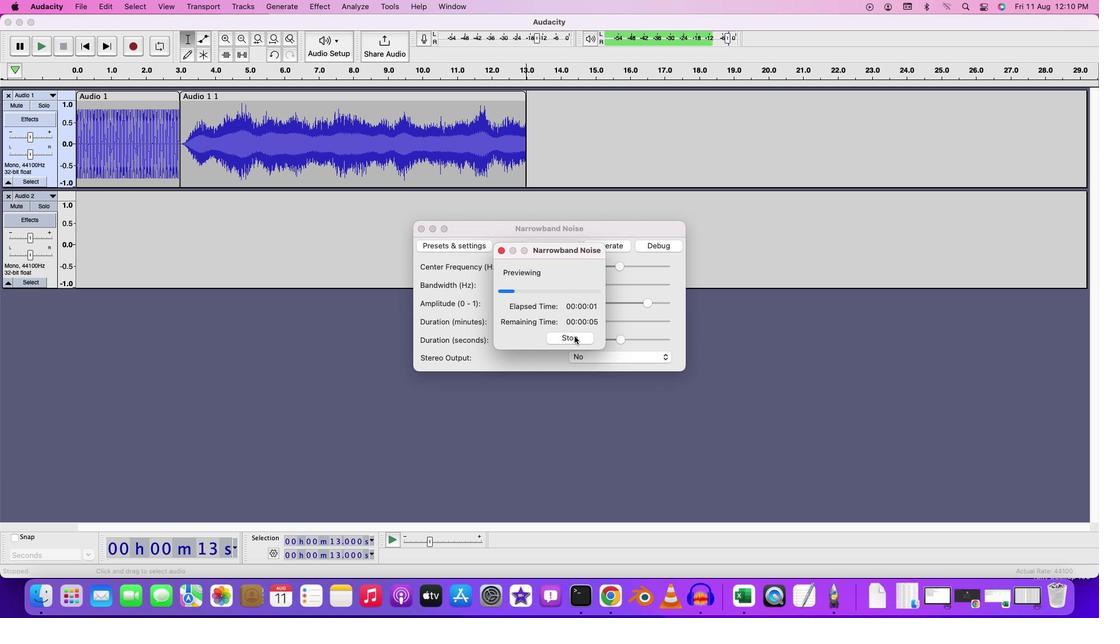 
Action: Mouse pressed left at (587, 317)
Screenshot: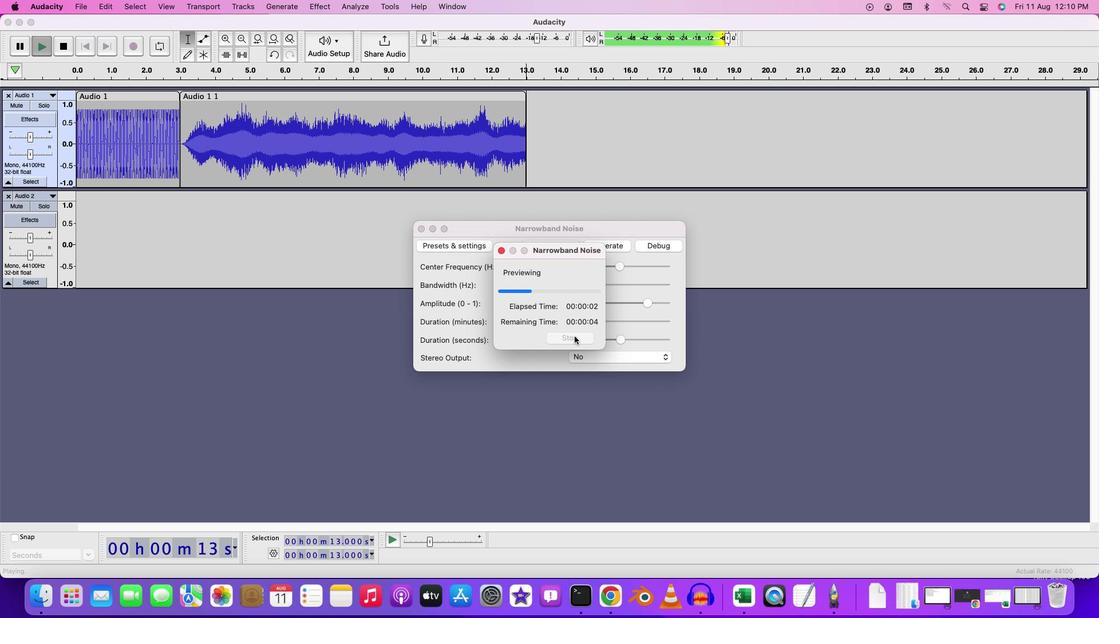 
Action: Mouse moved to (638, 261)
Screenshot: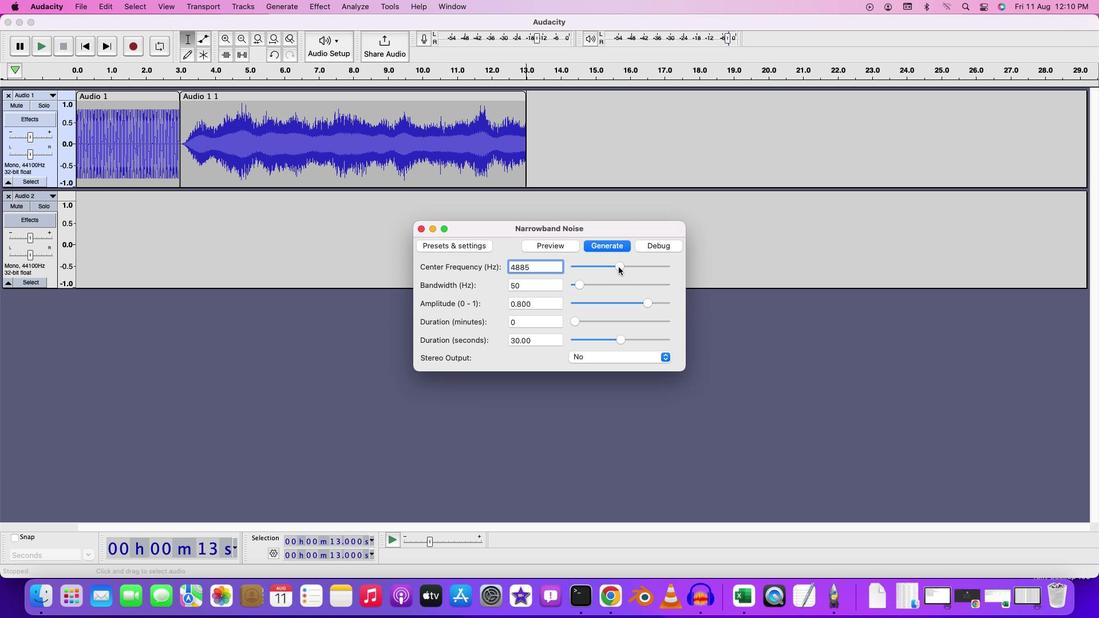 
Action: Mouse pressed left at (638, 261)
Screenshot: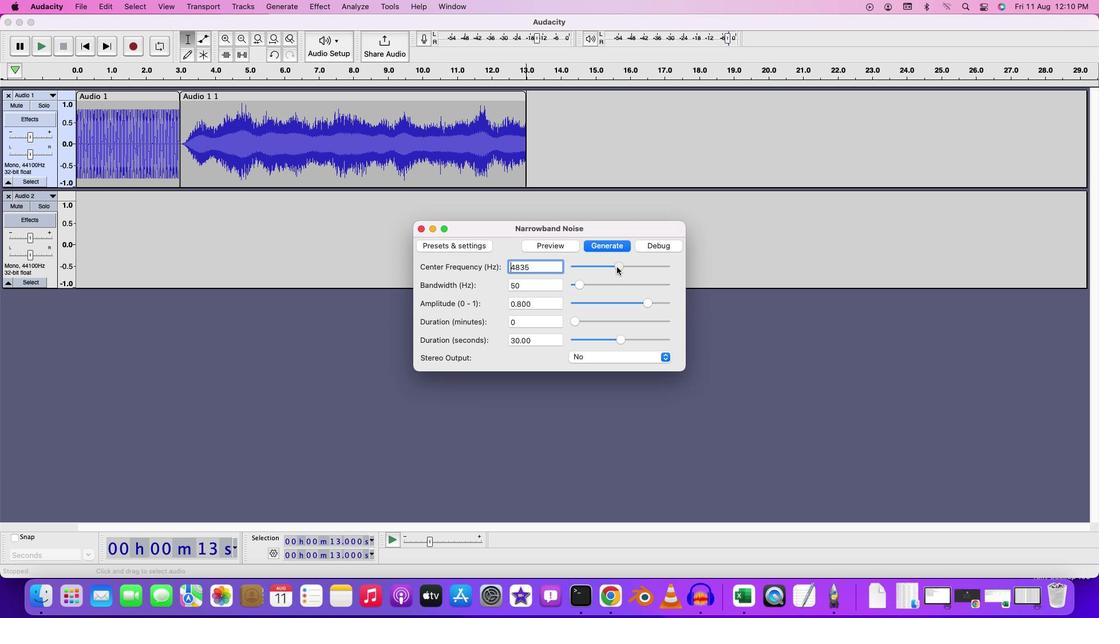 
Action: Mouse moved to (573, 244)
Screenshot: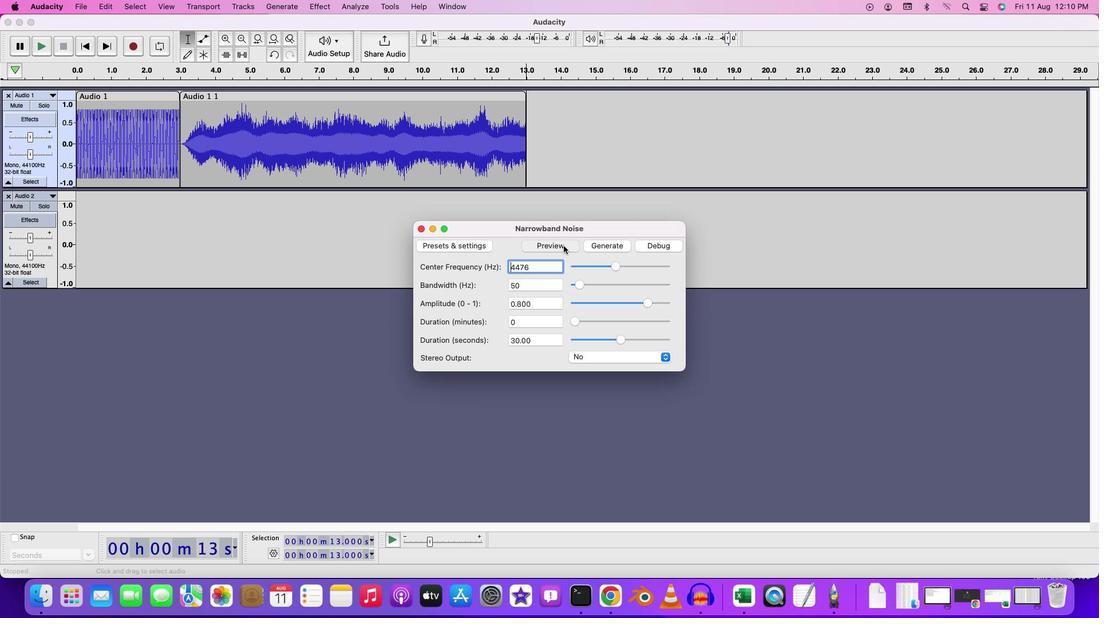 
Action: Mouse pressed left at (573, 244)
Screenshot: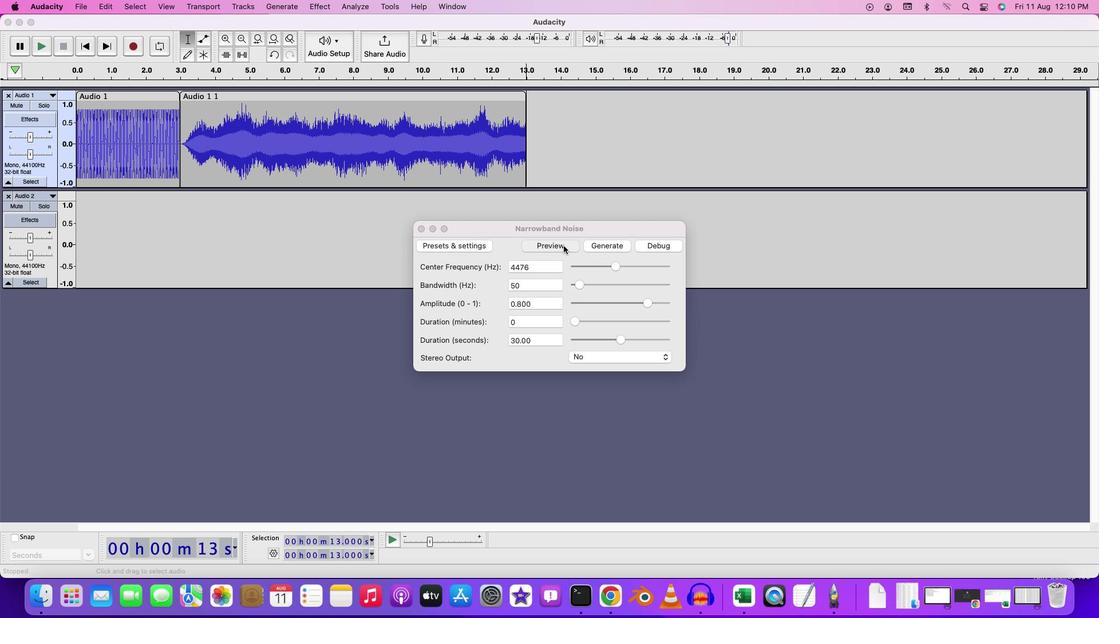 
Action: Mouse moved to (586, 318)
Screenshot: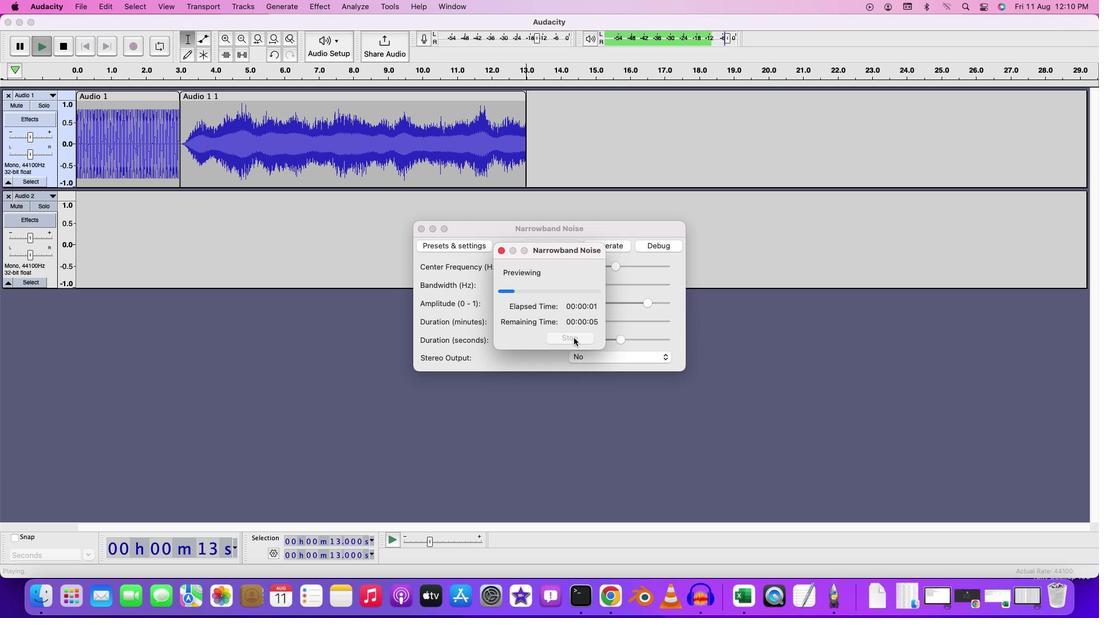 
Action: Mouse pressed left at (586, 318)
Screenshot: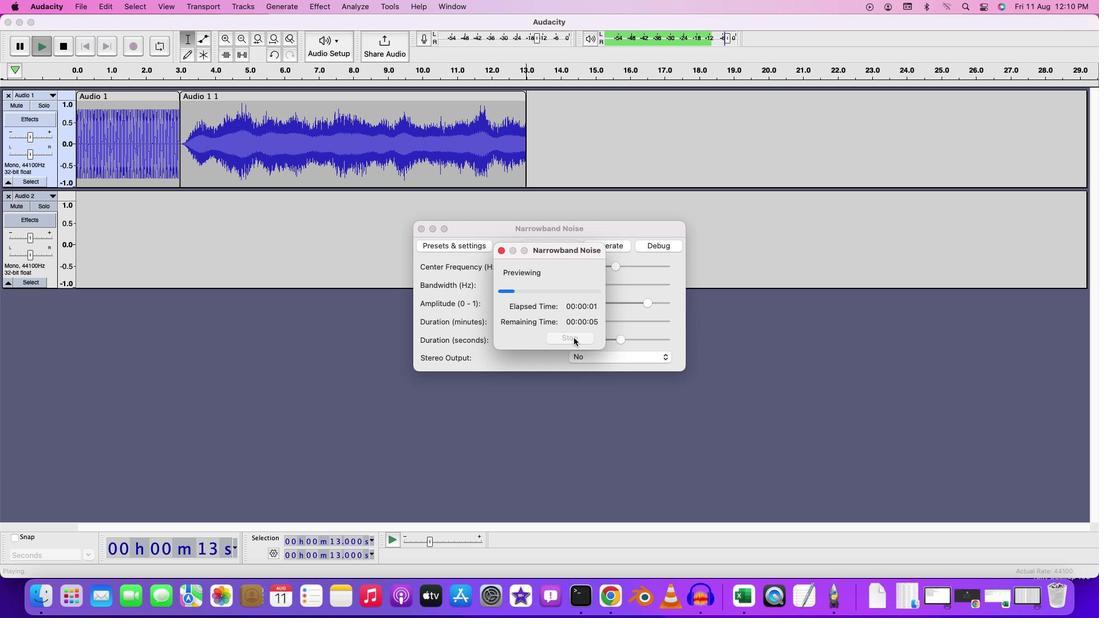 
Action: Mouse moved to (592, 276)
Screenshot: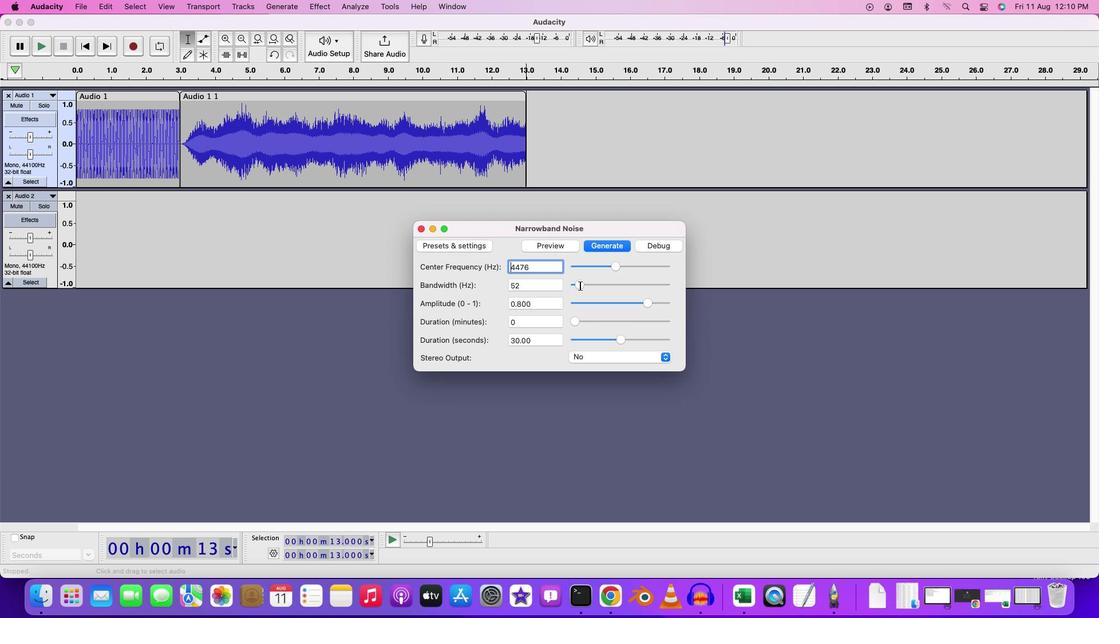 
Action: Mouse pressed left at (592, 276)
Screenshot: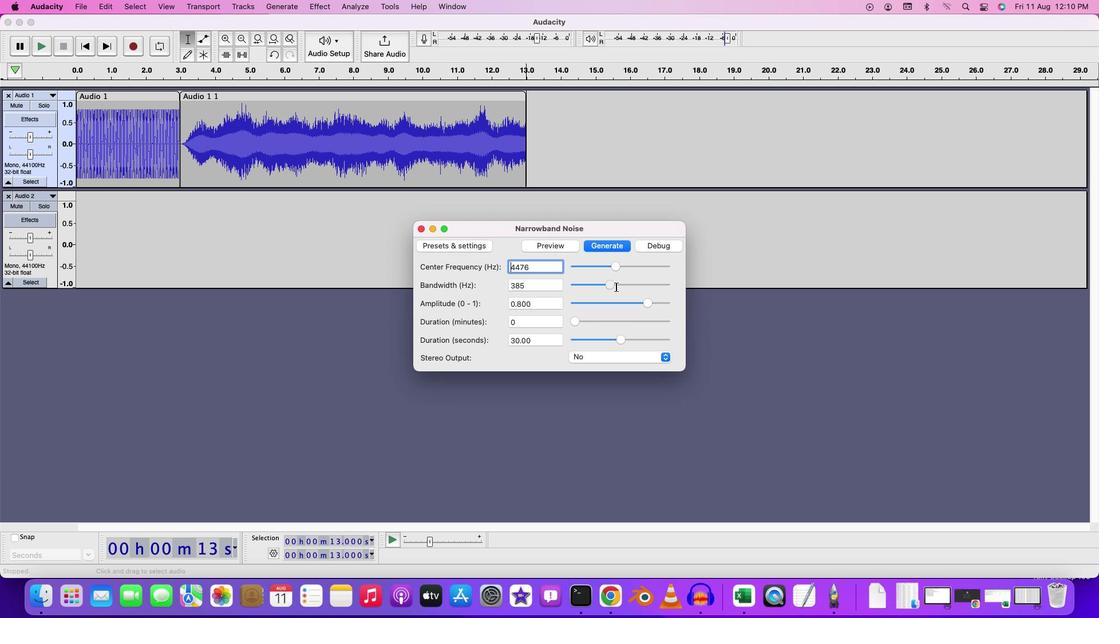 
Action: Mouse moved to (565, 247)
Screenshot: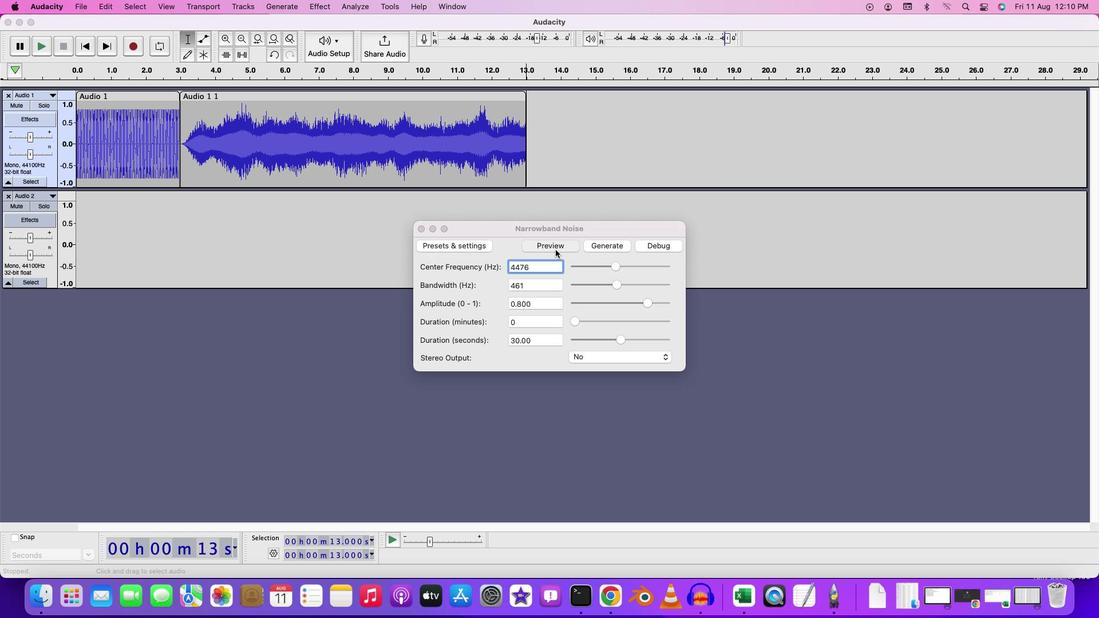 
Action: Mouse pressed left at (565, 247)
Screenshot: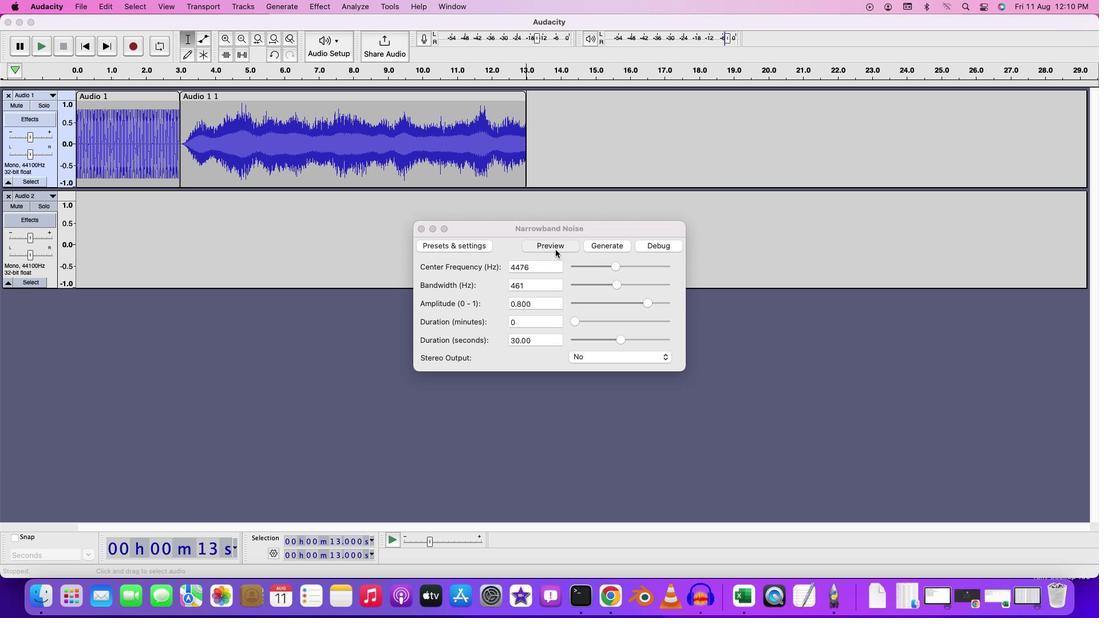
Action: Mouse moved to (580, 319)
Screenshot: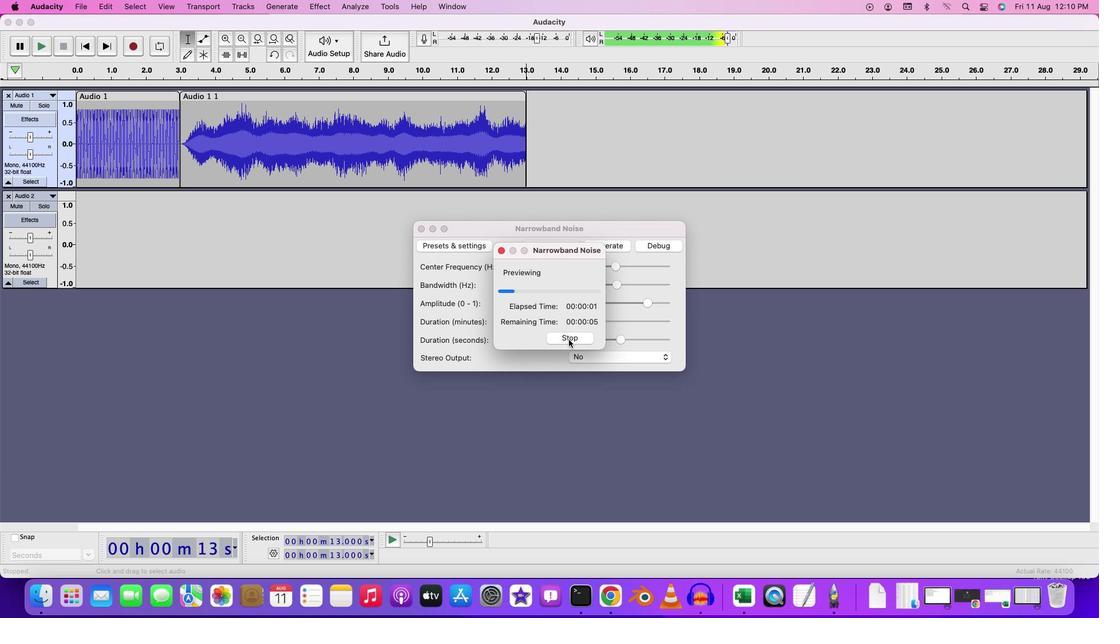
Action: Mouse pressed left at (580, 319)
Screenshot: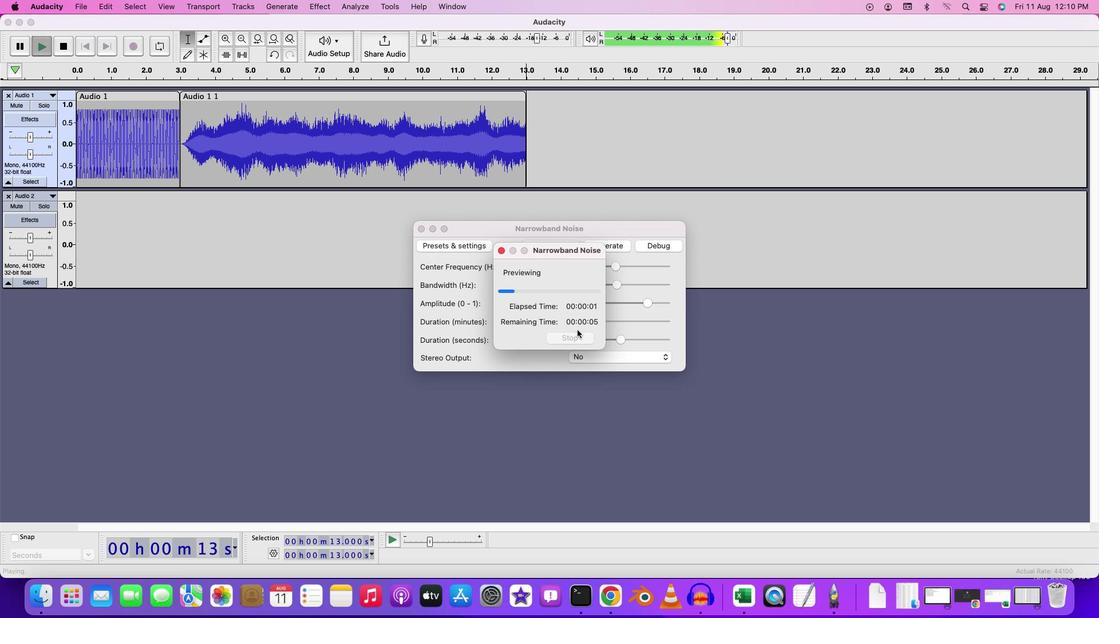 
Action: Mouse moved to (635, 278)
Screenshot: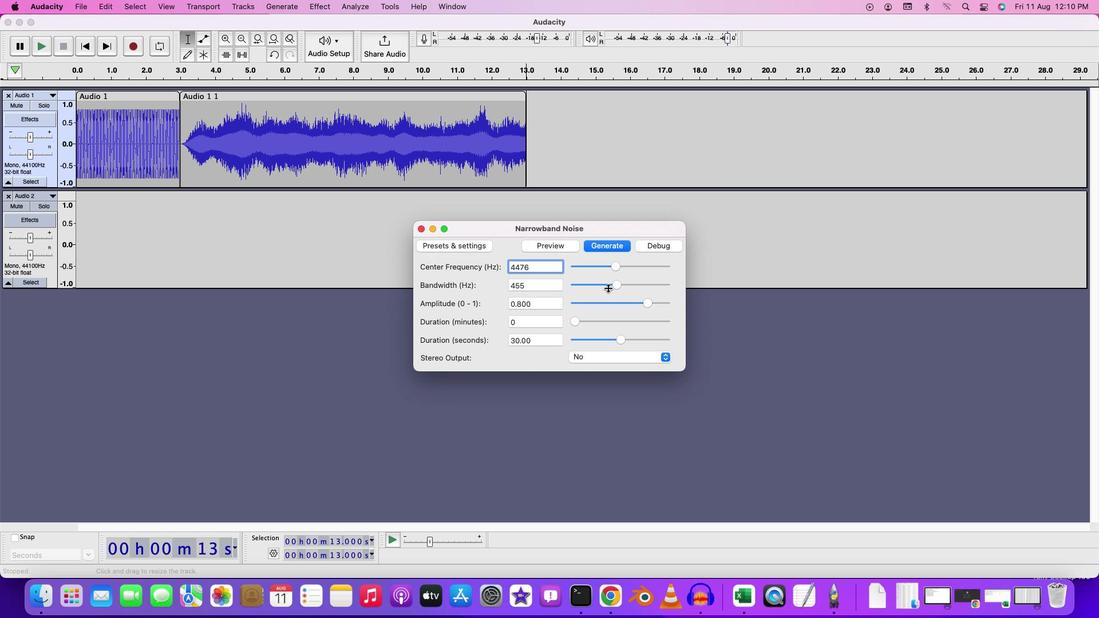 
Action: Mouse pressed left at (635, 278)
Screenshot: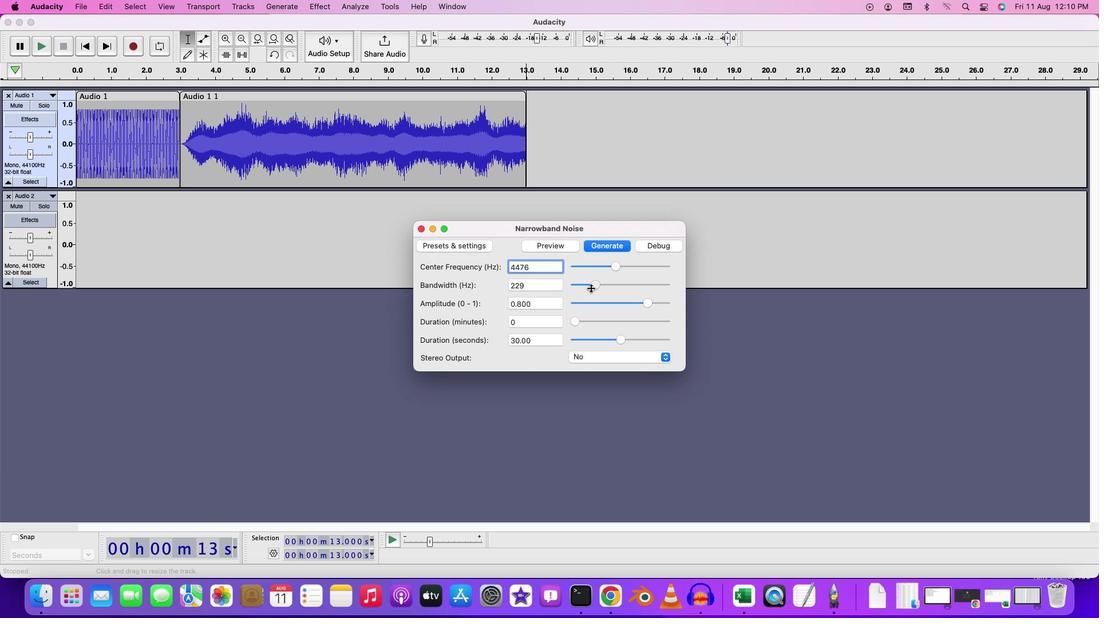 
Action: Mouse moved to (603, 277)
Screenshot: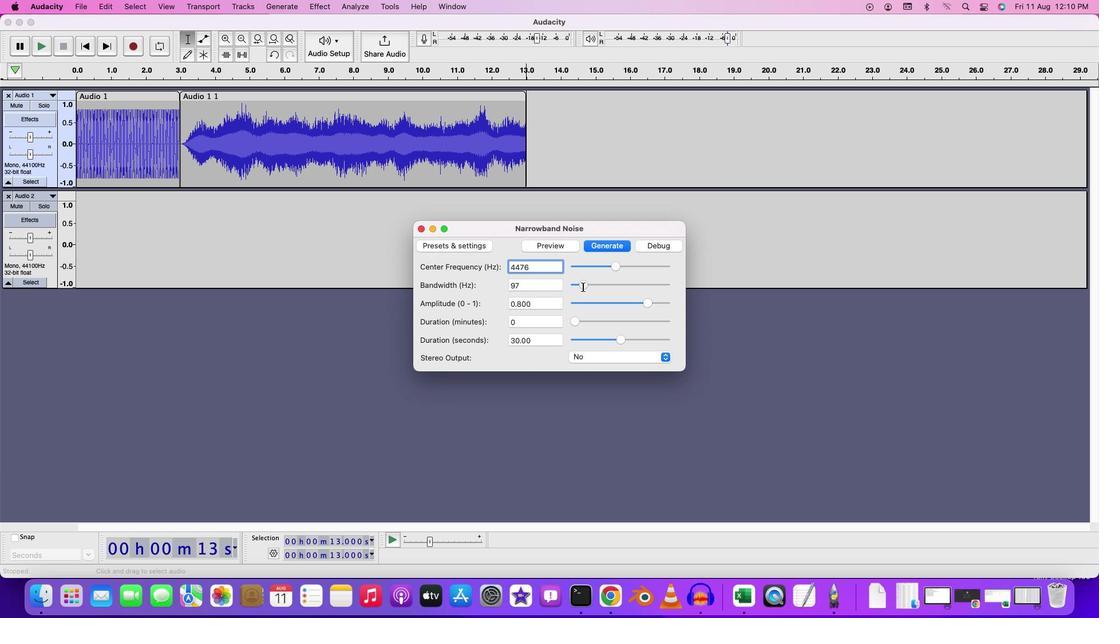 
Action: Mouse pressed left at (603, 277)
Screenshot: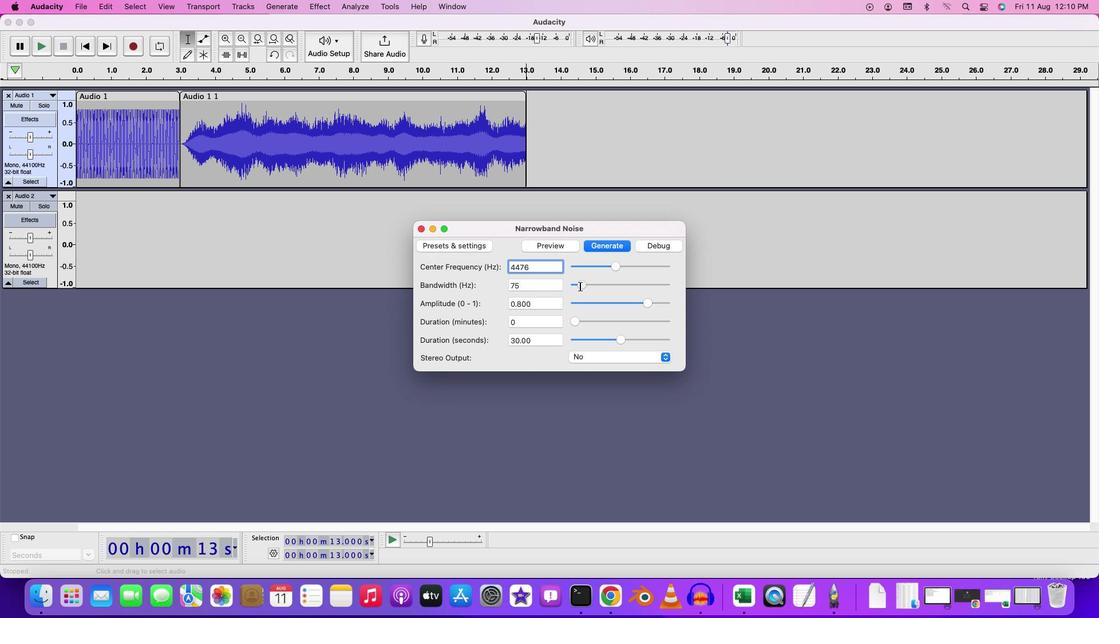 
Action: Mouse moved to (561, 244)
Screenshot: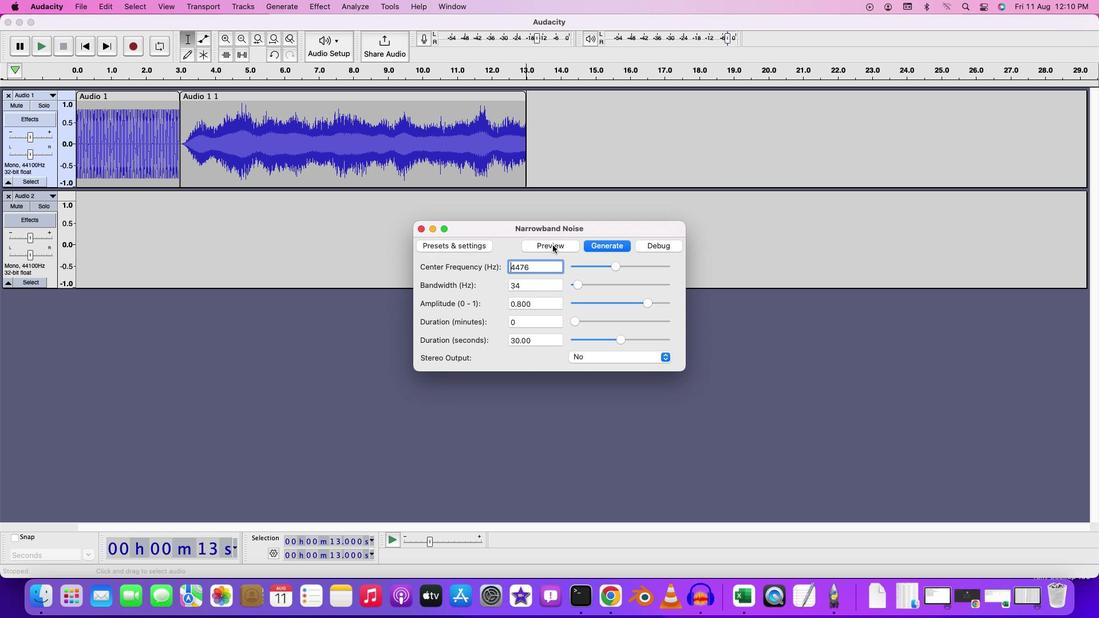 
Action: Mouse pressed left at (561, 244)
Screenshot: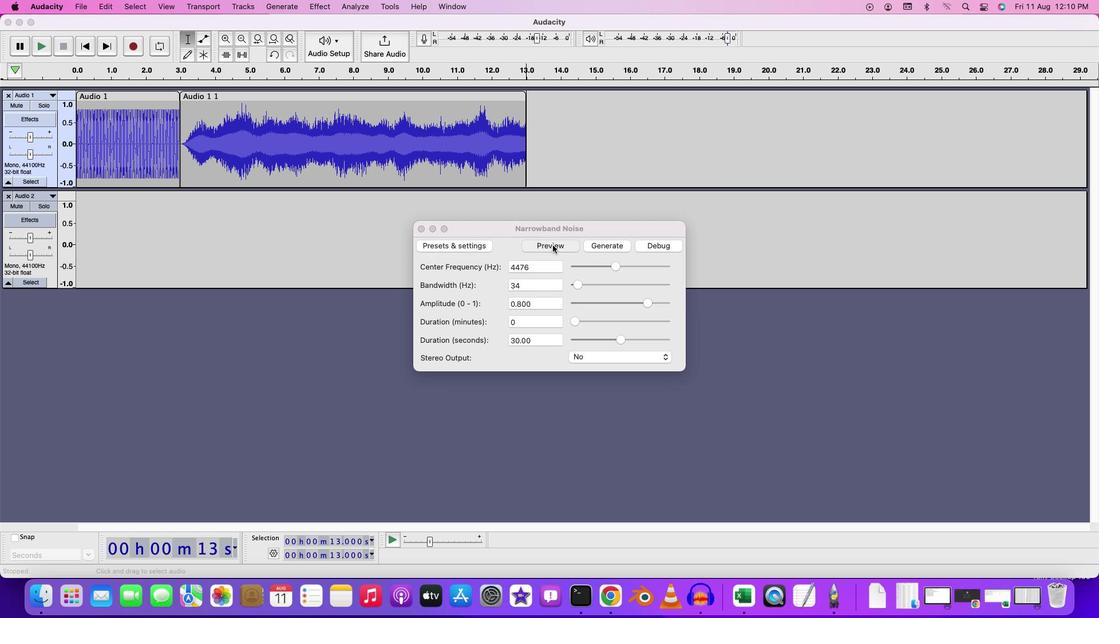 
Action: Mouse moved to (585, 317)
Screenshot: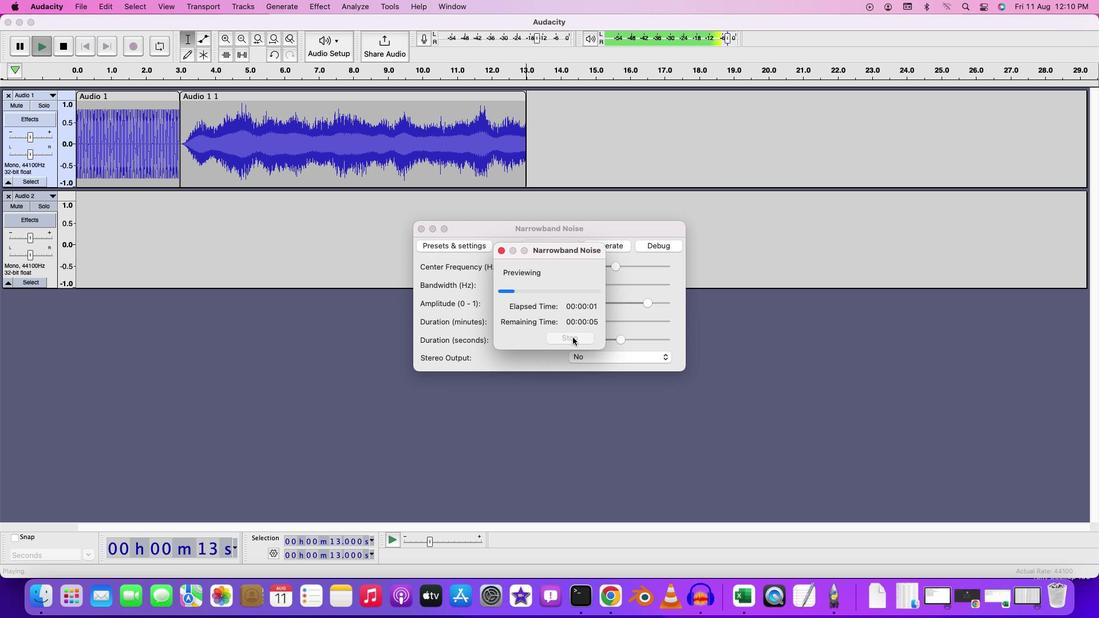 
Action: Mouse pressed left at (585, 317)
Screenshot: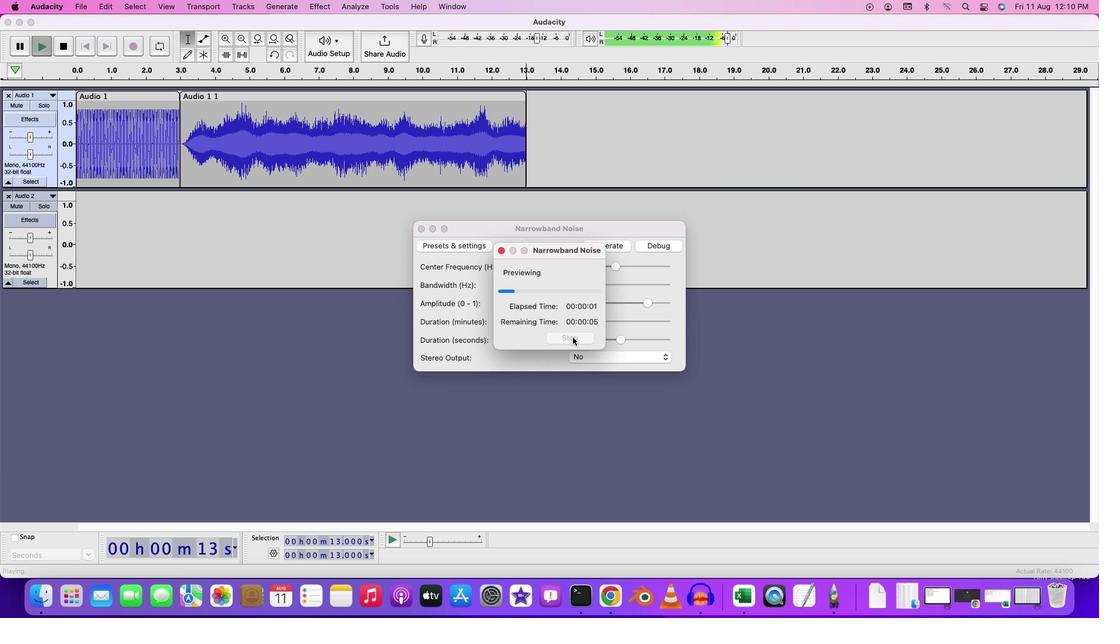 
Action: Mouse moved to (544, 278)
Screenshot: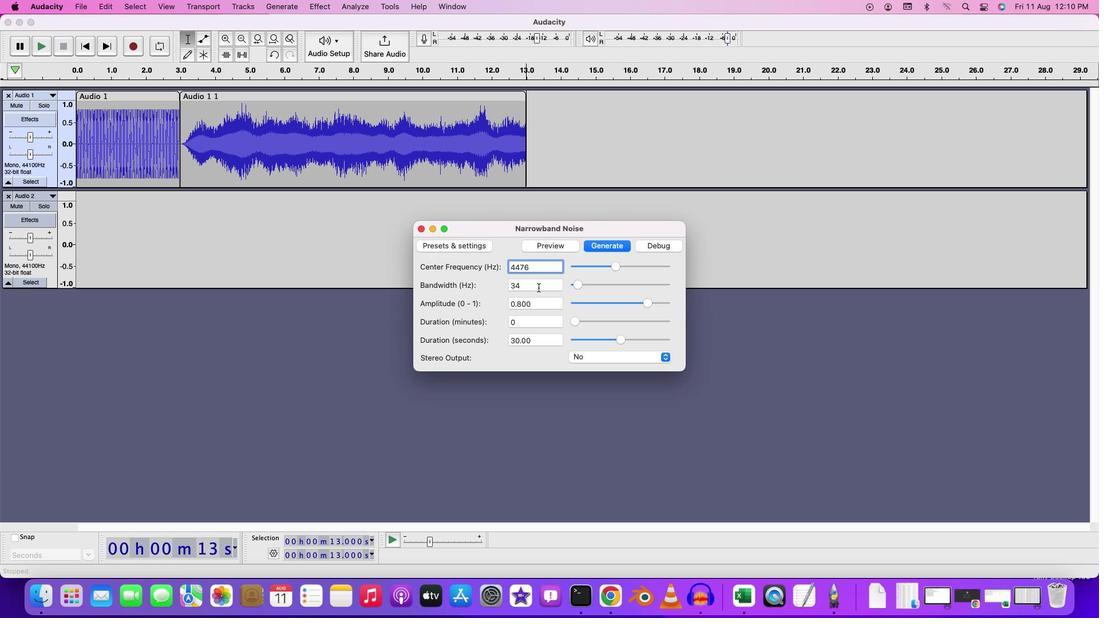 
Action: Mouse pressed left at (544, 278)
Screenshot: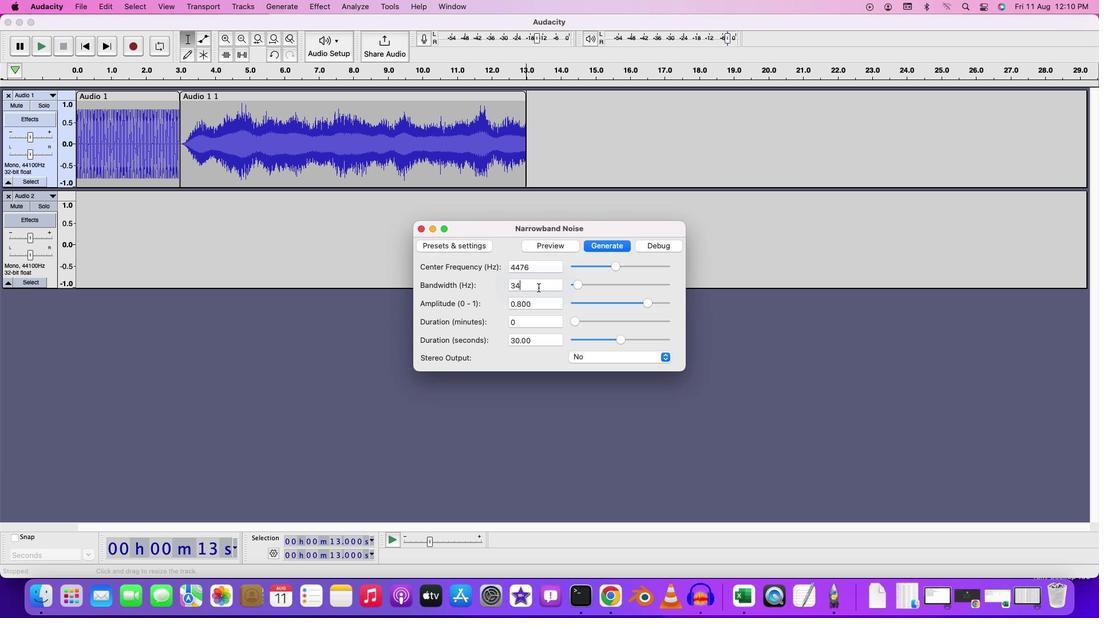 
Action: Mouse moved to (589, 275)
Screenshot: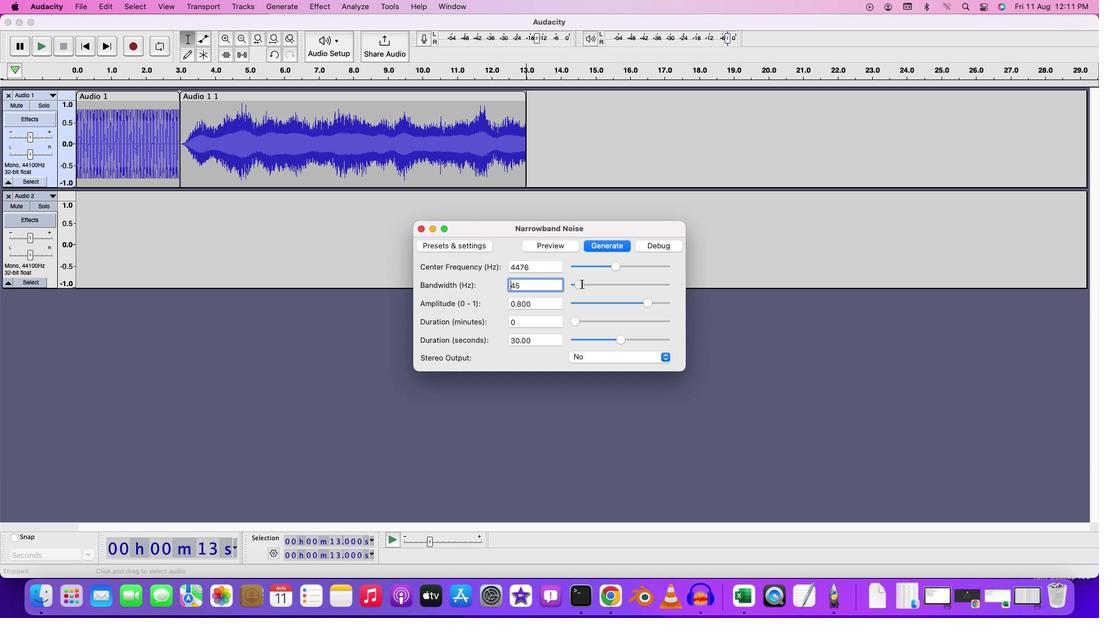 
Action: Mouse pressed left at (589, 275)
Screenshot: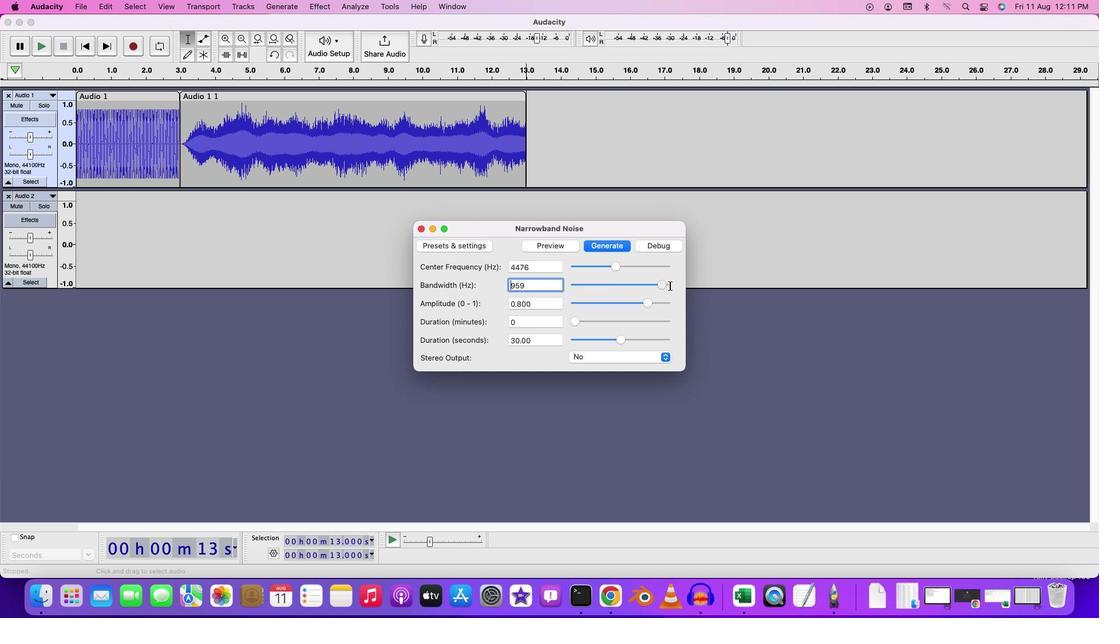 
Action: Mouse moved to (580, 248)
Screenshot: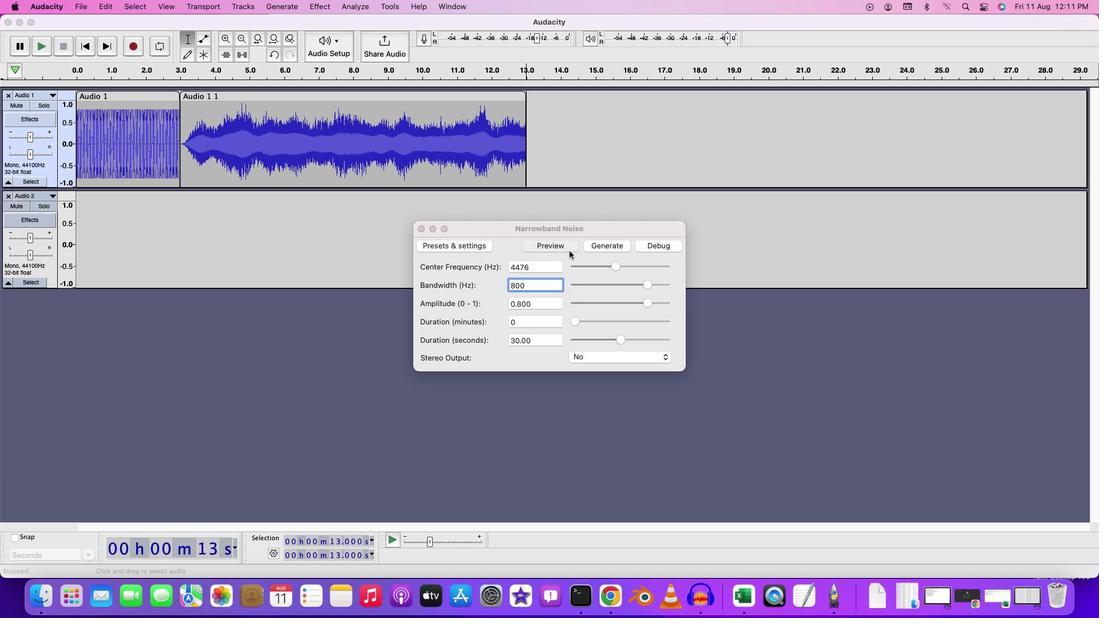 
Action: Mouse pressed left at (580, 248)
Screenshot: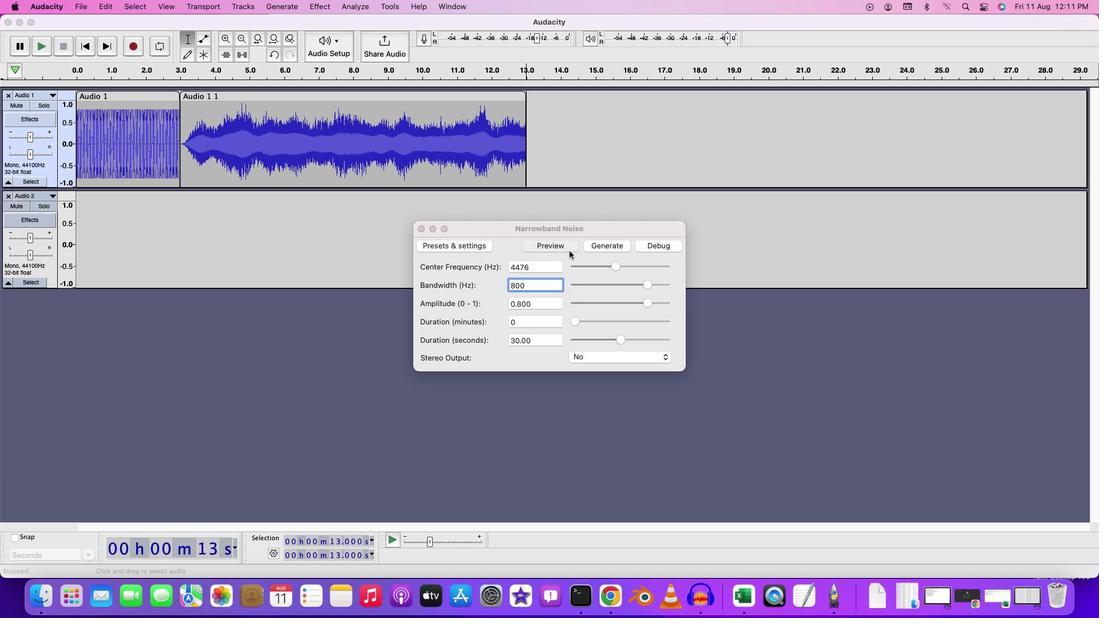 
Action: Mouse moved to (594, 317)
Screenshot: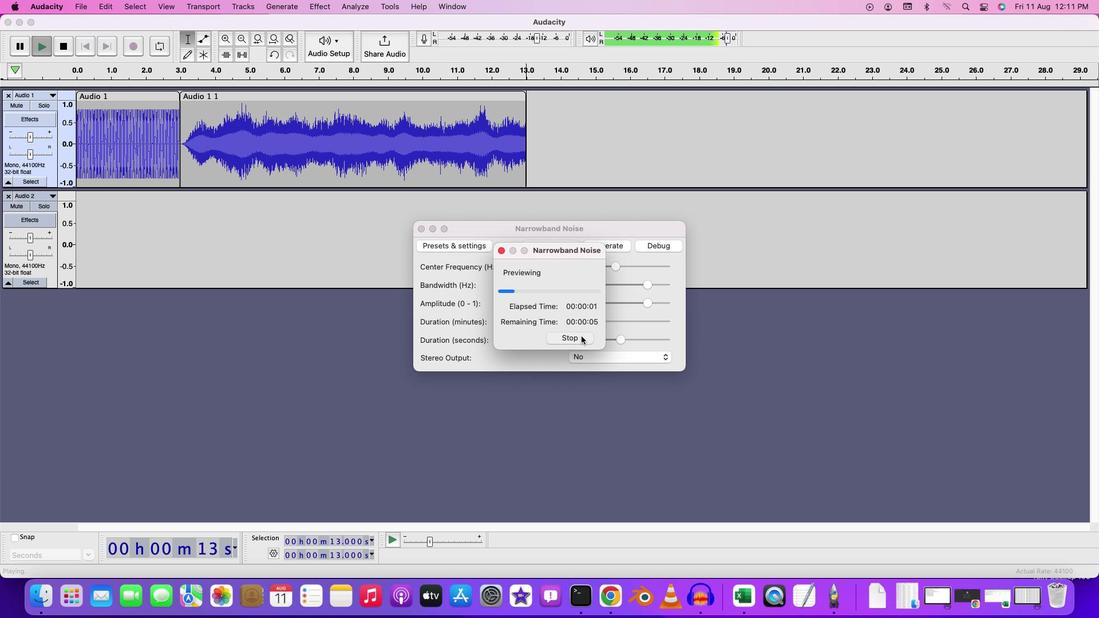 
Action: Mouse pressed left at (594, 317)
Screenshot: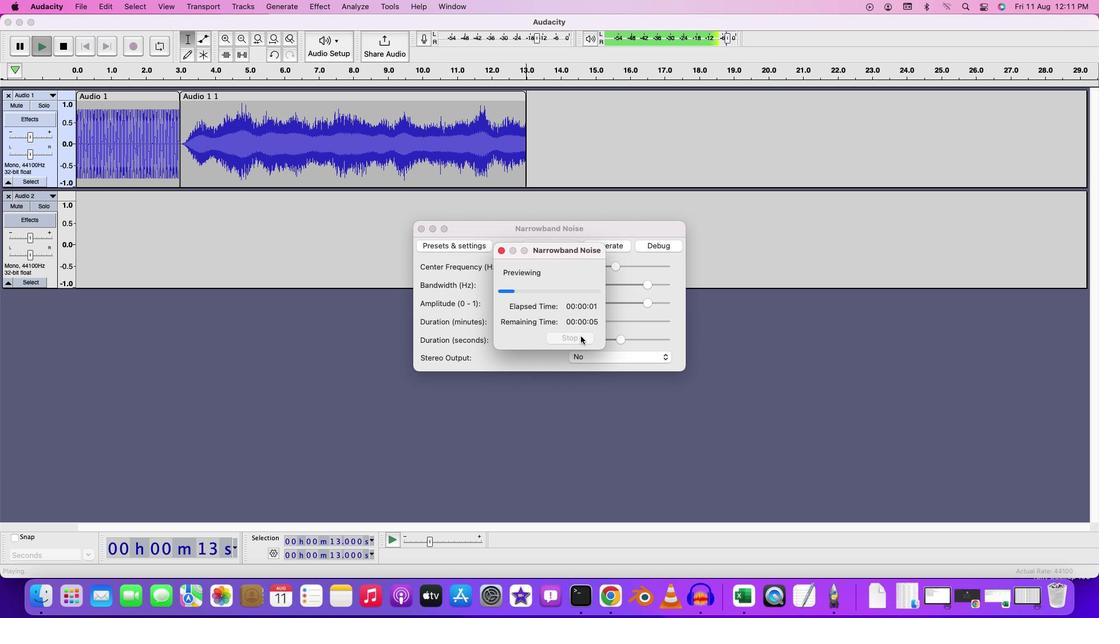 
Action: Mouse moved to (538, 278)
Screenshot: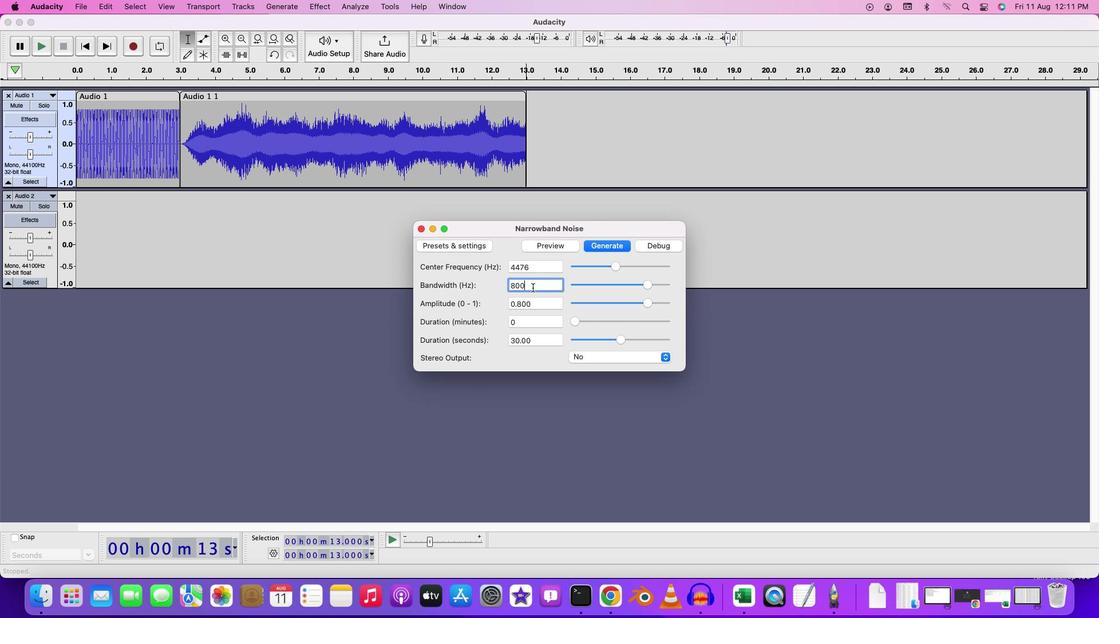 
Action: Mouse pressed left at (538, 278)
Screenshot: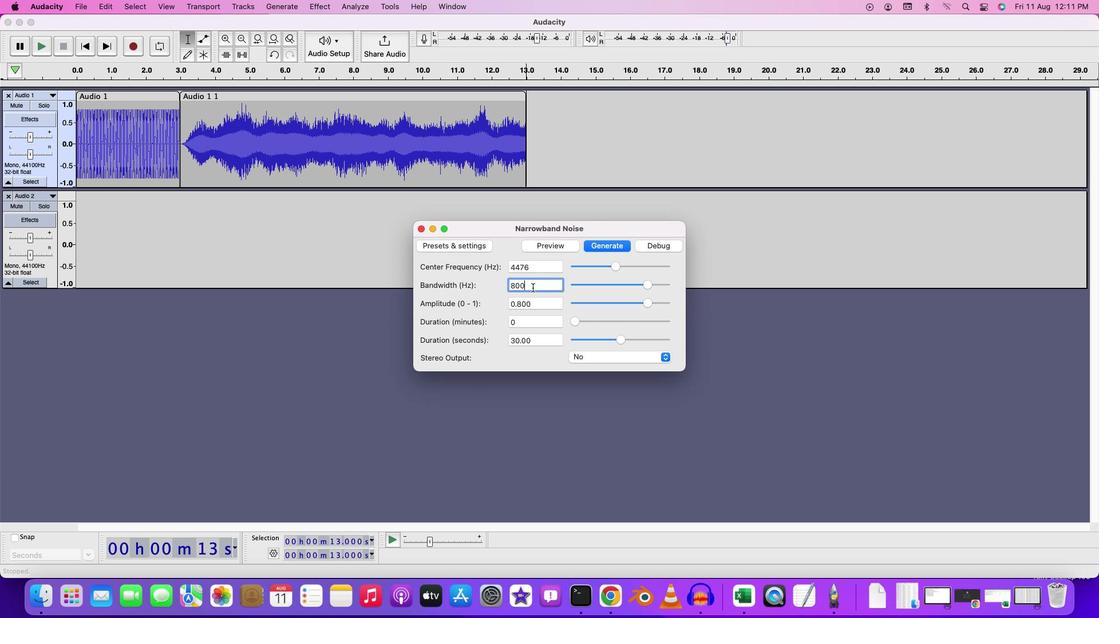 
Action: Key pressed Key.backspaceKey.backspaceKey.backspace'5''0'
Screenshot: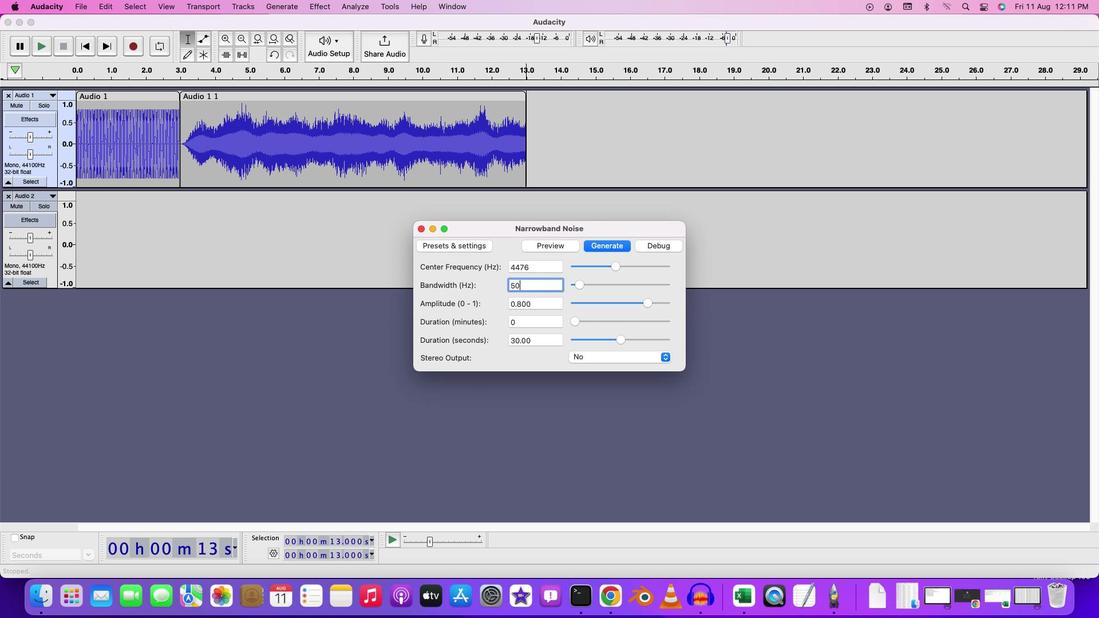 
Action: Mouse moved to (558, 248)
Screenshot: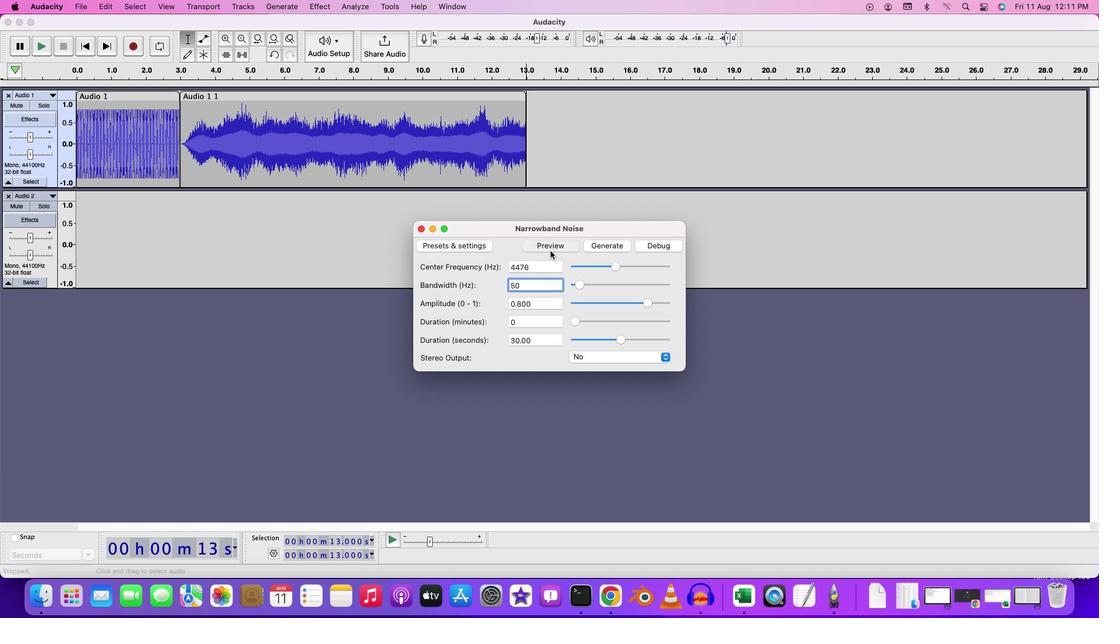 
Action: Mouse pressed left at (558, 248)
Screenshot: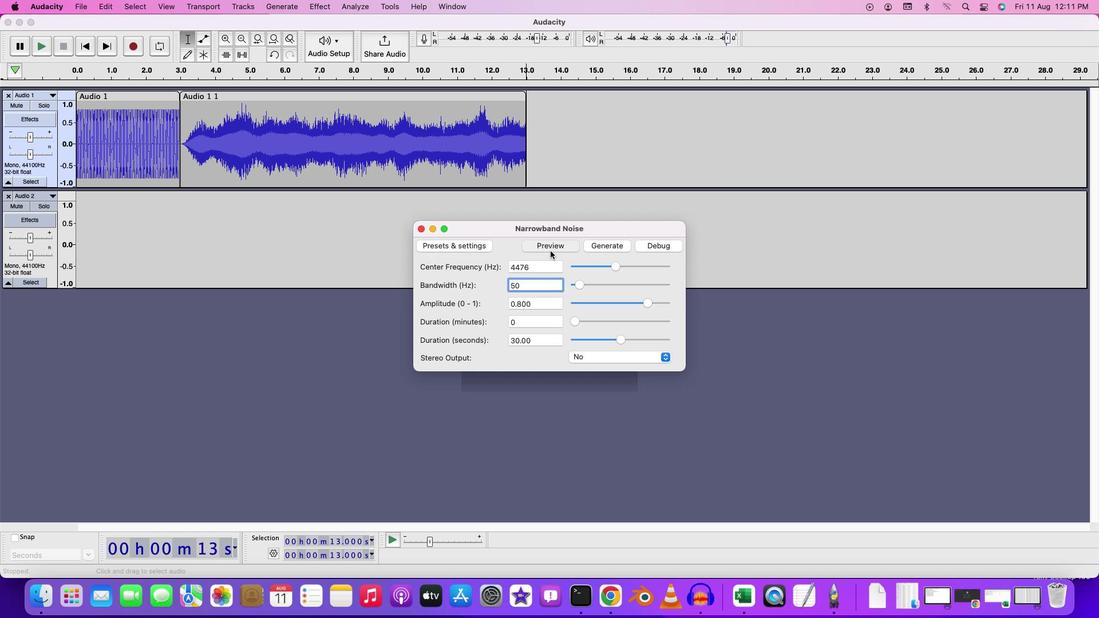 
Action: Mouse moved to (558, 245)
Screenshot: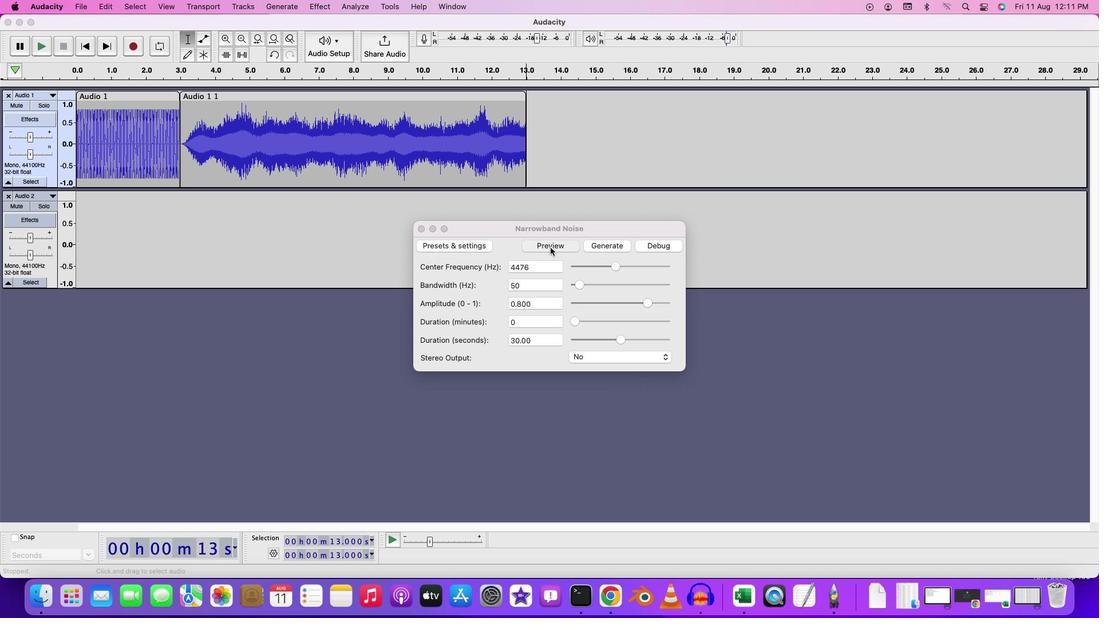 
Action: Mouse pressed left at (558, 245)
Screenshot: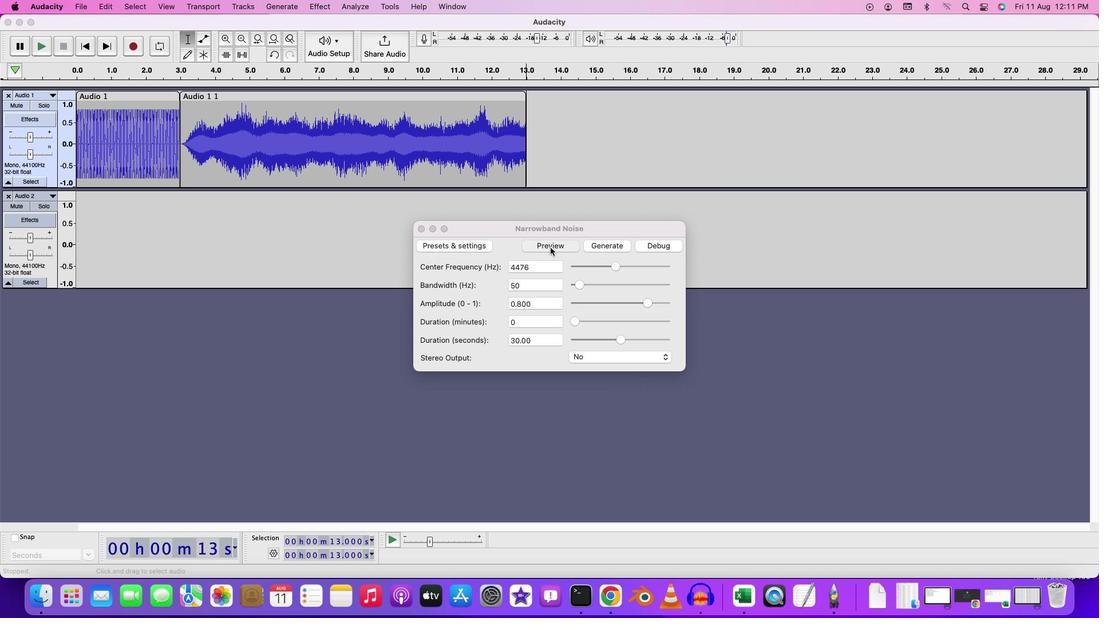 
Action: Mouse moved to (588, 317)
Screenshot: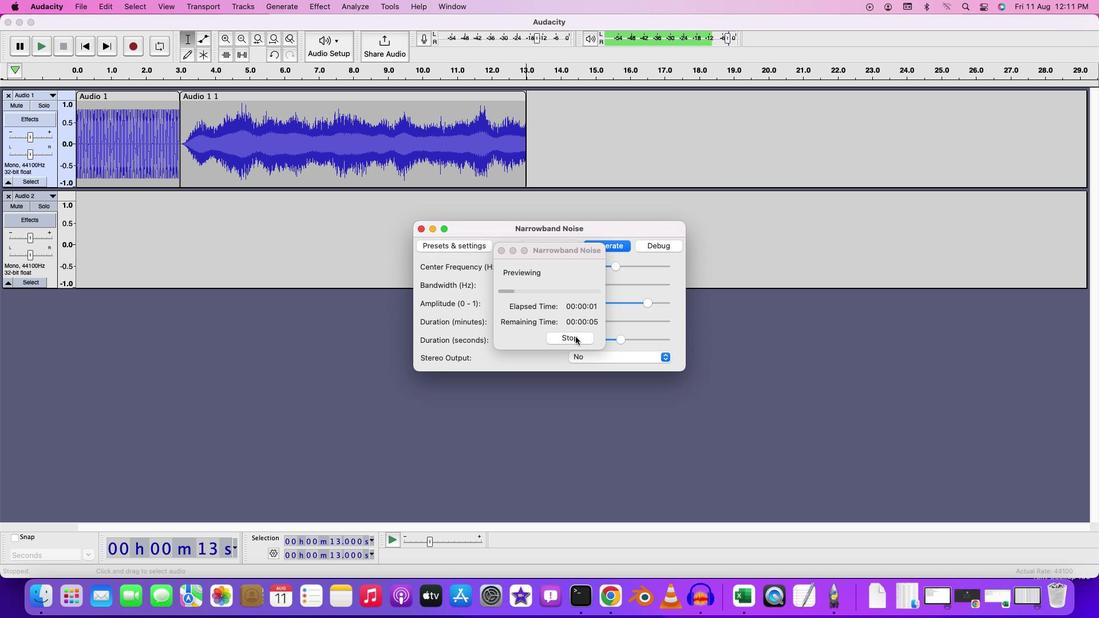 
Action: Mouse pressed left at (588, 317)
Screenshot: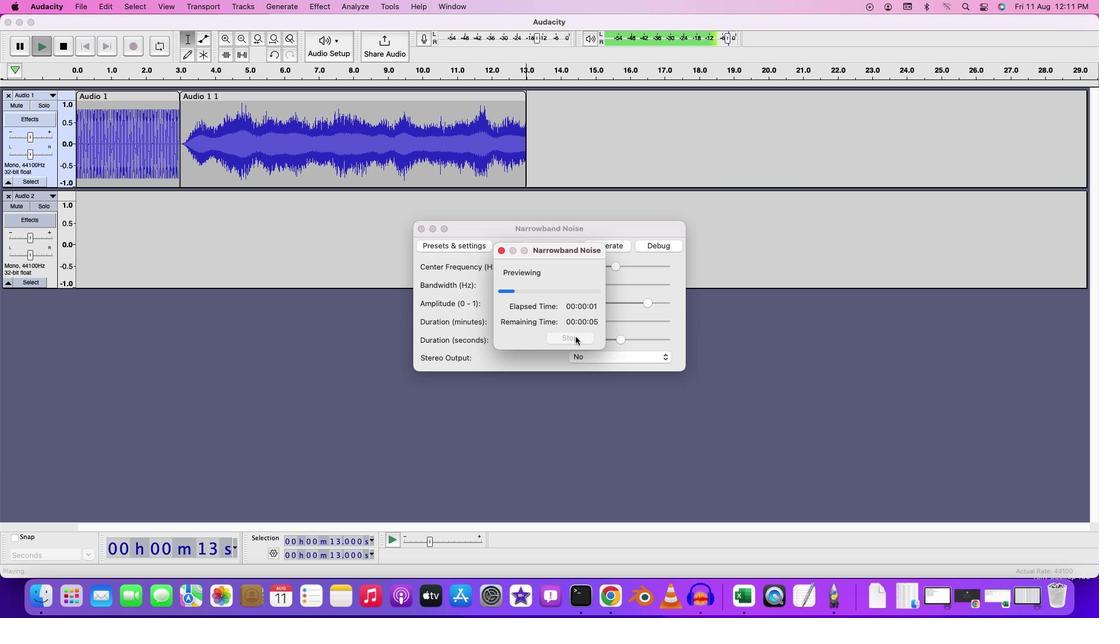 
Action: Mouse moved to (671, 290)
Screenshot: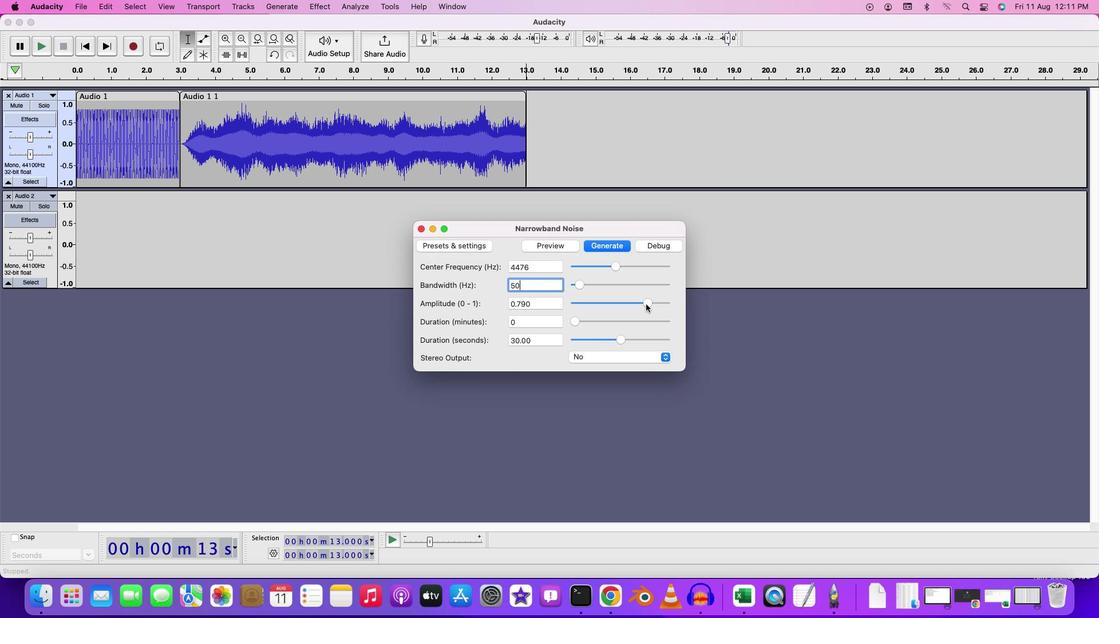 
Action: Mouse pressed left at (671, 290)
Screenshot: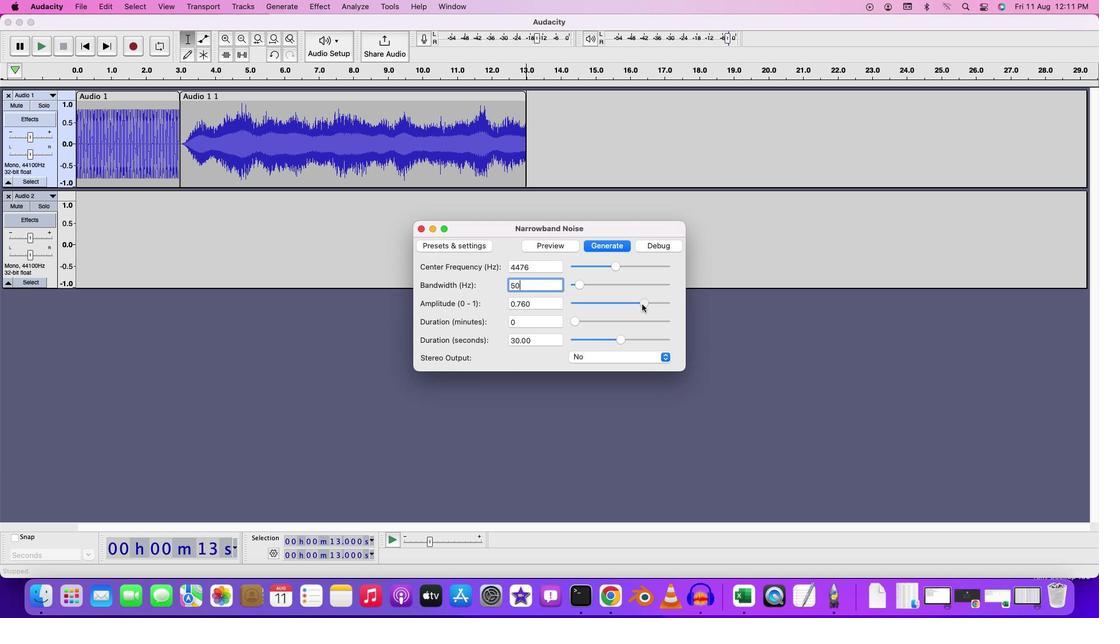 
Action: Mouse moved to (568, 244)
Screenshot: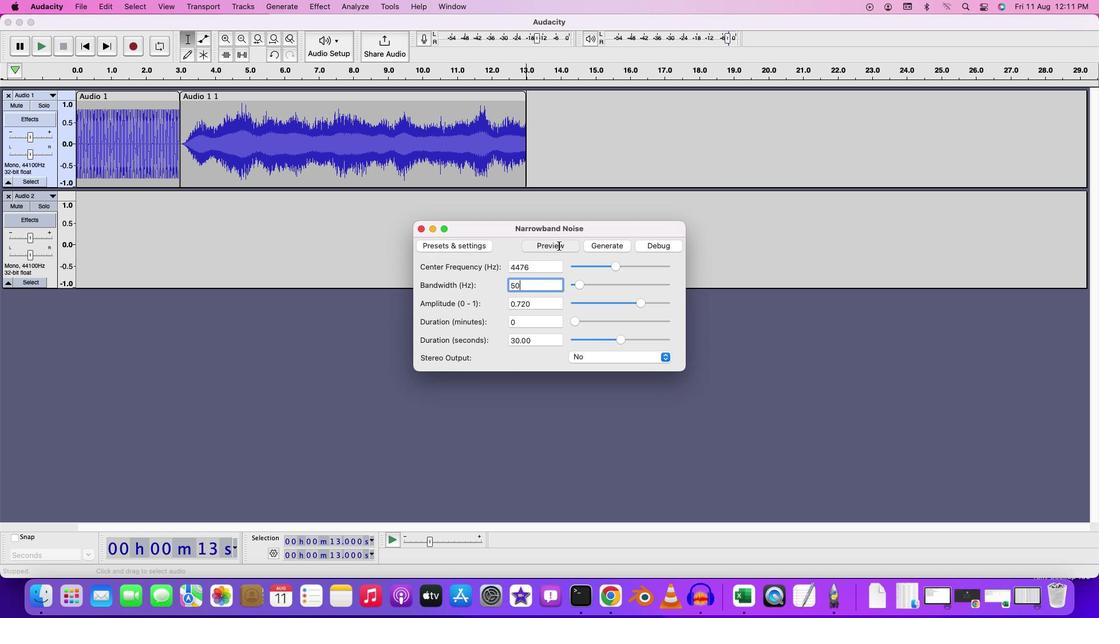 
Action: Mouse pressed left at (568, 244)
Screenshot: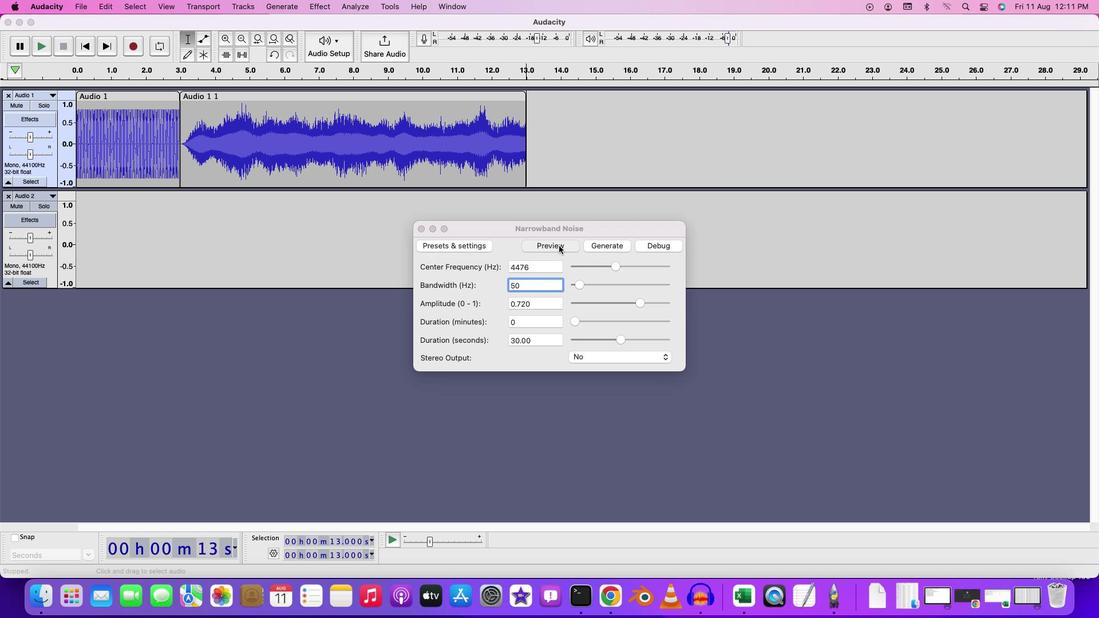 
Action: Mouse moved to (580, 320)
Screenshot: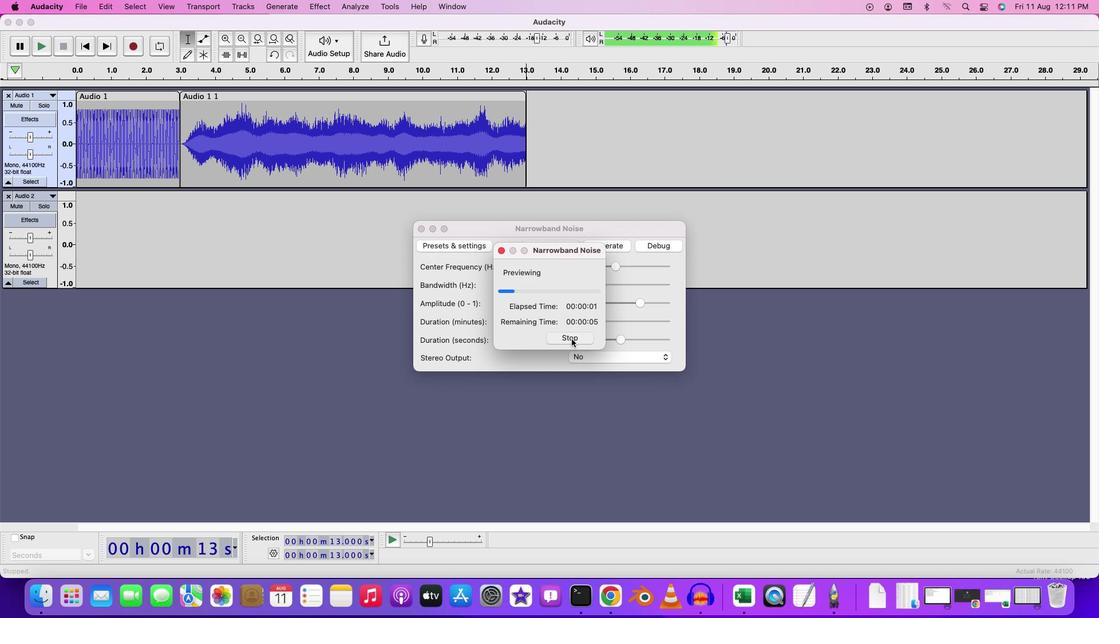 
Action: Mouse pressed left at (580, 320)
Screenshot: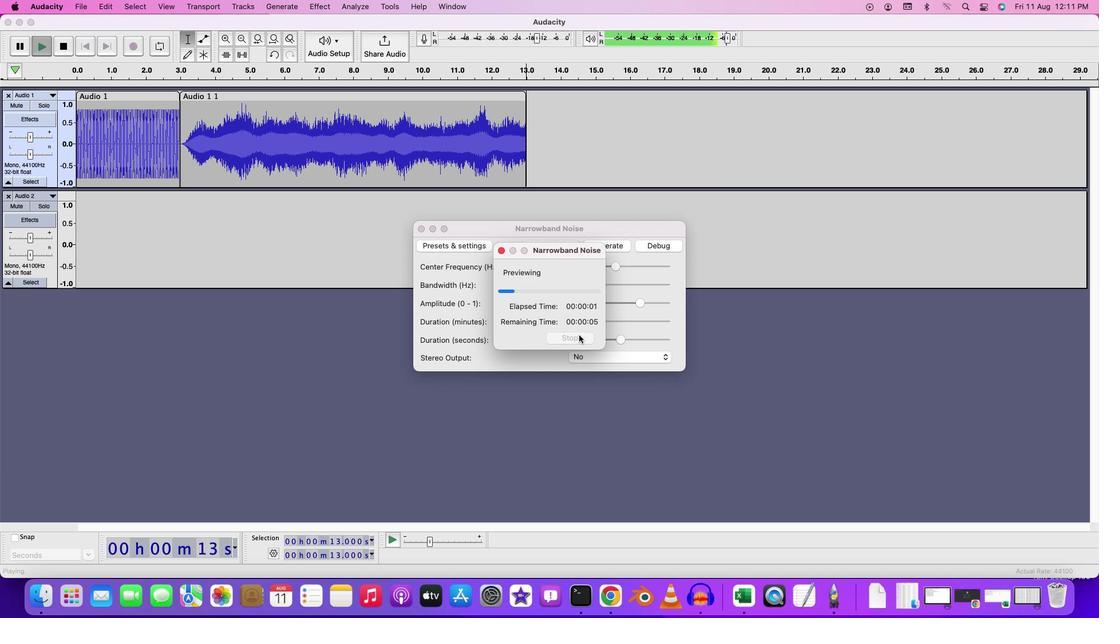 
Action: Mouse moved to (663, 292)
